 Task: Get directions from Glacier National Park, Montana, United States to Bandelier National Monument, New Mexico, United States and reverse  starting point and destination and check the best travel modes
Action: Mouse moved to (565, 280)
Screenshot: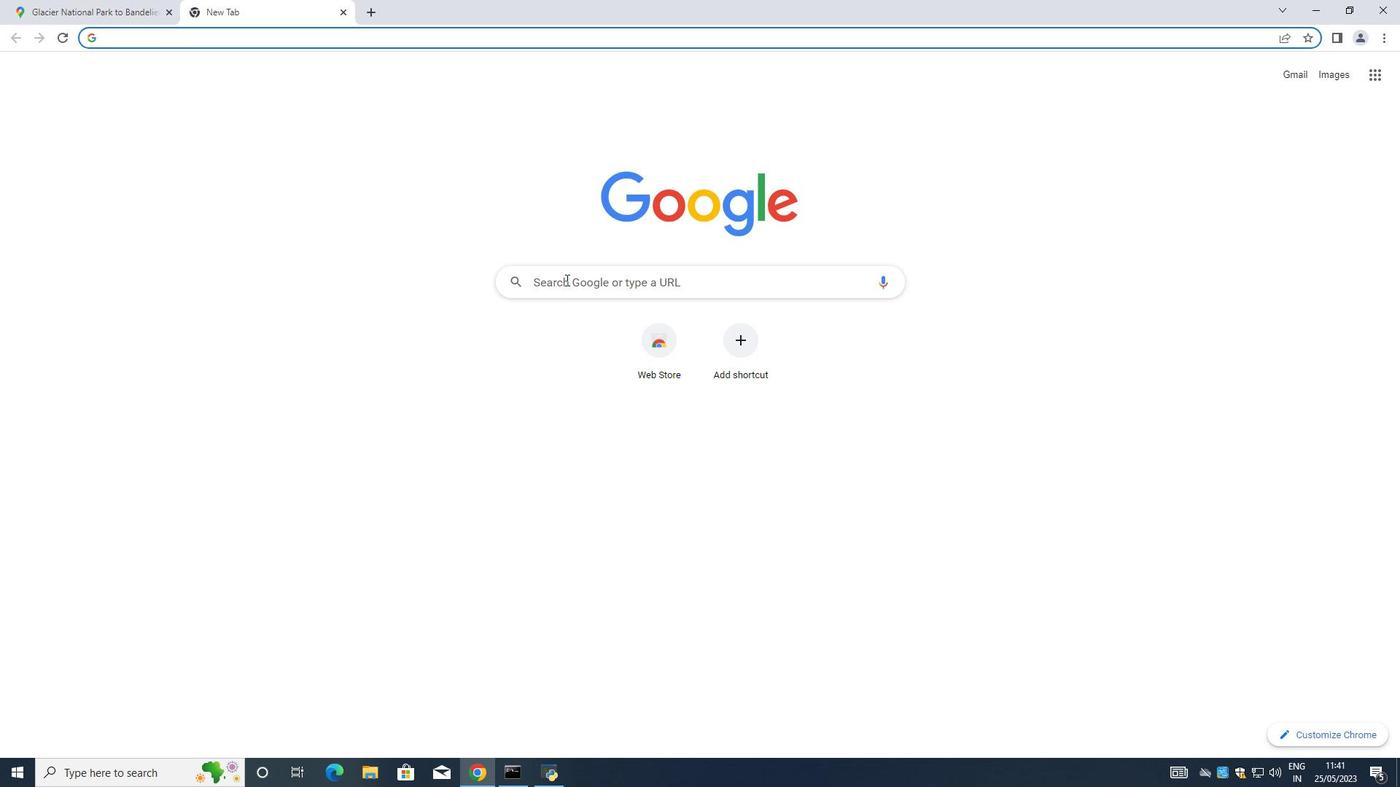 
Action: Mouse pressed left at (565, 280)
Screenshot: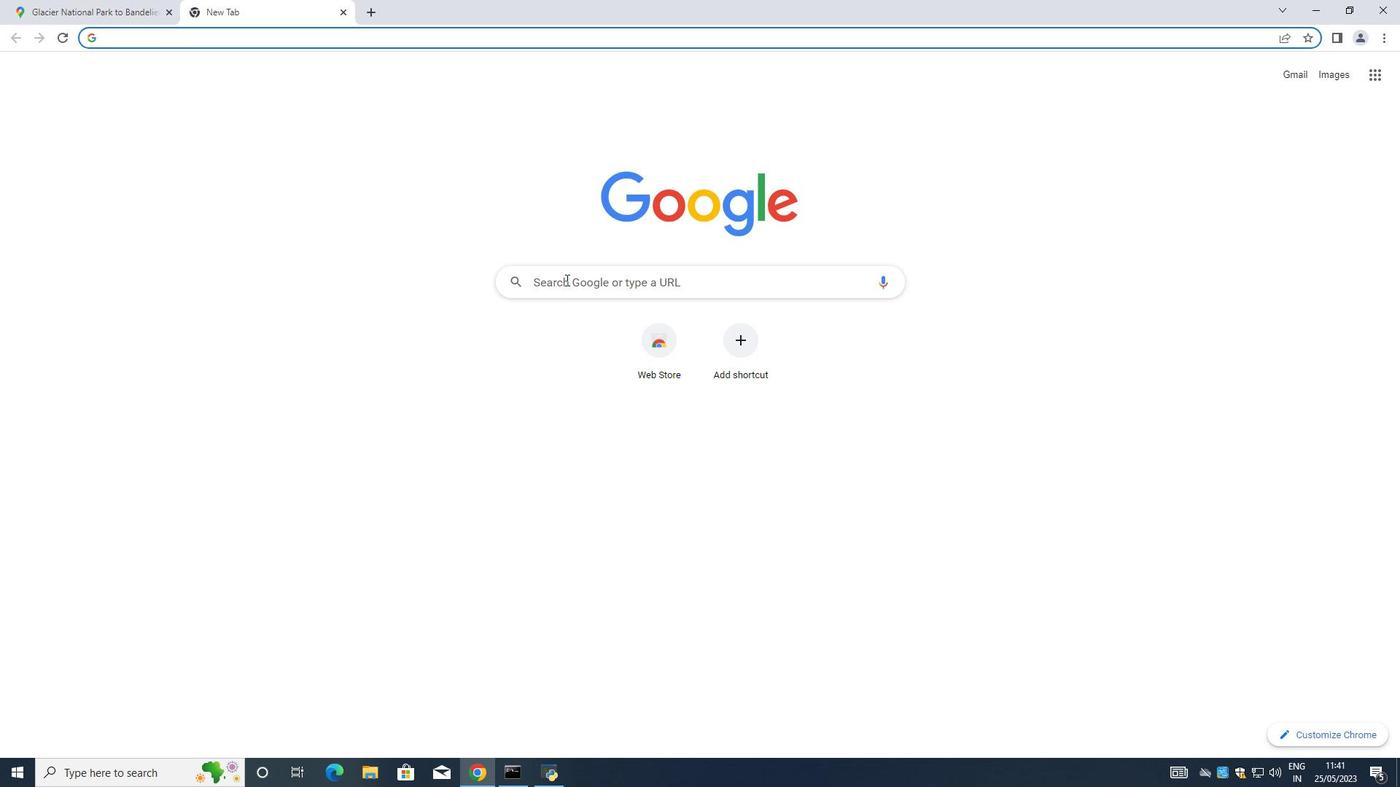 
Action: Mouse moved to (558, 278)
Screenshot: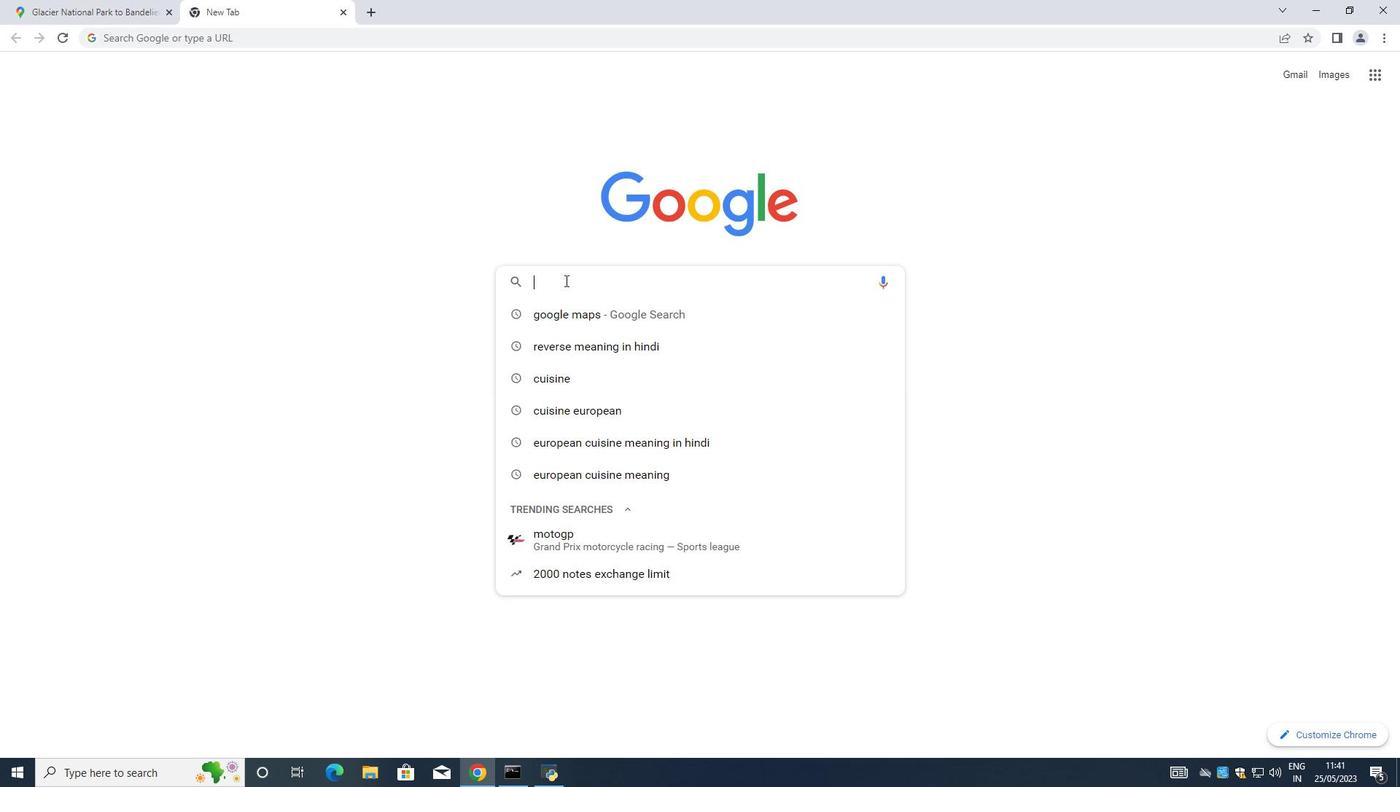
Action: Key pressed g
Screenshot: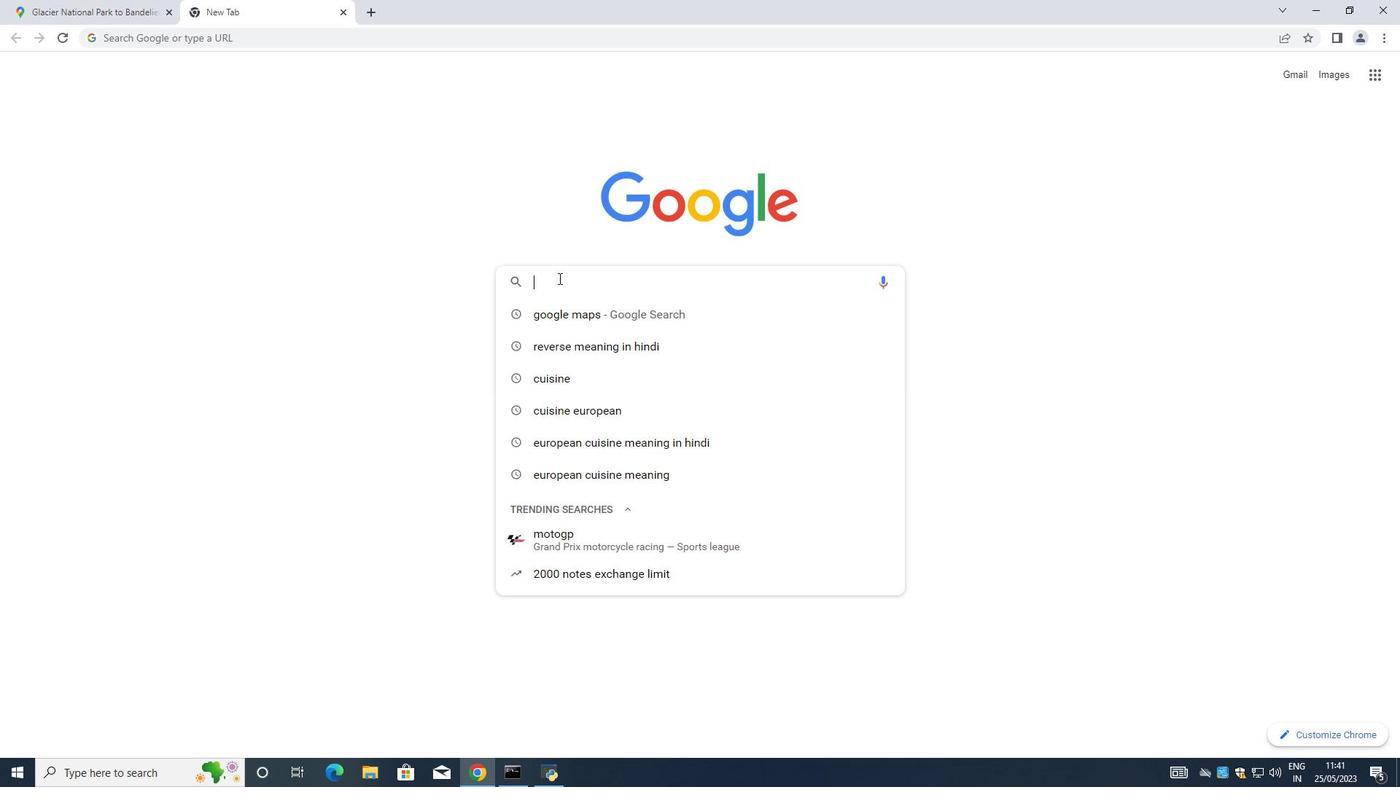 
Action: Mouse moved to (558, 278)
Screenshot: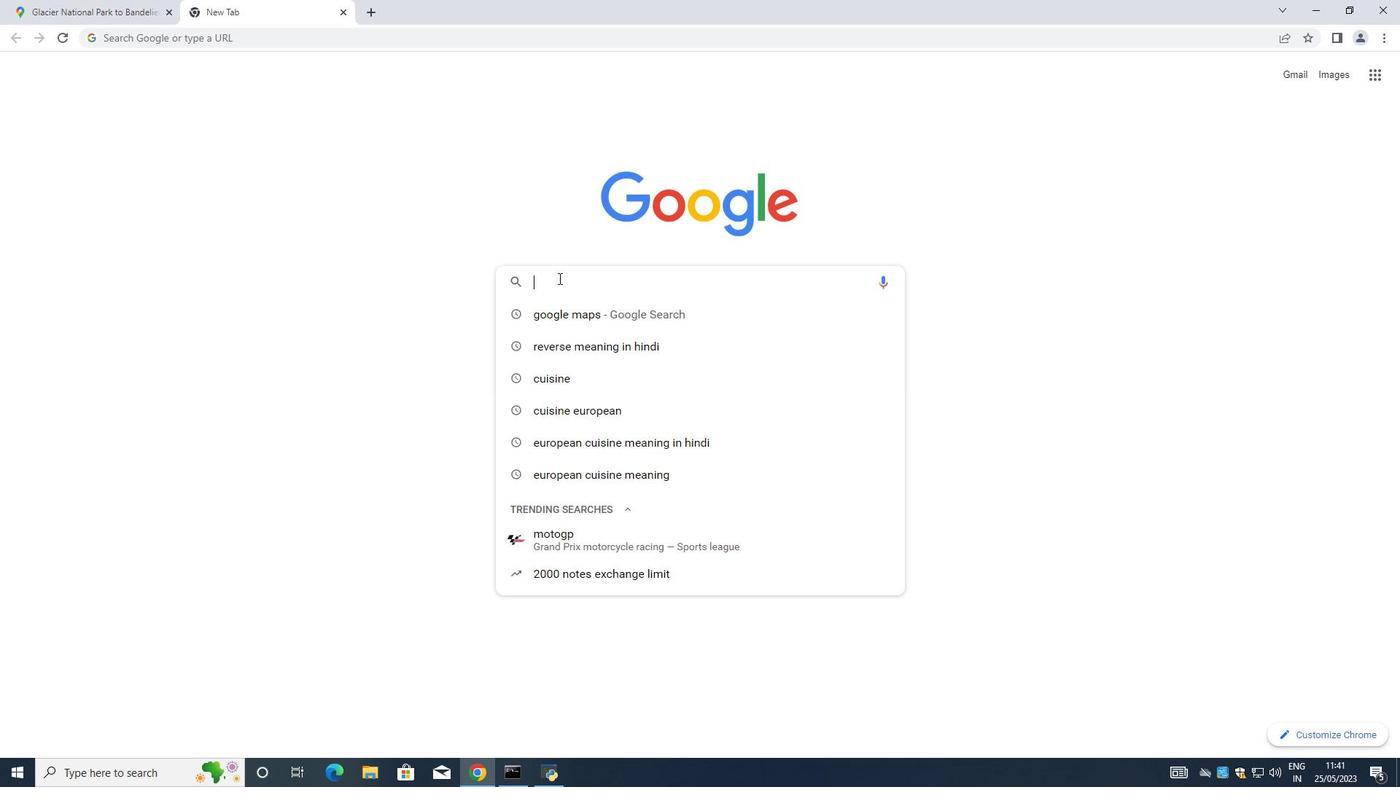 
Action: Key pressed oogle<Key.space>maps<Key.space><Key.enter>
Screenshot: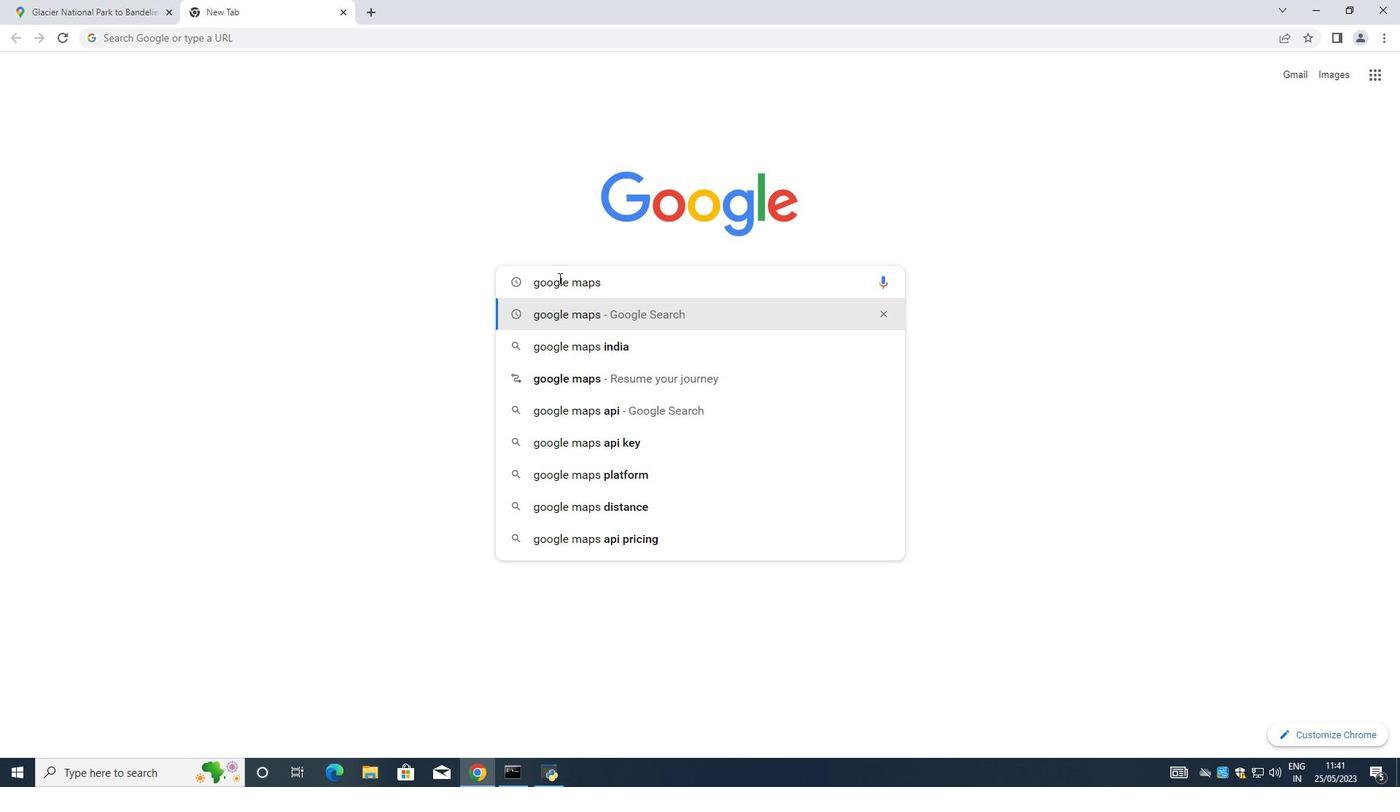 
Action: Mouse moved to (226, 228)
Screenshot: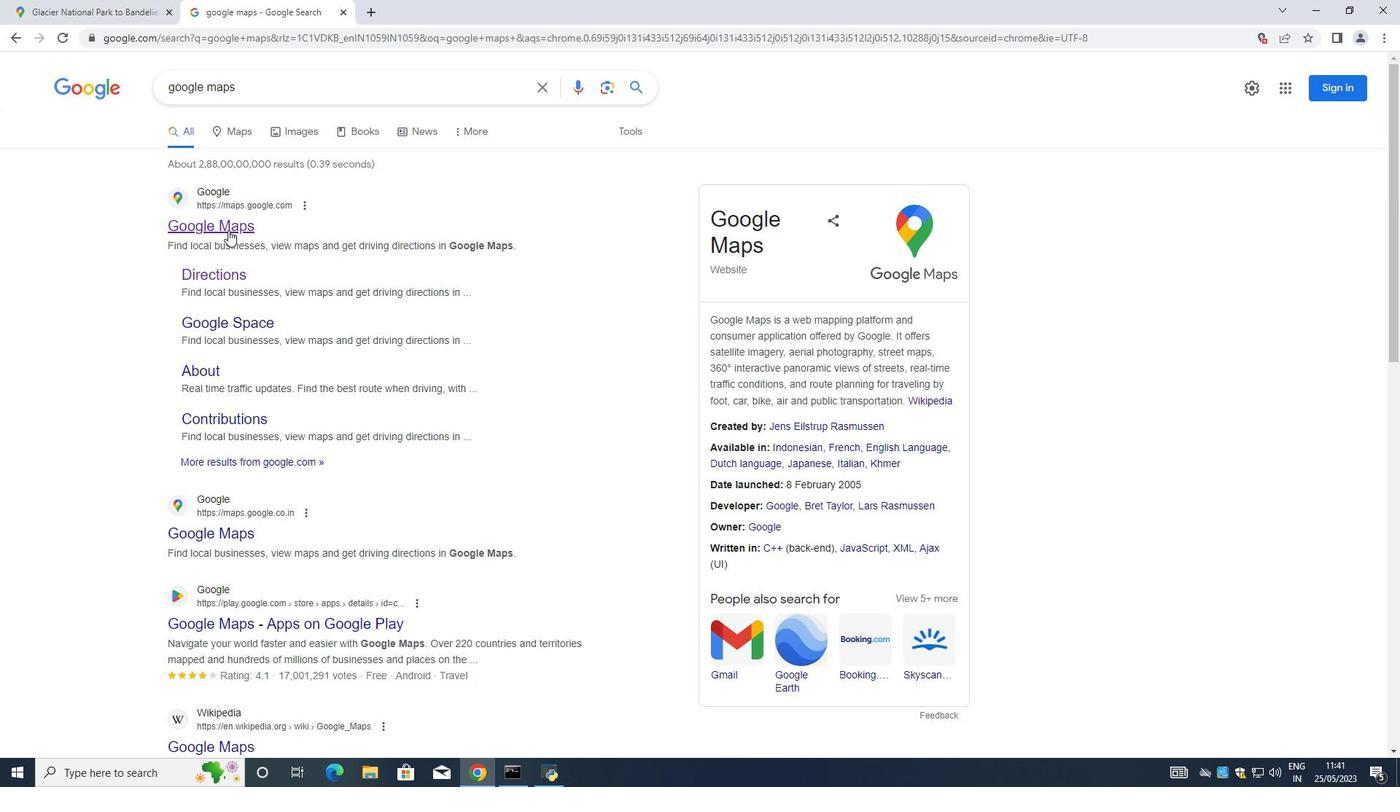 
Action: Mouse pressed left at (226, 228)
Screenshot: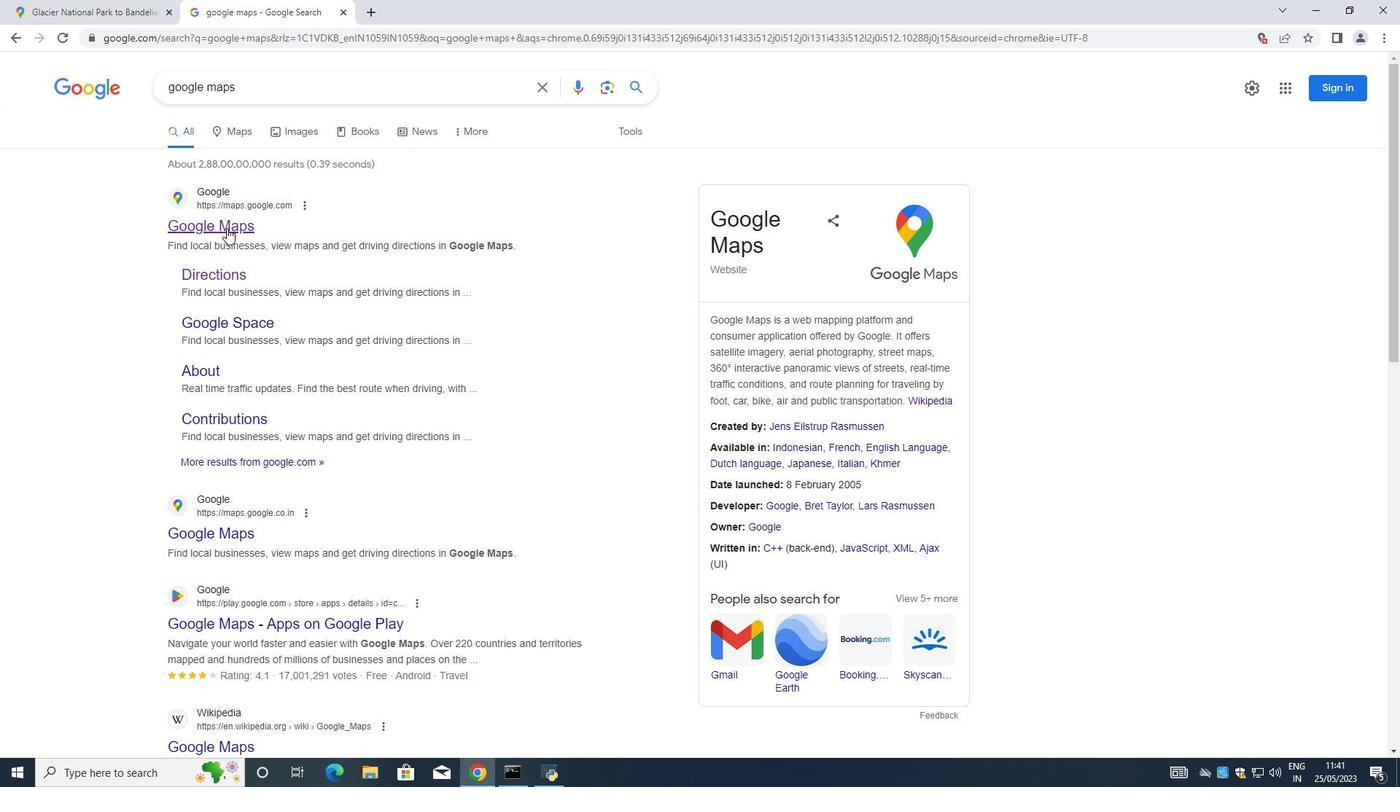 
Action: Mouse moved to (146, 73)
Screenshot: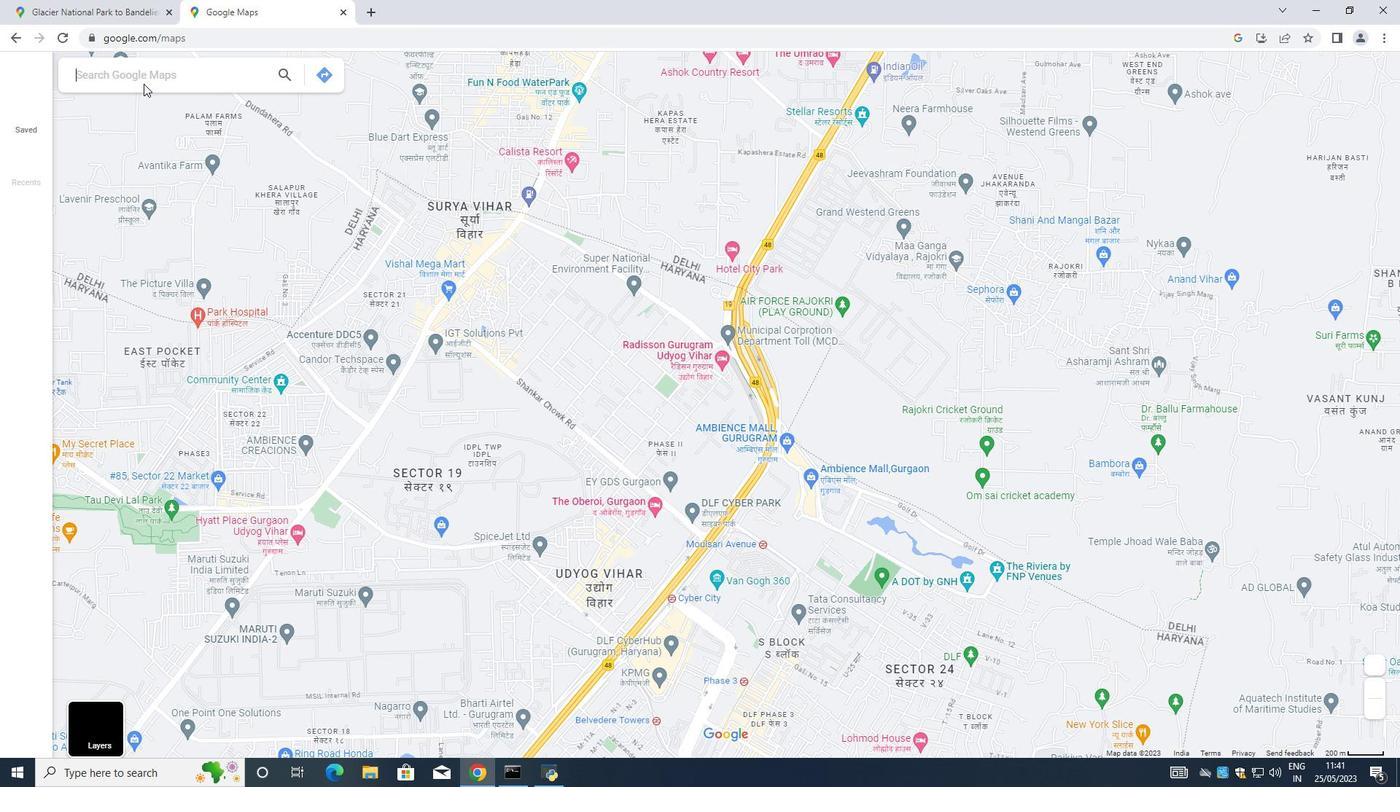
Action: Mouse pressed left at (146, 73)
Screenshot: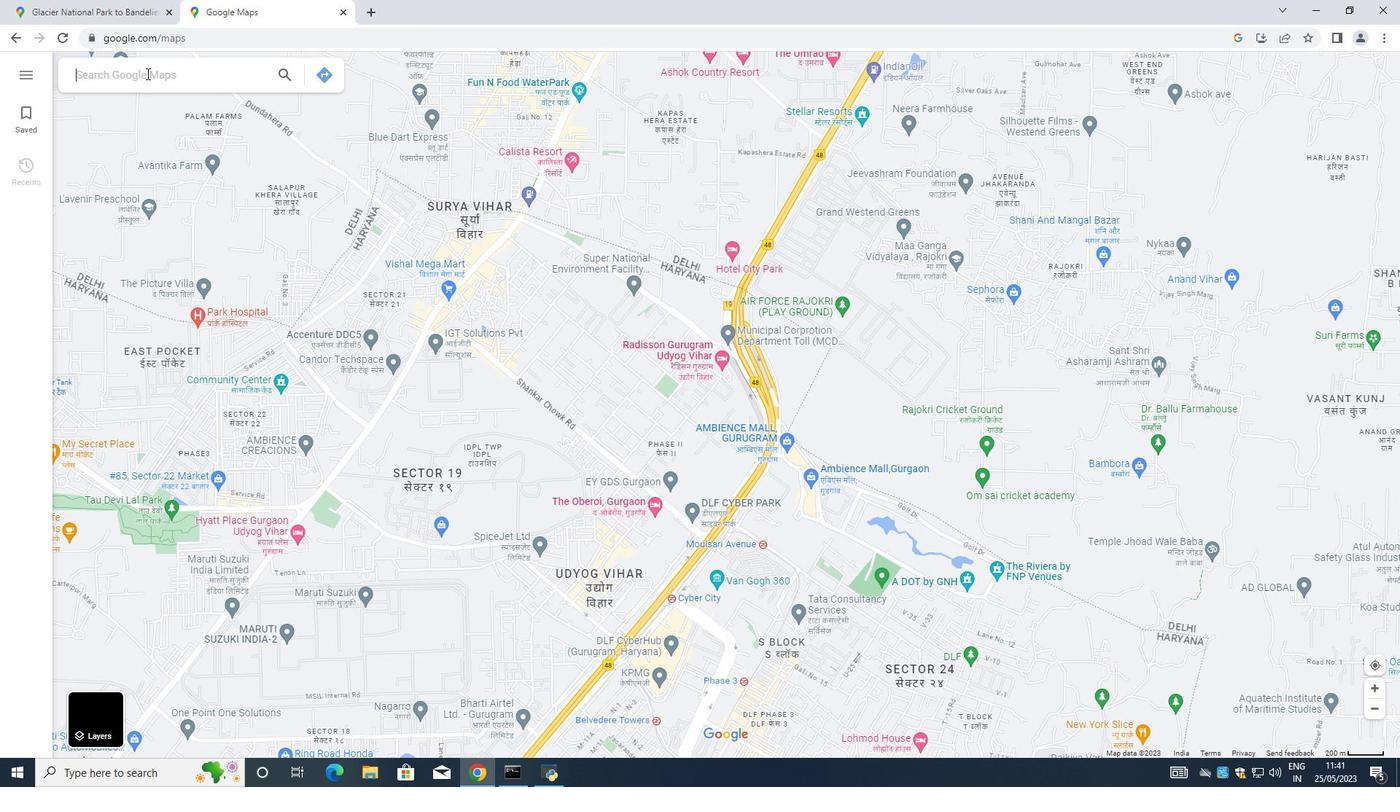 
Action: Mouse moved to (140, 88)
Screenshot: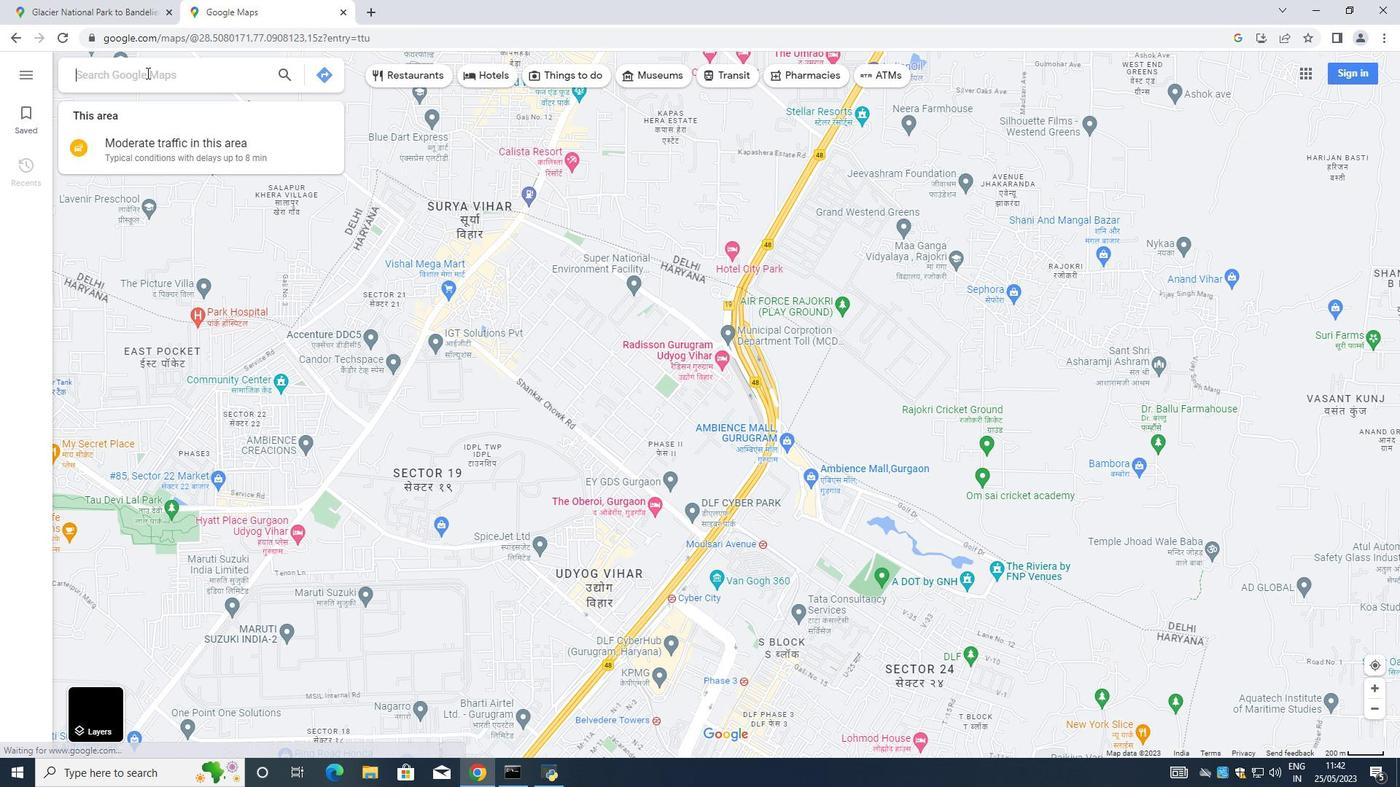 
Action: Key pressed <Key.shift><Key.shift><Key.shift><Key.shift><Key.shift><Key.shift><Key.shift><Key.shift><Key.shift><Key.shift><Key.shift>Bandelier<Key.space><Key.shift><Key.shift><Key.shift><Key.shift>National<Key.space><Key.shift><Key.shift><Key.shift><Key.shift><Key.shift><Key.shift><Key.shift><Key.shift><Key.shift><Key.shift><Key.shift><Key.shift><Key.shift><Key.shift><Key.shift><Key.shift><Key.shift><Key.shift><Key.shift><Key.shift><Key.shift><Key.shift><Key.shift><Key.shift><Key.shift><Key.shift><Key.shift><Key.shift><Key.shift><Key.shift><Key.shift><Key.shift><Key.shift><Key.shift><Key.shift><Key.shift><Key.shift><Key.shift><Key.shift><Key.shift><Key.shift><Key.shift><Key.shift><Key.shift><Key.shift><Key.shift><Key.shift><Key.shift><Key.shift><Key.shift><Key.shift><Key.shift><Key.shift><Key.shift><Key.shift><Key.shift><Key.shift><Key.shift><Key.shift><Key.shift><Key.shift><Key.shift><Key.shift><Key.shift><Key.shift><Key.shift><Key.shift><Key.shift><Key.shift><Key.shift><Key.shift><Key.shift><Key.shift><Key.shift><Key.shift><Key.shift><Key.shift><Key.shift><Key.shift><Key.shift><Key.shift><Key.shift><Key.shift><Key.shift><Key.shift><Key.shift><Key.shift><Key.shift>Monument<Key.space><Key.shift>NEW<Key.space><Key.backspace><Key.backspace><Key.backspace>ew<Key.space><Key.shift>Mexico<Key.space><Key.shift><Key.shift><Key.shift><Key.shift><Key.shift><Key.shift>US
Screenshot: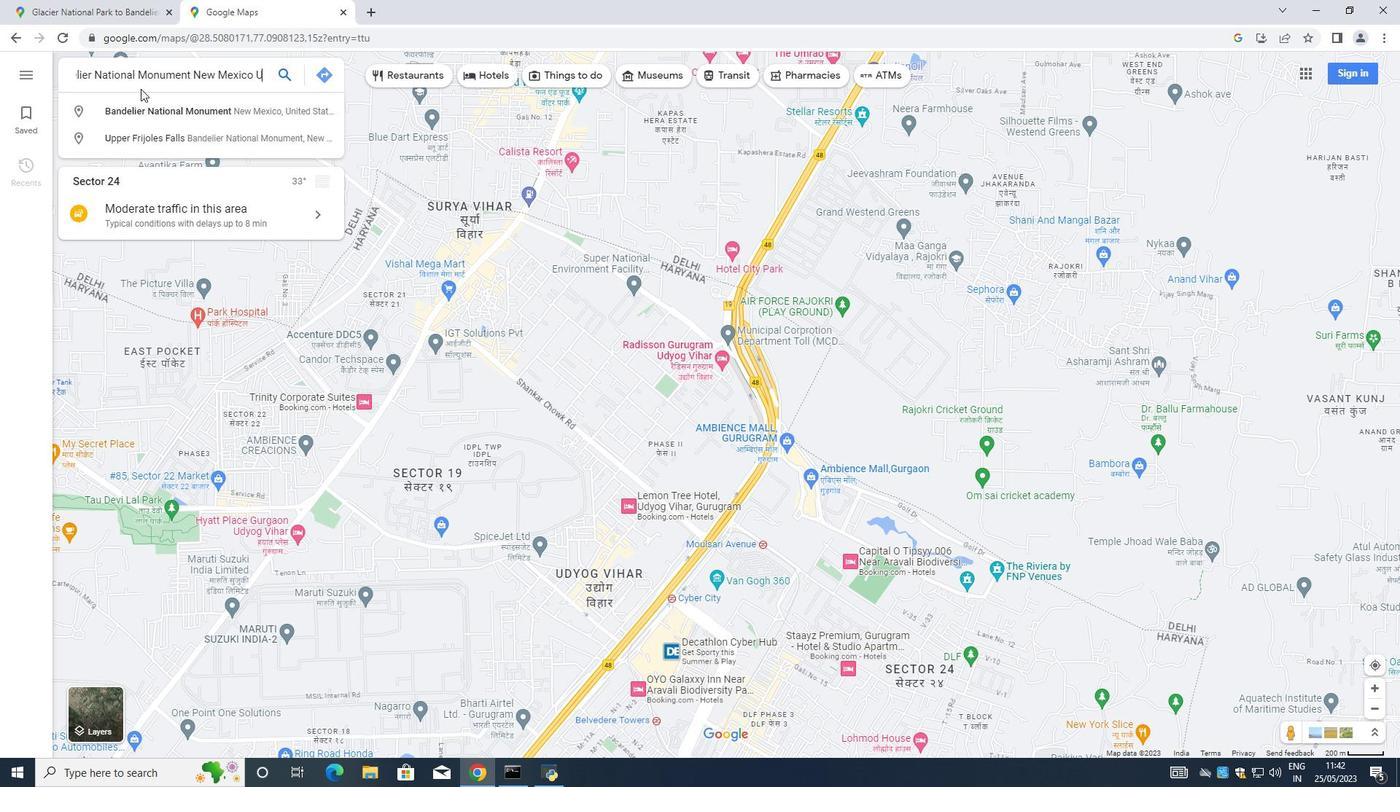 
Action: Mouse moved to (178, 107)
Screenshot: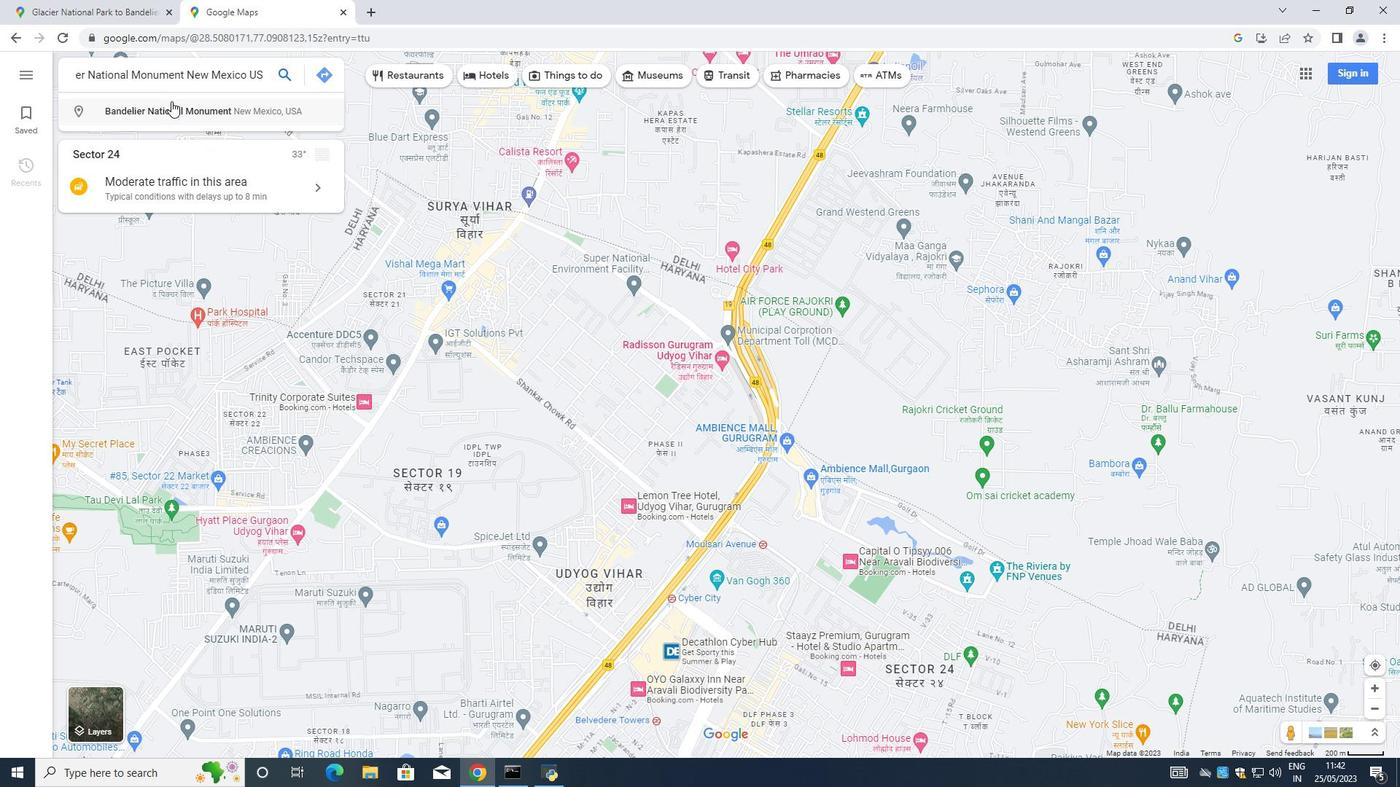 
Action: Mouse pressed left at (178, 107)
Screenshot: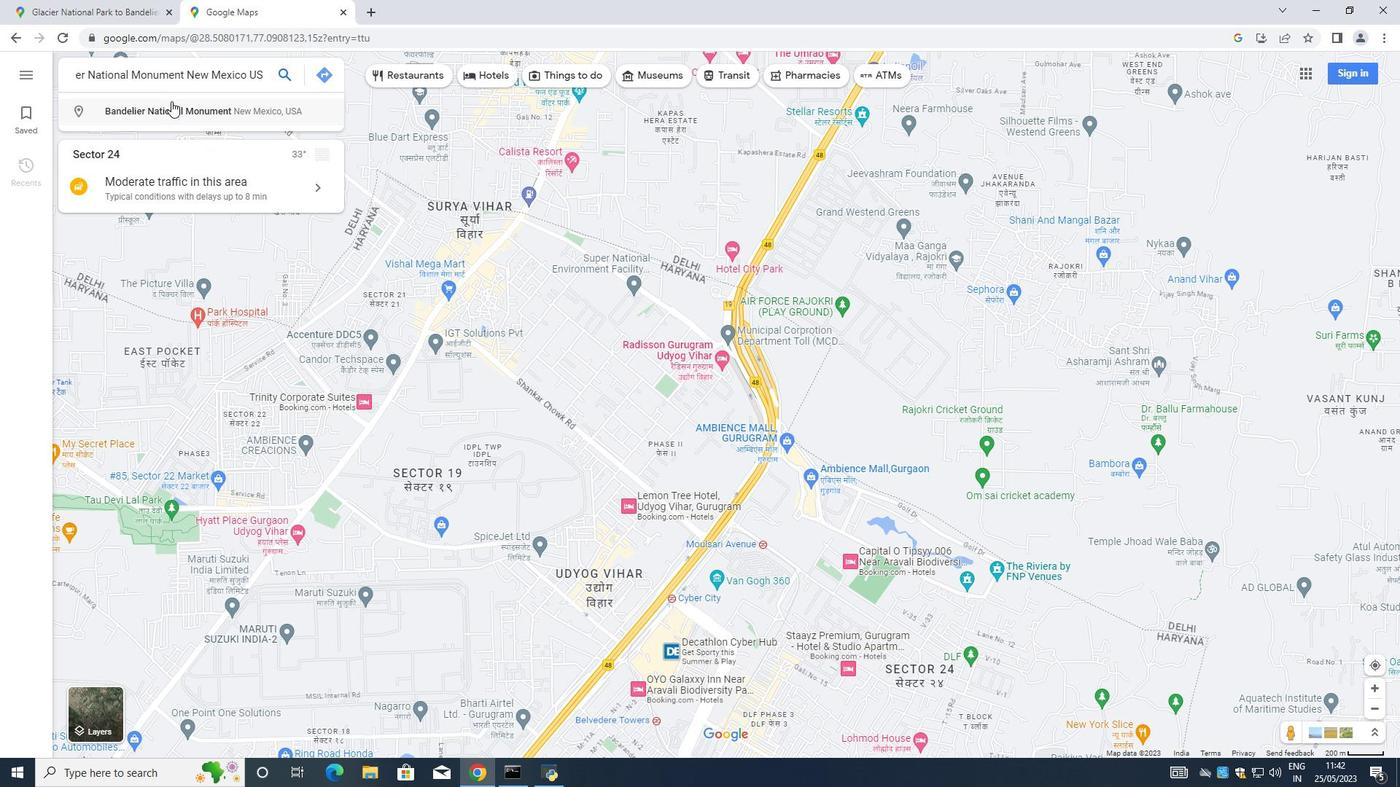 
Action: Mouse moved to (92, 364)
Screenshot: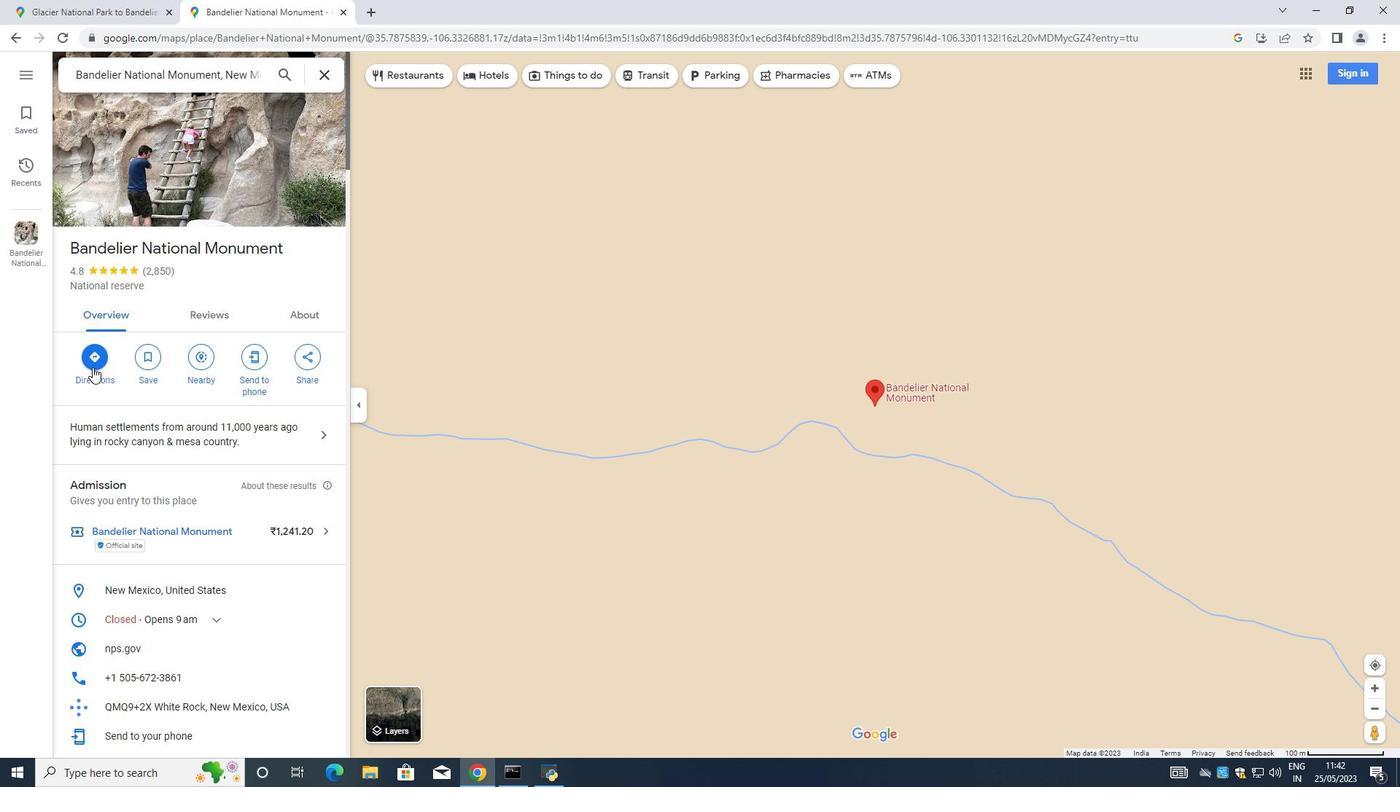 
Action: Mouse pressed left at (92, 364)
Screenshot: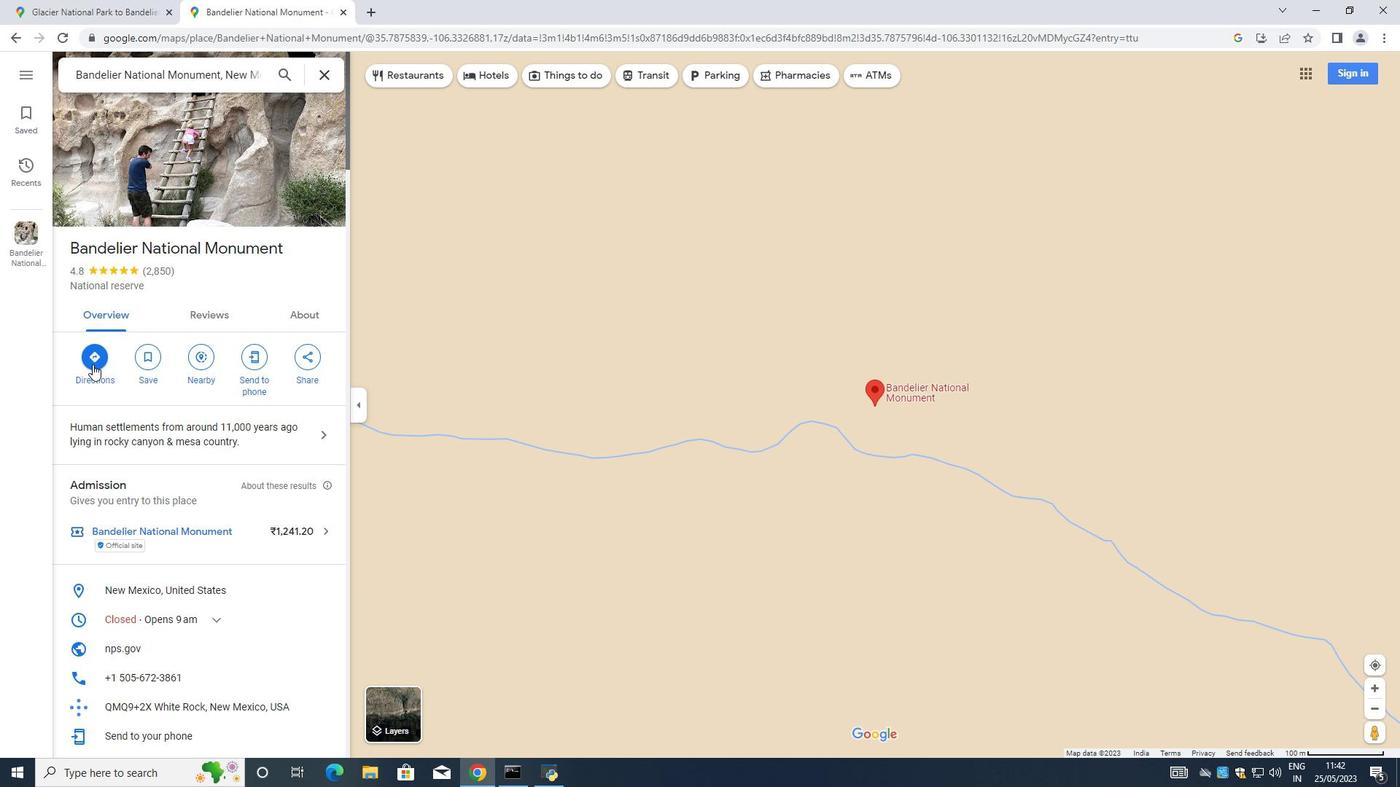 
Action: Mouse moved to (129, 122)
Screenshot: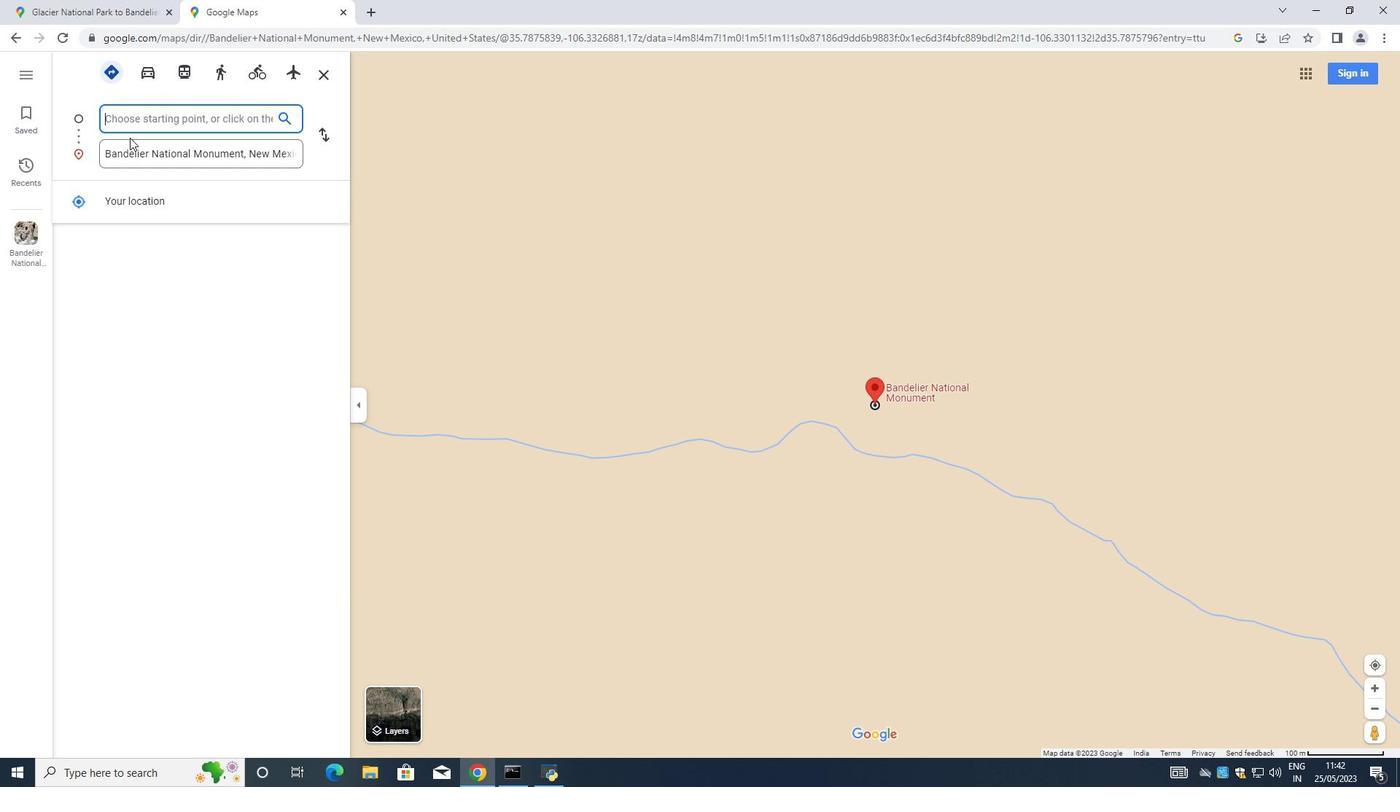 
Action: Mouse pressed left at (129, 122)
Screenshot: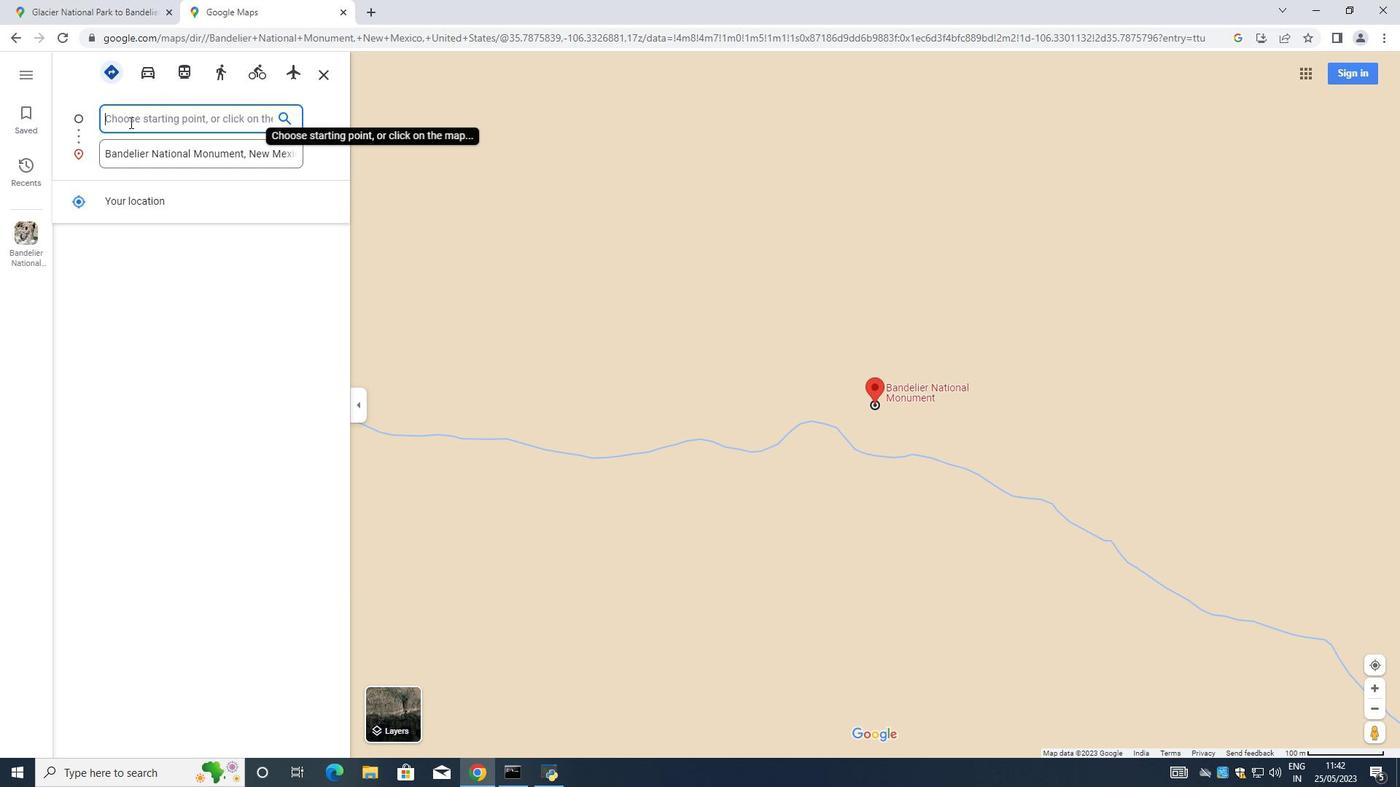 
Action: Mouse moved to (214, 112)
Screenshot: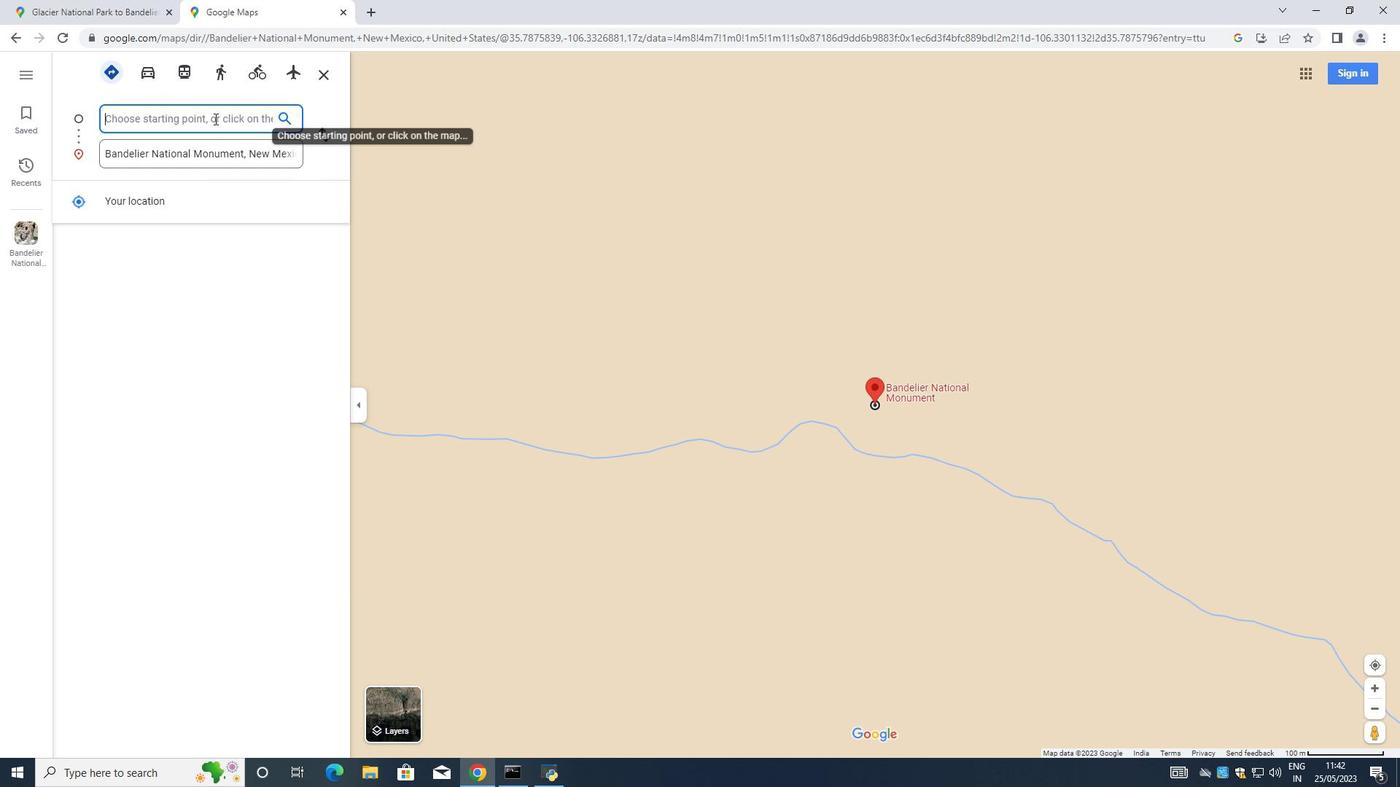 
Action: Mouse pressed left at (214, 112)
Screenshot: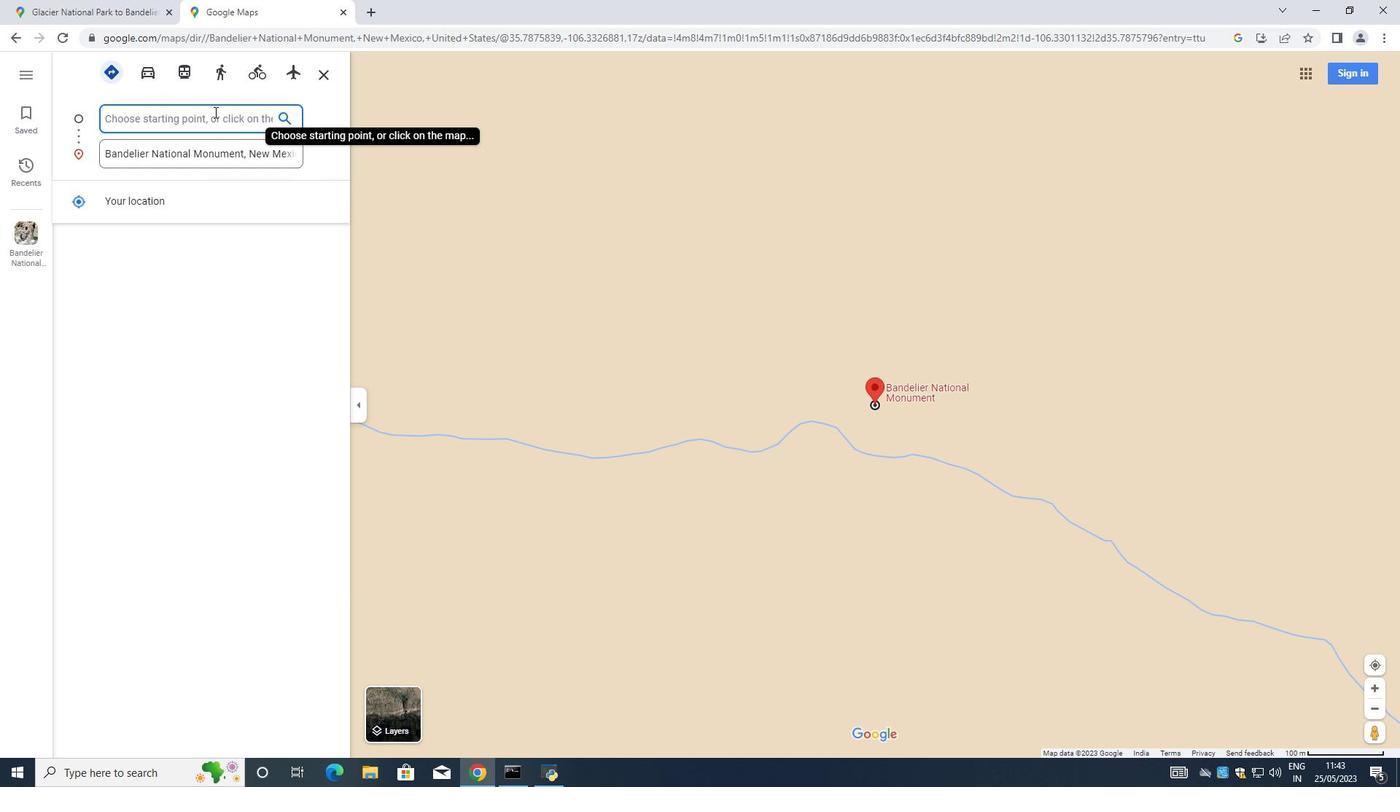 
Action: Mouse moved to (215, 120)
Screenshot: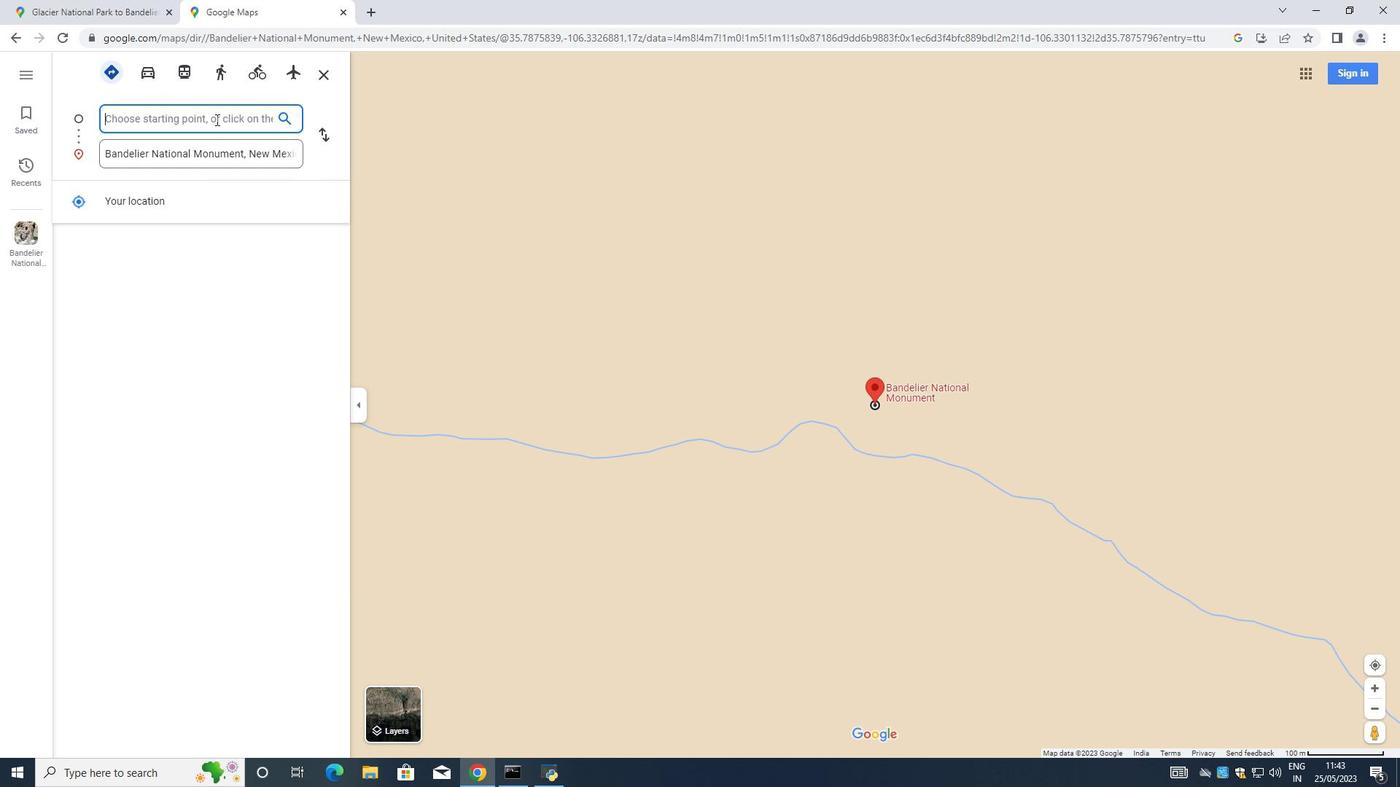 
Action: Key pressed <Key.shift><Key.shift><Key.shift><Key.shift><Key.shift><Key.shift><Key.shift><Key.shift><Key.shift><Key.shift><Key.shift><Key.shift><Key.shift><Key.shift><Key.shift><Key.shift><Key.shift><Key.shift><Key.shift><Key.shift><Key.shift><Key.shift><Key.shift><Key.shift><Key.shift><Key.shift><Key.shift><Key.shift><Key.shift><Key.shift><Key.shift><Key.shift><Key.shift><Key.shift><Key.shift><Key.shift><Key.shift><Key.shift><Key.shift><Key.shift><Key.shift><Key.shift><Key.shift><Key.shift><Key.shift><Key.shift><Key.shift>Glacier<Key.space><Key.shift>National<Key.space><Key.shift>Park<Key.space><Key.shift><Key.shift><Key.shift><Key.shift>Montana<Key.space><Key.shift><Key.shift><Key.shift>US
Screenshot: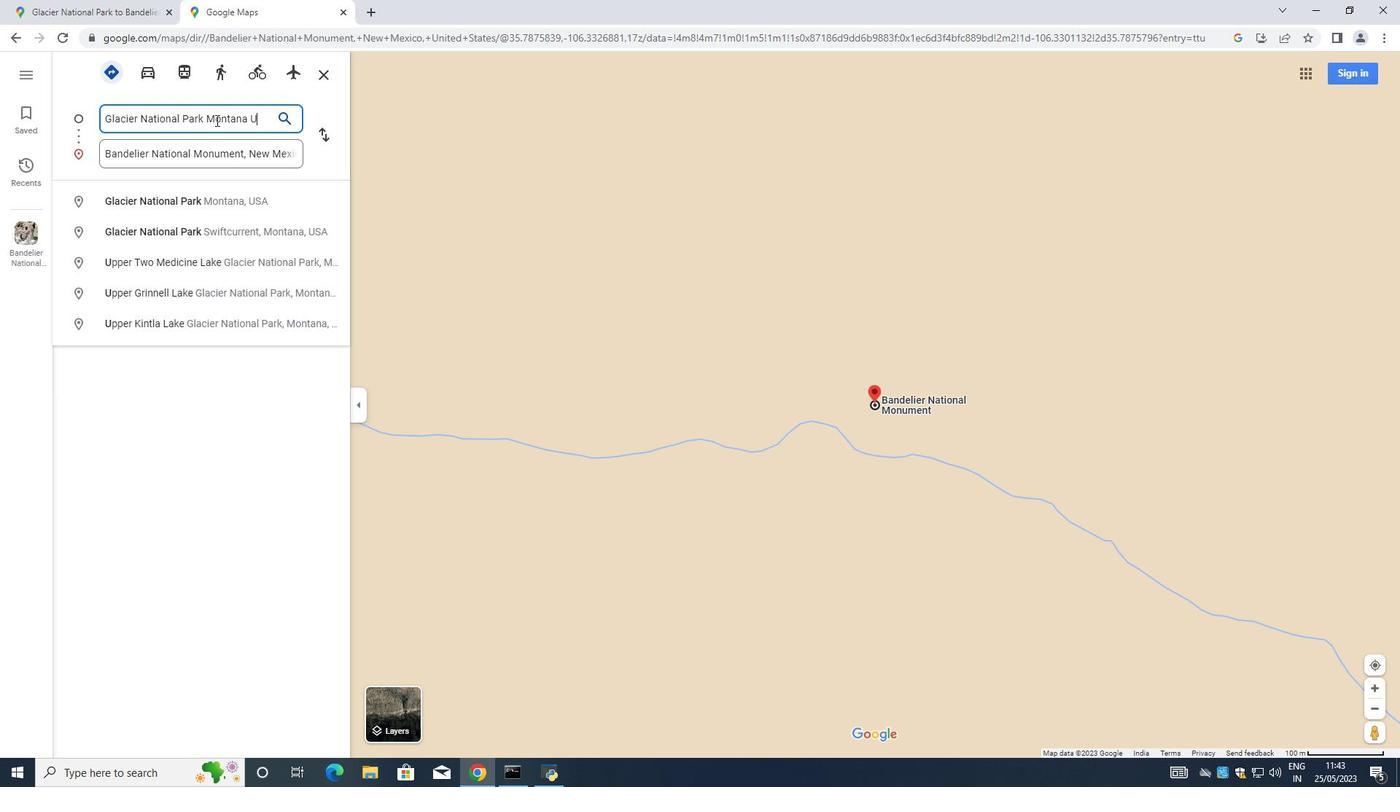 
Action: Mouse moved to (216, 205)
Screenshot: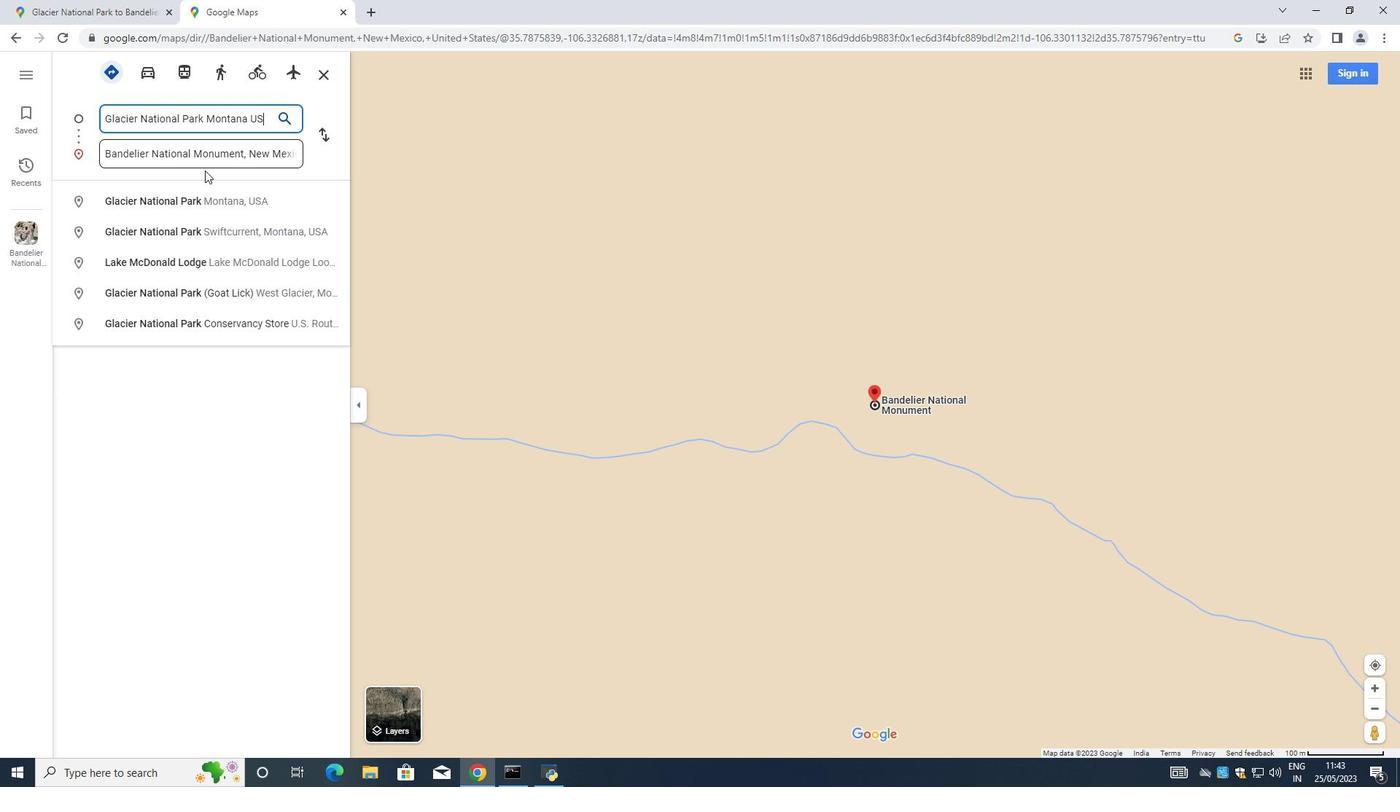 
Action: Mouse pressed left at (216, 205)
Screenshot: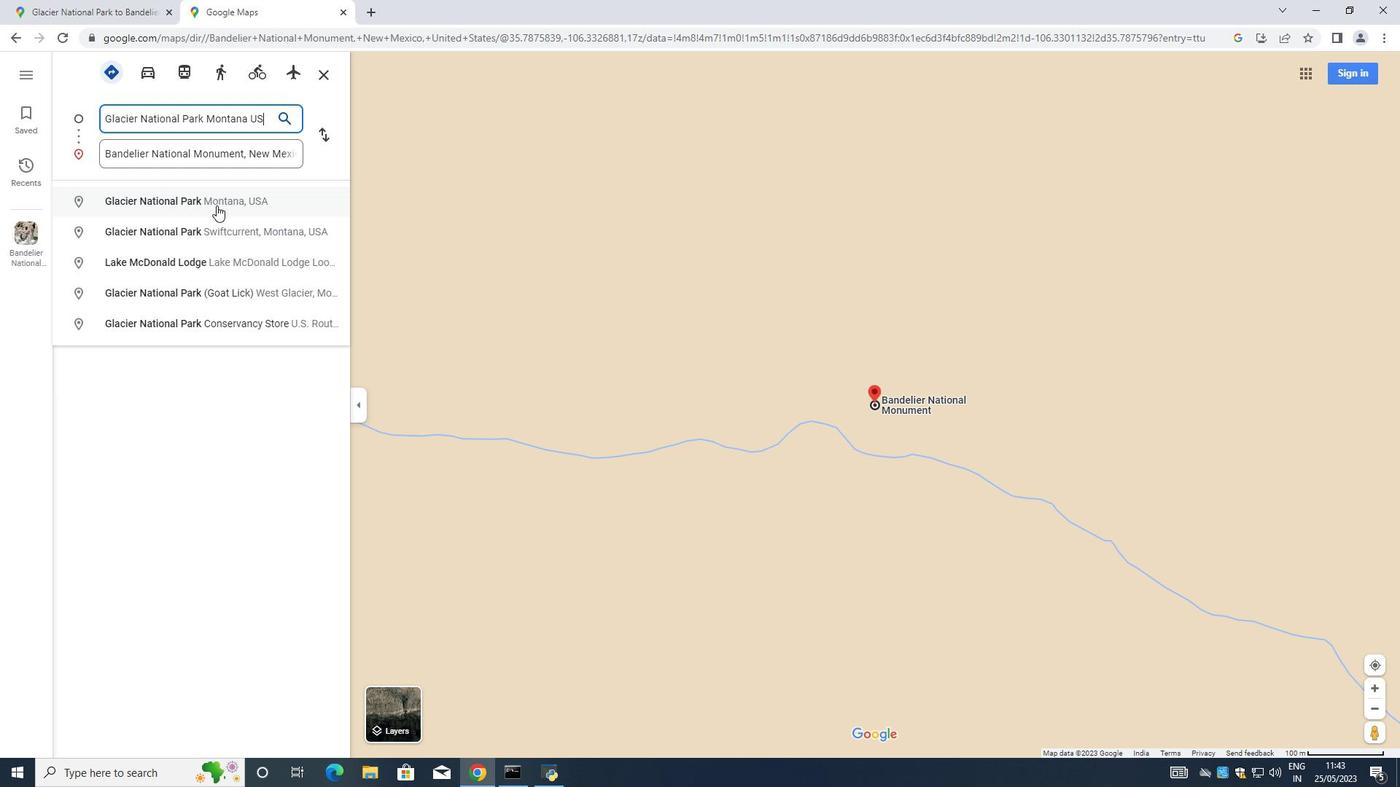 
Action: Mouse moved to (701, 176)
Screenshot: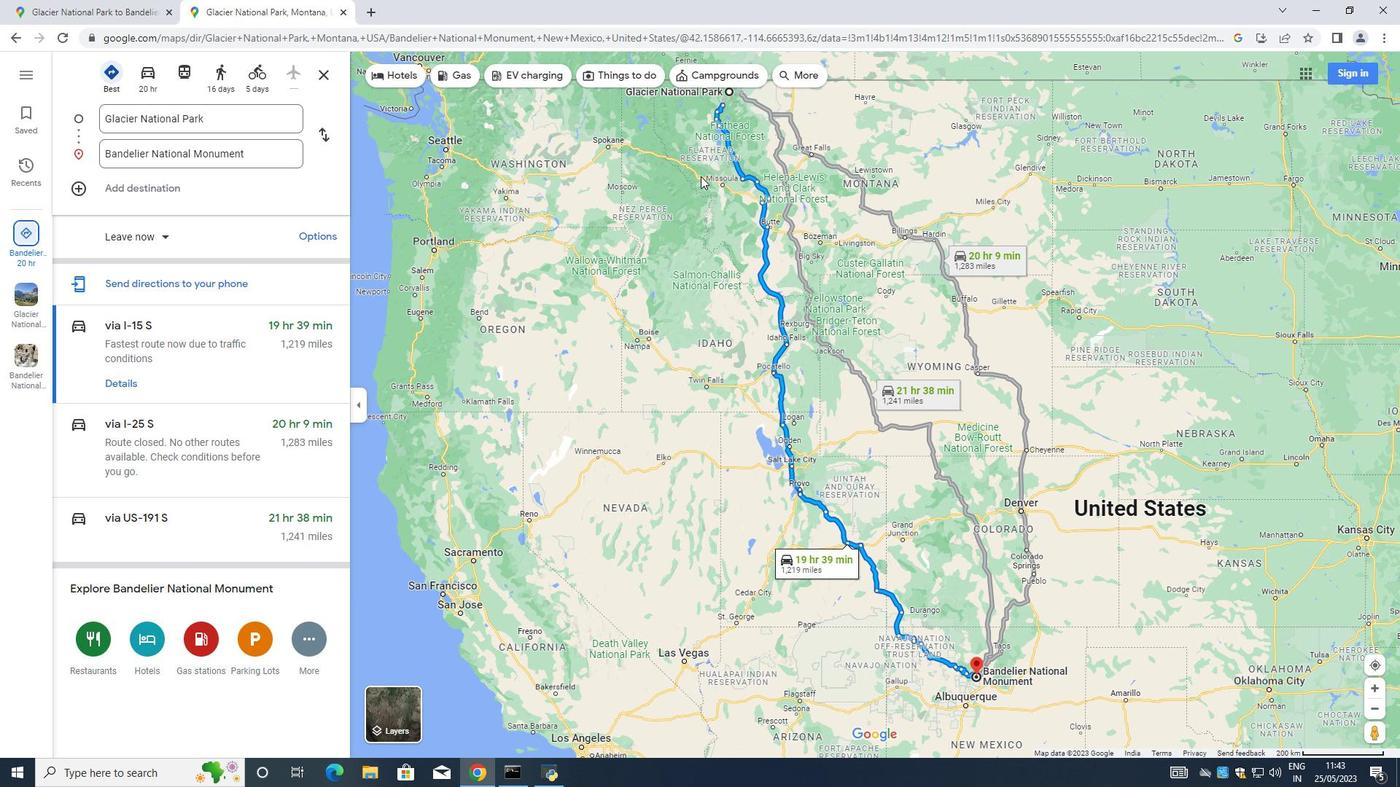 
Action: Mouse pressed left at (701, 176)
Screenshot: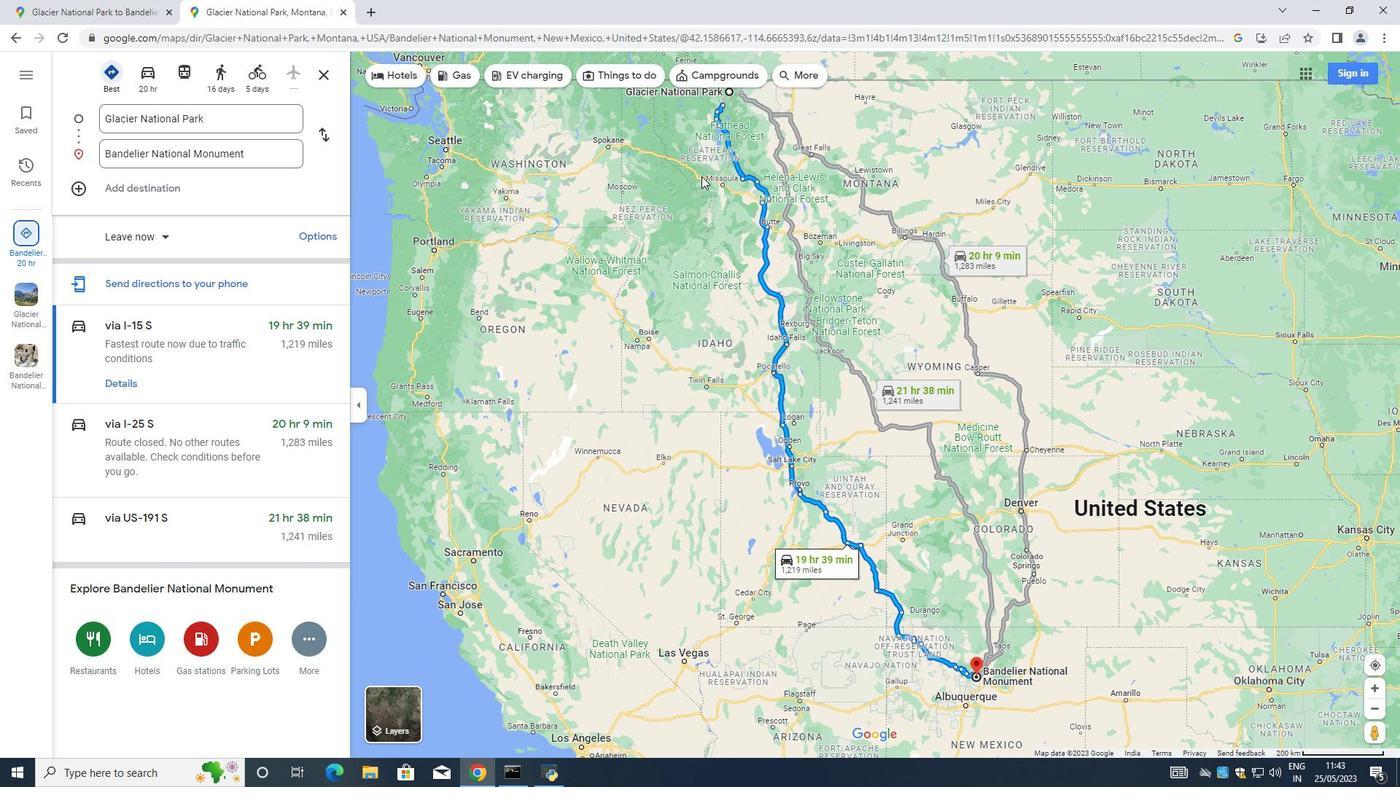
Action: Mouse moved to (760, 239)
Screenshot: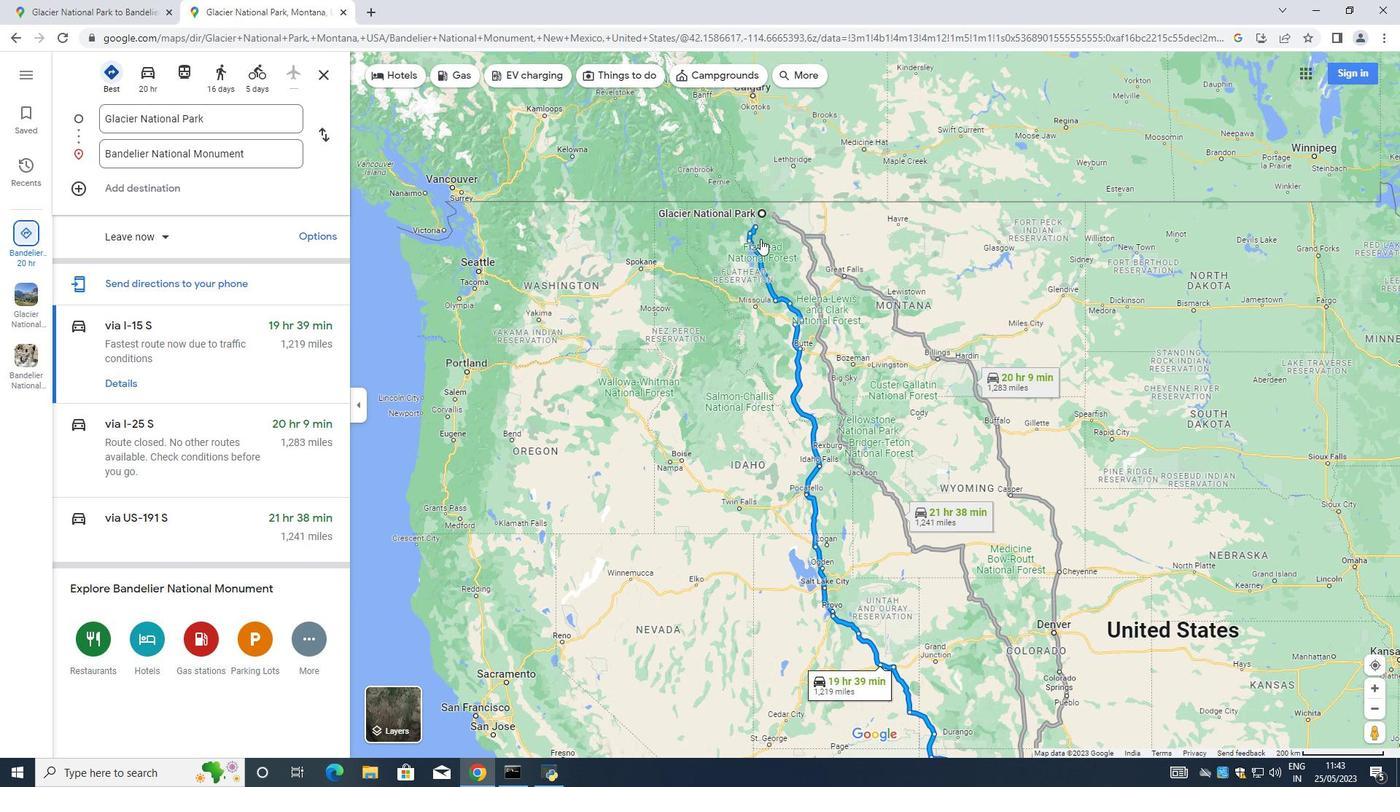 
Action: Mouse scrolled (760, 240) with delta (0, 0)
Screenshot: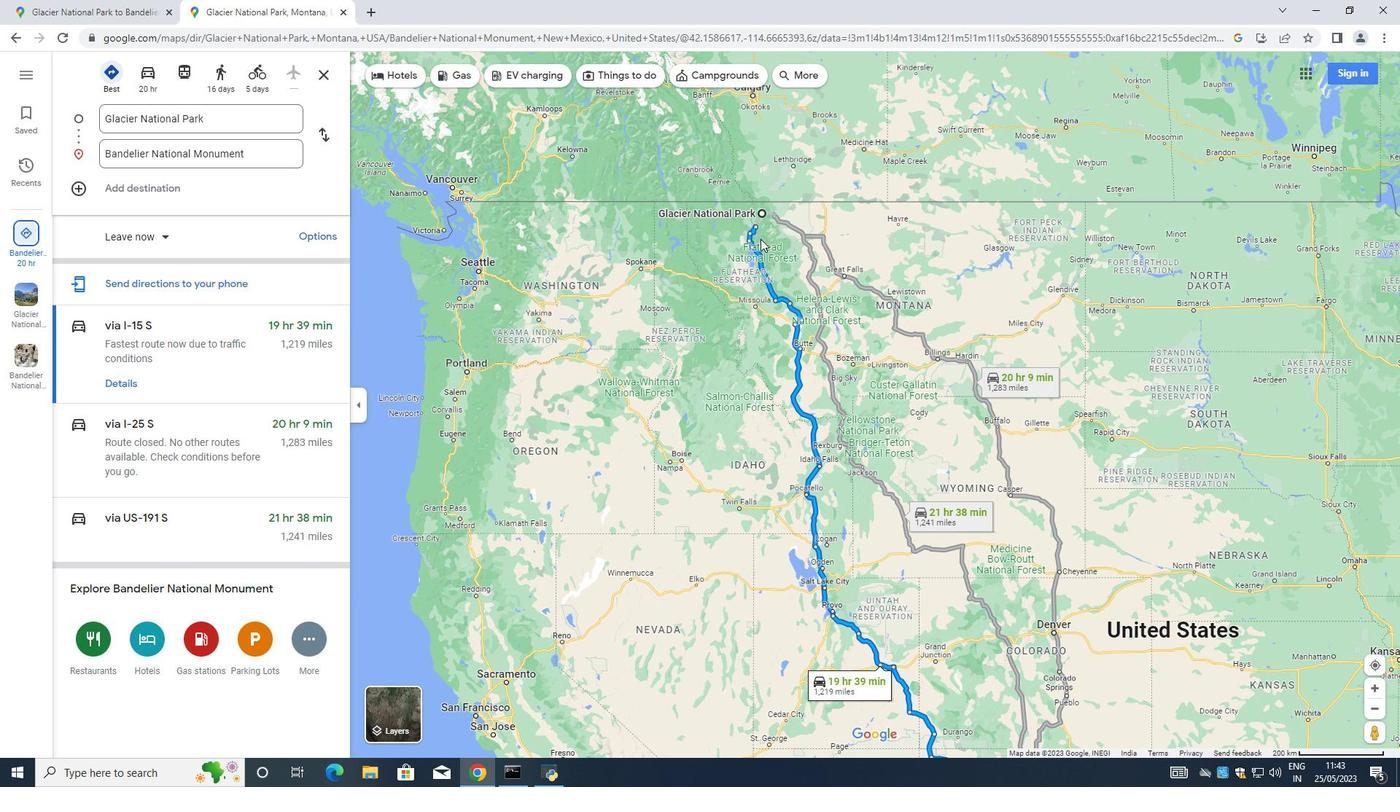 
Action: Mouse scrolled (760, 240) with delta (0, 0)
Screenshot: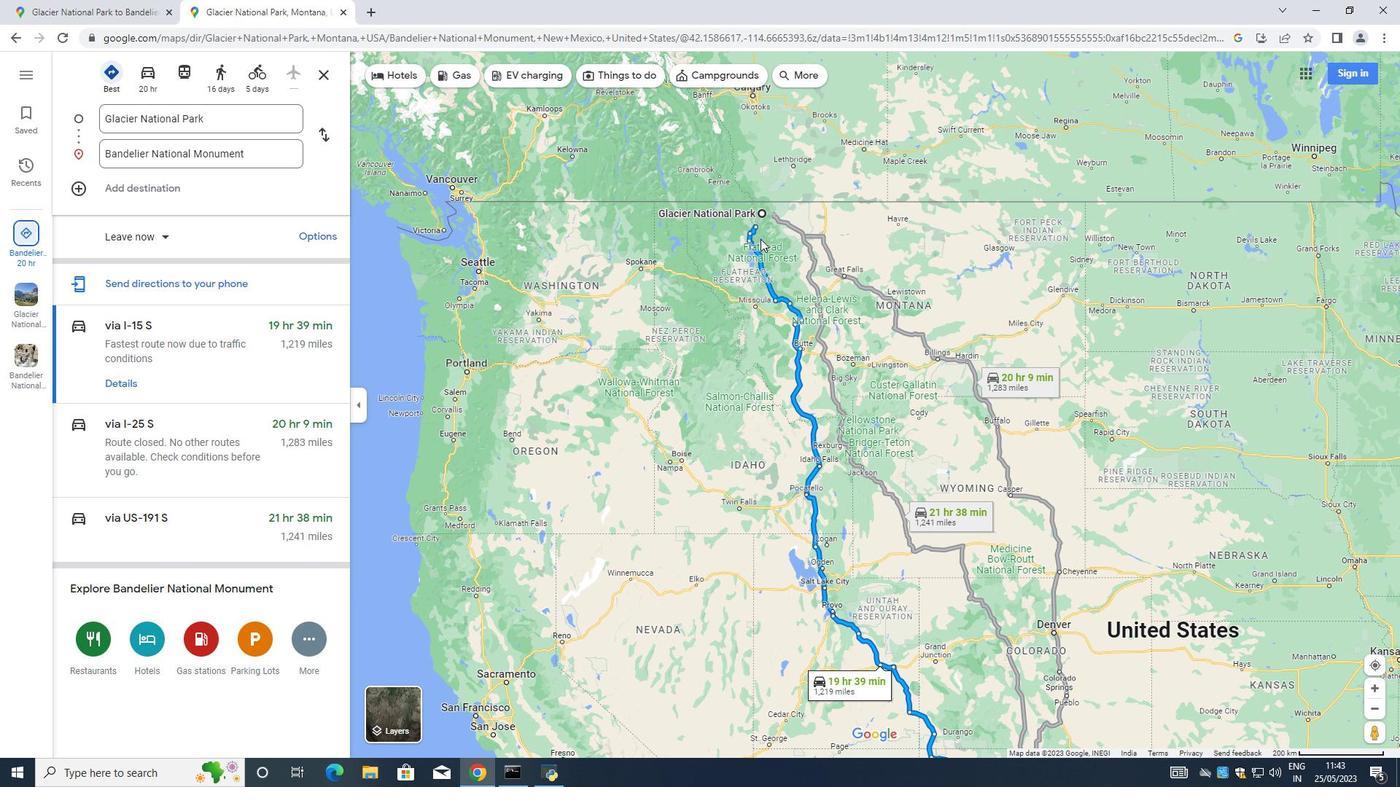 
Action: Mouse scrolled (760, 240) with delta (0, 0)
Screenshot: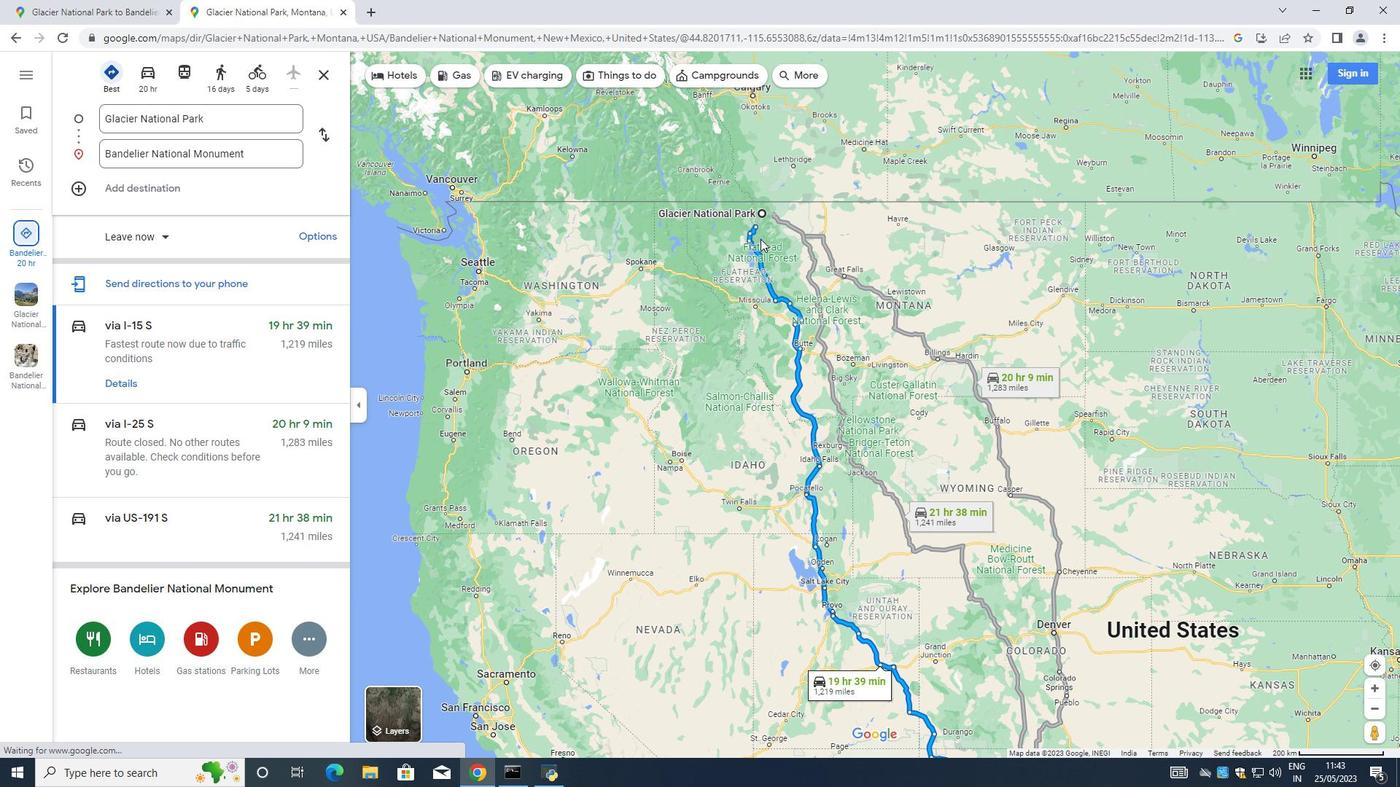 
Action: Mouse scrolled (760, 240) with delta (0, 0)
Screenshot: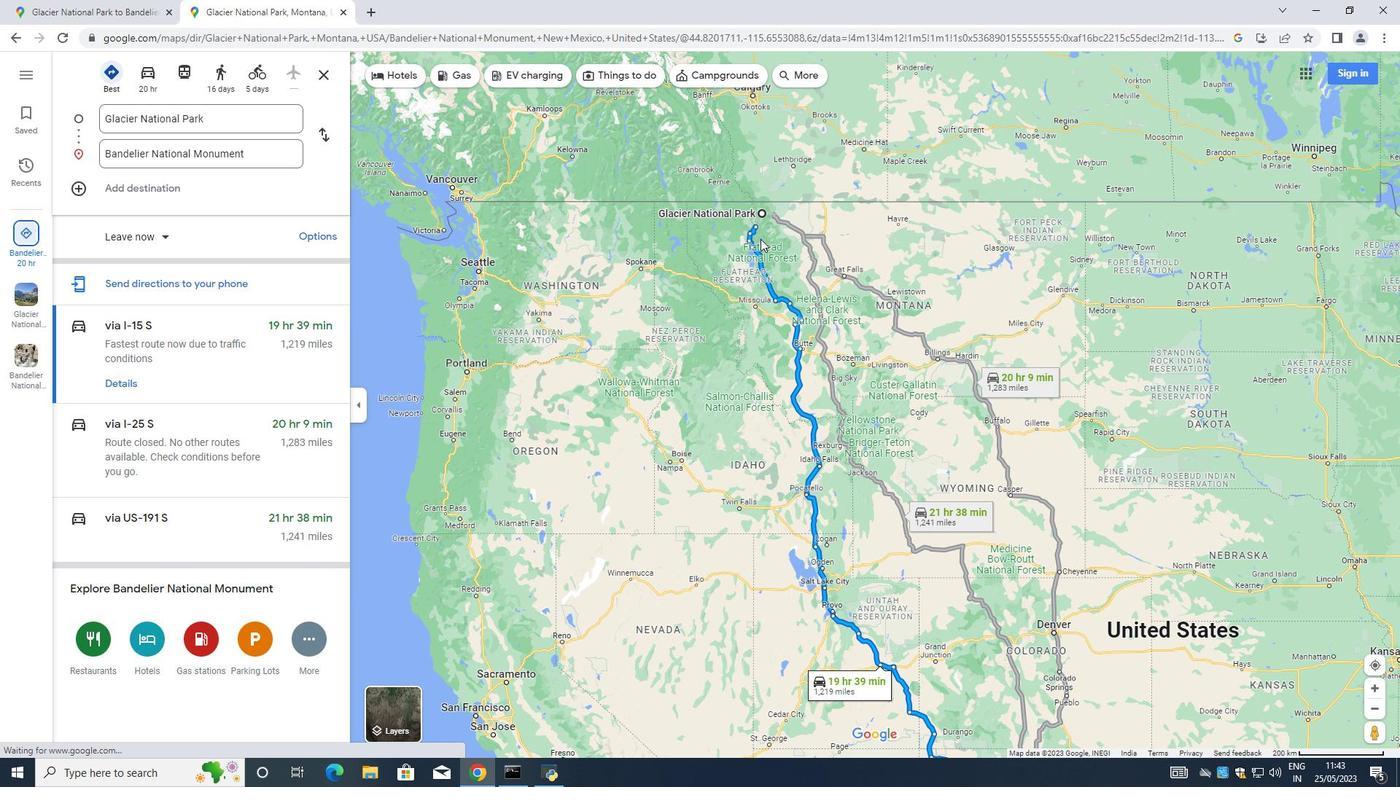 
Action: Mouse scrolled (760, 240) with delta (0, 0)
Screenshot: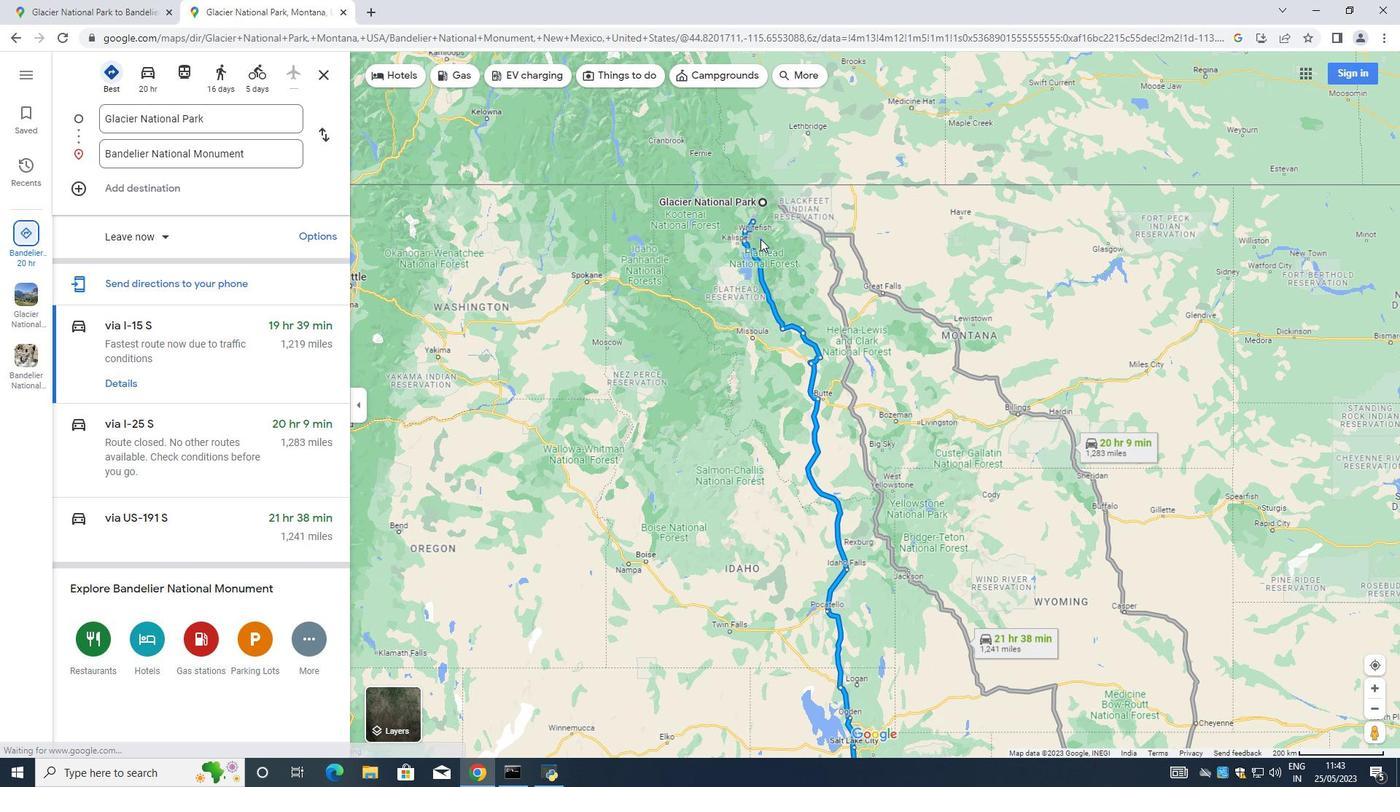 
Action: Mouse scrolled (760, 240) with delta (0, 0)
Screenshot: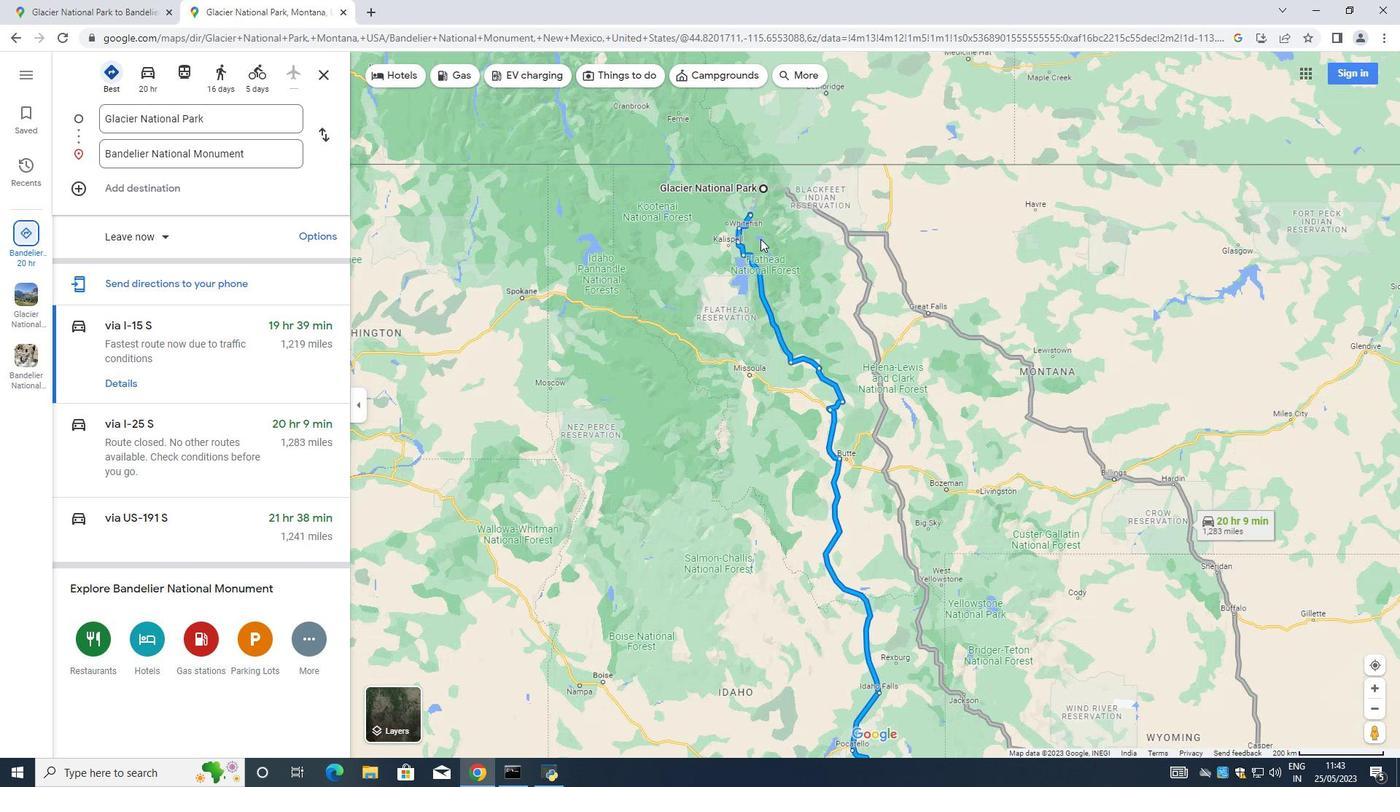 
Action: Mouse scrolled (760, 240) with delta (0, 0)
Screenshot: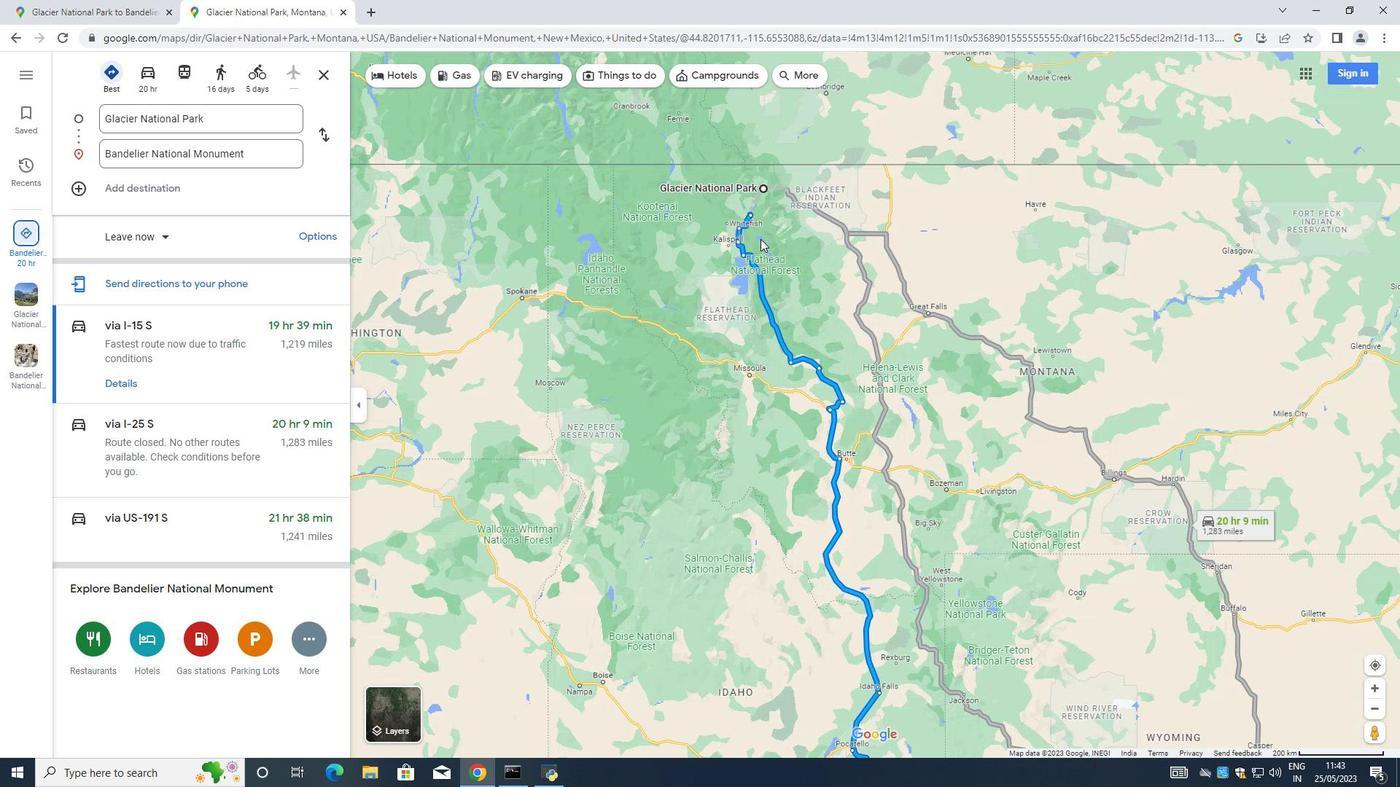 
Action: Mouse scrolled (760, 240) with delta (0, 0)
Screenshot: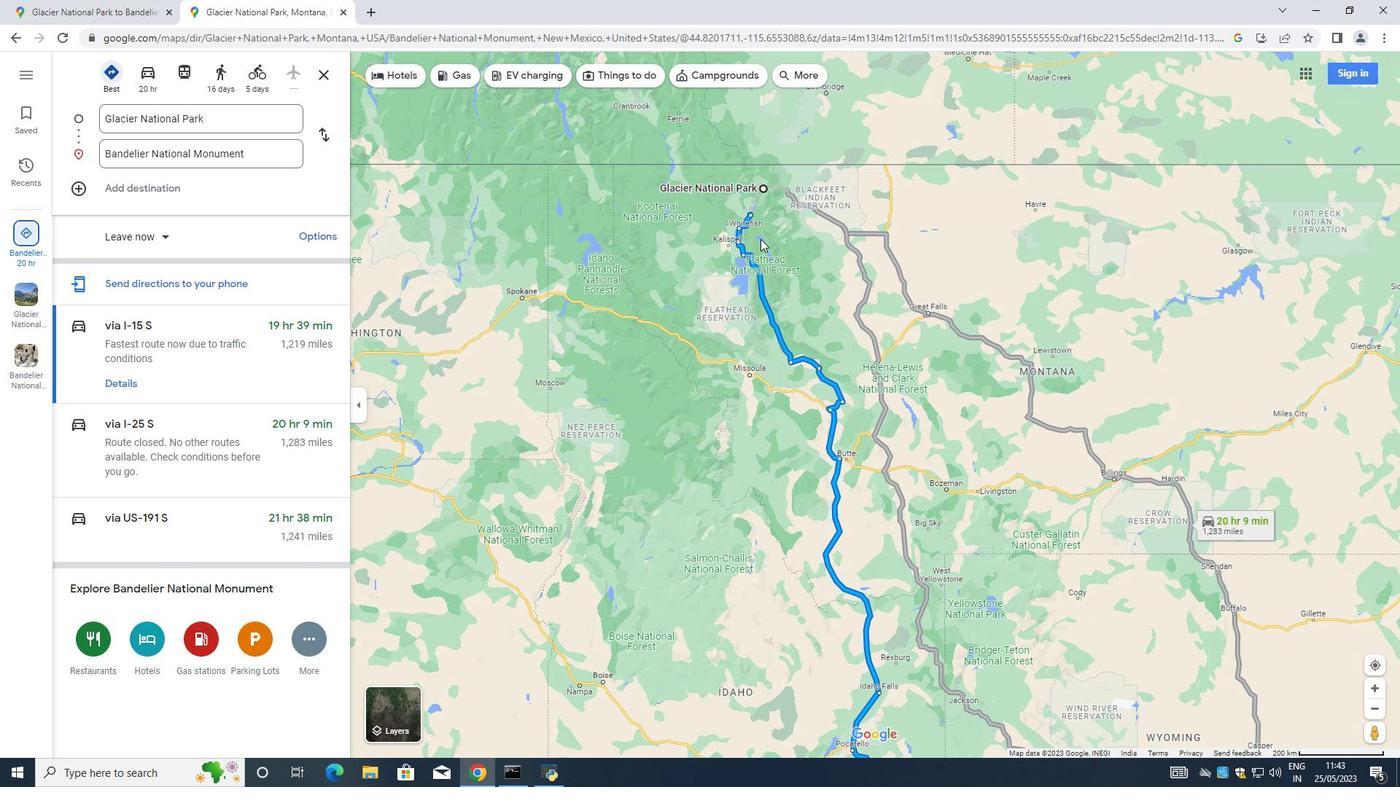 
Action: Mouse scrolled (760, 240) with delta (0, 0)
Screenshot: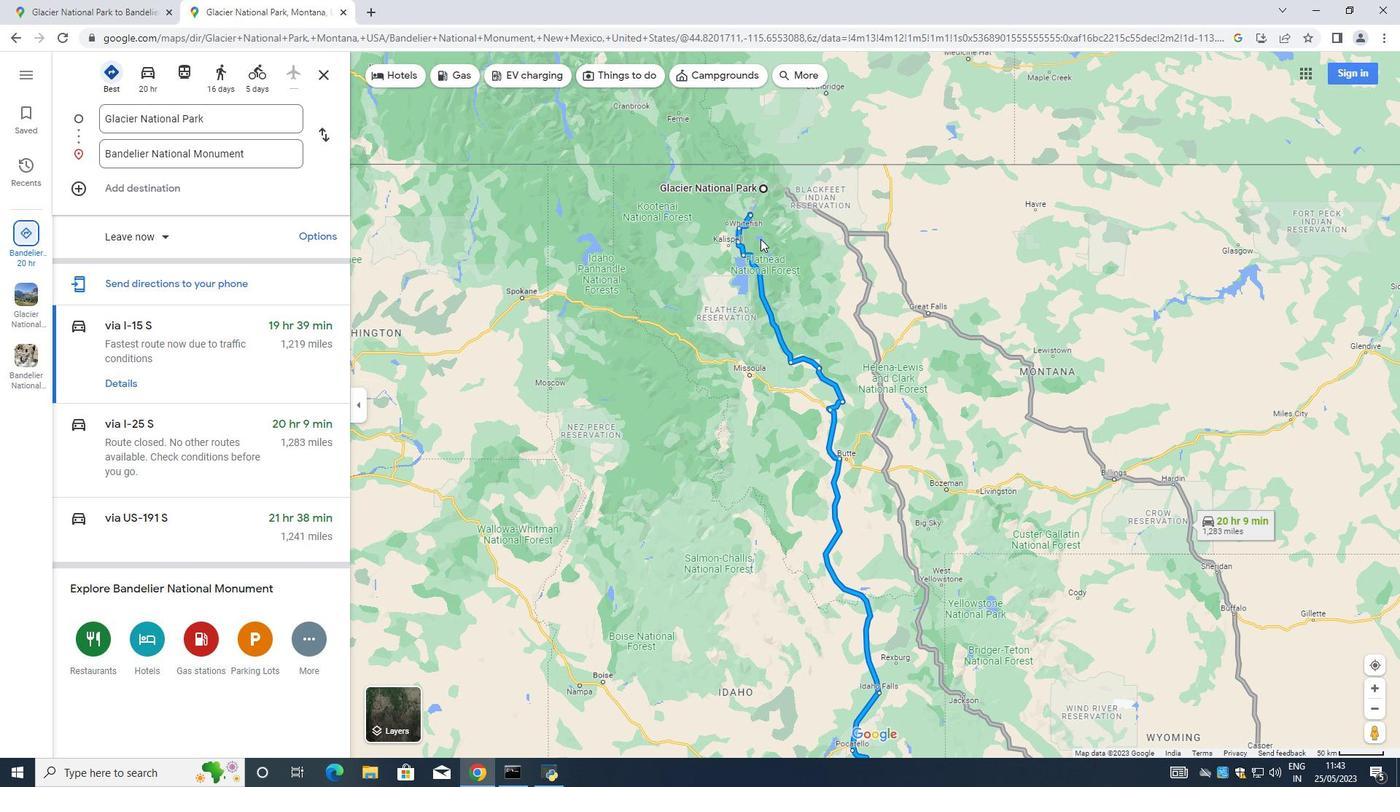 
Action: Mouse moved to (757, 237)
Screenshot: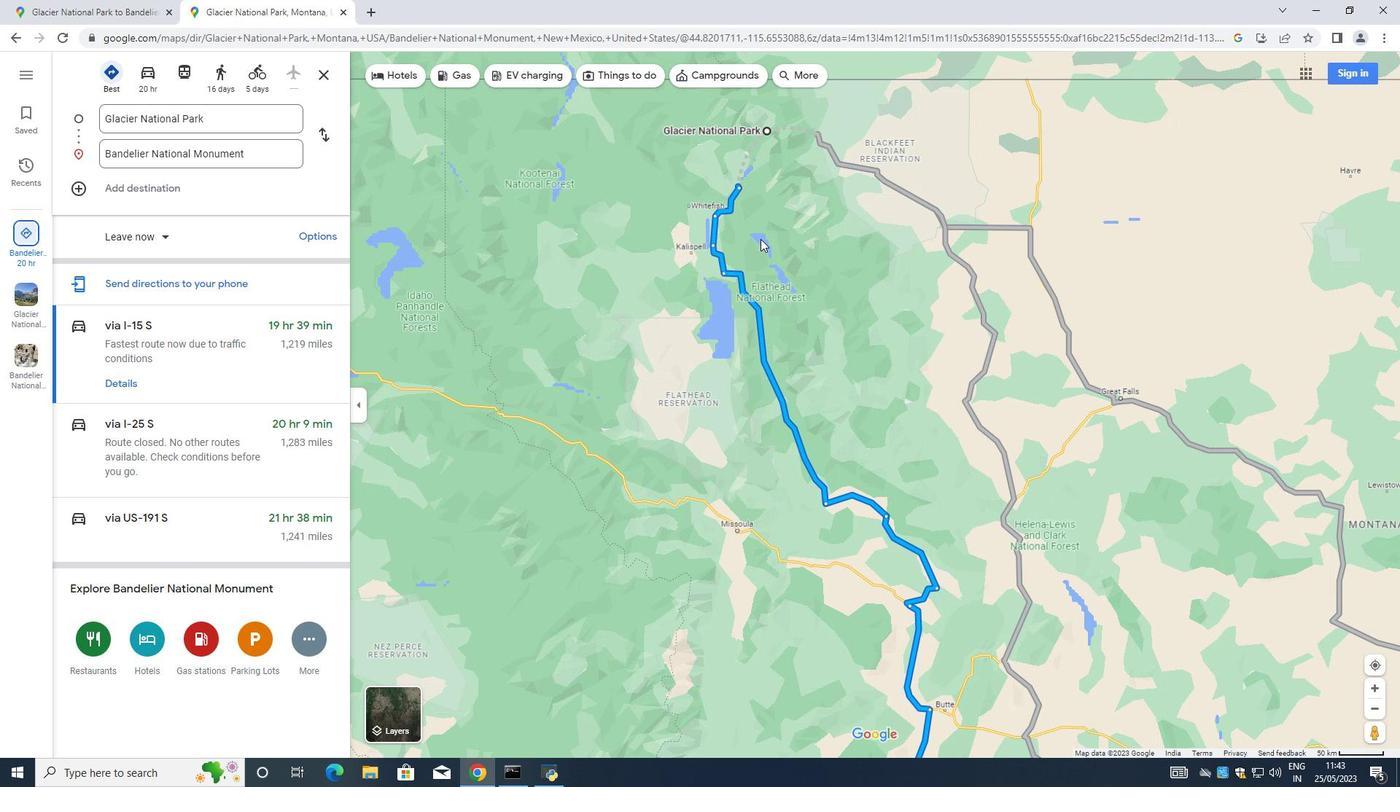 
Action: Mouse scrolled (758, 237) with delta (0, 0)
Screenshot: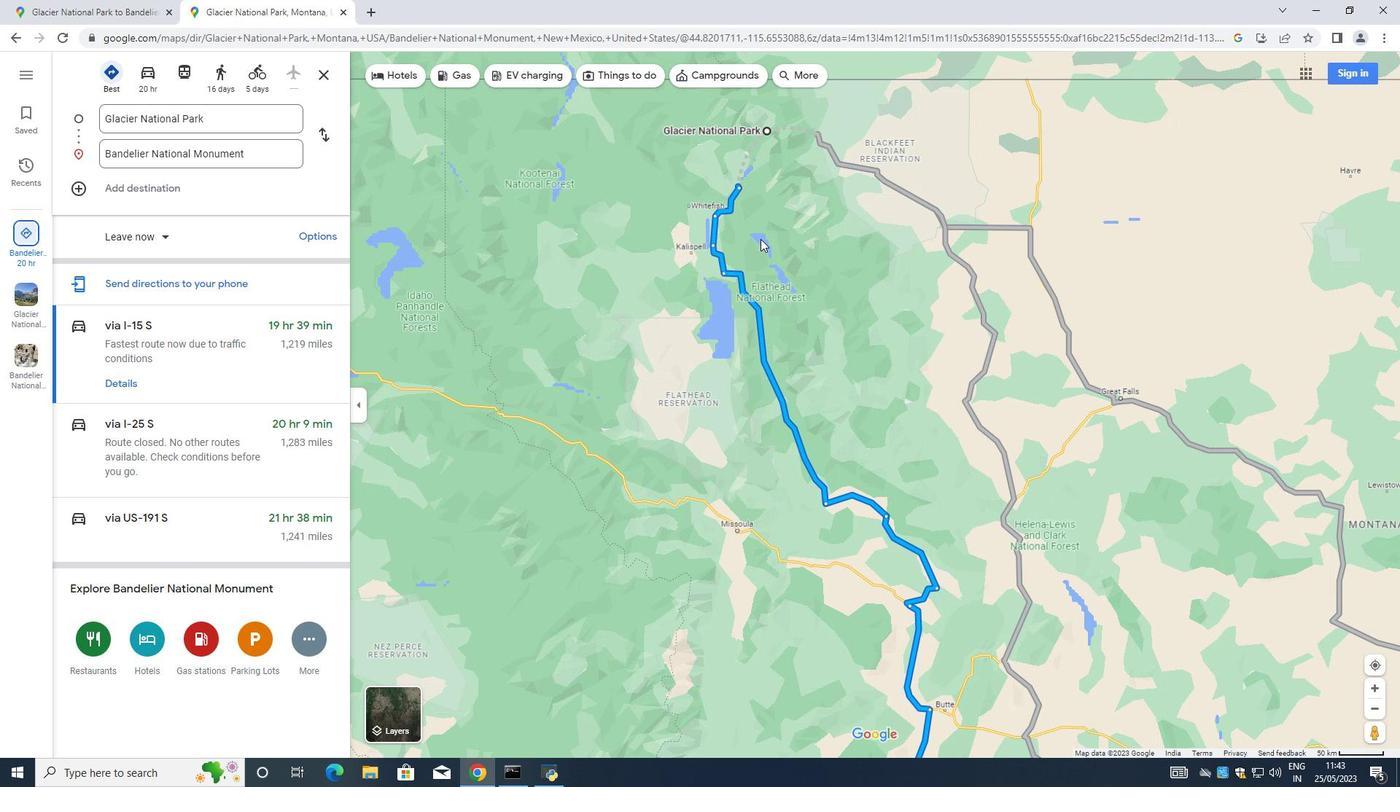 
Action: Mouse moved to (757, 237)
Screenshot: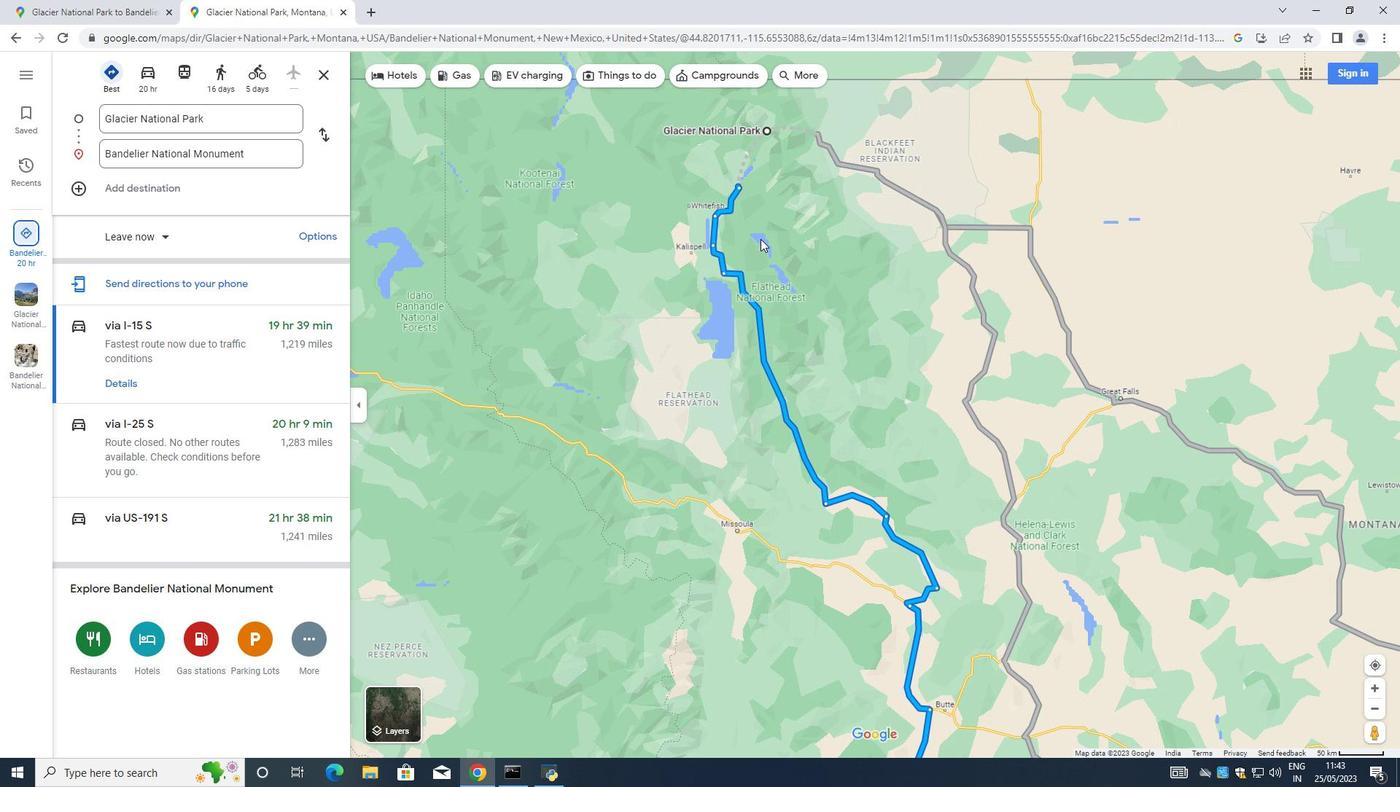 
Action: Mouse scrolled (757, 237) with delta (0, 0)
Screenshot: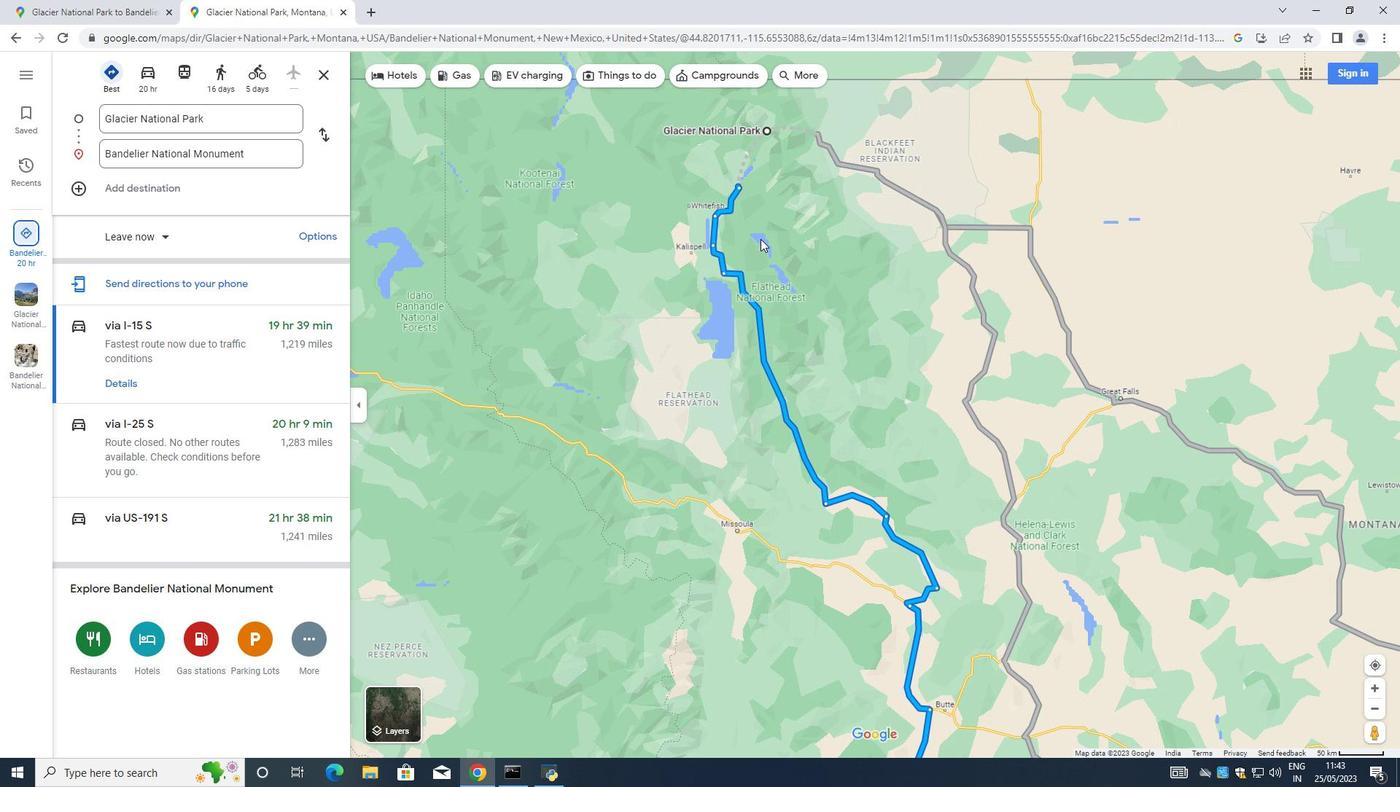
Action: Mouse scrolled (757, 237) with delta (0, 0)
Screenshot: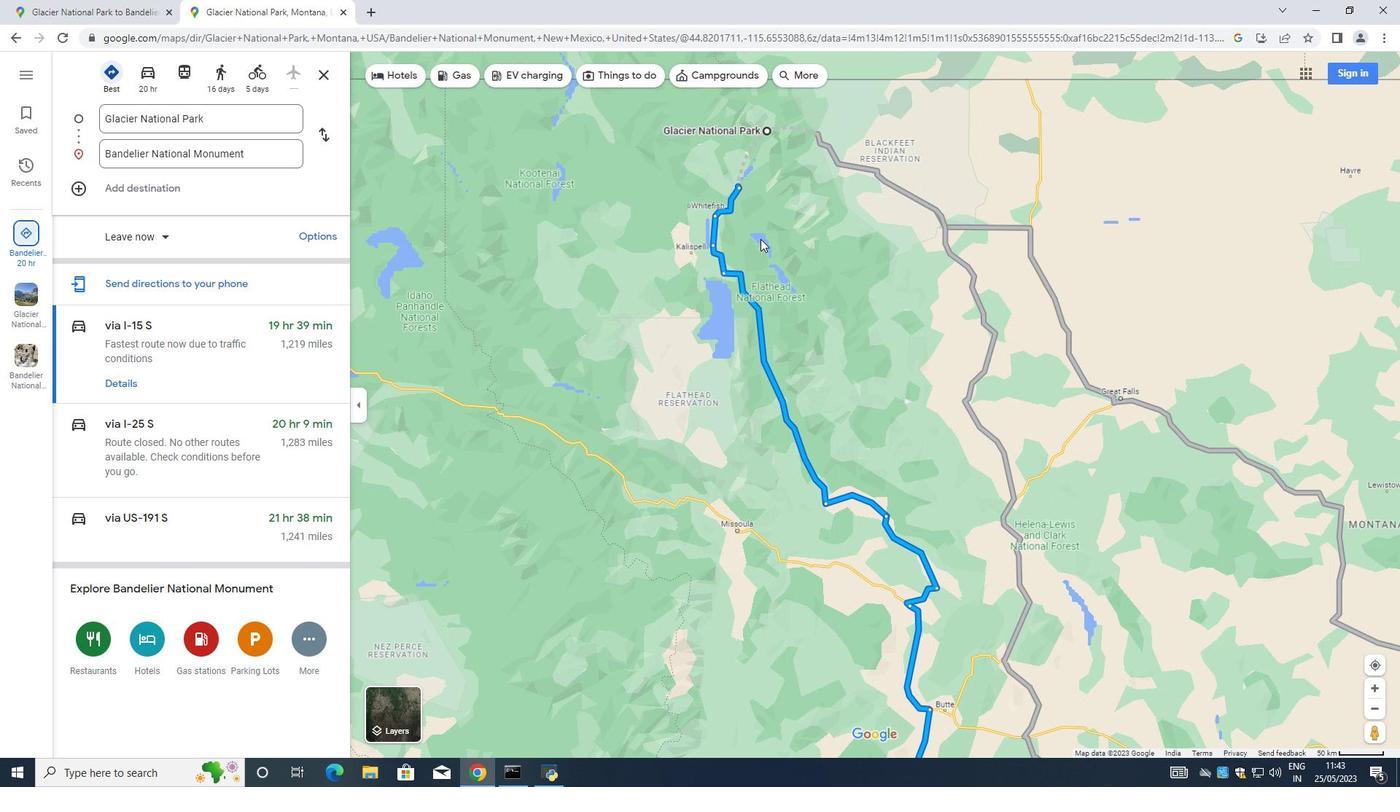 
Action: Mouse moved to (728, 154)
Screenshot: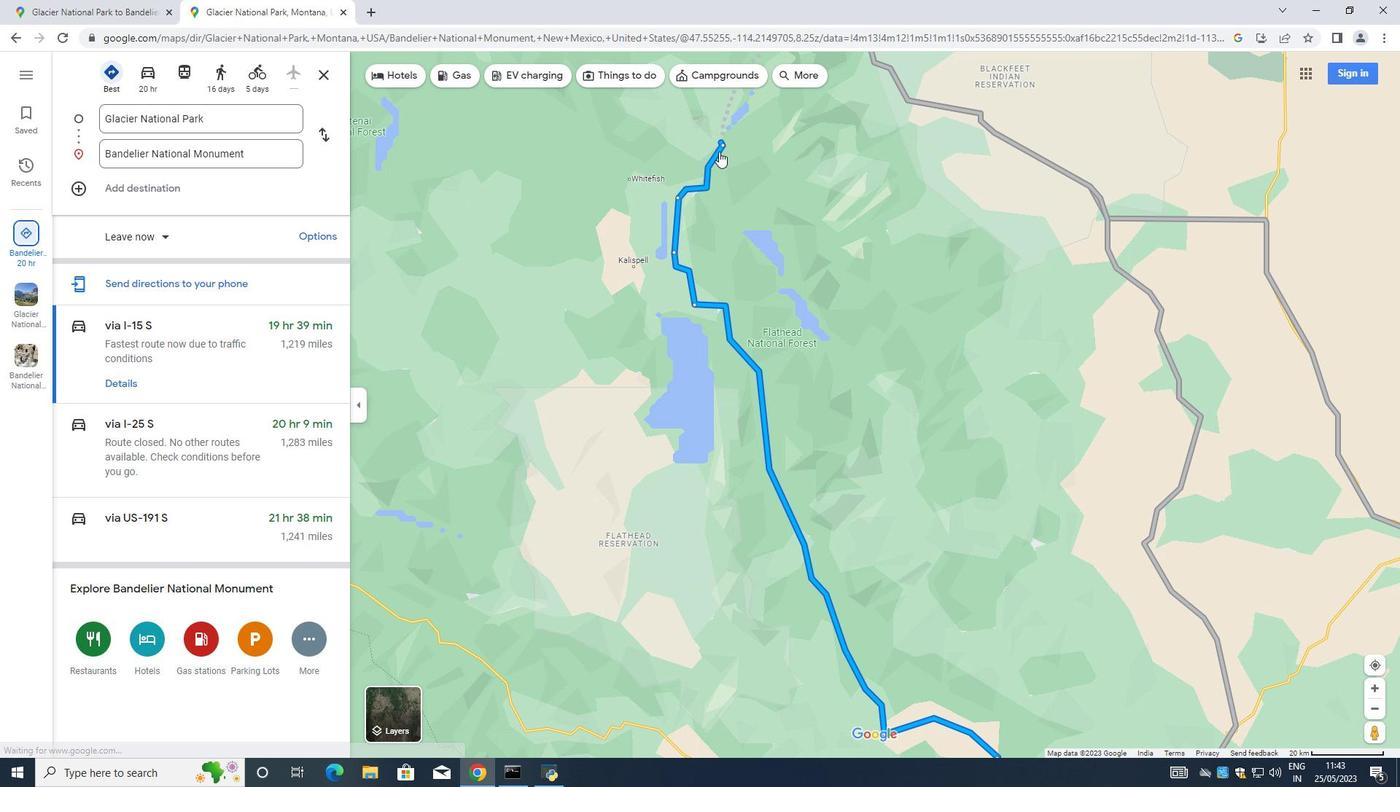 
Action: Mouse scrolled (728, 155) with delta (0, 0)
Screenshot: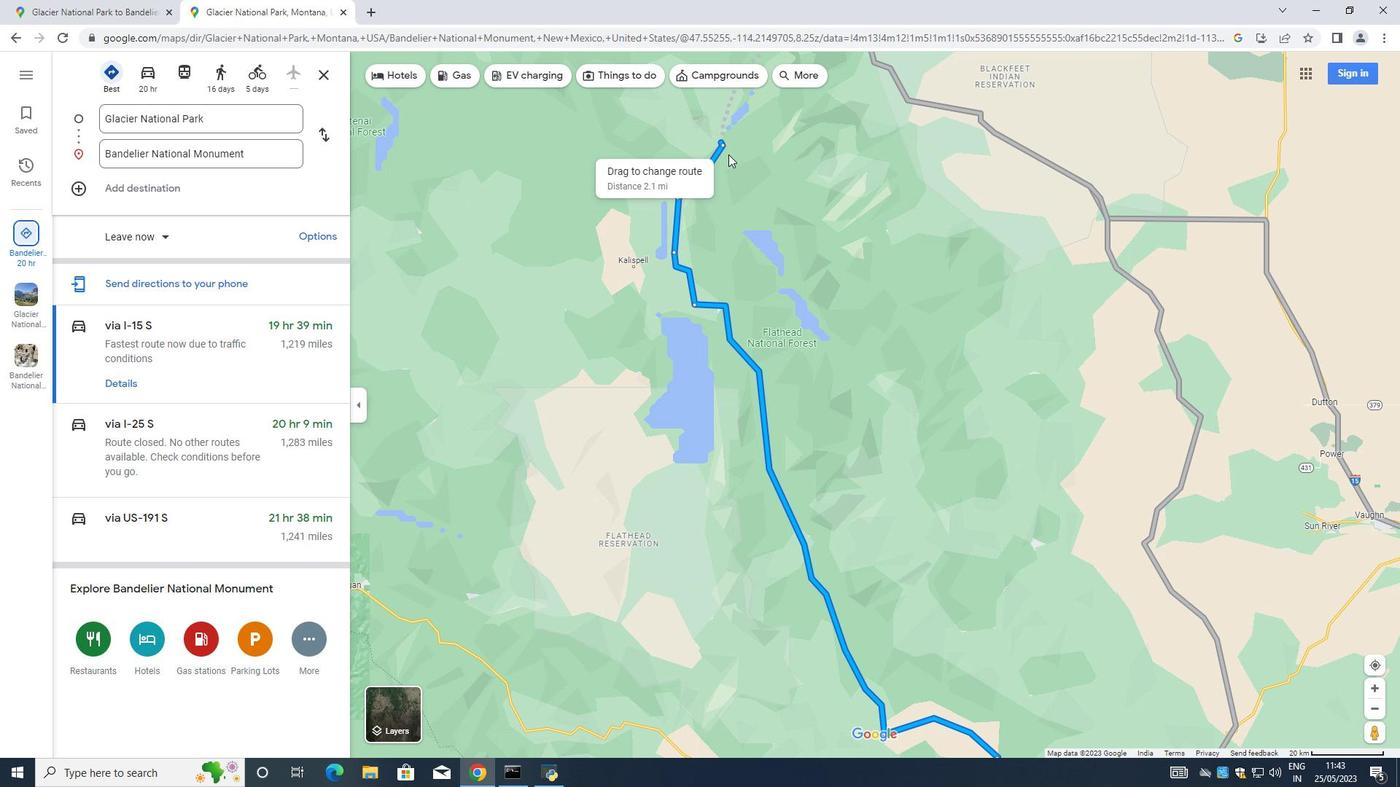 
Action: Mouse scrolled (728, 155) with delta (0, 0)
Screenshot: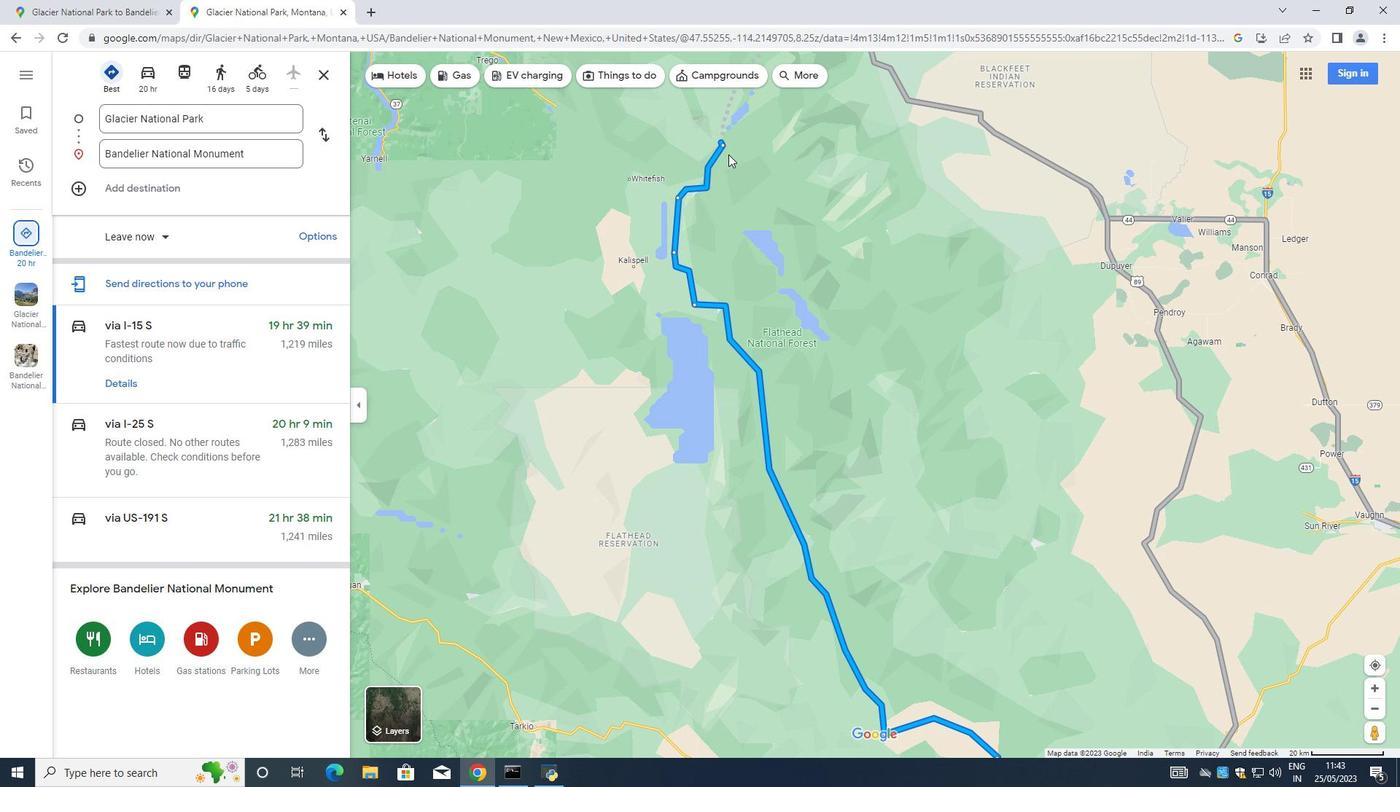 
Action: Mouse scrolled (728, 155) with delta (0, 0)
Screenshot: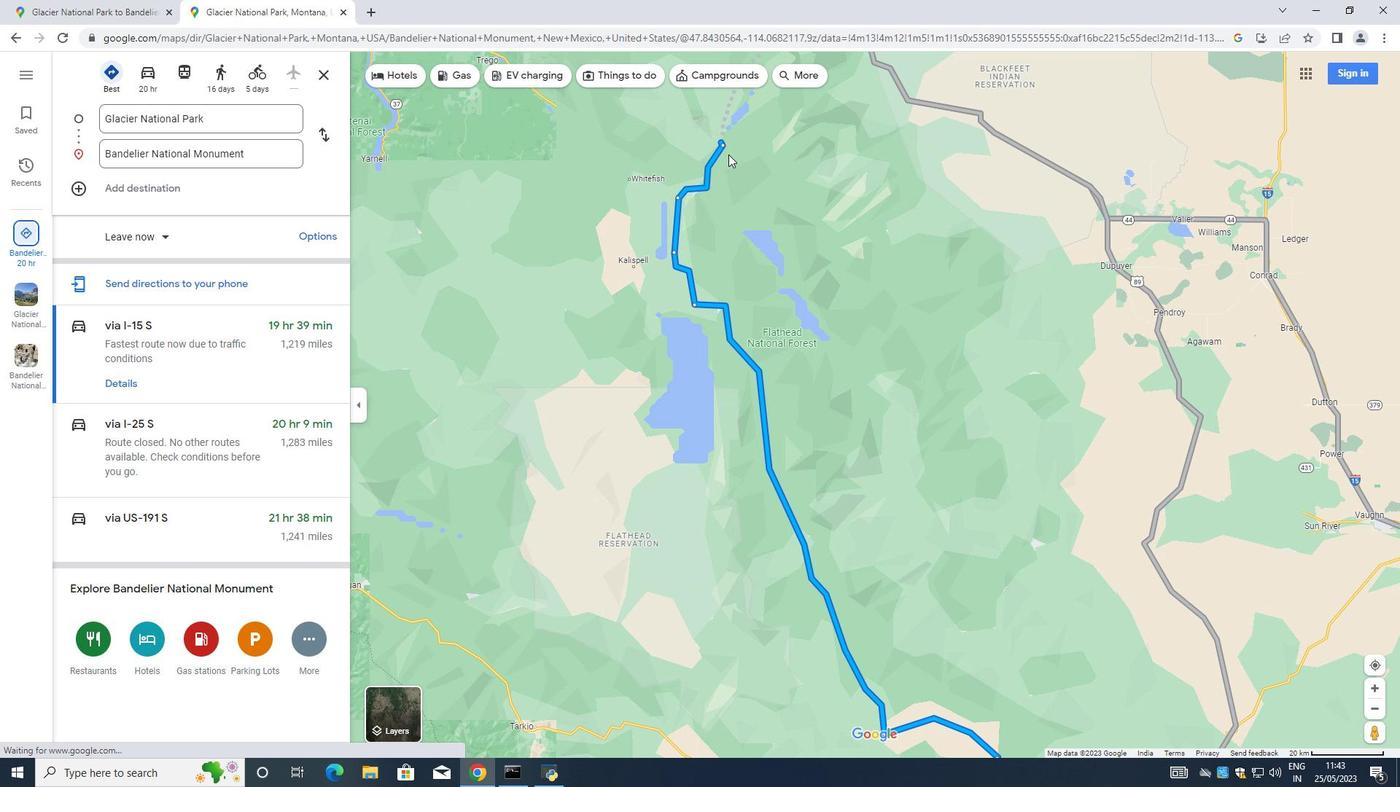 
Action: Mouse moved to (728, 155)
Screenshot: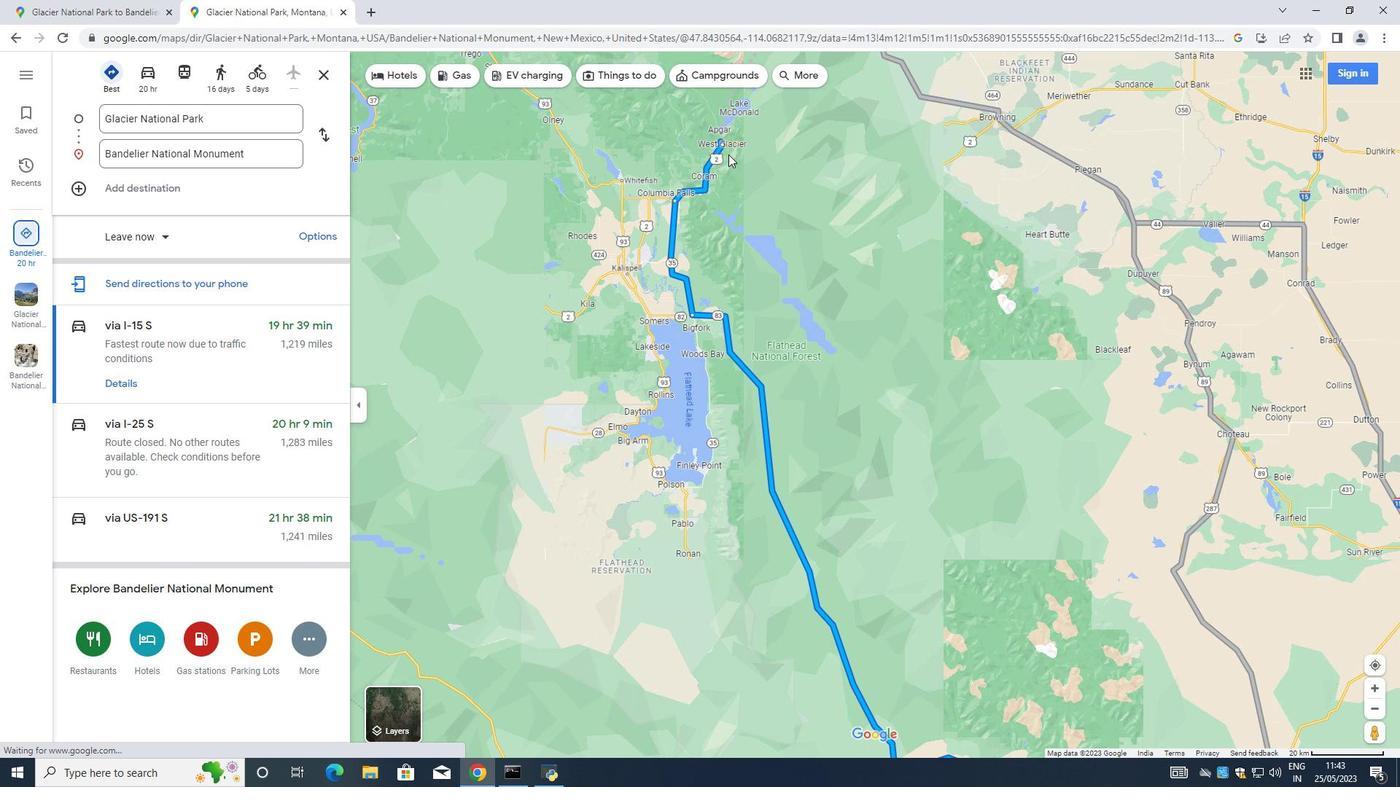 
Action: Mouse scrolled (728, 156) with delta (0, 0)
Screenshot: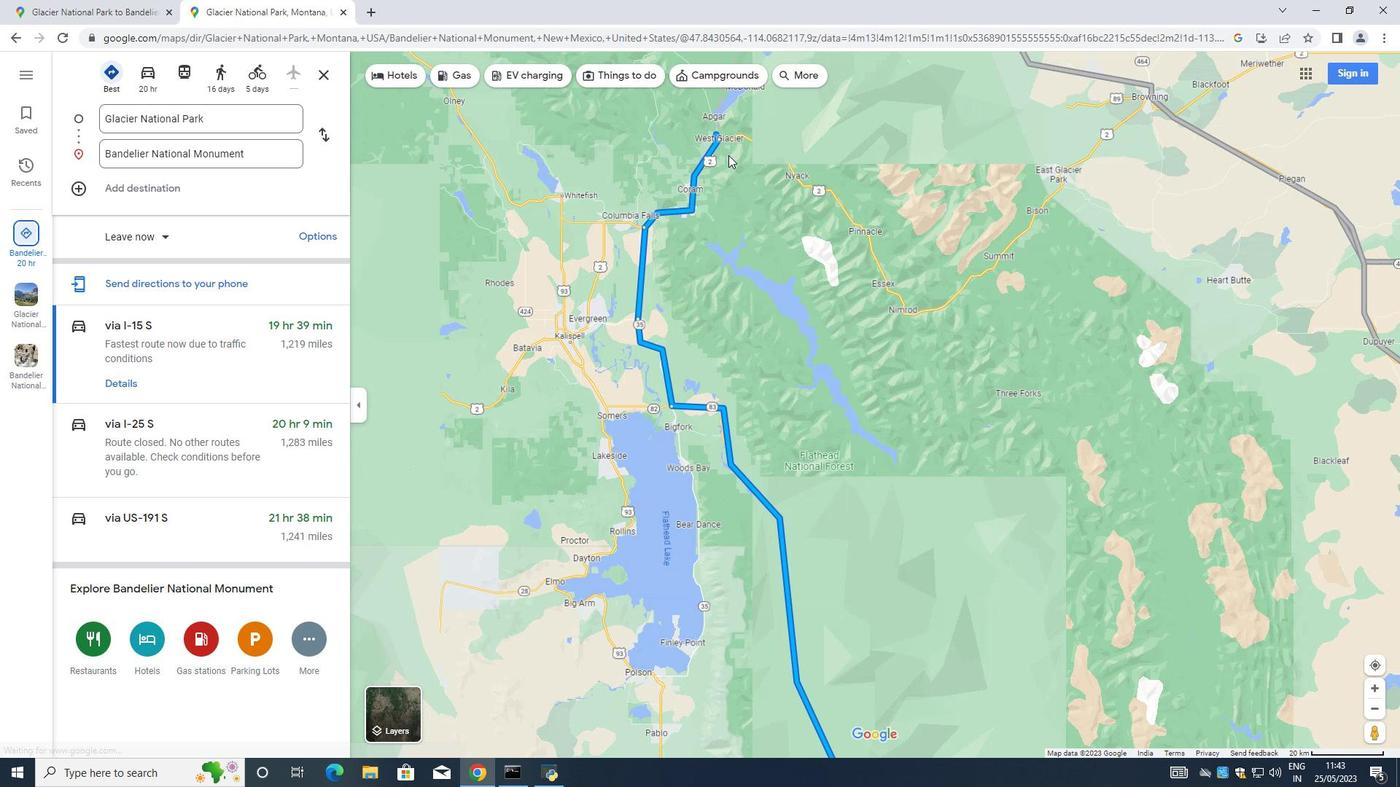 
Action: Mouse scrolled (728, 156) with delta (0, 0)
Screenshot: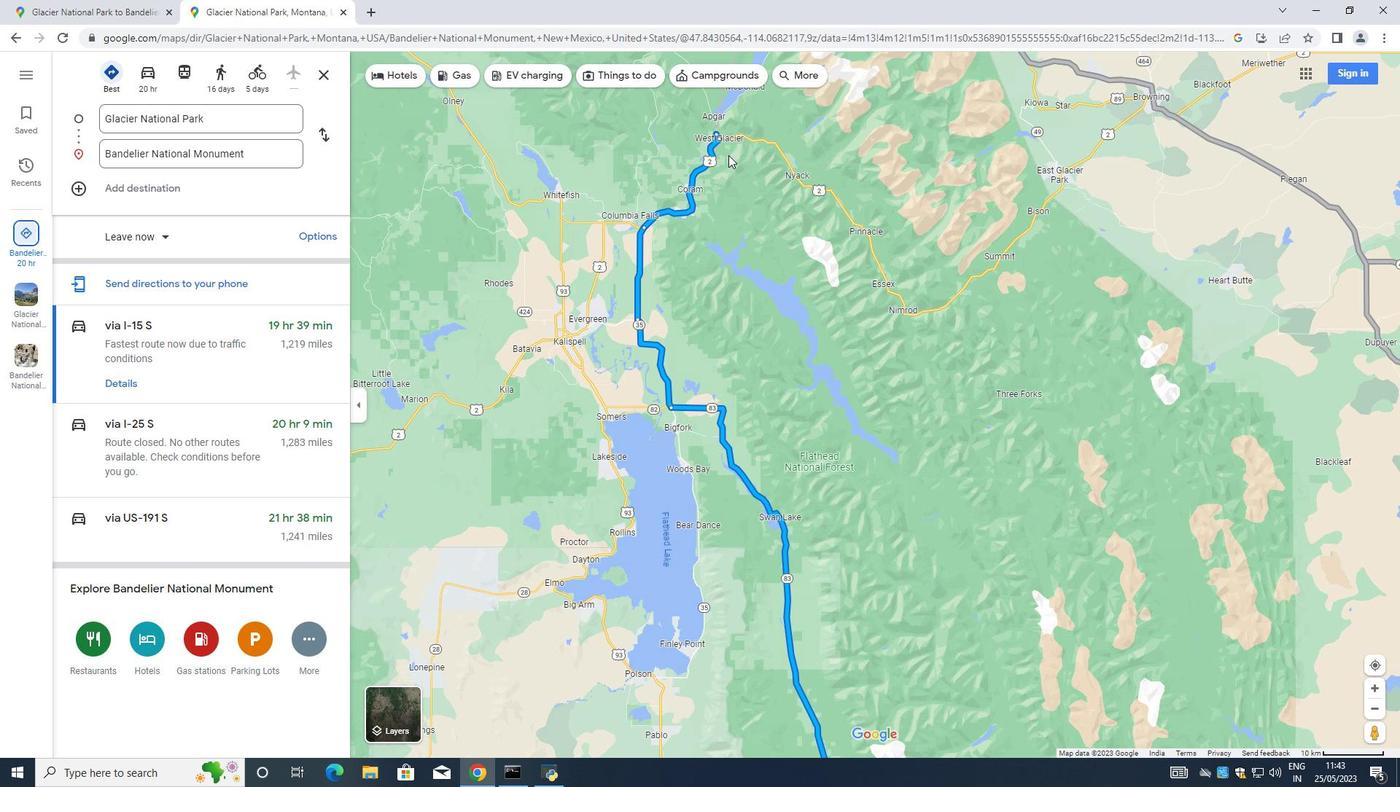 
Action: Mouse scrolled (728, 156) with delta (0, 0)
Screenshot: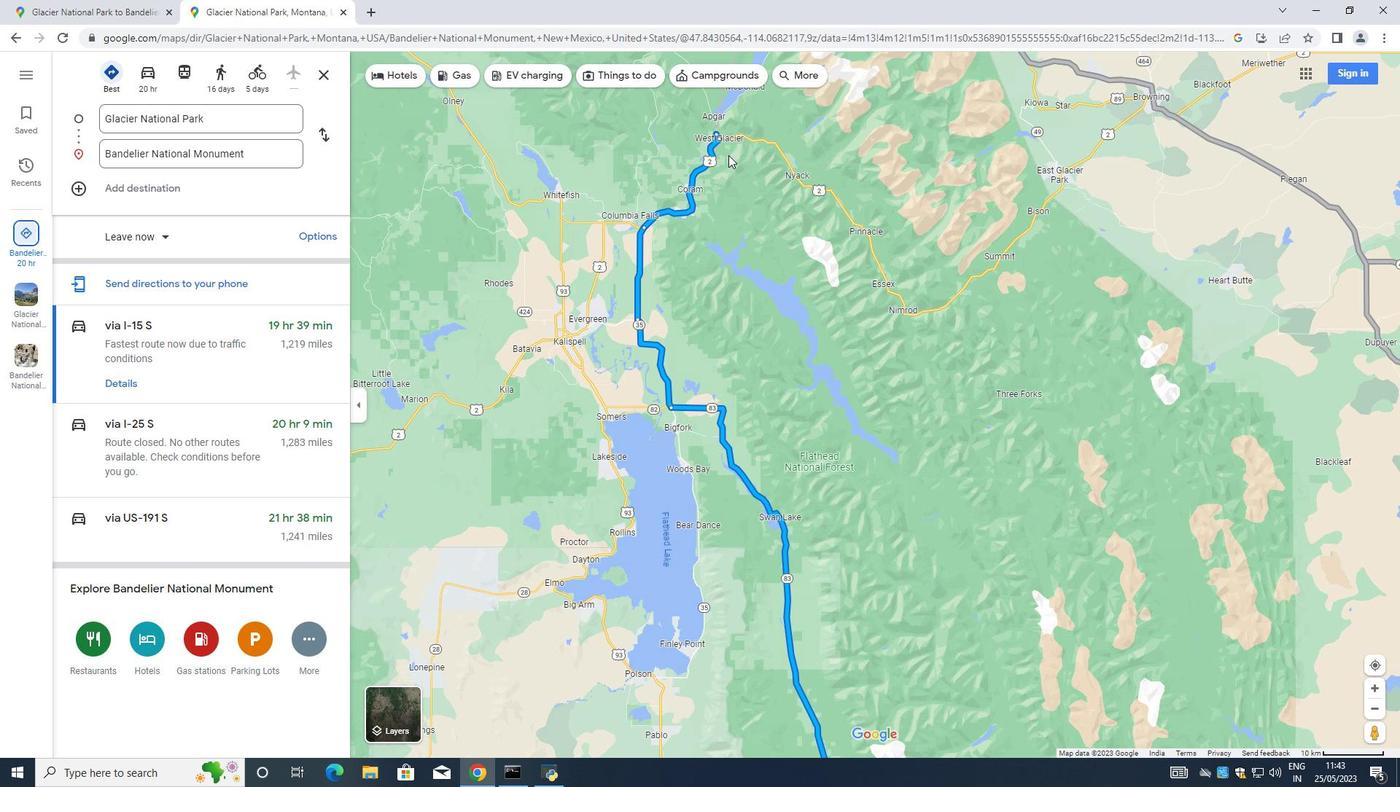 
Action: Mouse scrolled (728, 156) with delta (0, 0)
Screenshot: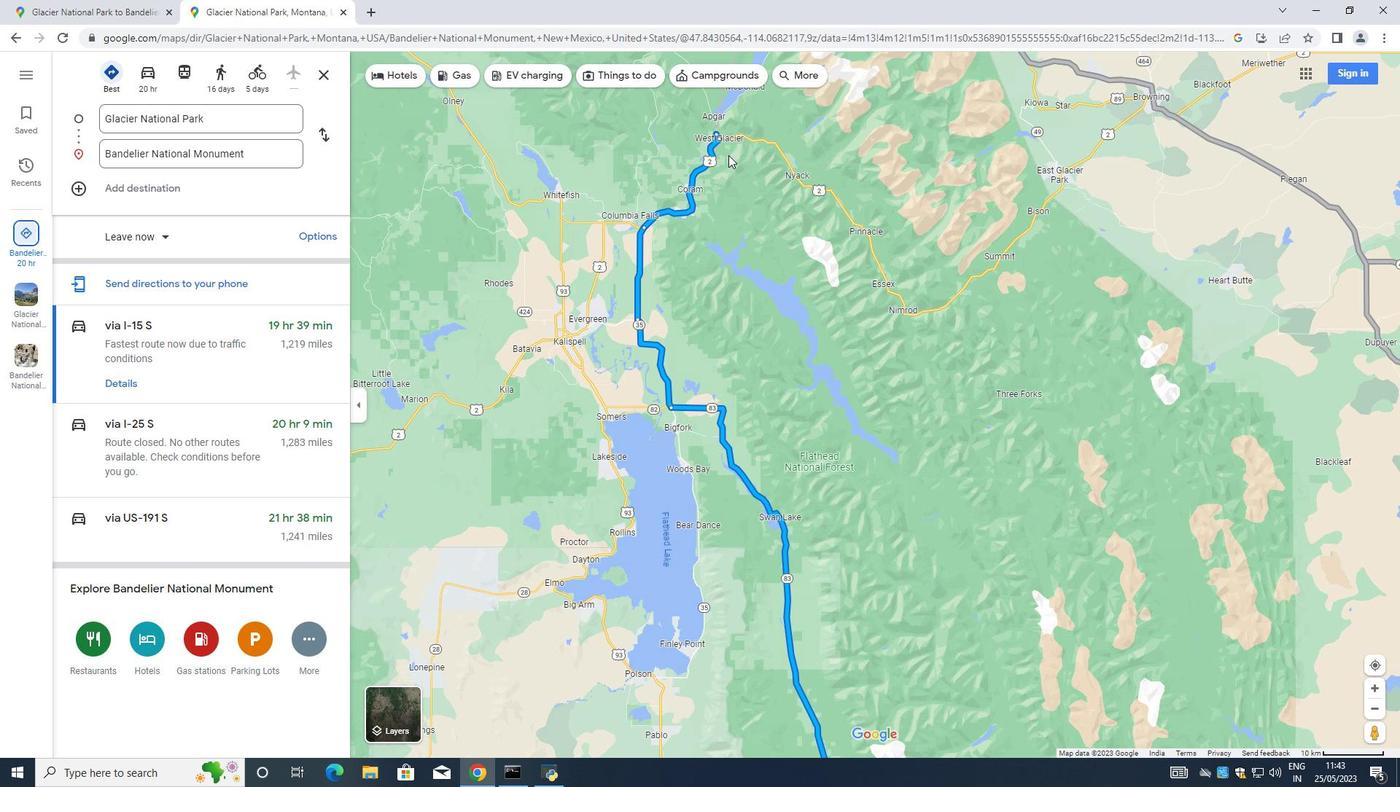 
Action: Mouse moved to (724, 151)
Screenshot: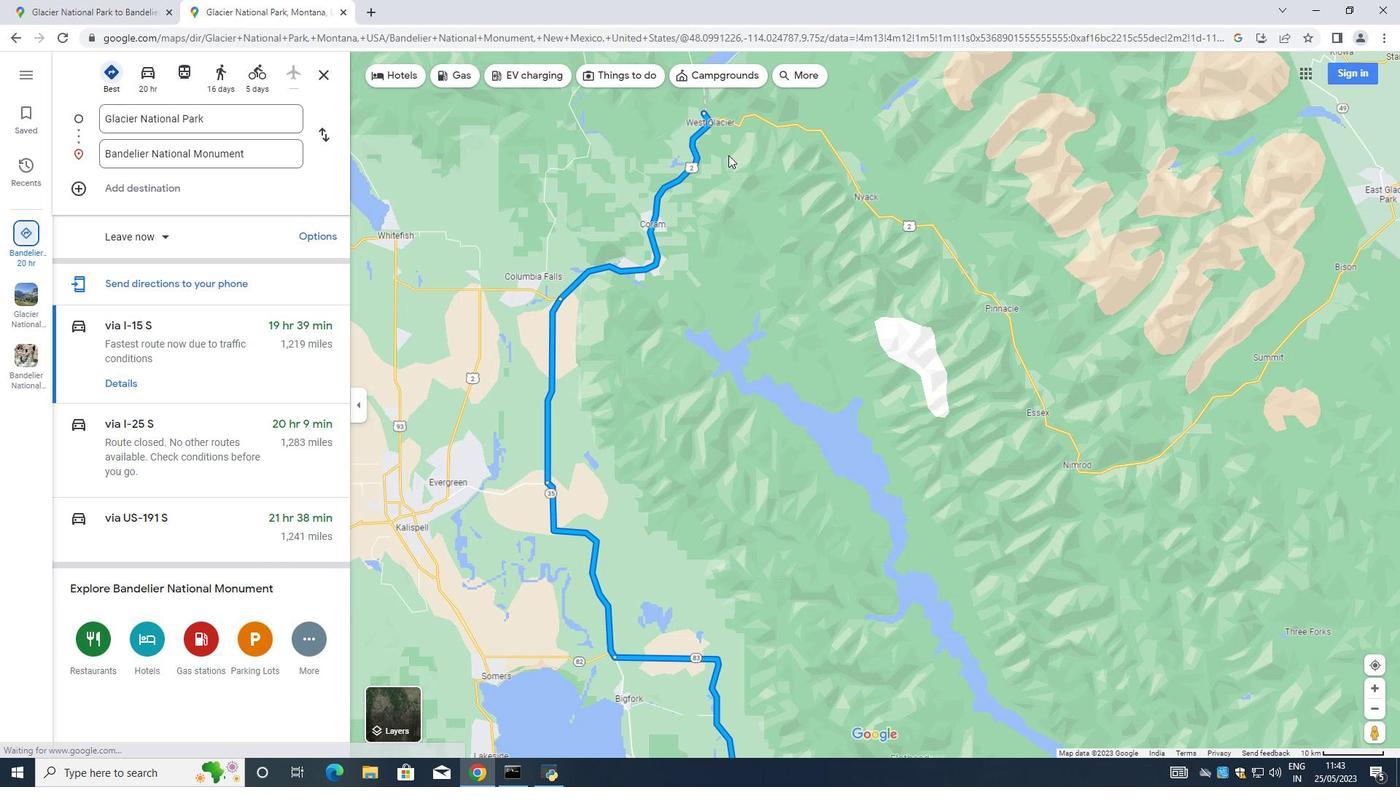 
Action: Mouse pressed left at (724, 151)
Screenshot: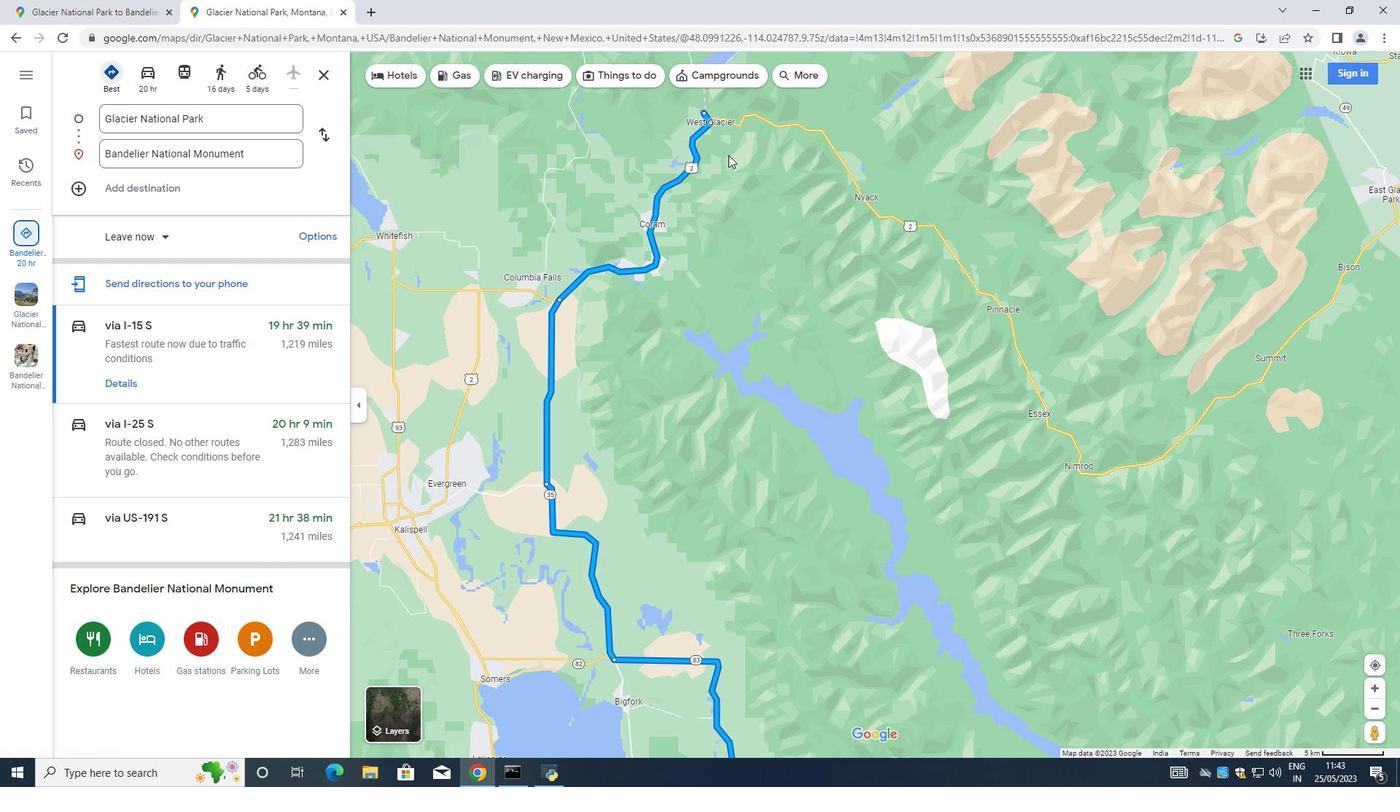 
Action: Mouse moved to (722, 212)
Screenshot: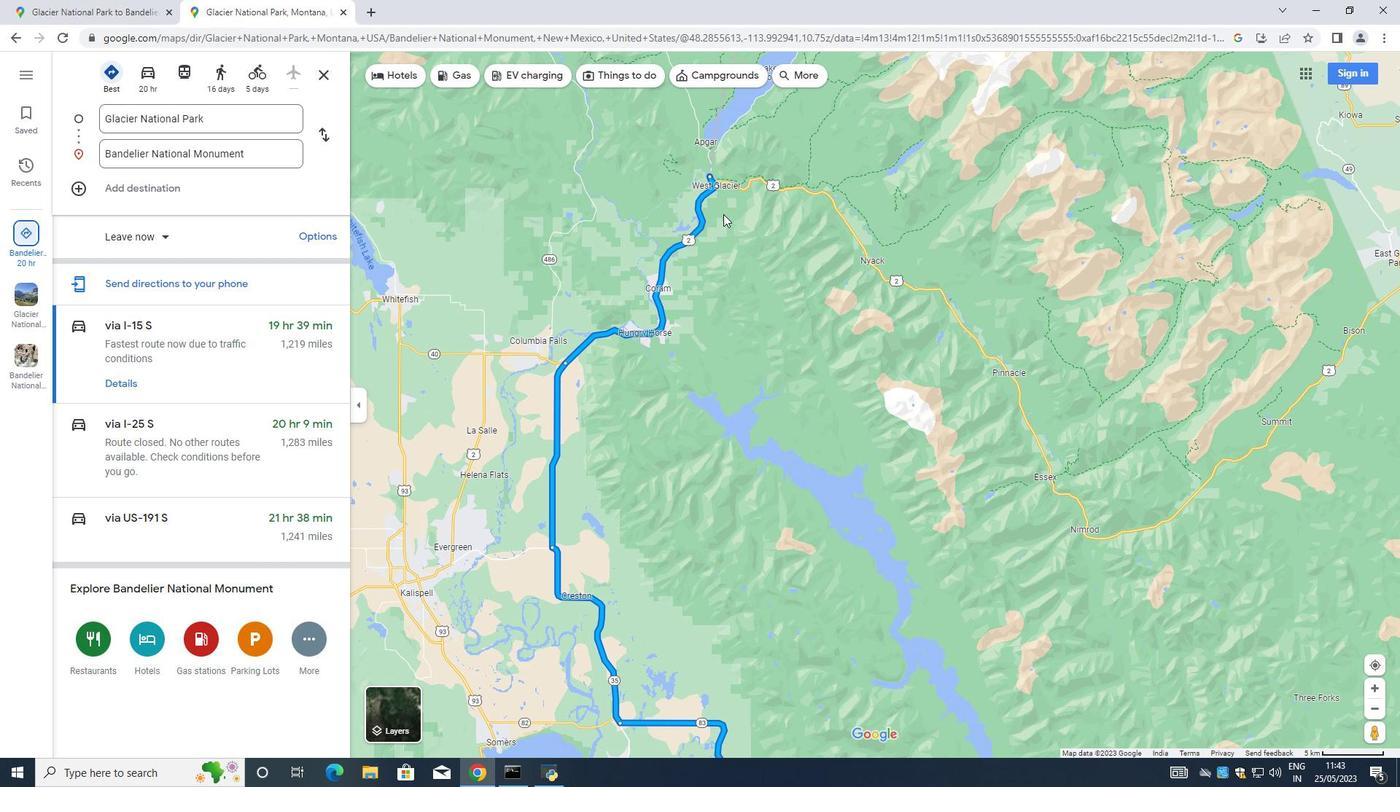 
Action: Mouse scrolled (722, 213) with delta (0, 0)
Screenshot: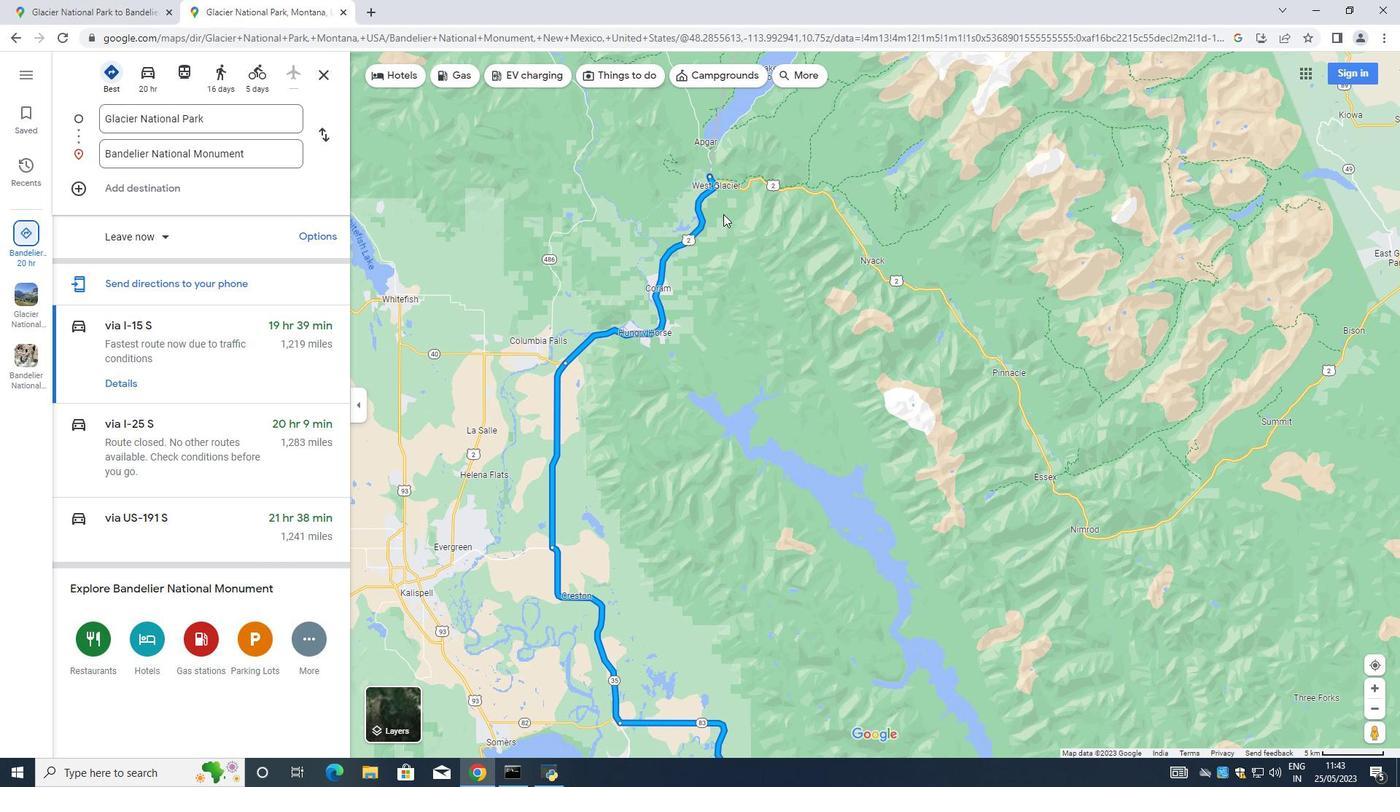 
Action: Mouse scrolled (722, 213) with delta (0, 0)
Screenshot: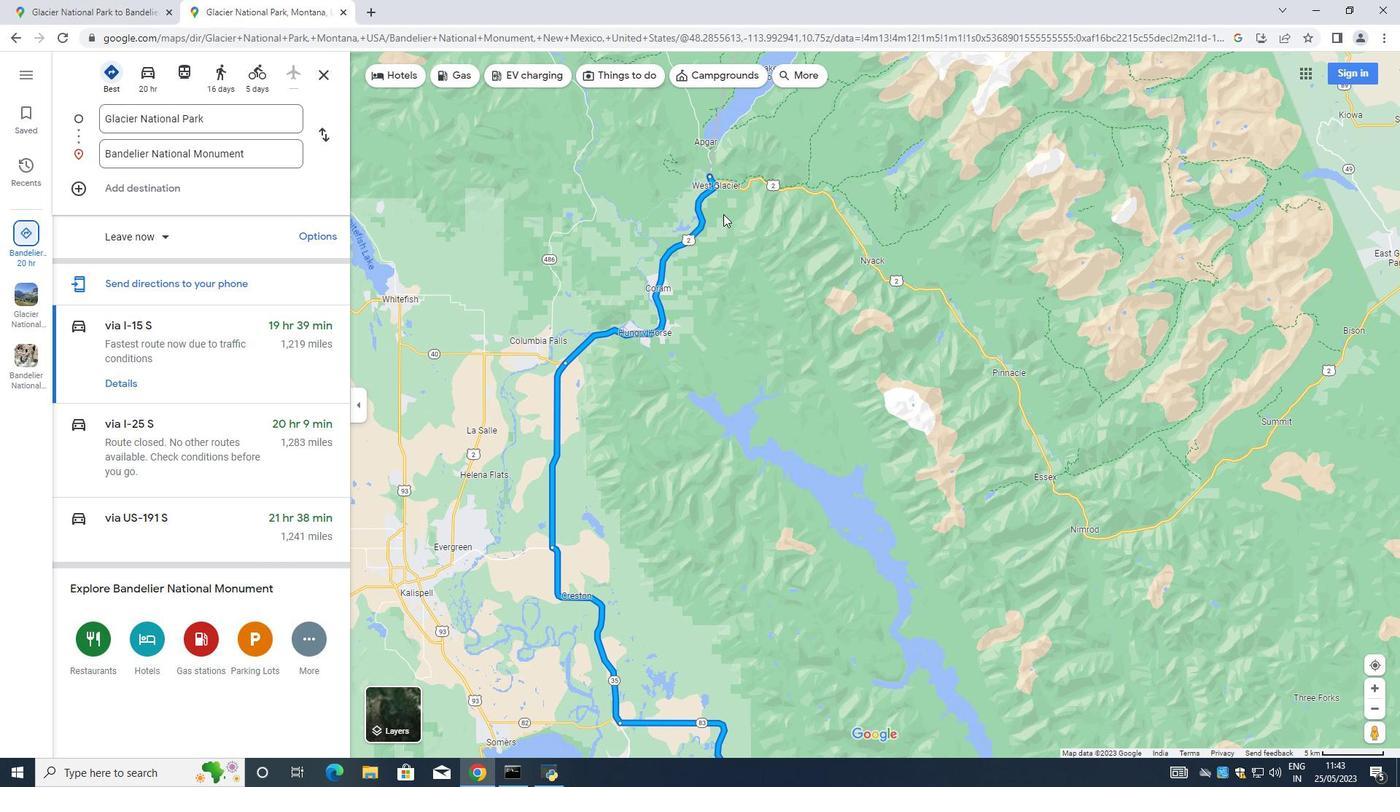 
Action: Mouse scrolled (722, 213) with delta (0, 0)
Screenshot: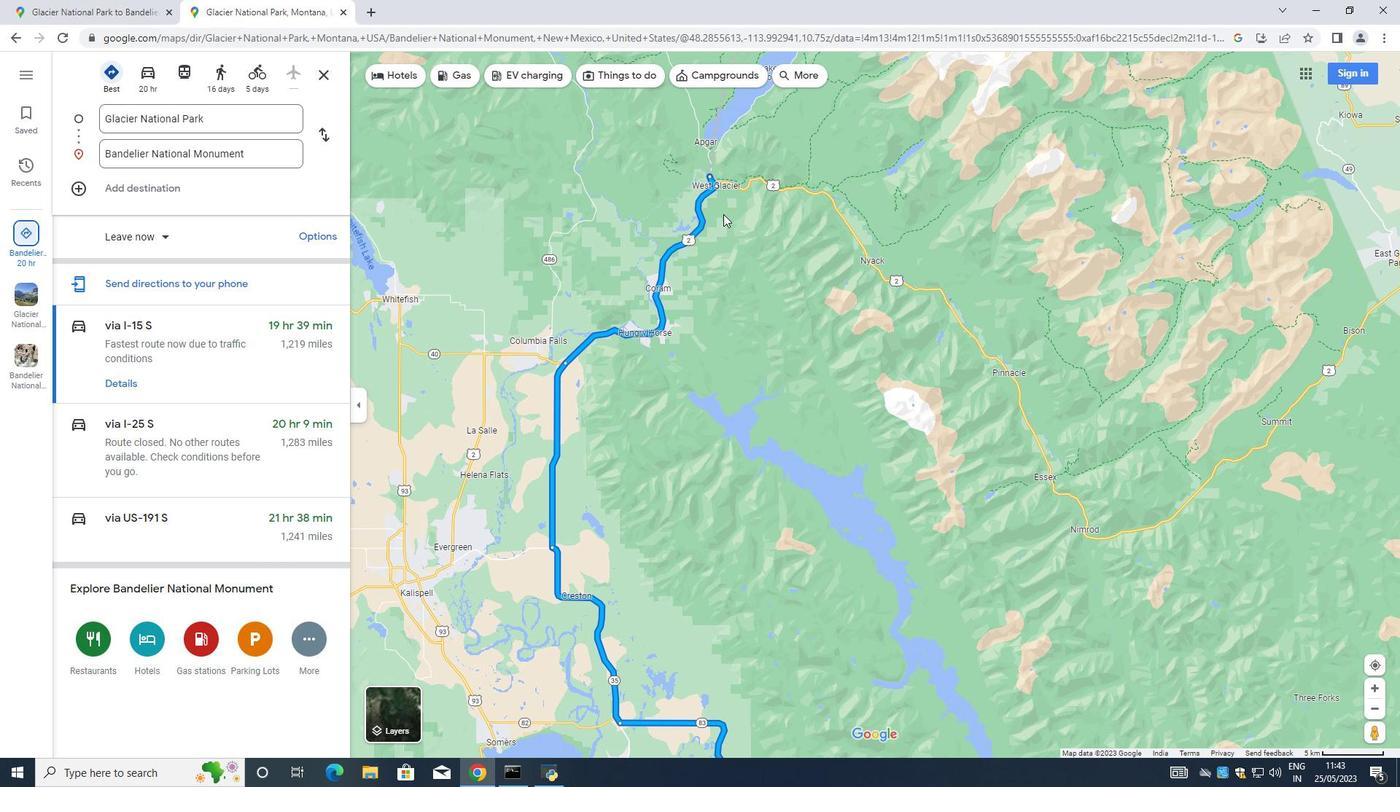
Action: Mouse scrolled (722, 213) with delta (0, 0)
Screenshot: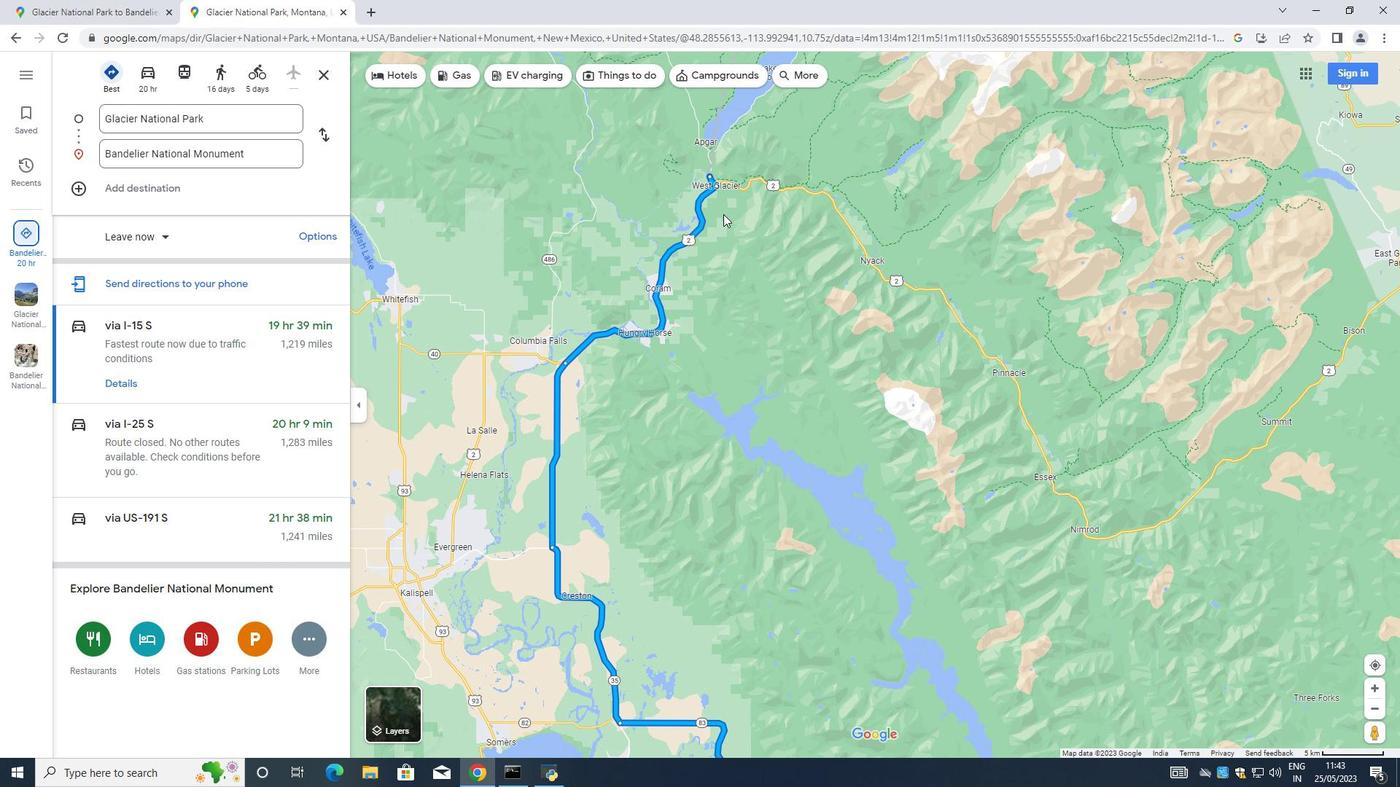 
Action: Mouse moved to (722, 212)
Screenshot: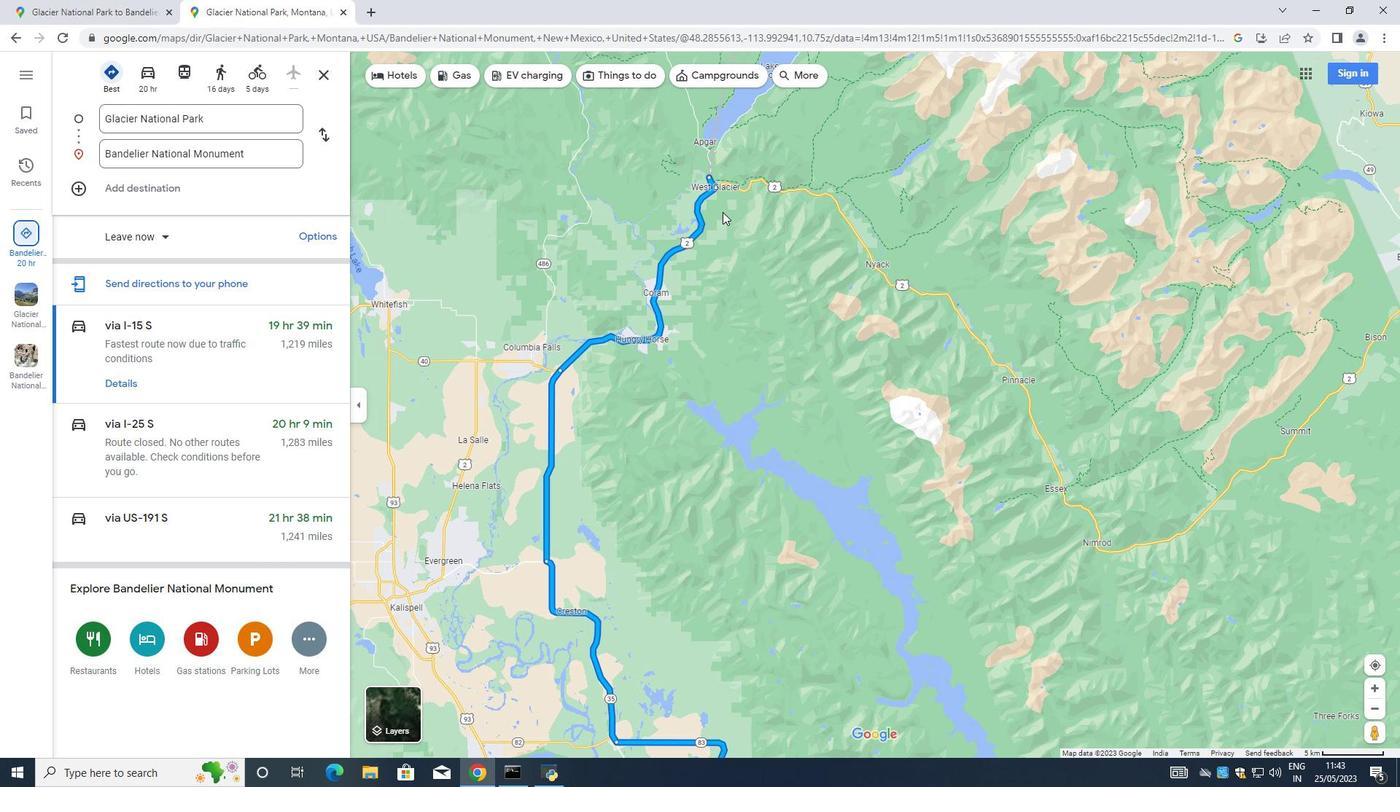 
Action: Mouse scrolled (722, 213) with delta (0, 0)
Screenshot: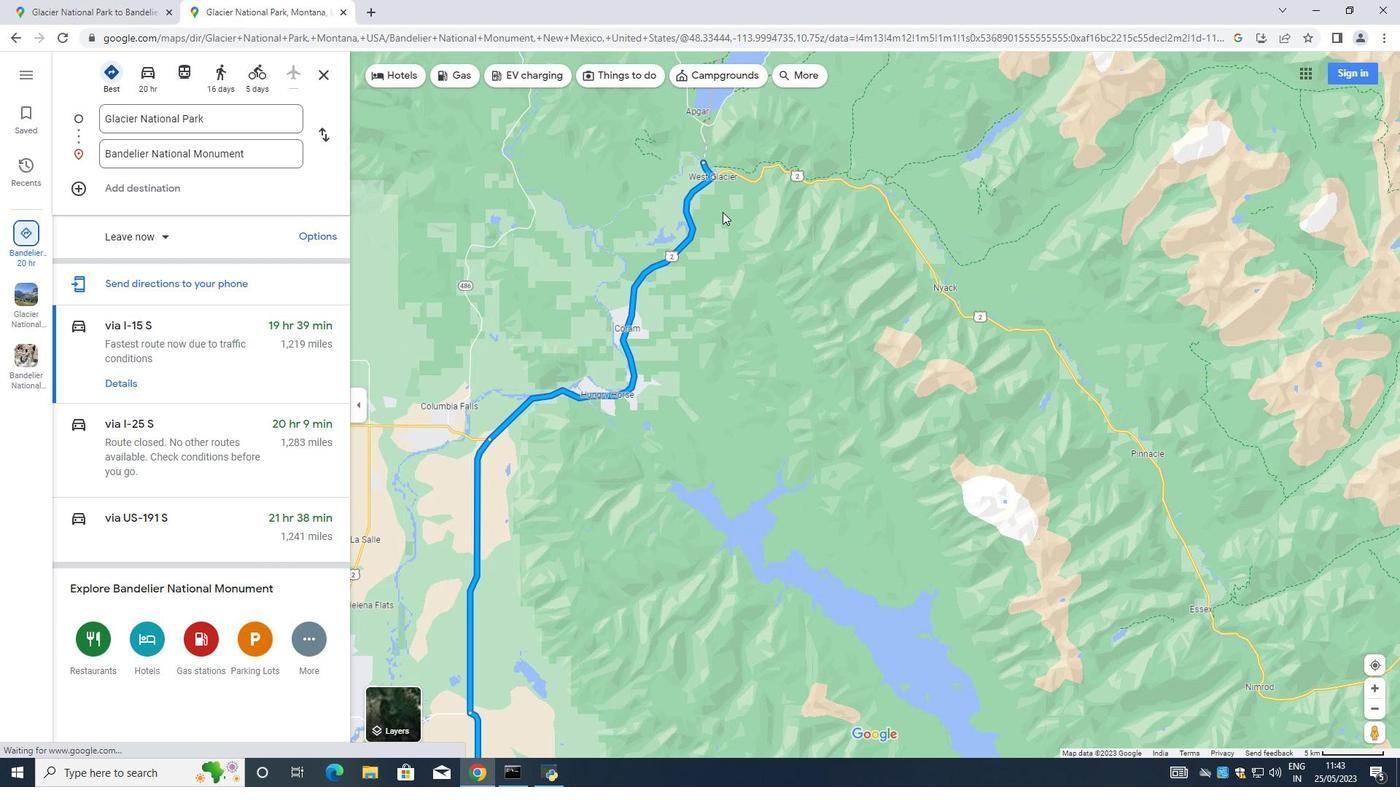 
Action: Mouse scrolled (722, 213) with delta (0, 0)
Screenshot: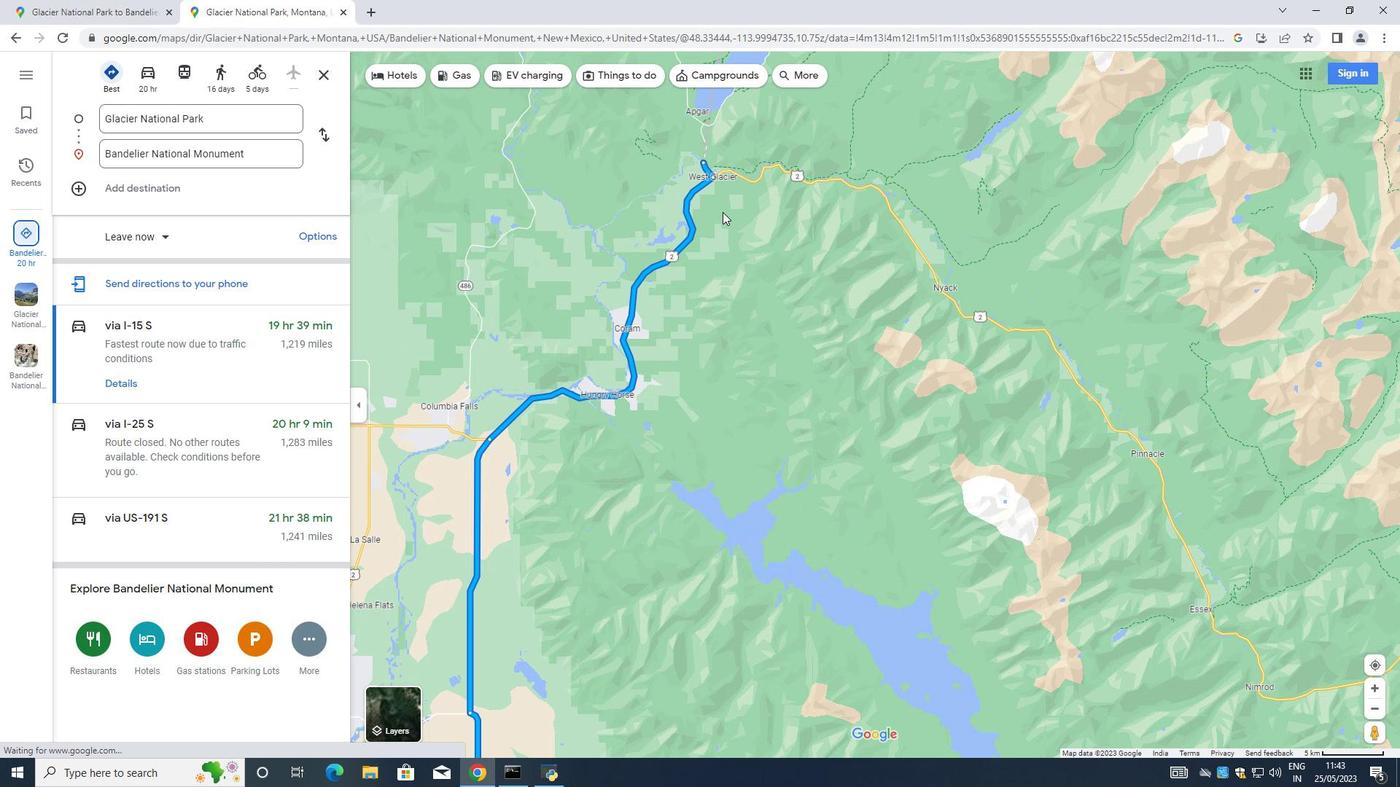 
Action: Mouse scrolled (722, 213) with delta (0, 0)
Screenshot: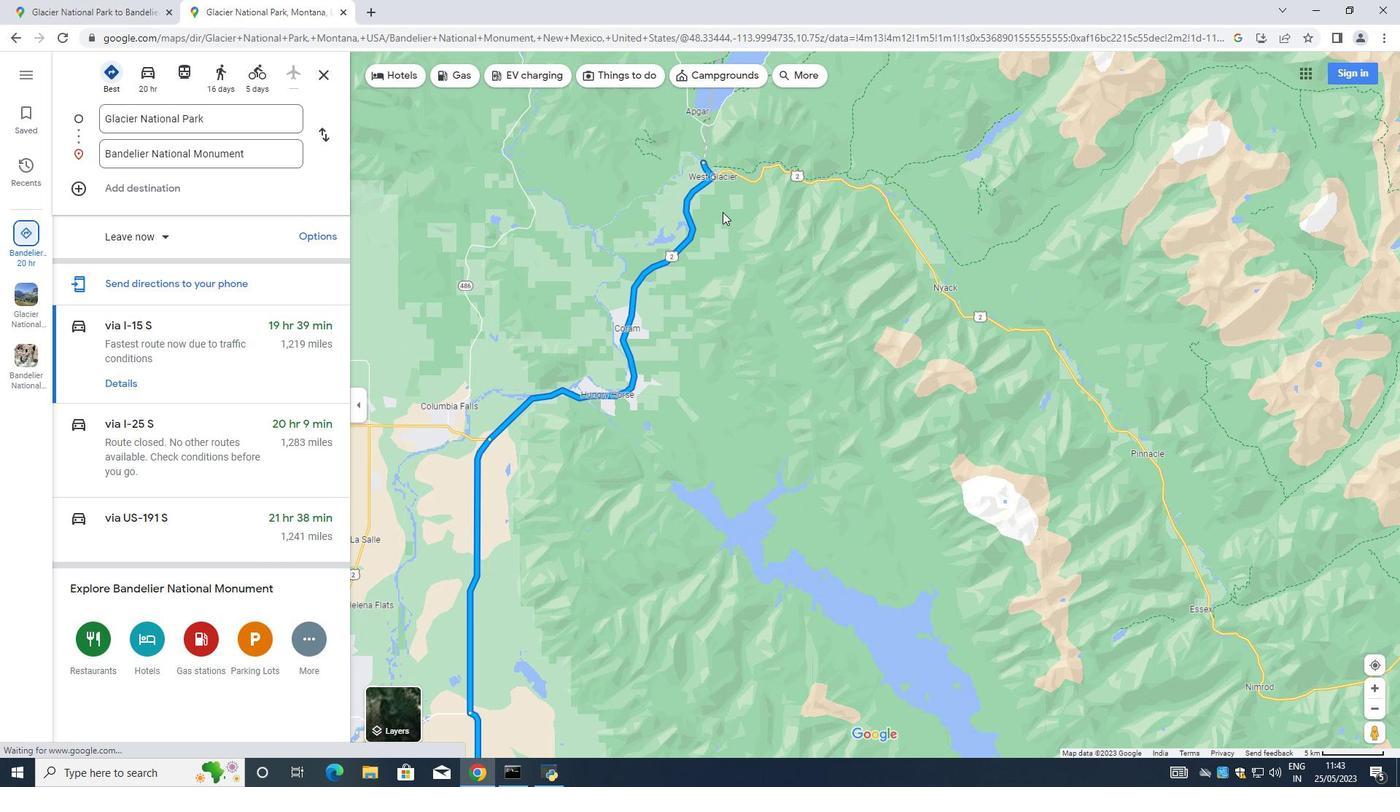 
Action: Mouse scrolled (722, 213) with delta (0, 0)
Screenshot: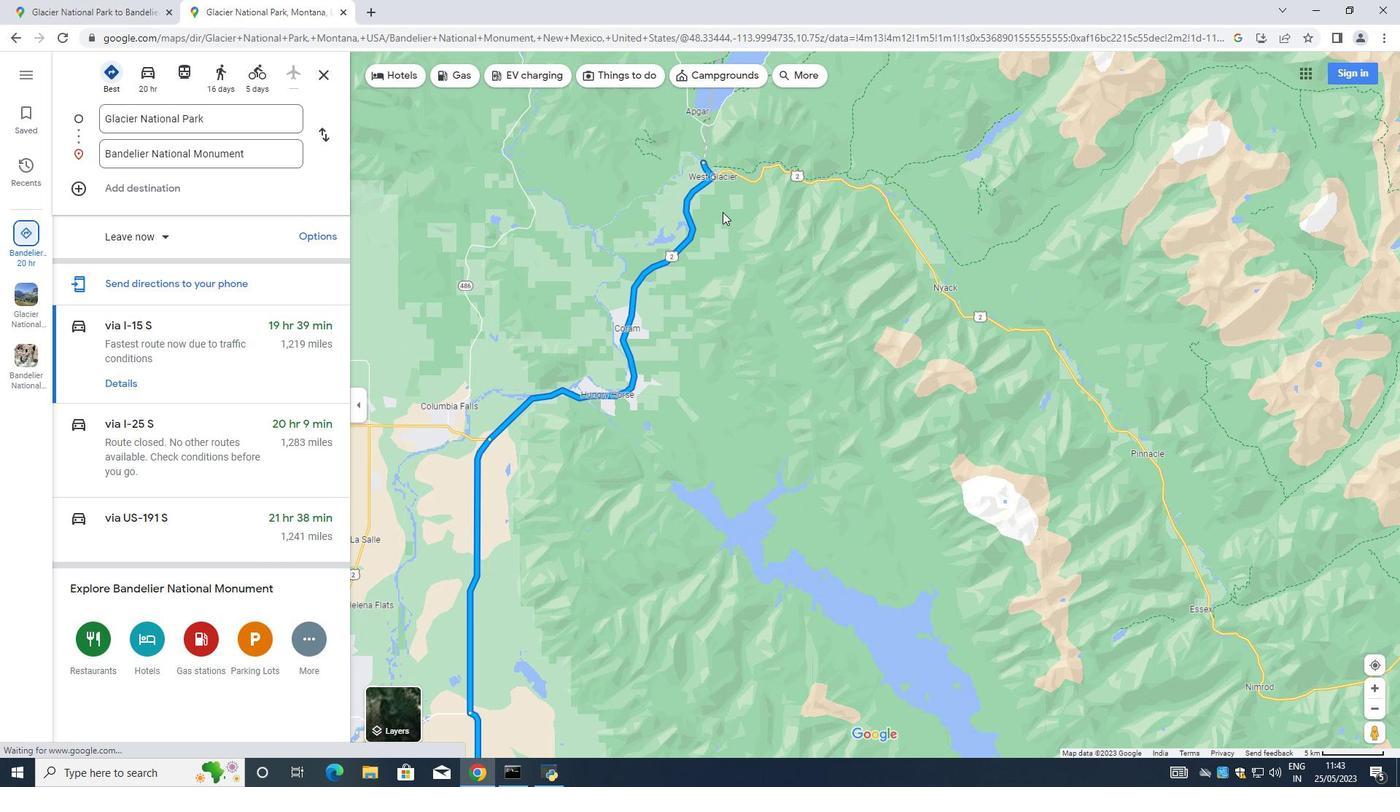 
Action: Mouse scrolled (722, 213) with delta (0, 0)
Screenshot: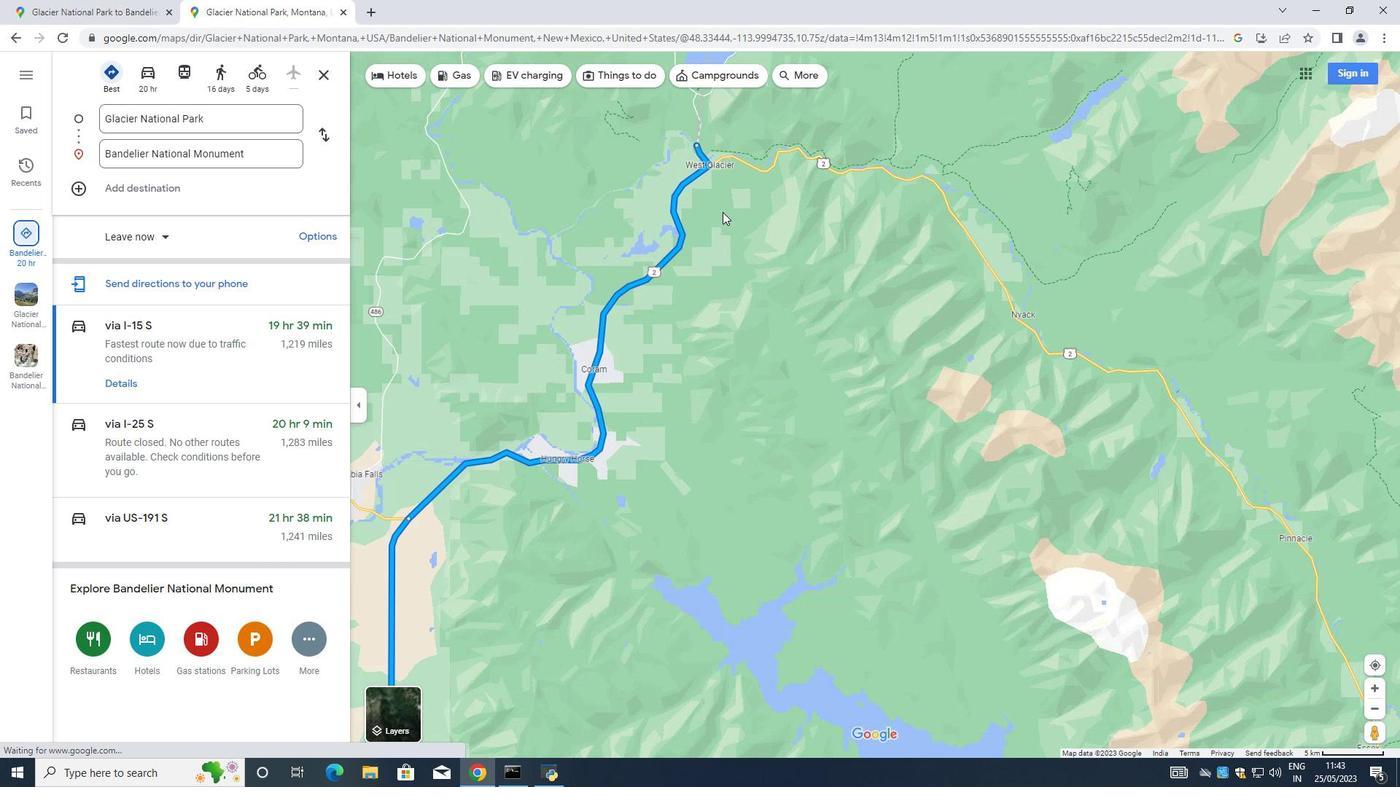 
Action: Mouse moved to (718, 200)
Screenshot: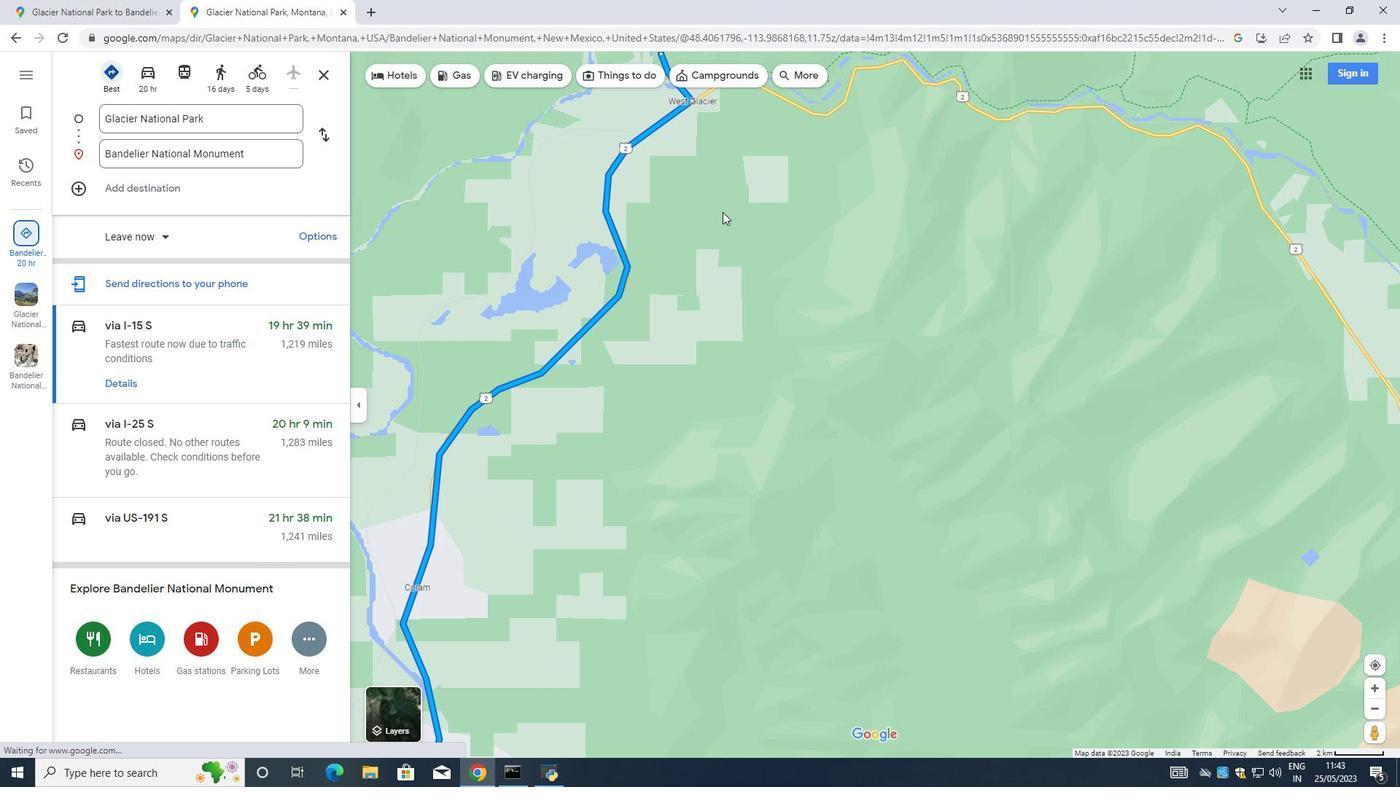 
Action: Mouse pressed left at (718, 200)
Screenshot: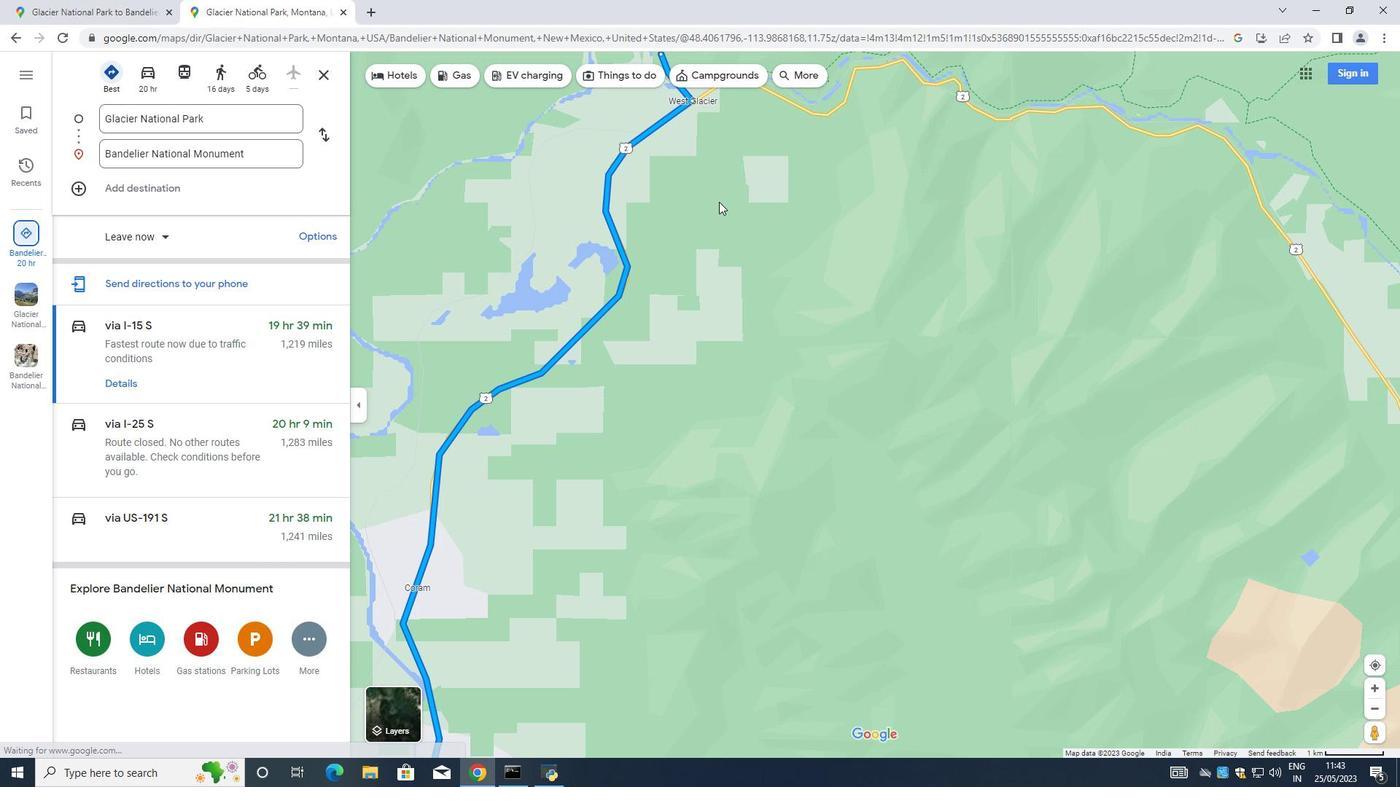 
Action: Mouse moved to (704, 235)
Screenshot: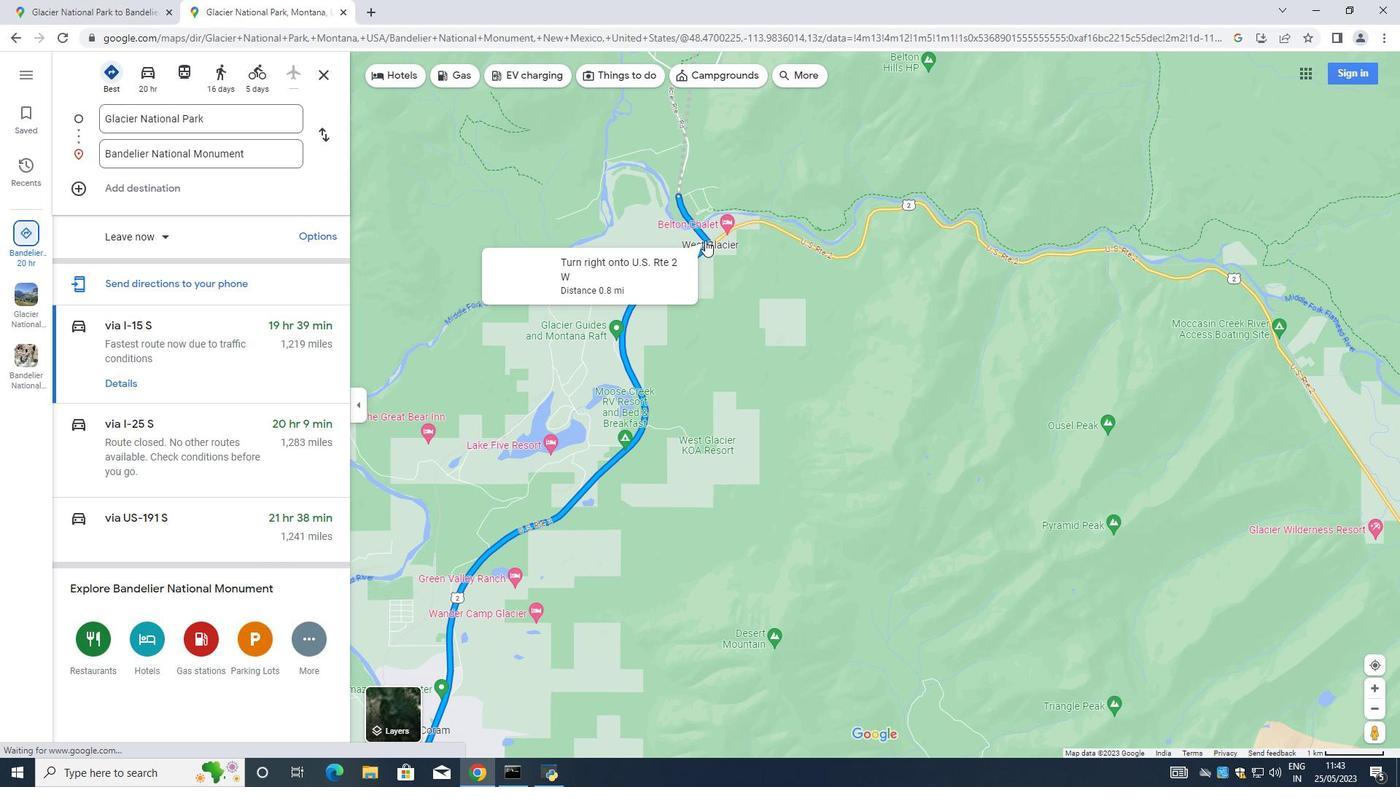 
Action: Mouse scrolled (704, 236) with delta (0, 0)
Screenshot: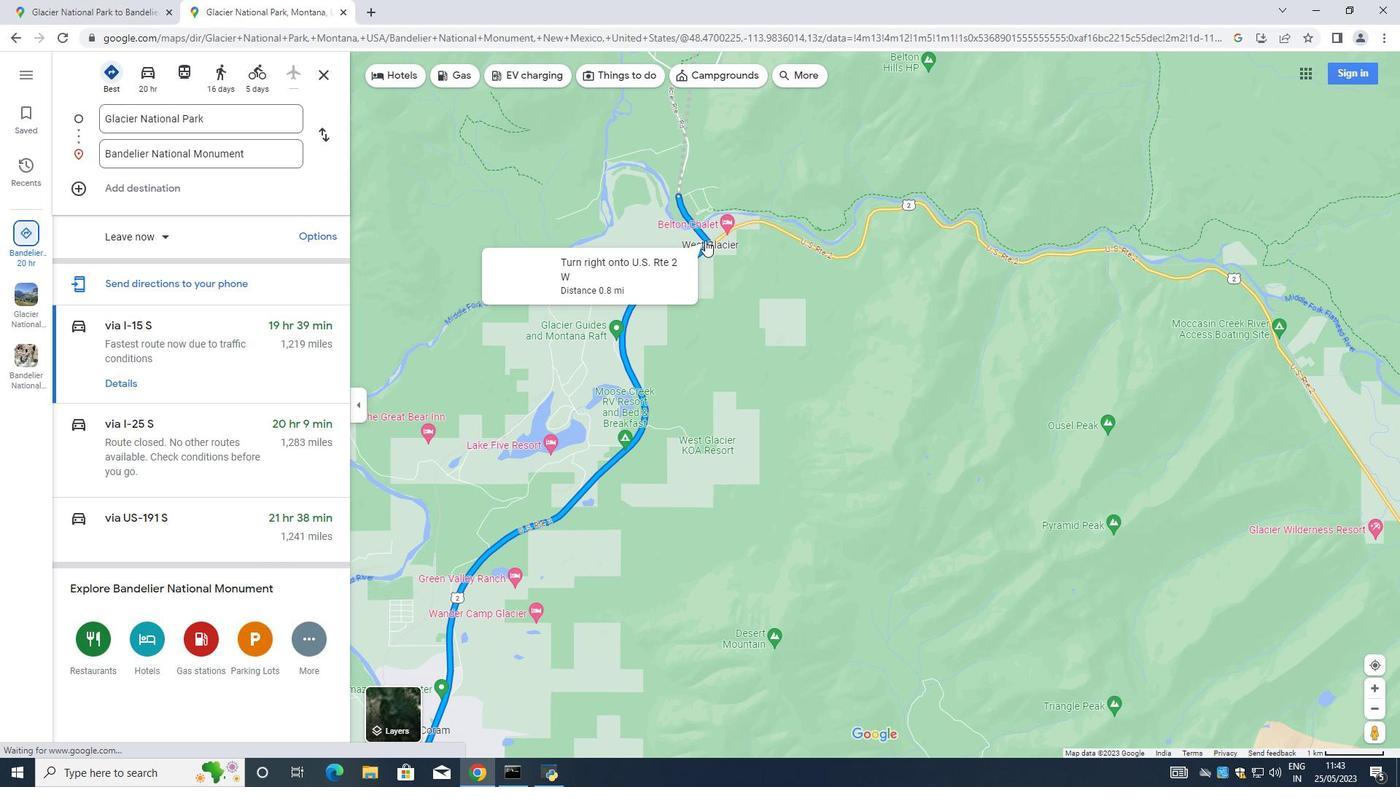 
Action: Mouse scrolled (704, 236) with delta (0, 0)
Screenshot: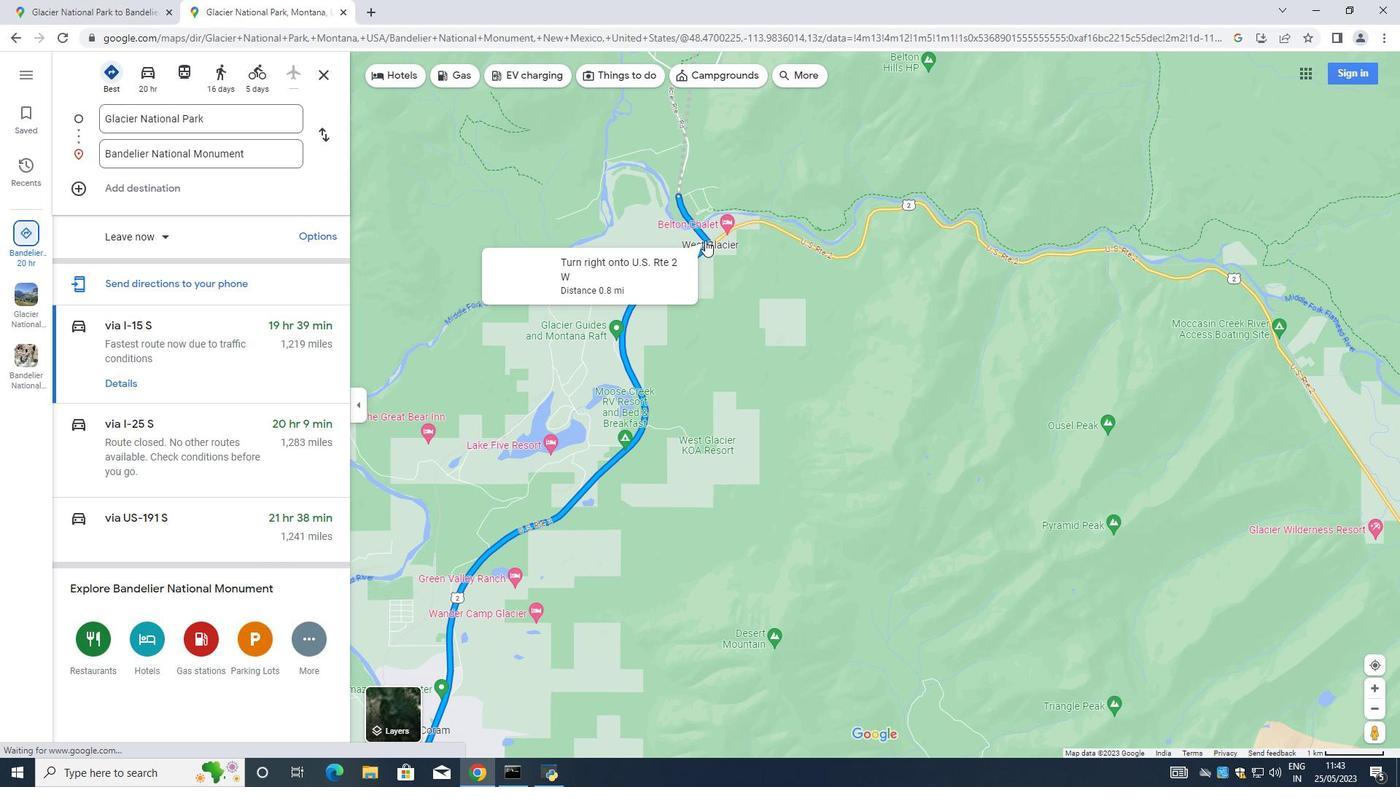 
Action: Mouse scrolled (704, 236) with delta (0, 0)
Screenshot: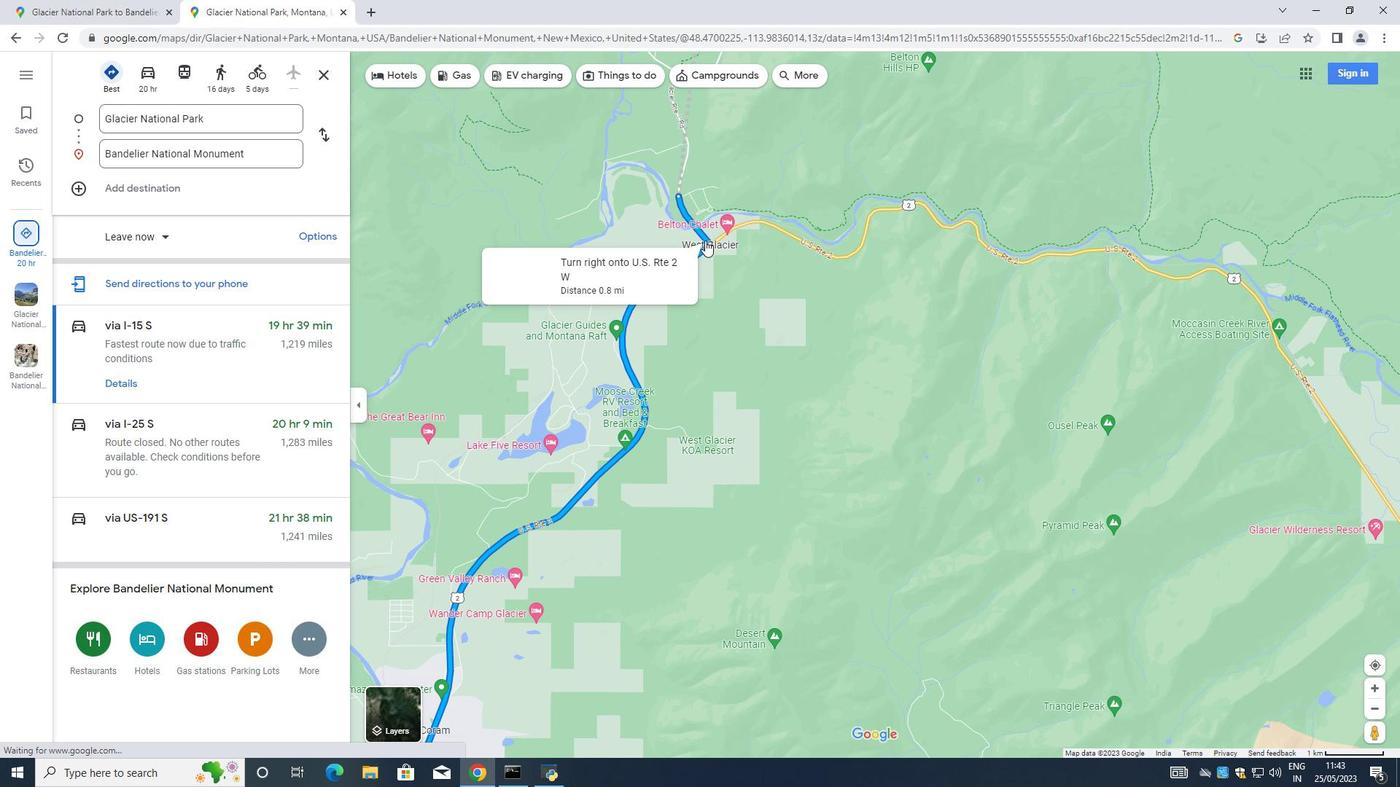 
Action: Mouse scrolled (704, 236) with delta (0, 0)
Screenshot: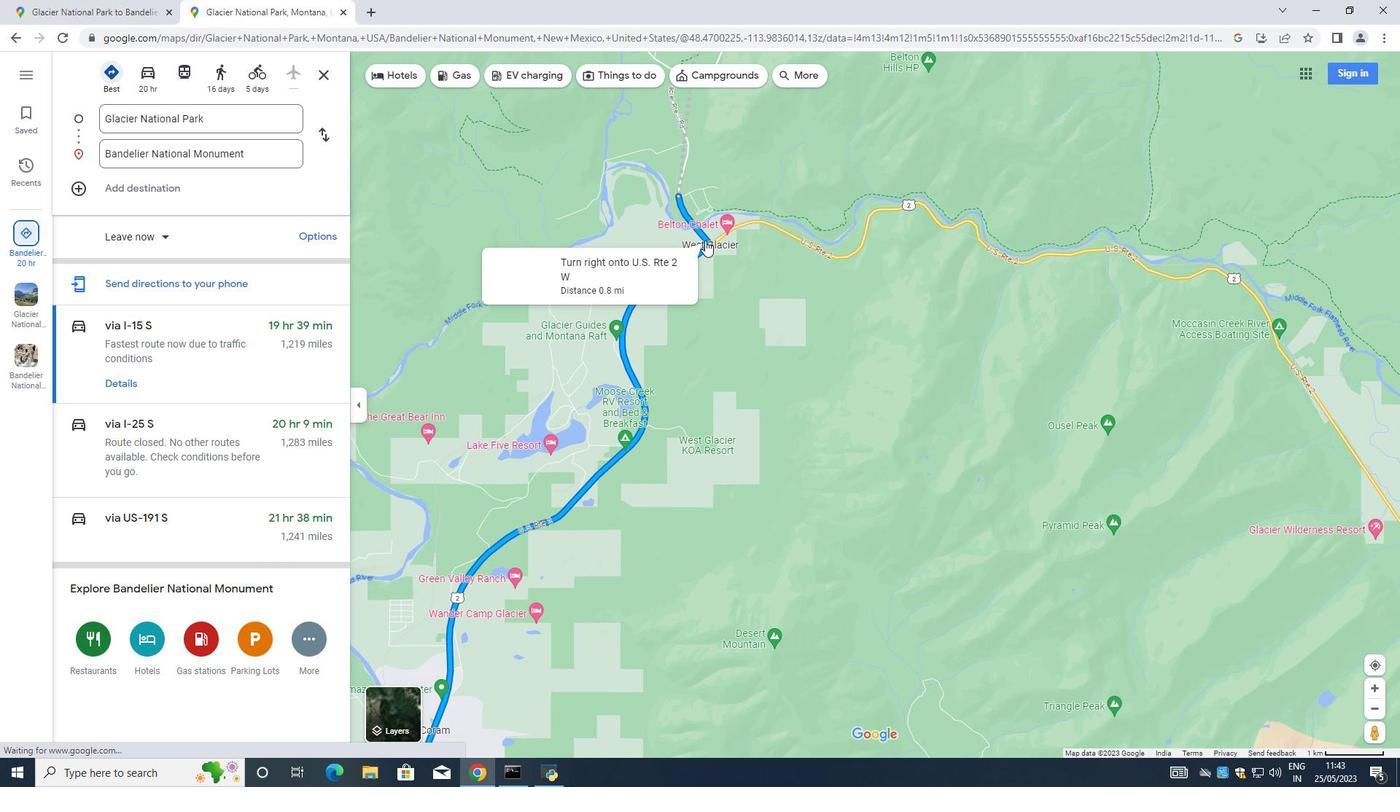 
Action: Mouse scrolled (704, 236) with delta (0, 0)
Screenshot: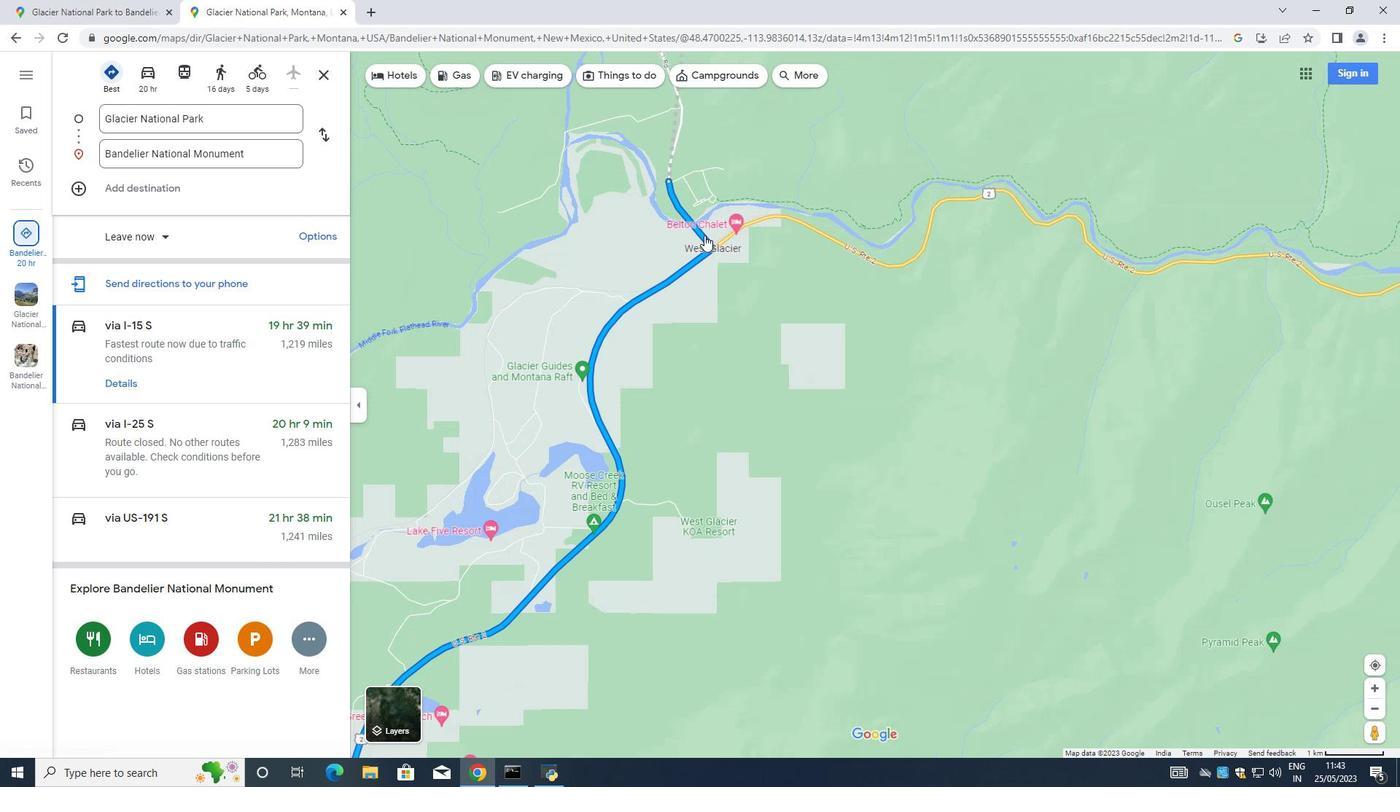 
Action: Mouse scrolled (704, 236) with delta (0, 0)
Screenshot: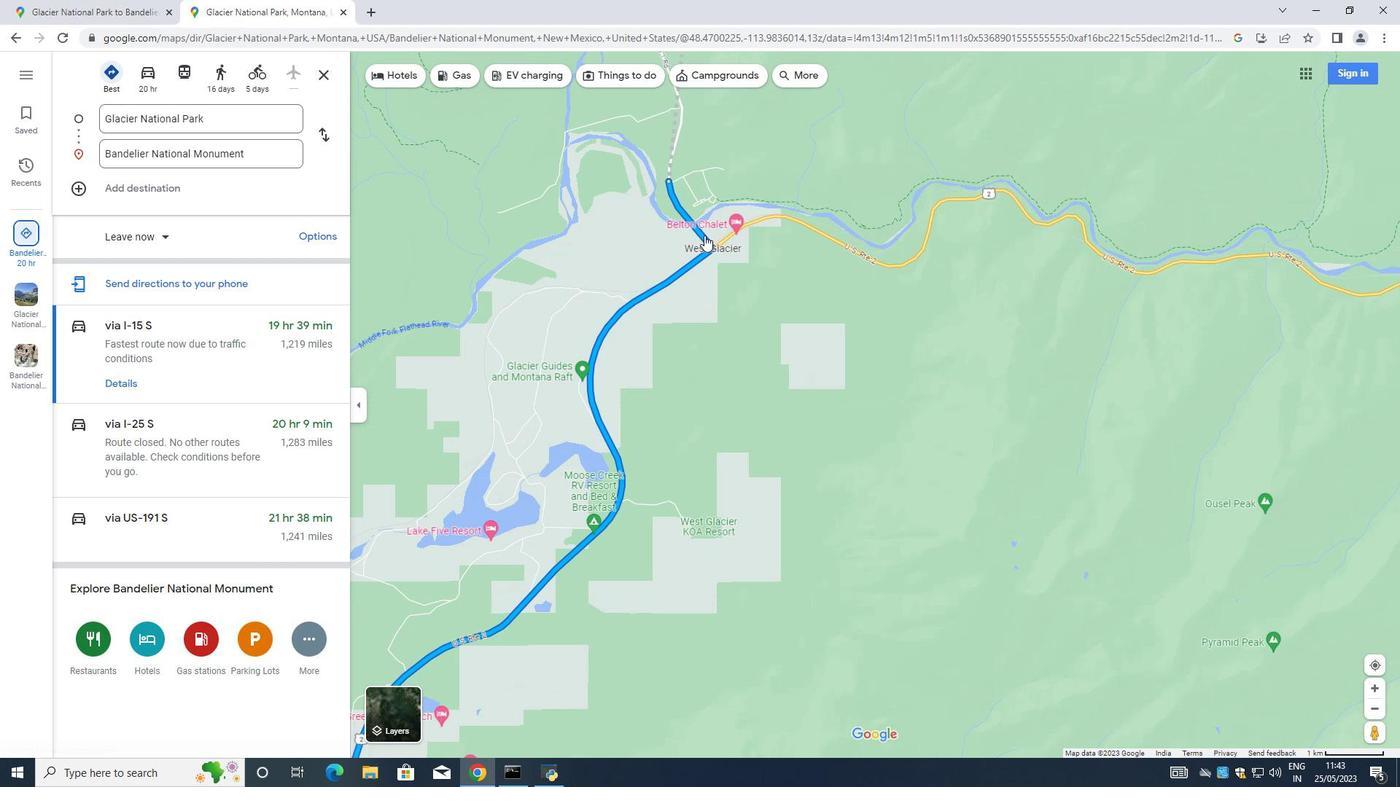 
Action: Mouse scrolled (704, 236) with delta (0, 0)
Screenshot: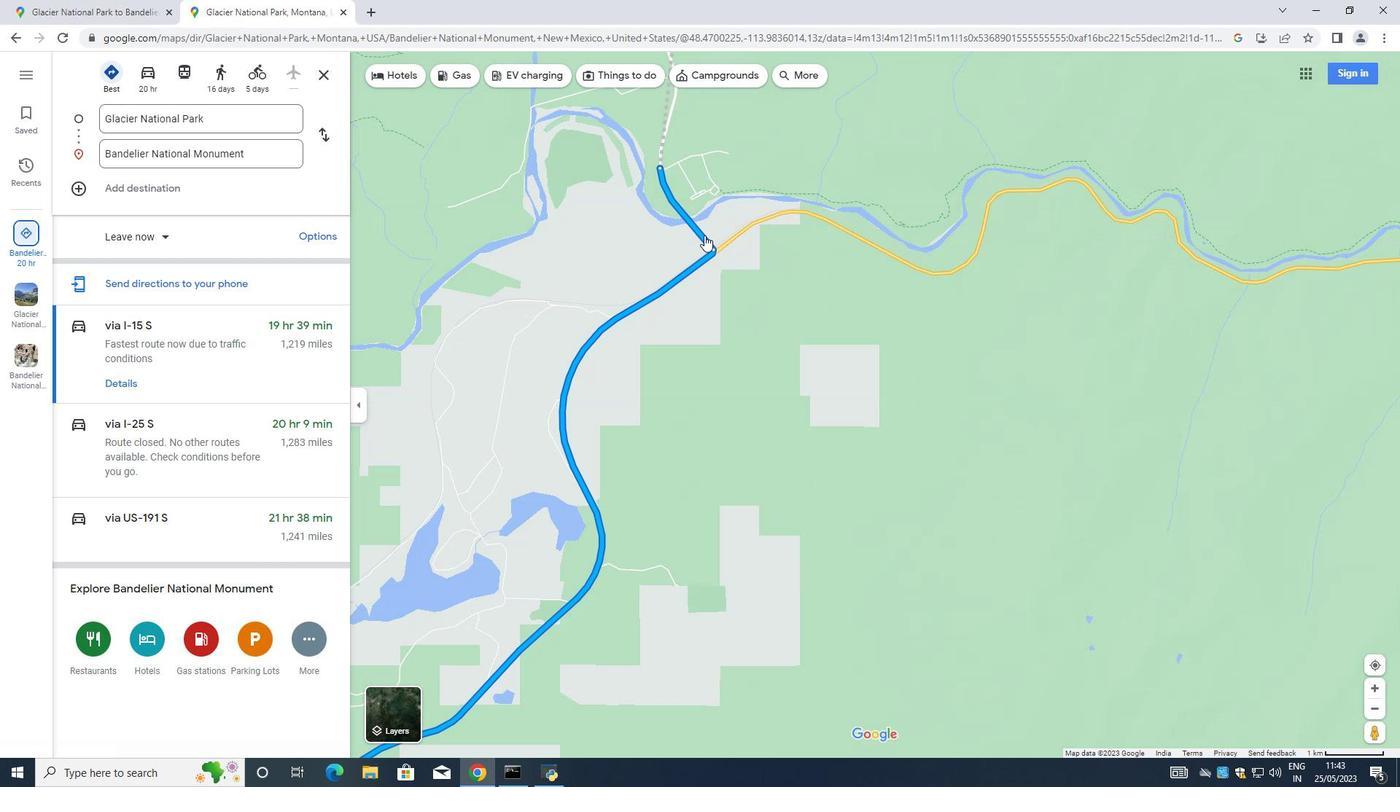 
Action: Mouse moved to (606, 204)
Screenshot: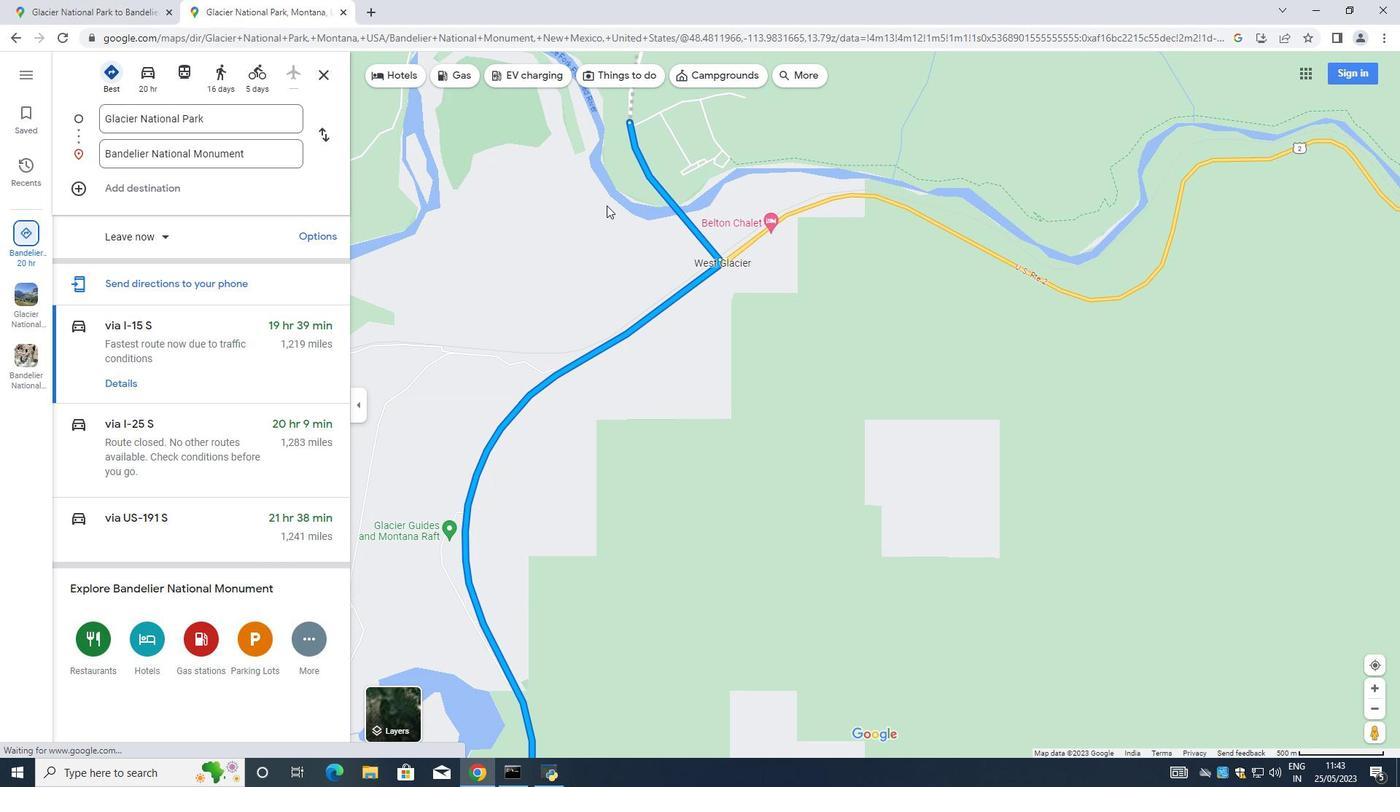 
Action: Mouse pressed left at (606, 204)
Screenshot: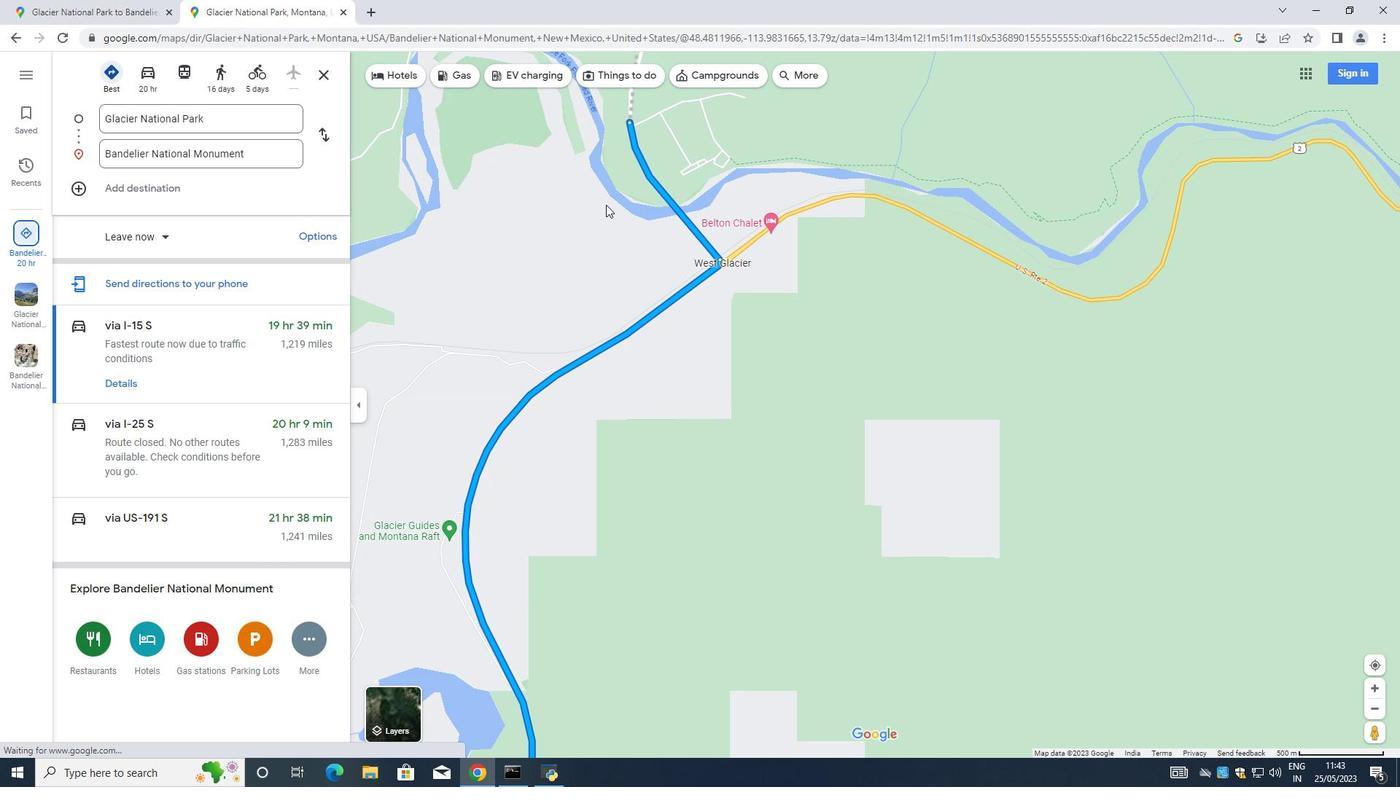 
Action: Mouse moved to (645, 246)
Screenshot: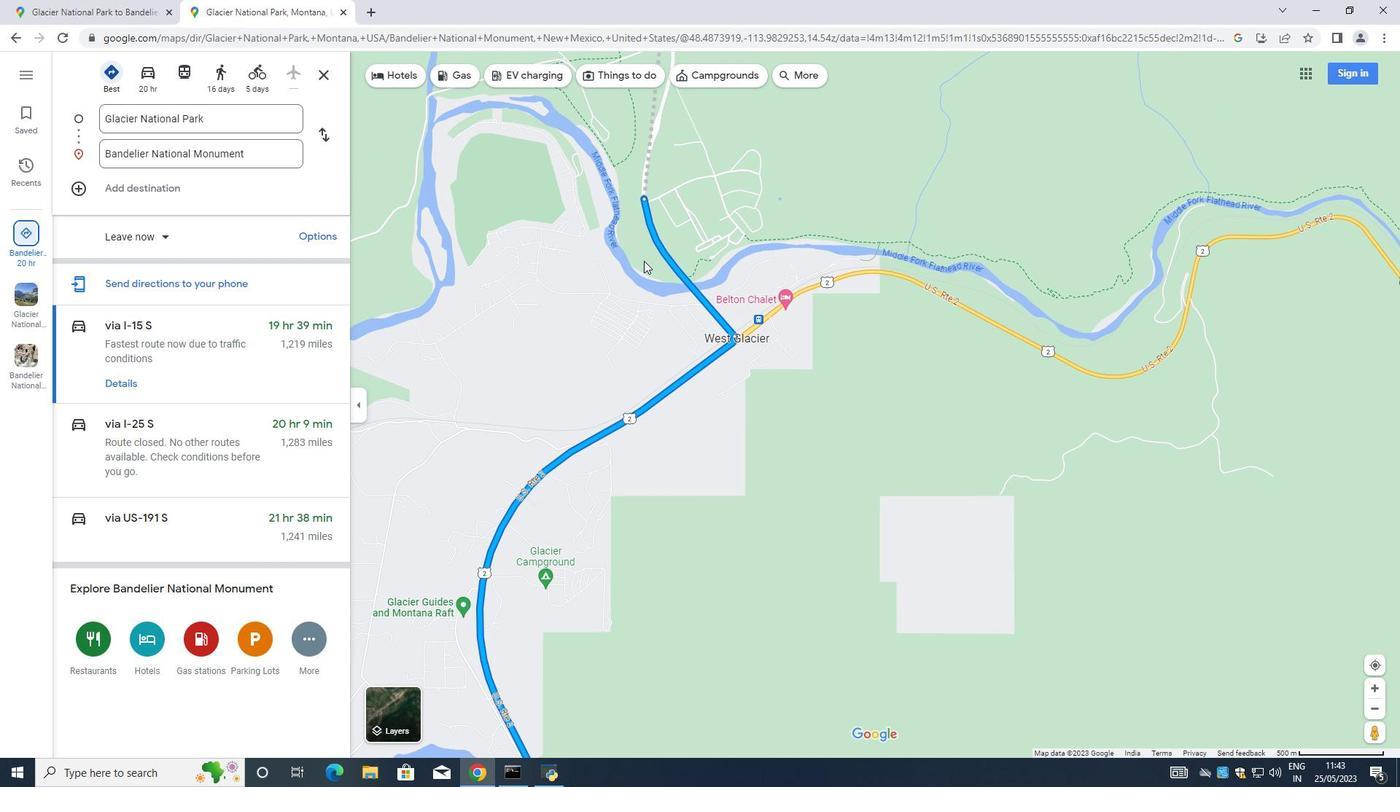 
Action: Mouse scrolled (645, 247) with delta (0, 0)
Screenshot: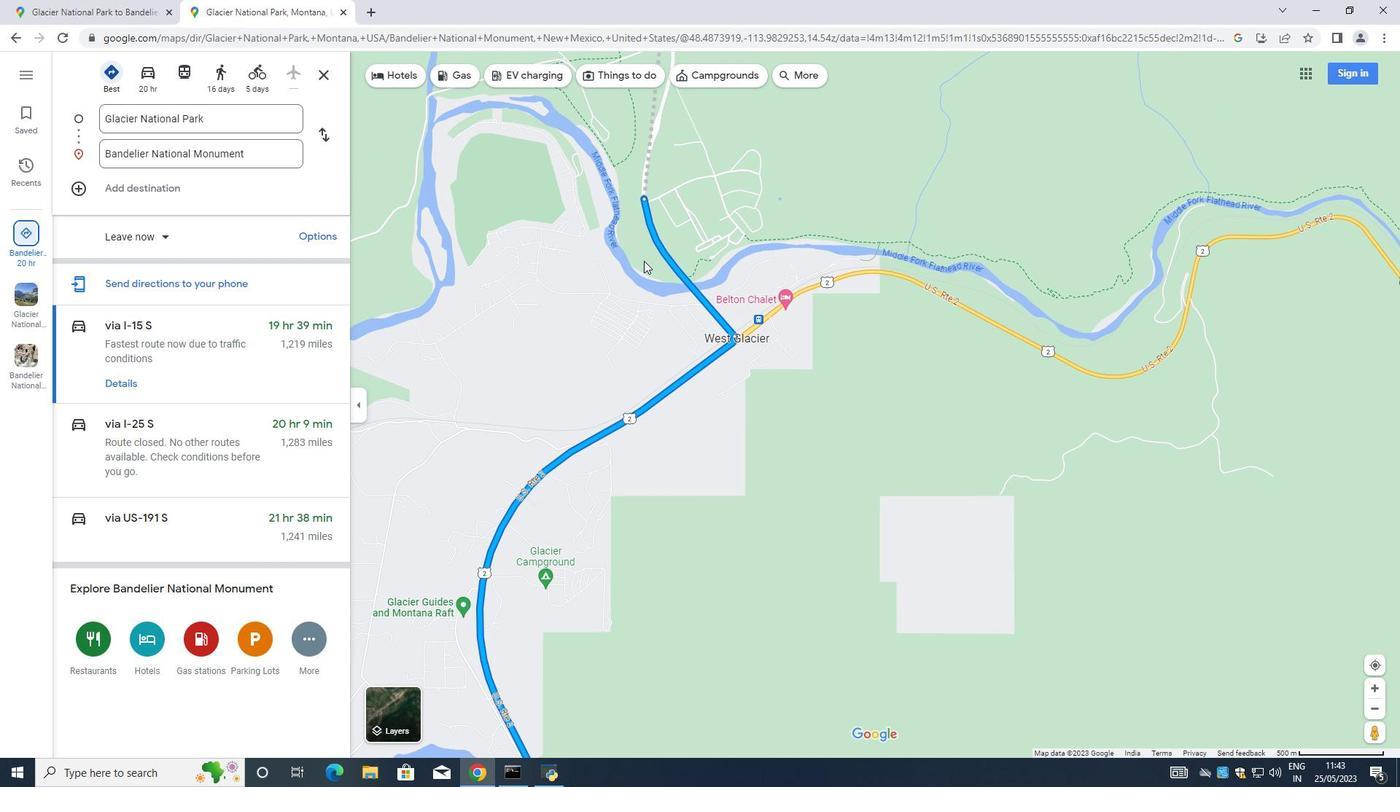 
Action: Mouse scrolled (645, 247) with delta (0, 0)
Screenshot: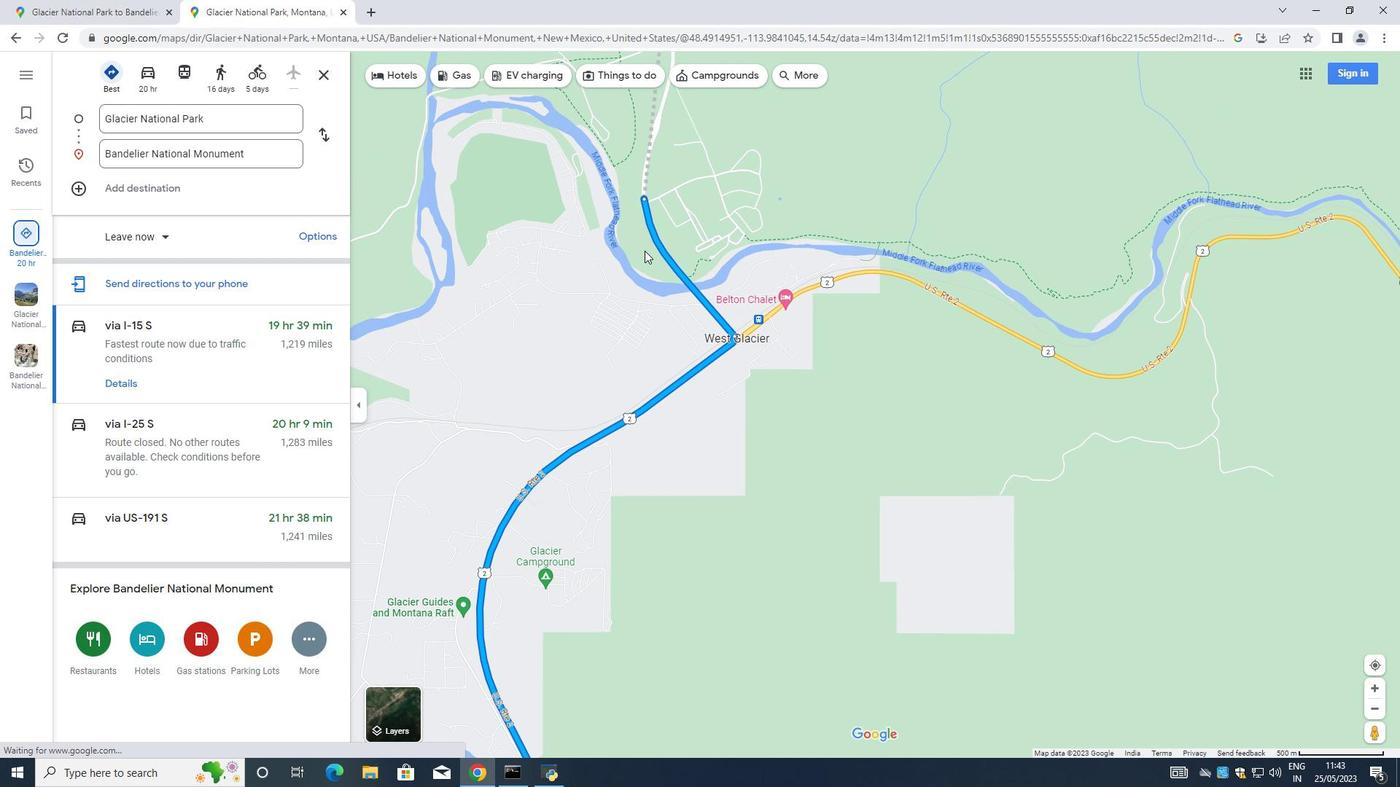 
Action: Mouse scrolled (645, 247) with delta (0, 0)
Screenshot: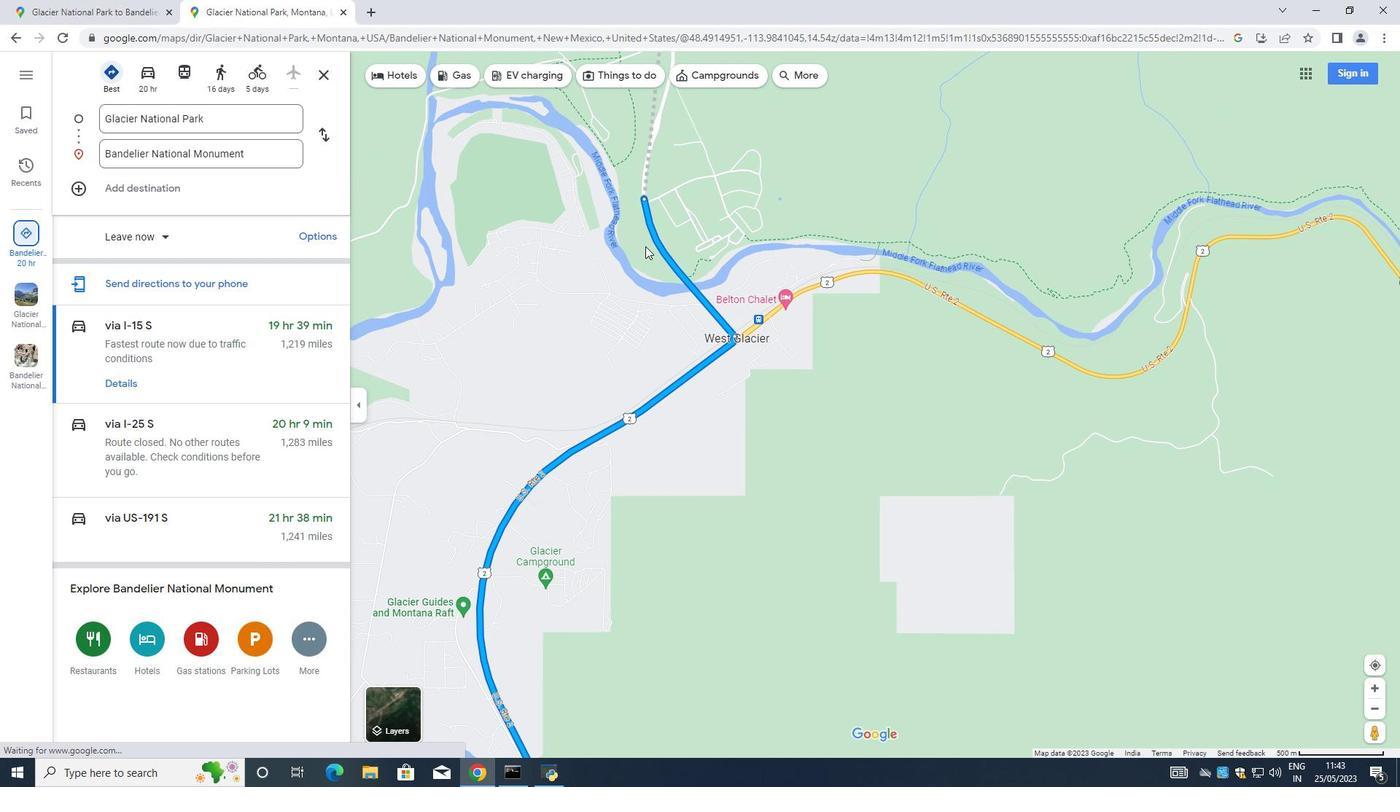 
Action: Mouse scrolled (645, 247) with delta (0, 0)
Screenshot: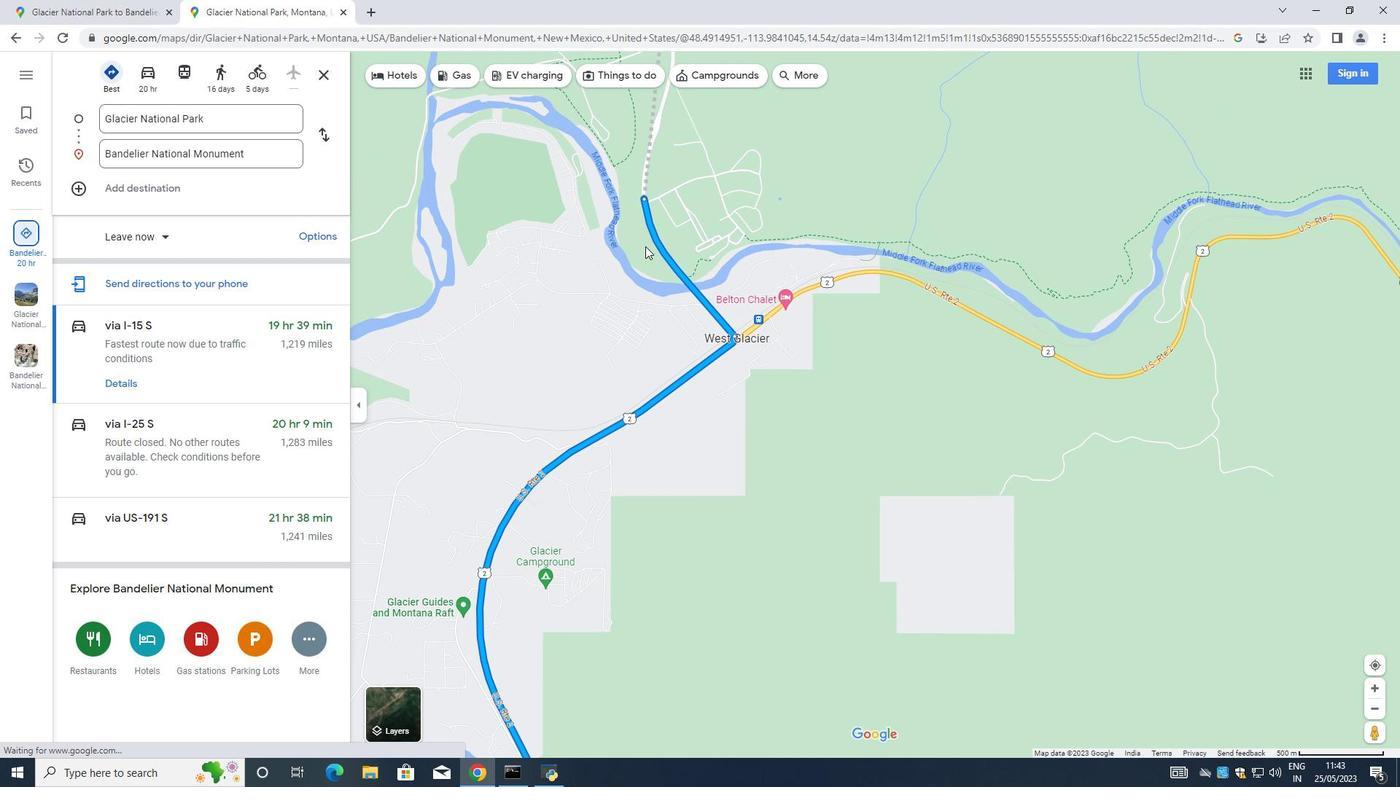 
Action: Mouse scrolled (645, 247) with delta (0, 0)
Screenshot: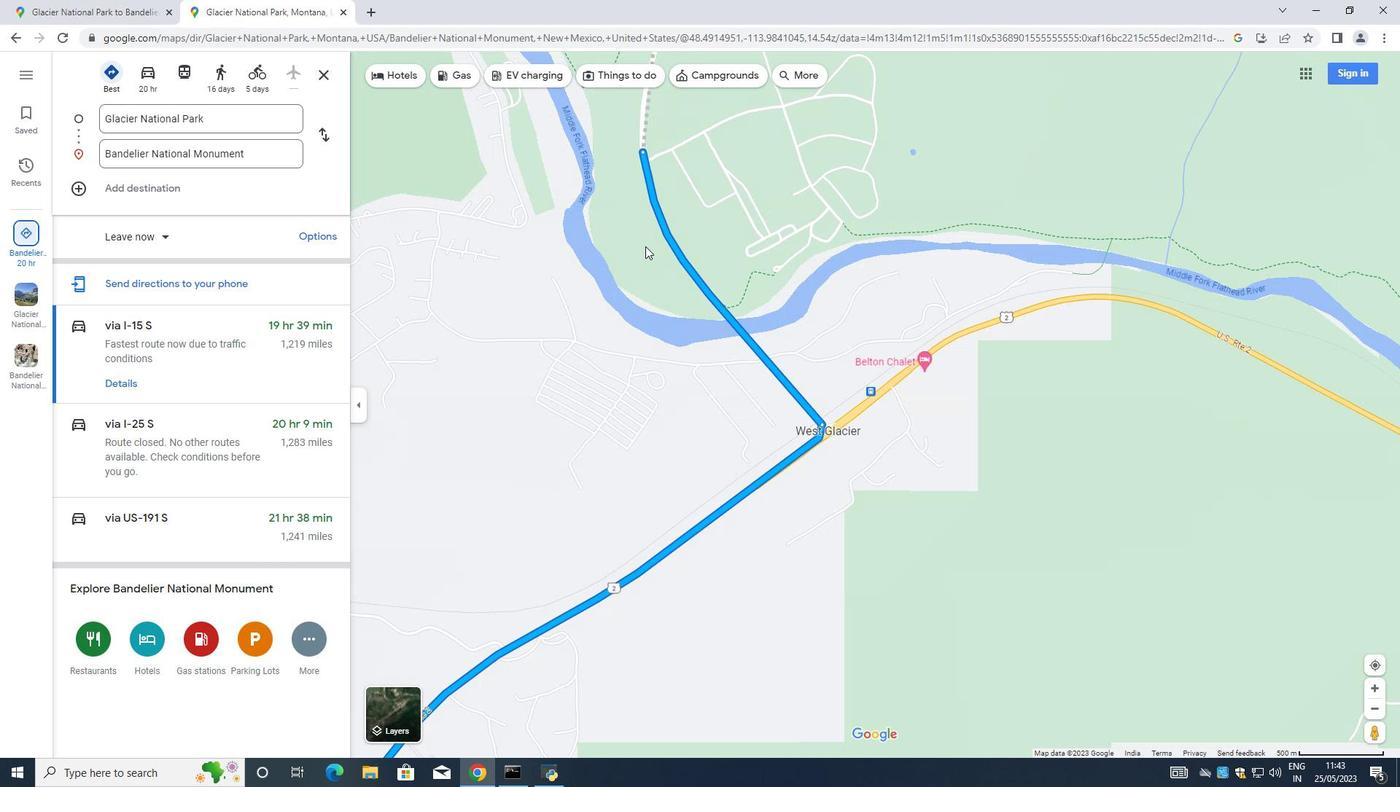 
Action: Mouse moved to (646, 245)
Screenshot: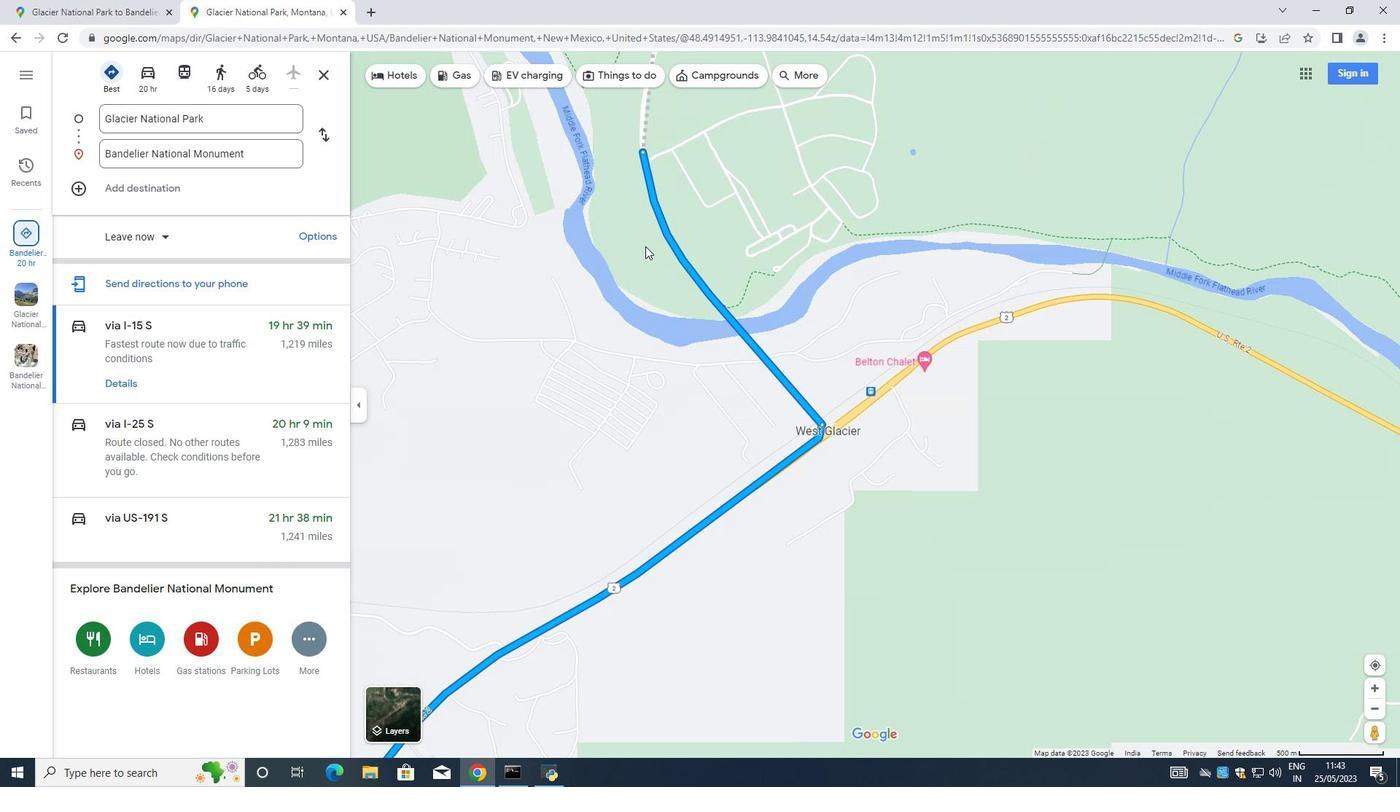 
Action: Mouse scrolled (646, 246) with delta (0, 0)
Screenshot: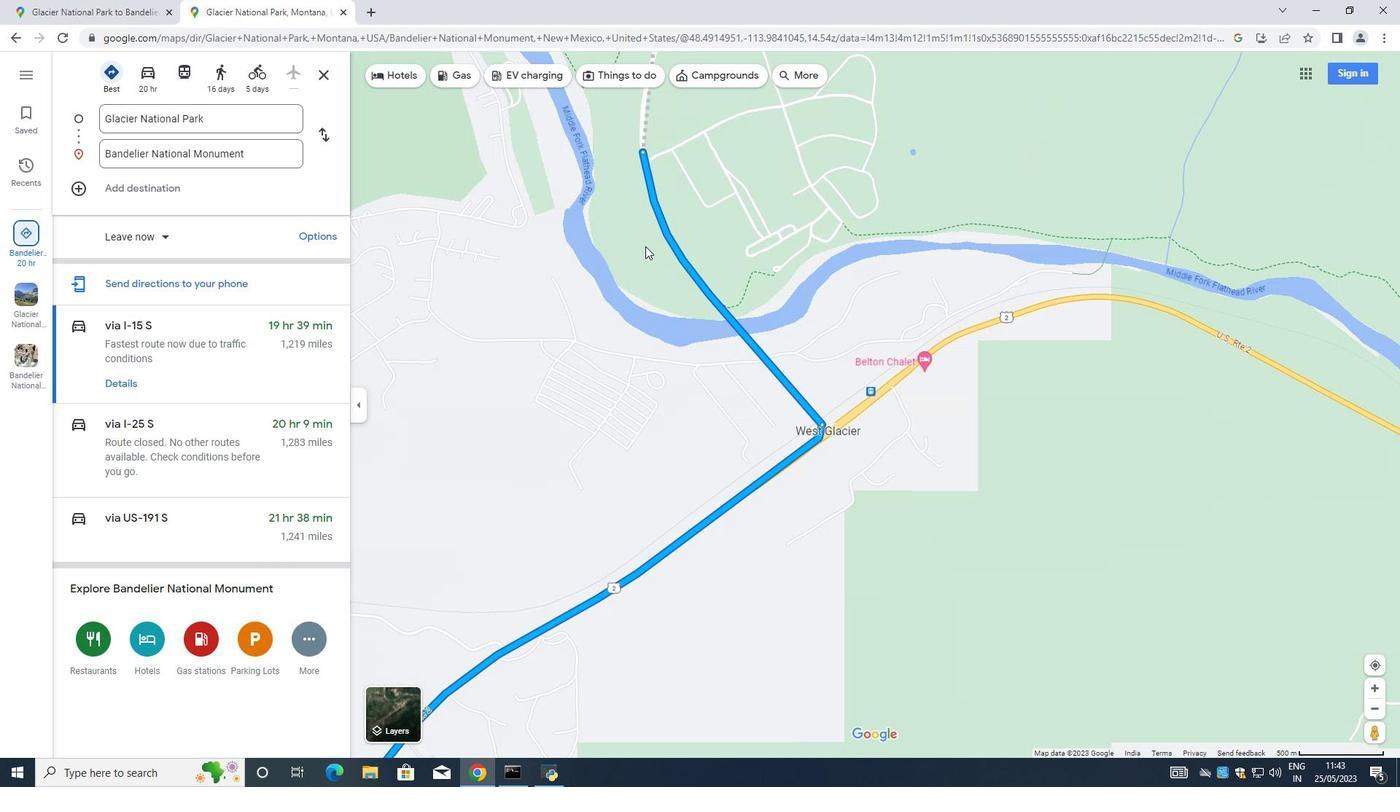 
Action: Mouse scrolled (646, 246) with delta (0, 0)
Screenshot: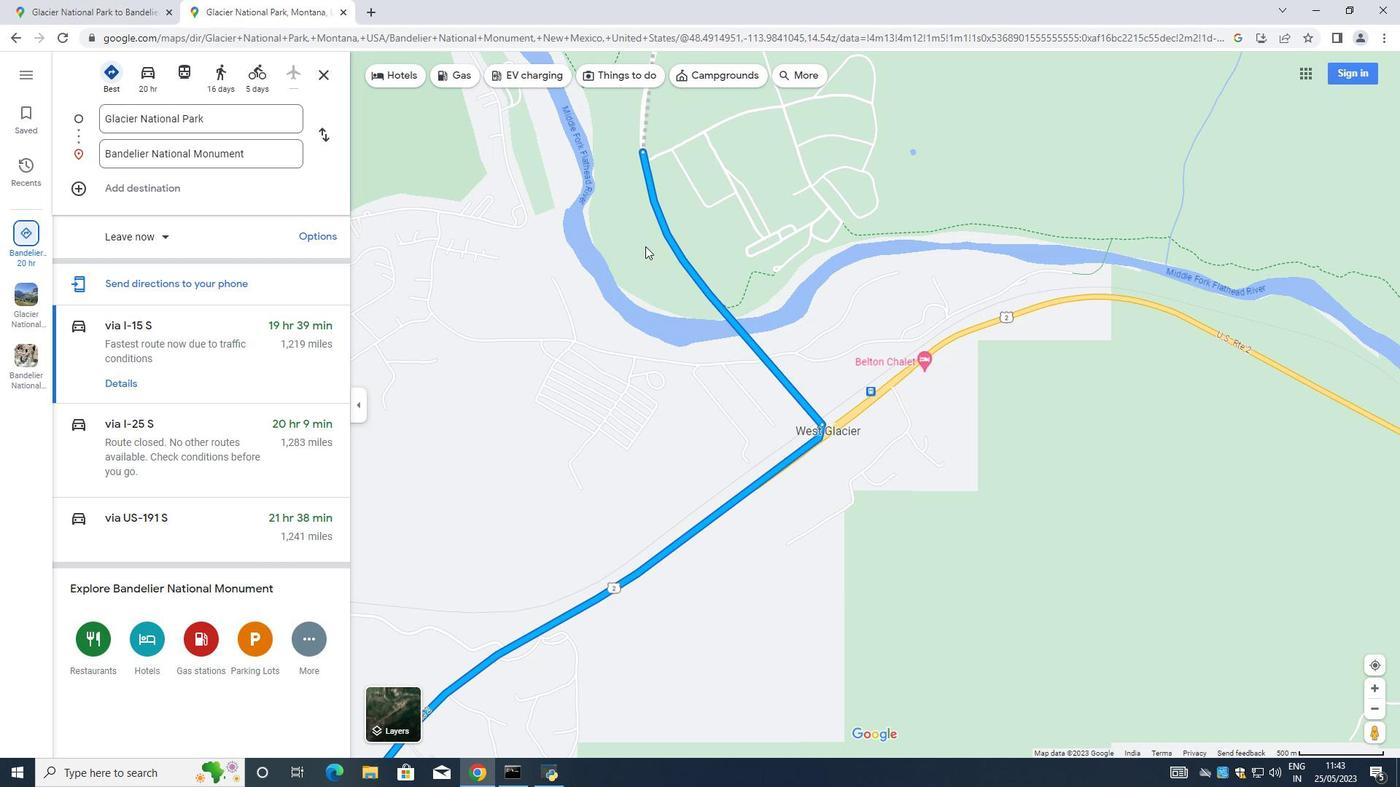 
Action: Mouse scrolled (646, 246) with delta (0, 0)
Screenshot: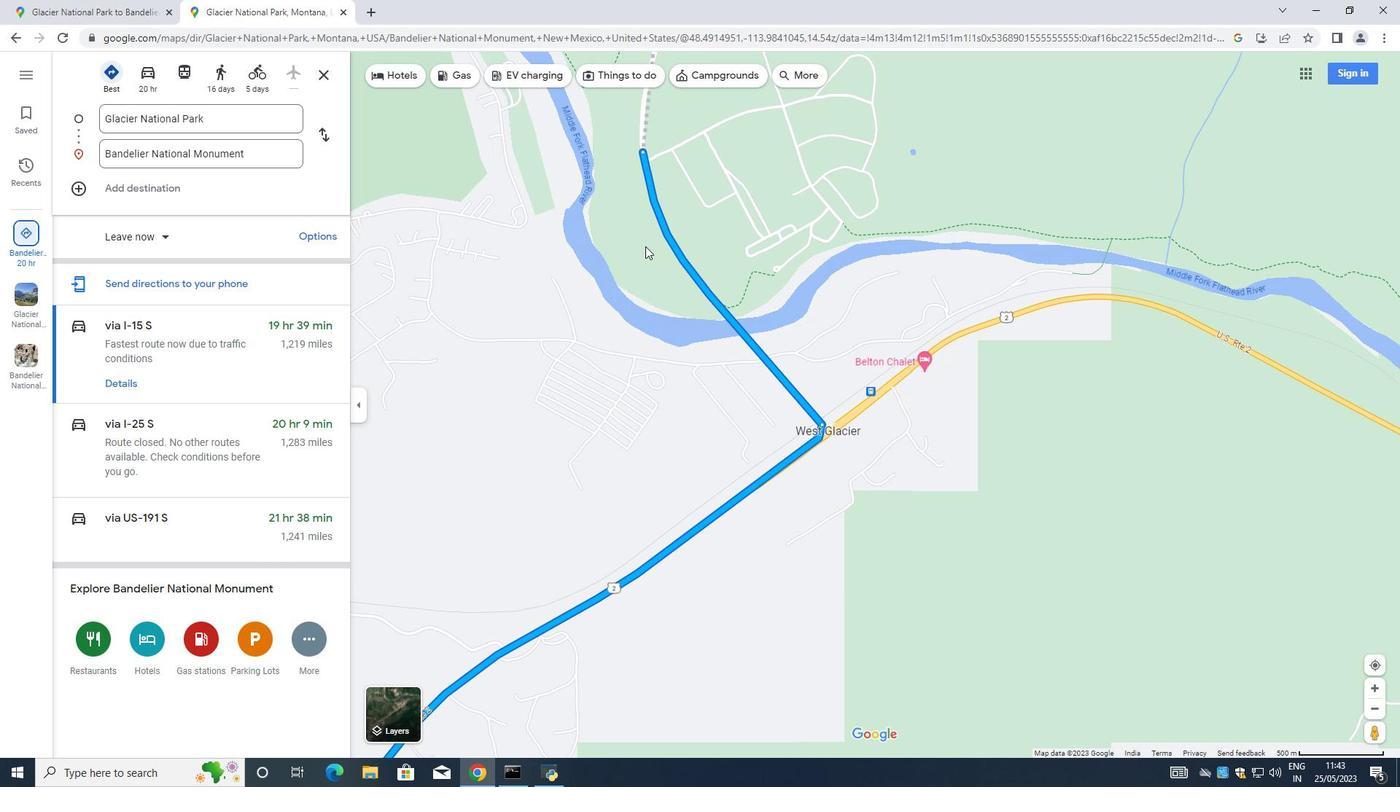 
Action: Mouse scrolled (646, 246) with delta (0, 0)
Screenshot: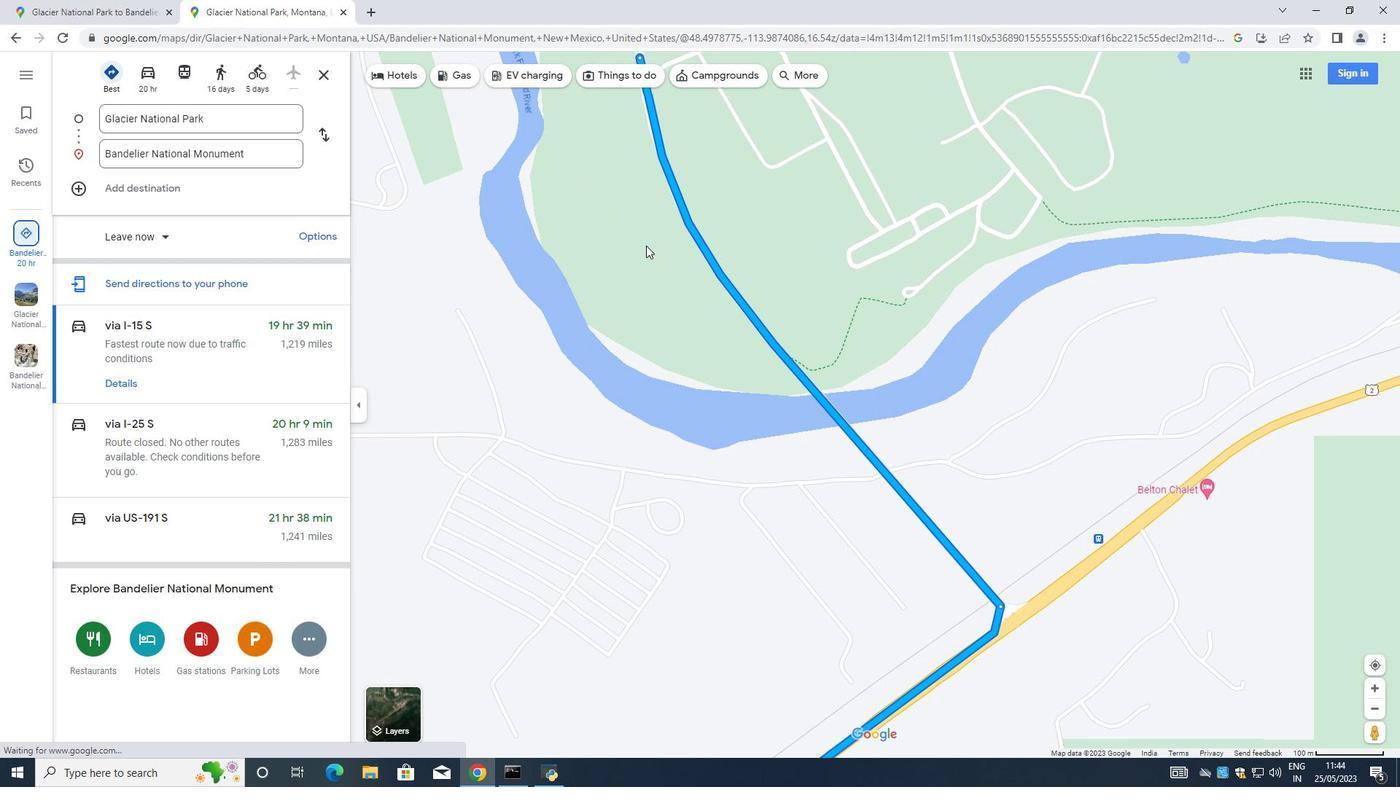 
Action: Mouse scrolled (646, 246) with delta (0, 0)
Screenshot: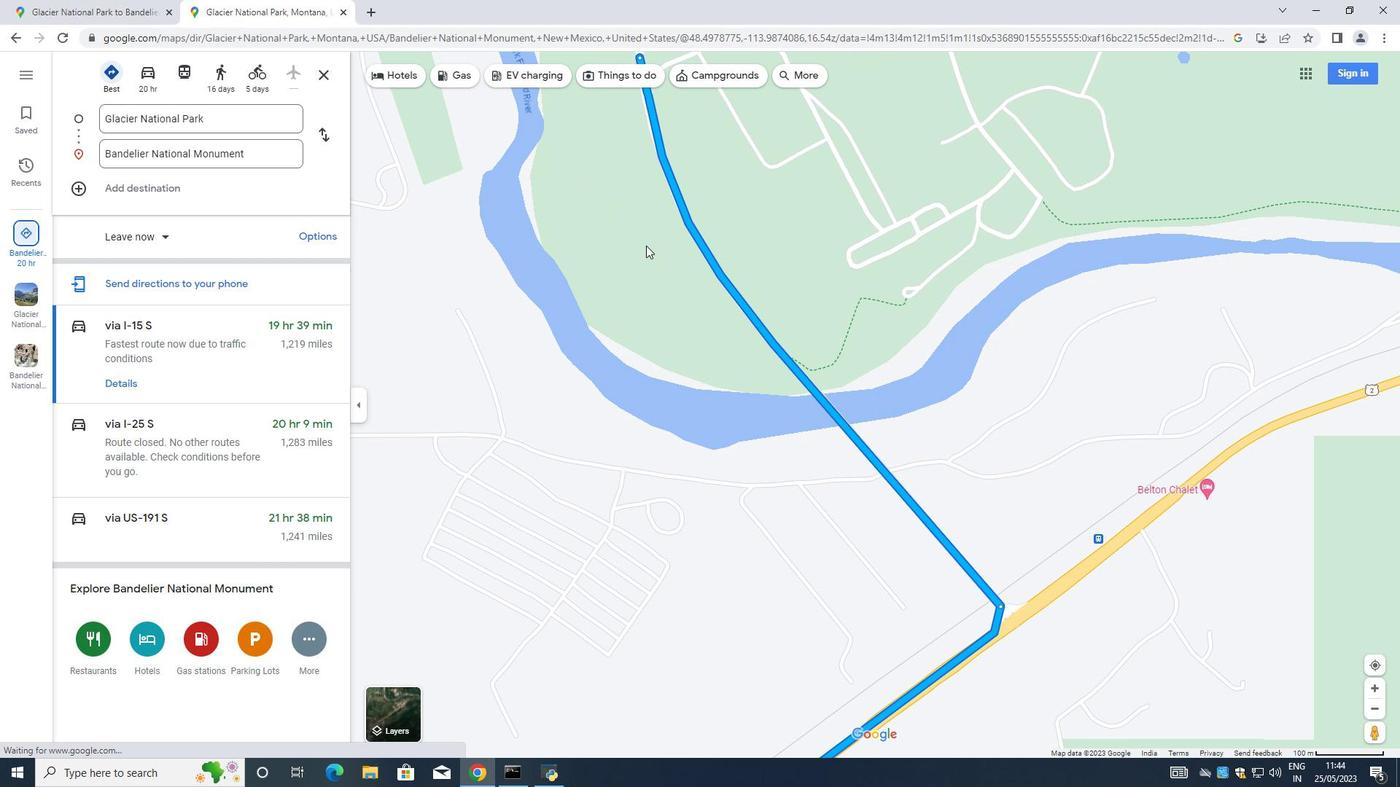 
Action: Mouse scrolled (646, 246) with delta (0, 0)
Screenshot: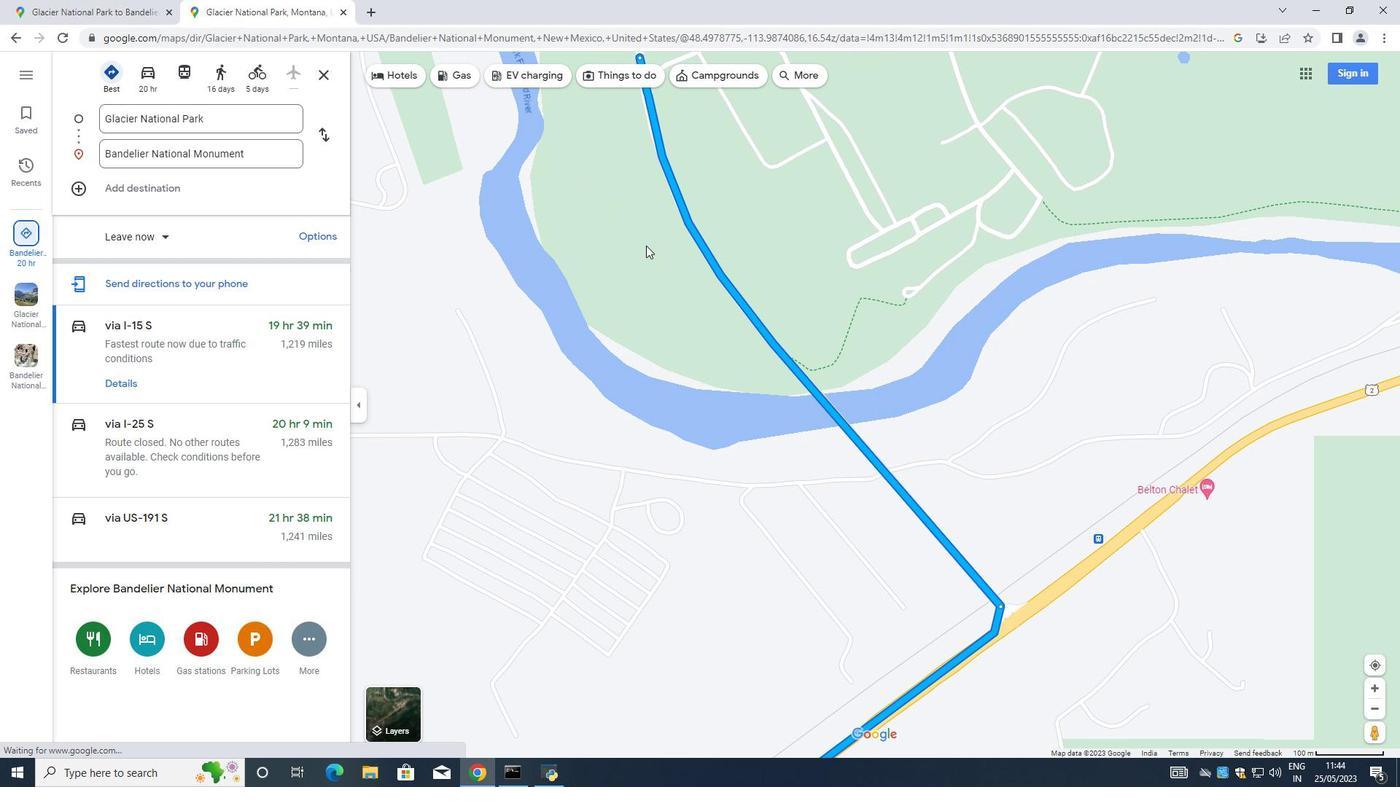 
Action: Mouse scrolled (646, 246) with delta (0, 0)
Screenshot: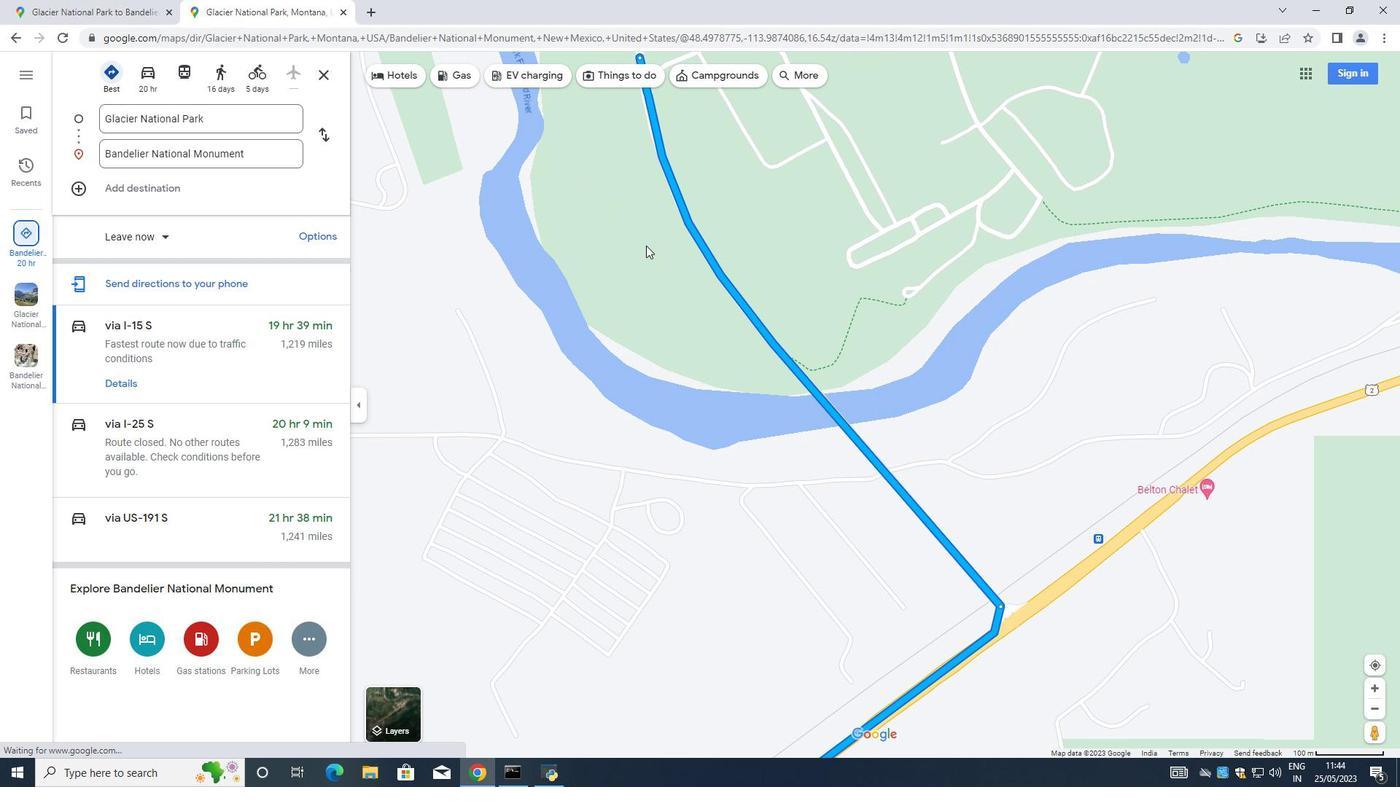 
Action: Mouse pressed left at (646, 245)
Screenshot: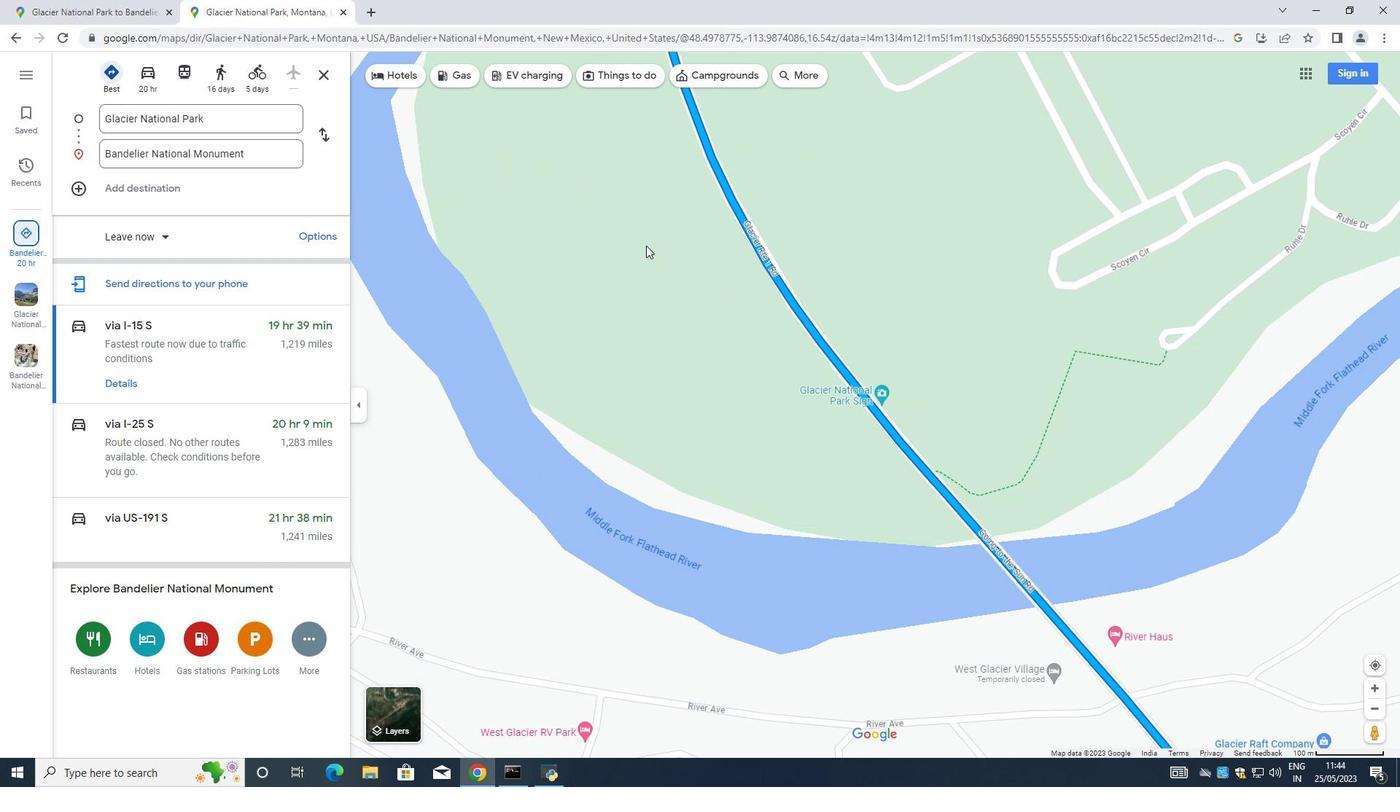 
Action: Mouse moved to (585, 309)
Screenshot: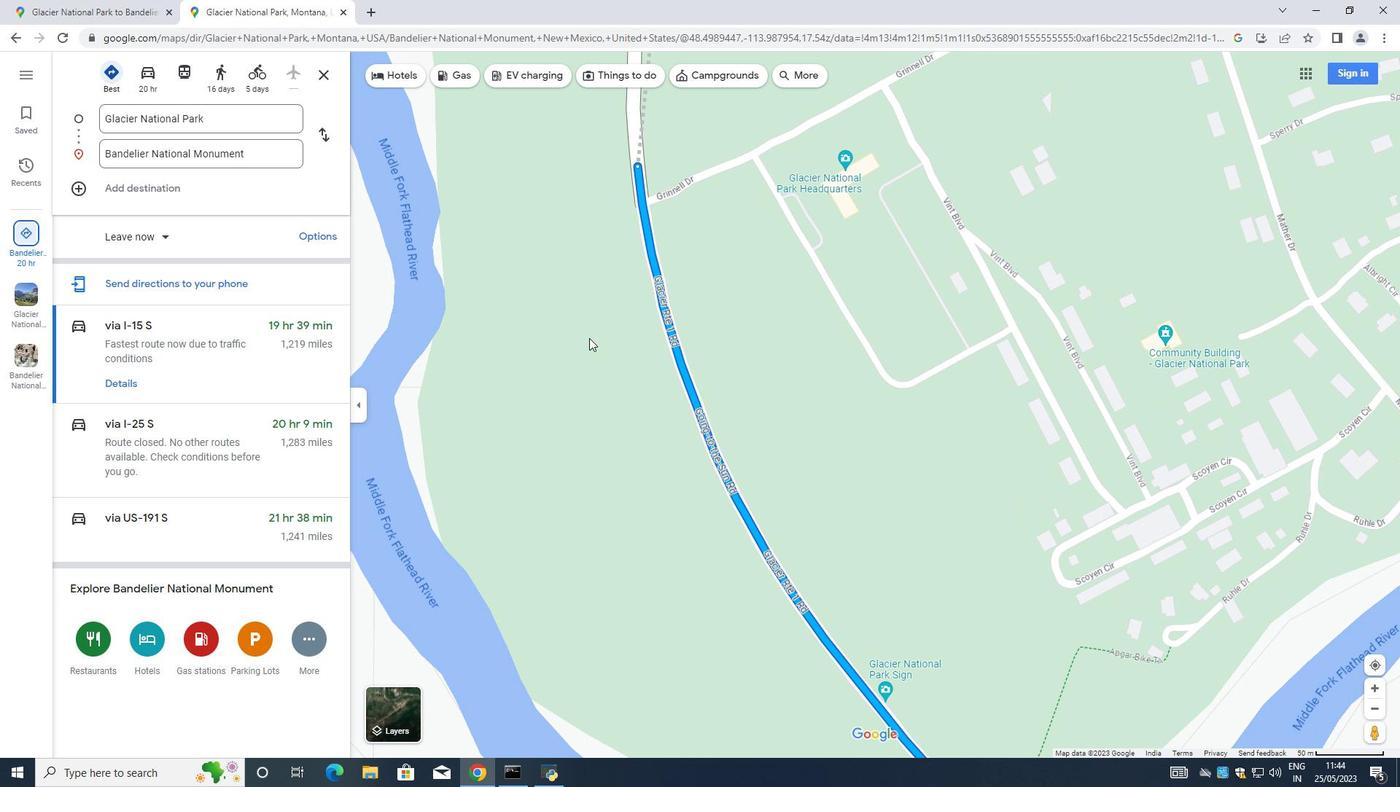 
Action: Mouse scrolled (585, 310) with delta (0, 0)
Screenshot: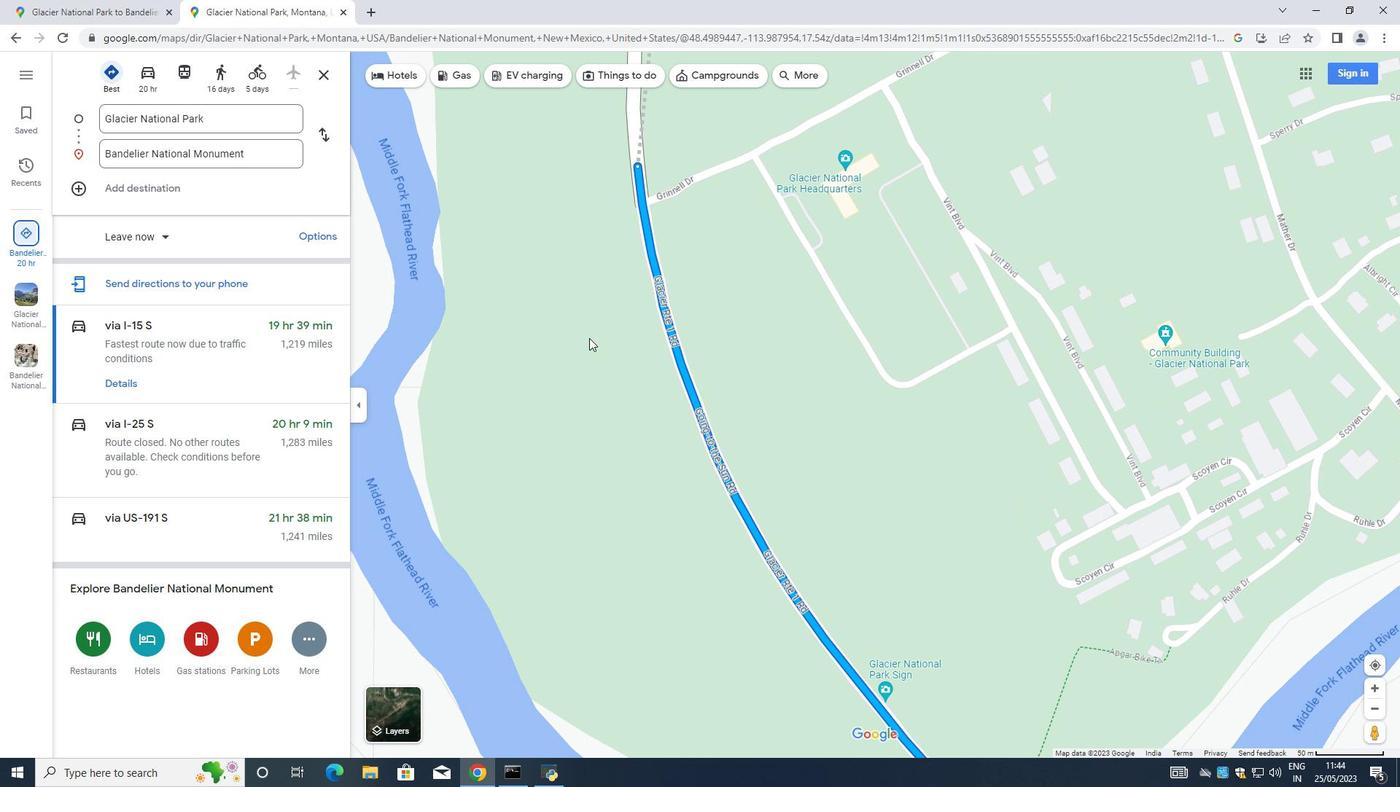 
Action: Mouse moved to (585, 307)
Screenshot: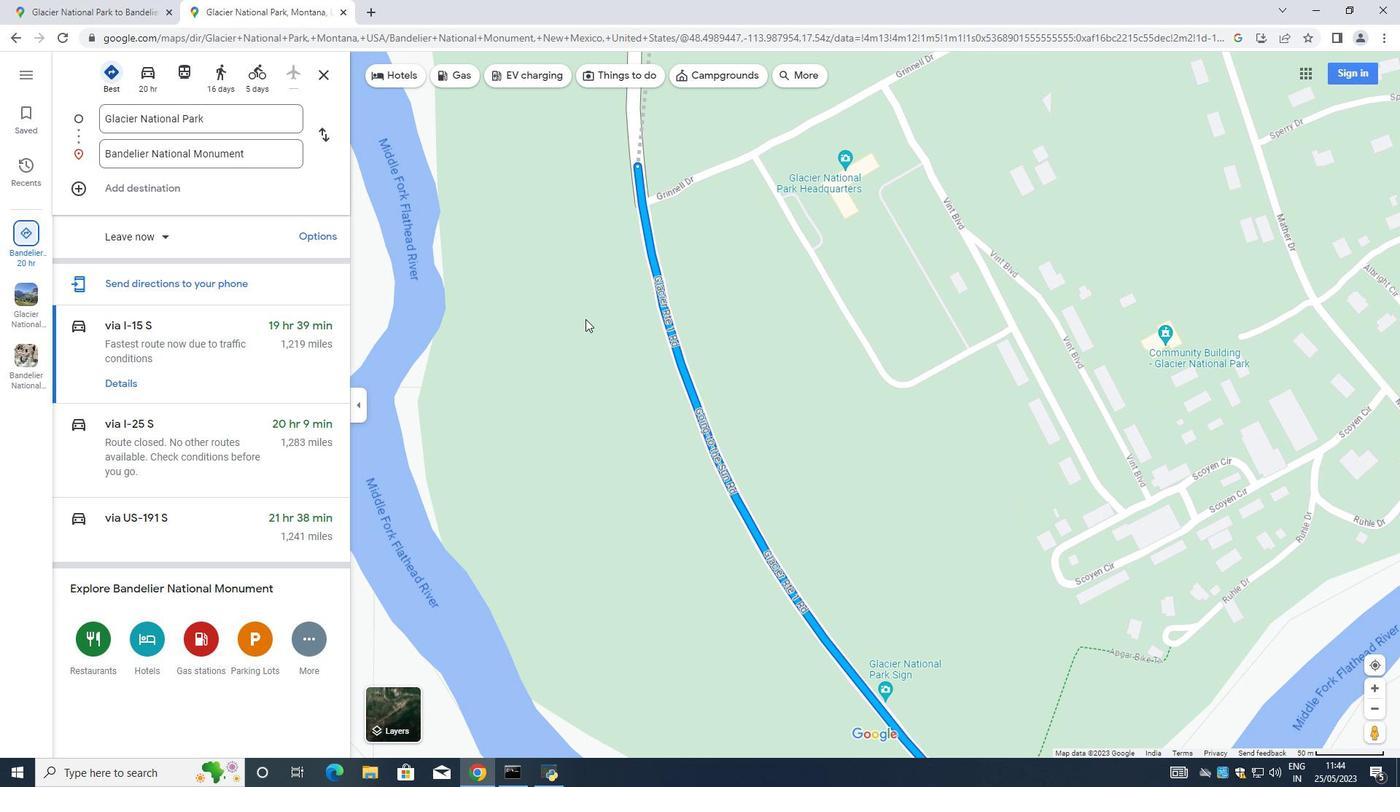 
Action: Mouse scrolled (585, 307) with delta (0, 0)
Screenshot: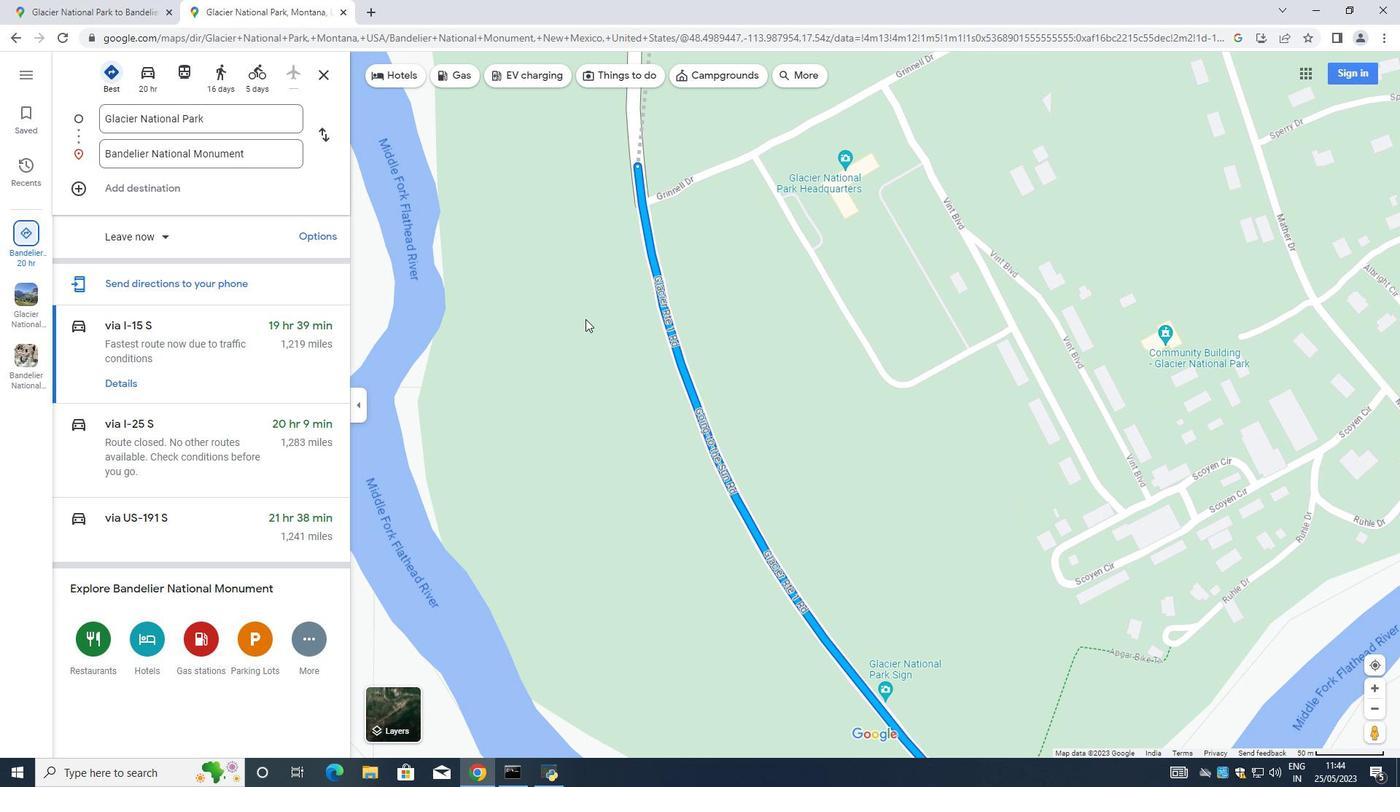 
Action: Mouse moved to (585, 304)
Screenshot: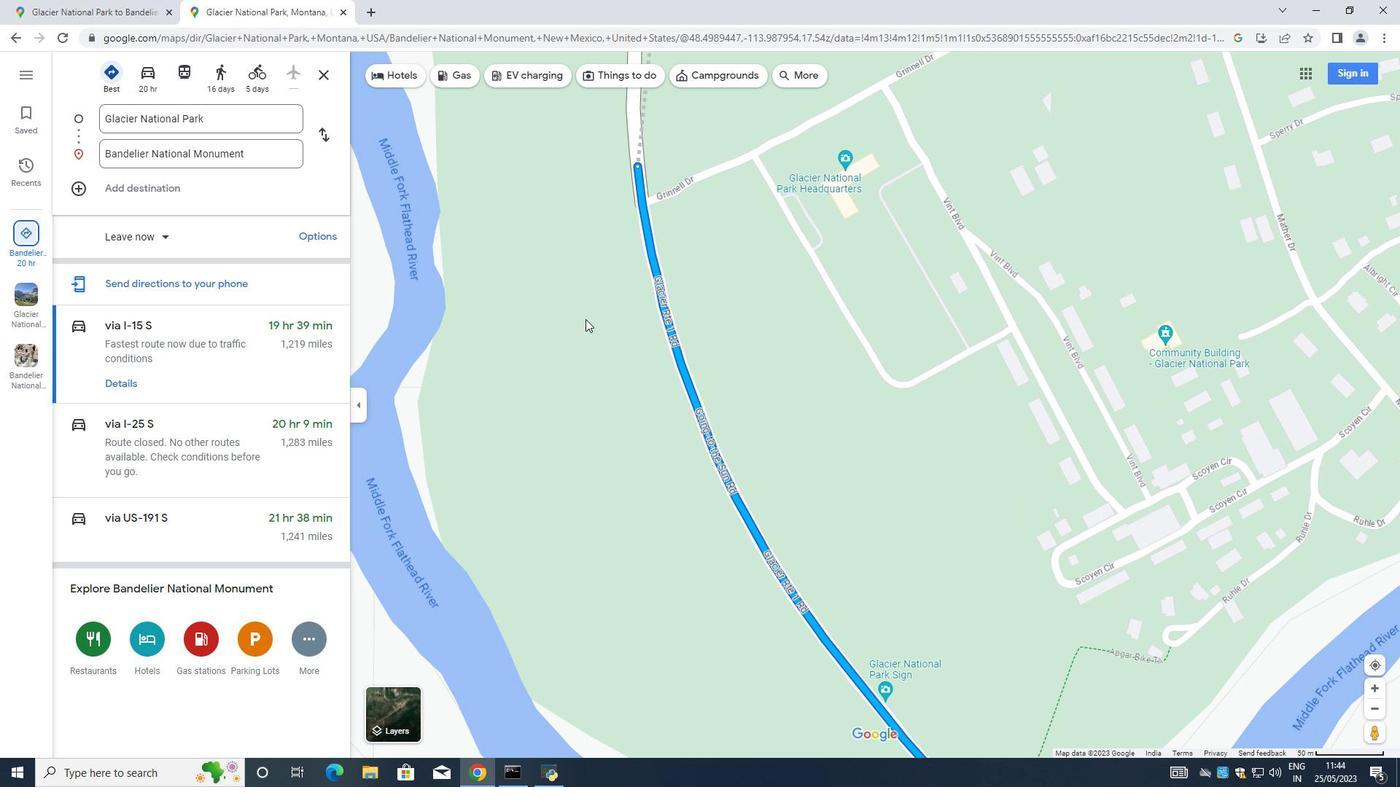 
Action: Mouse scrolled (585, 304) with delta (0, 0)
Screenshot: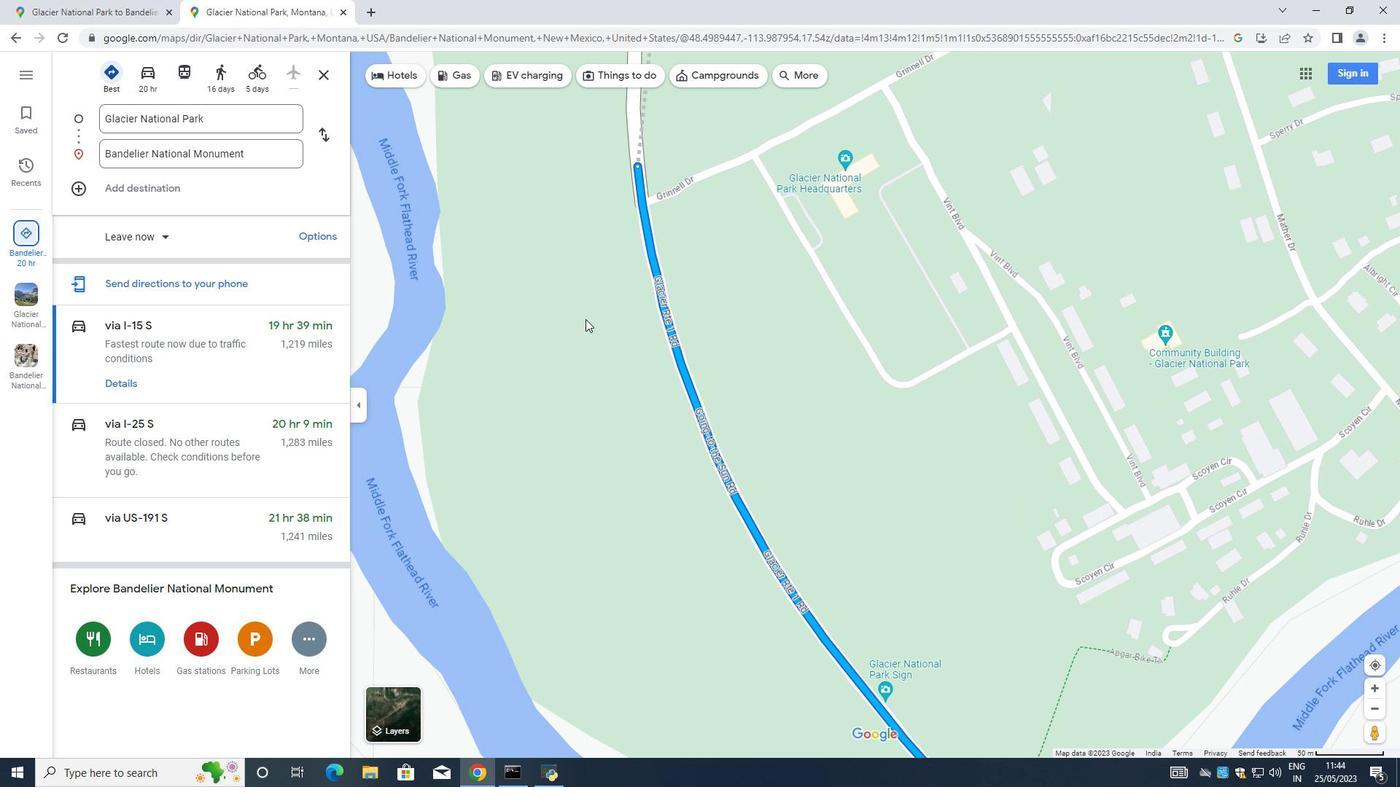 
Action: Mouse scrolled (585, 304) with delta (0, 0)
Screenshot: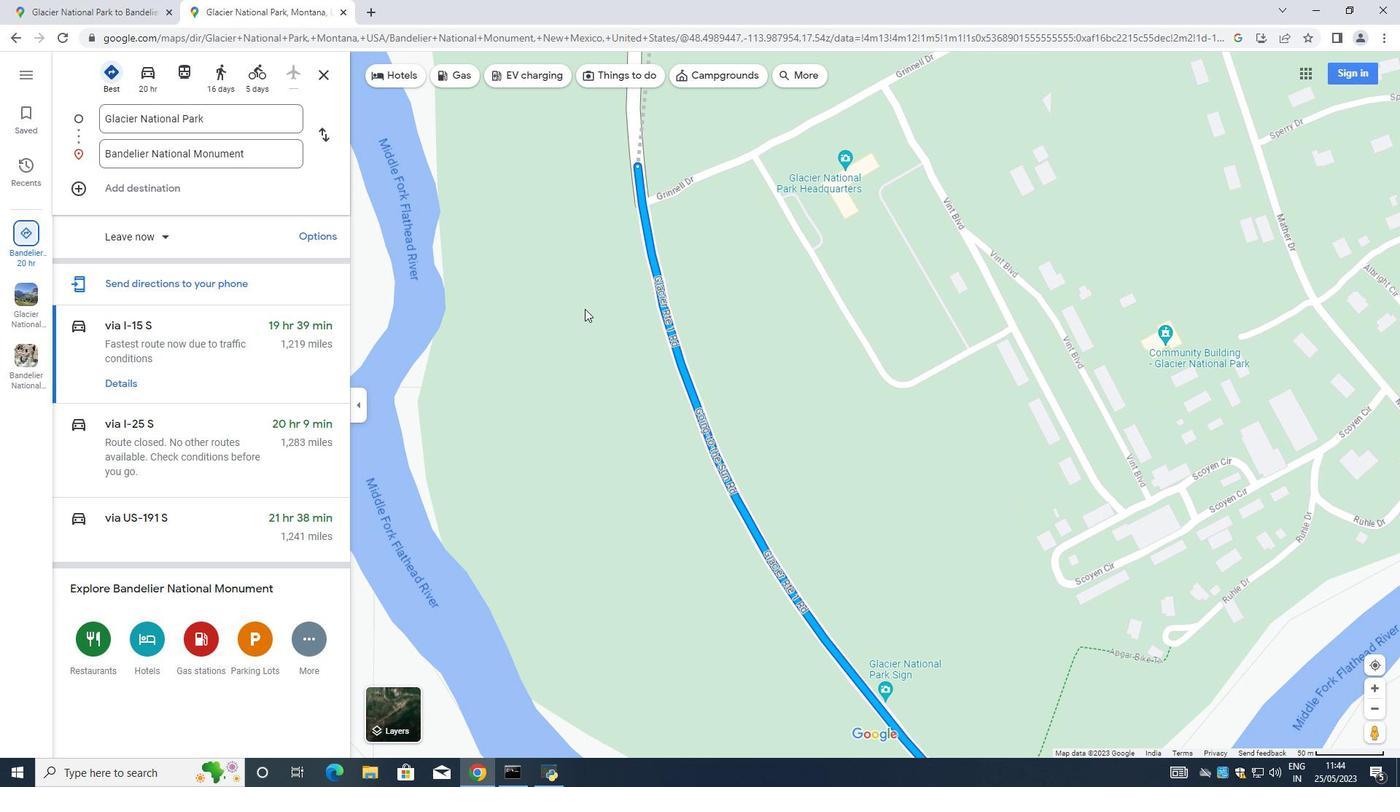 
Action: Mouse moved to (636, 234)
Screenshot: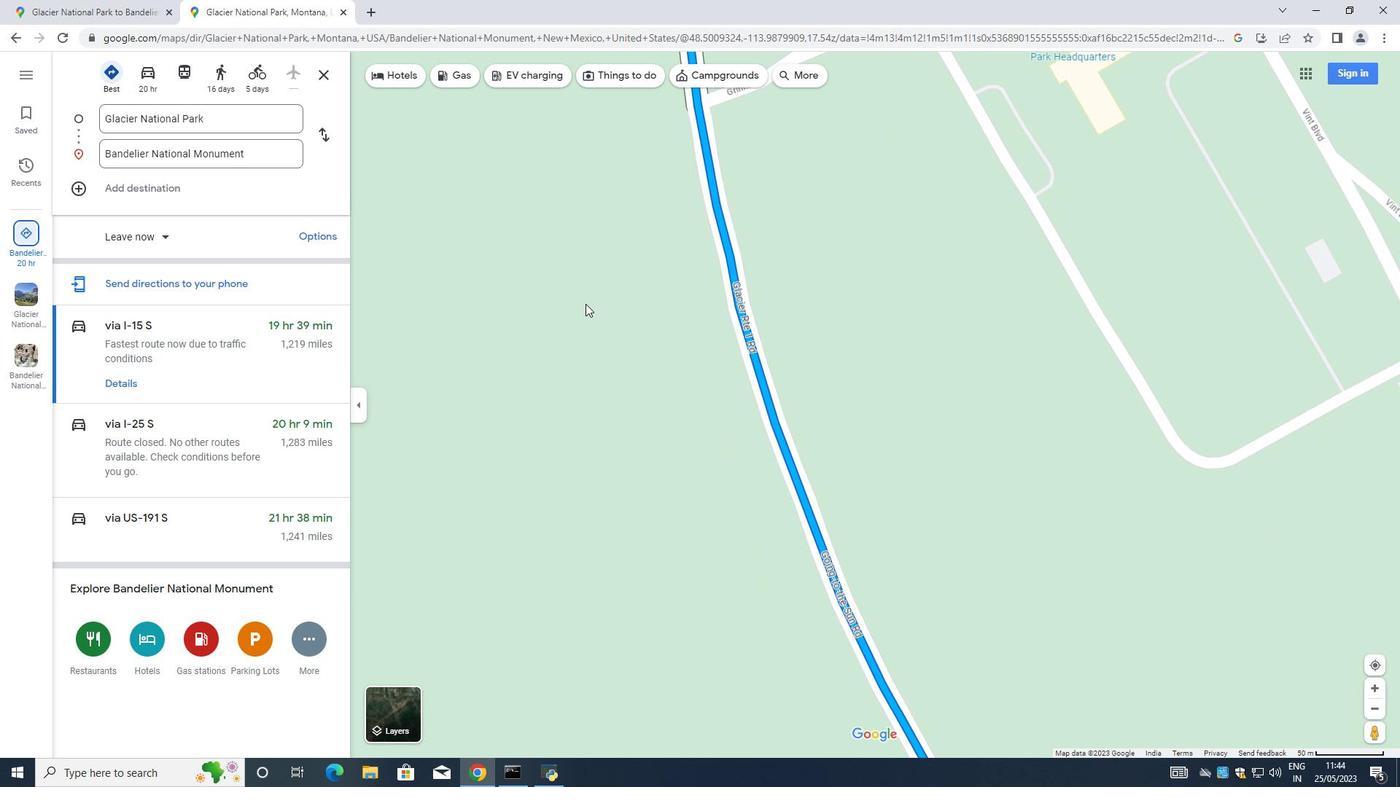 
Action: Mouse pressed left at (636, 234)
Screenshot: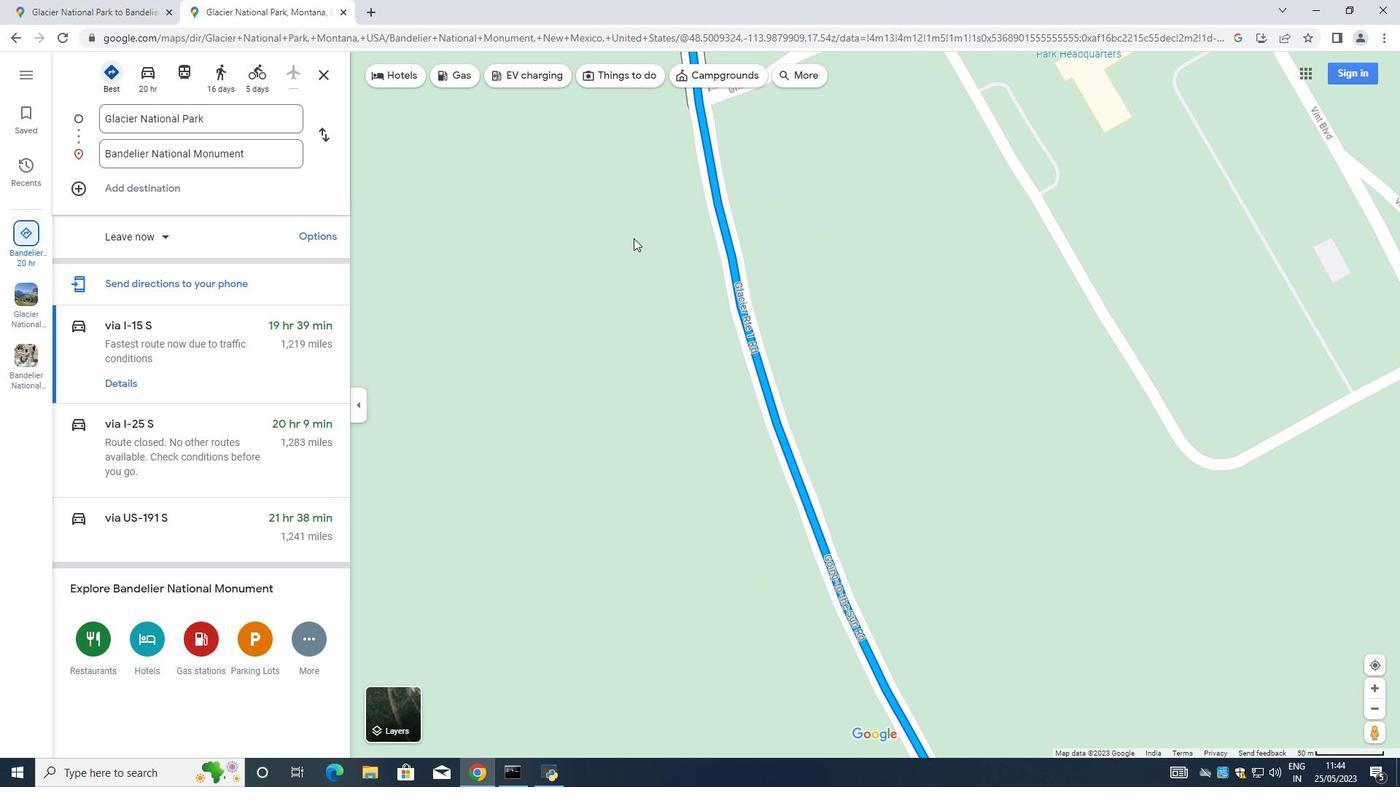 
Action: Mouse moved to (644, 463)
Screenshot: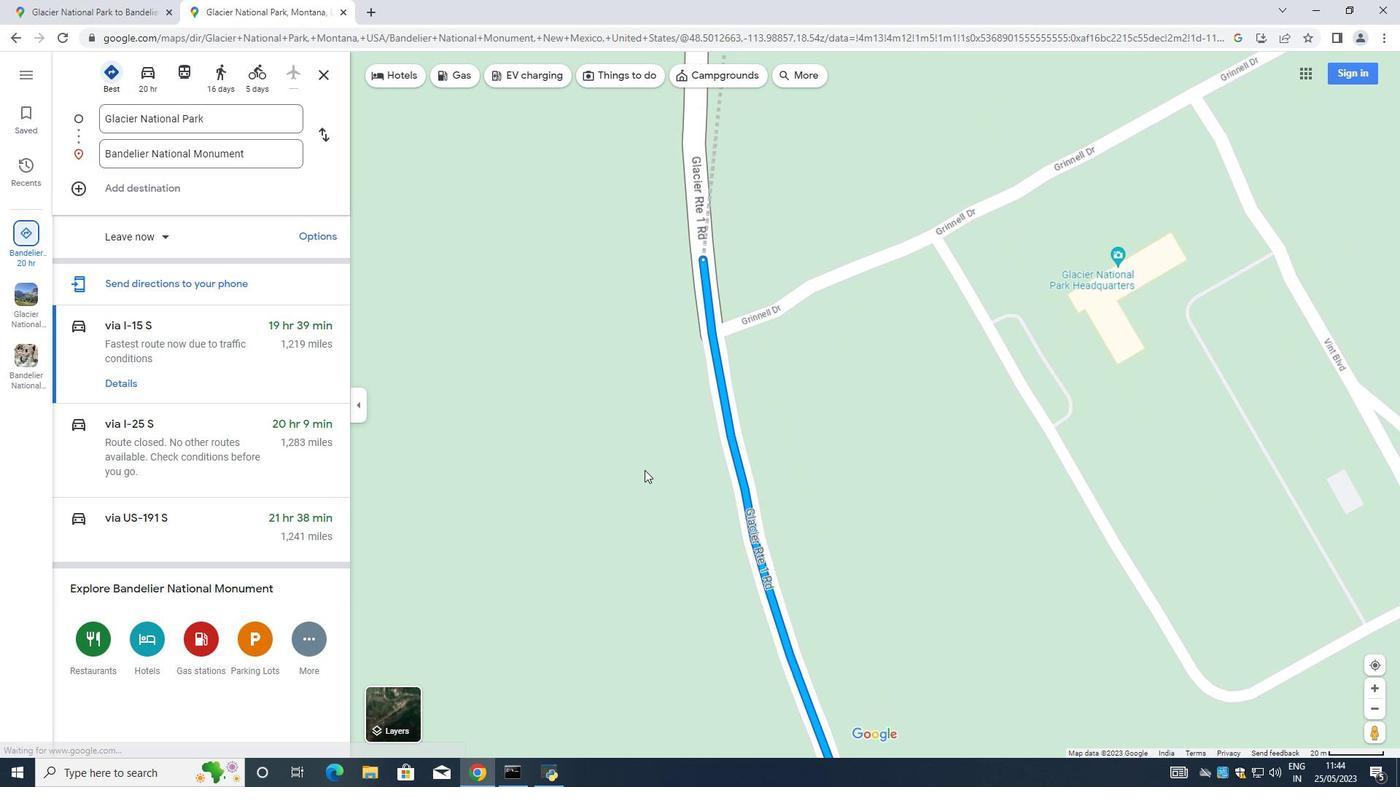 
Action: Mouse scrolled (644, 462) with delta (0, 0)
Screenshot: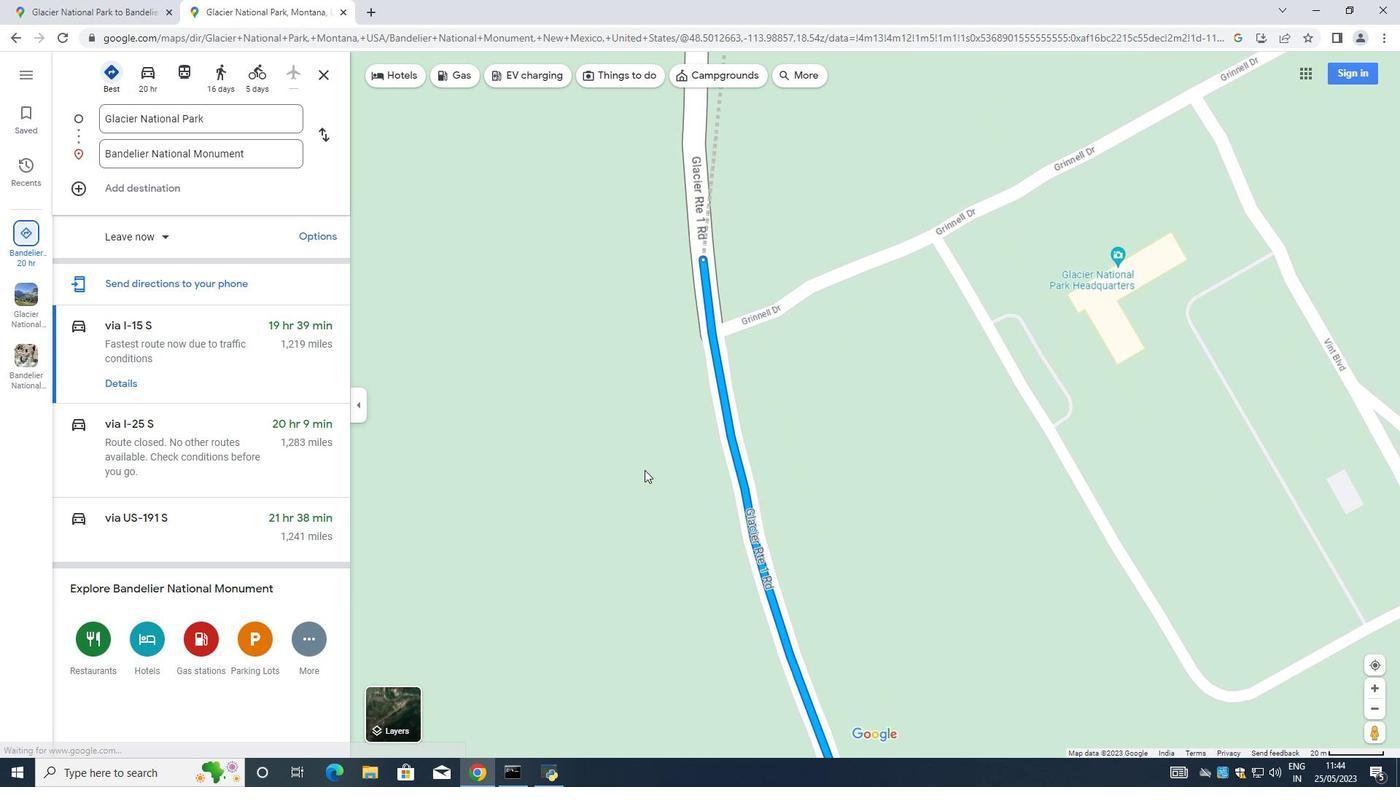 
Action: Mouse scrolled (644, 462) with delta (0, 0)
Screenshot: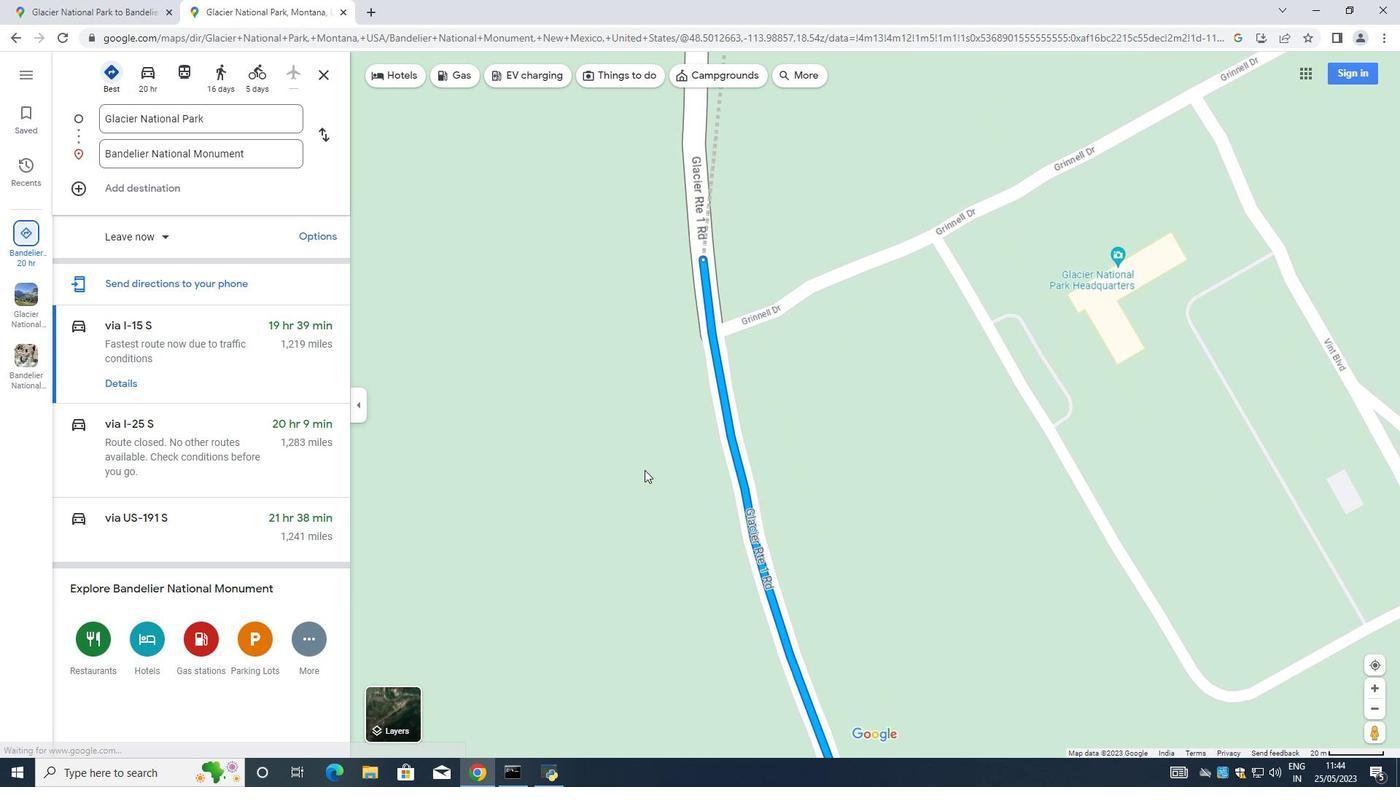 
Action: Mouse scrolled (644, 462) with delta (0, 0)
Screenshot: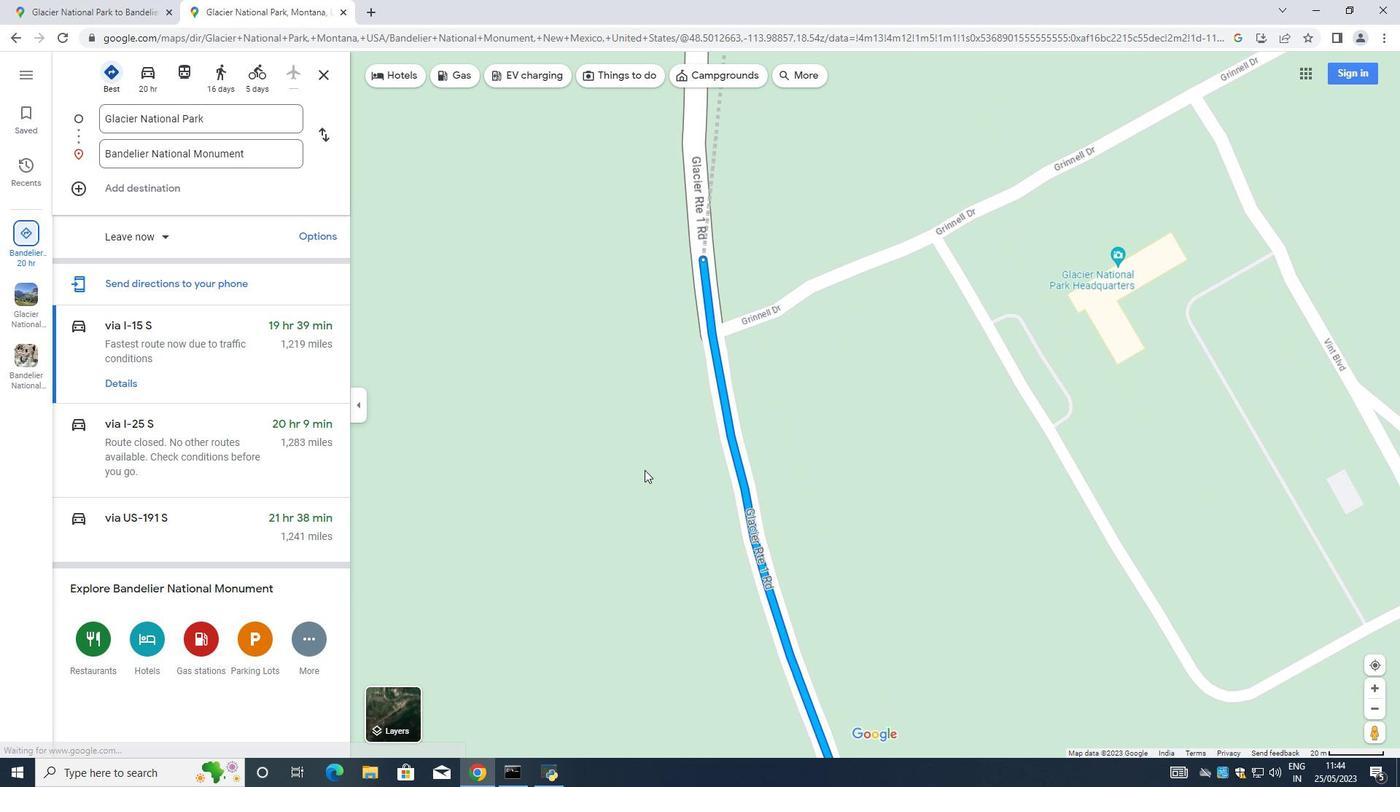
Action: Mouse moved to (644, 462)
Screenshot: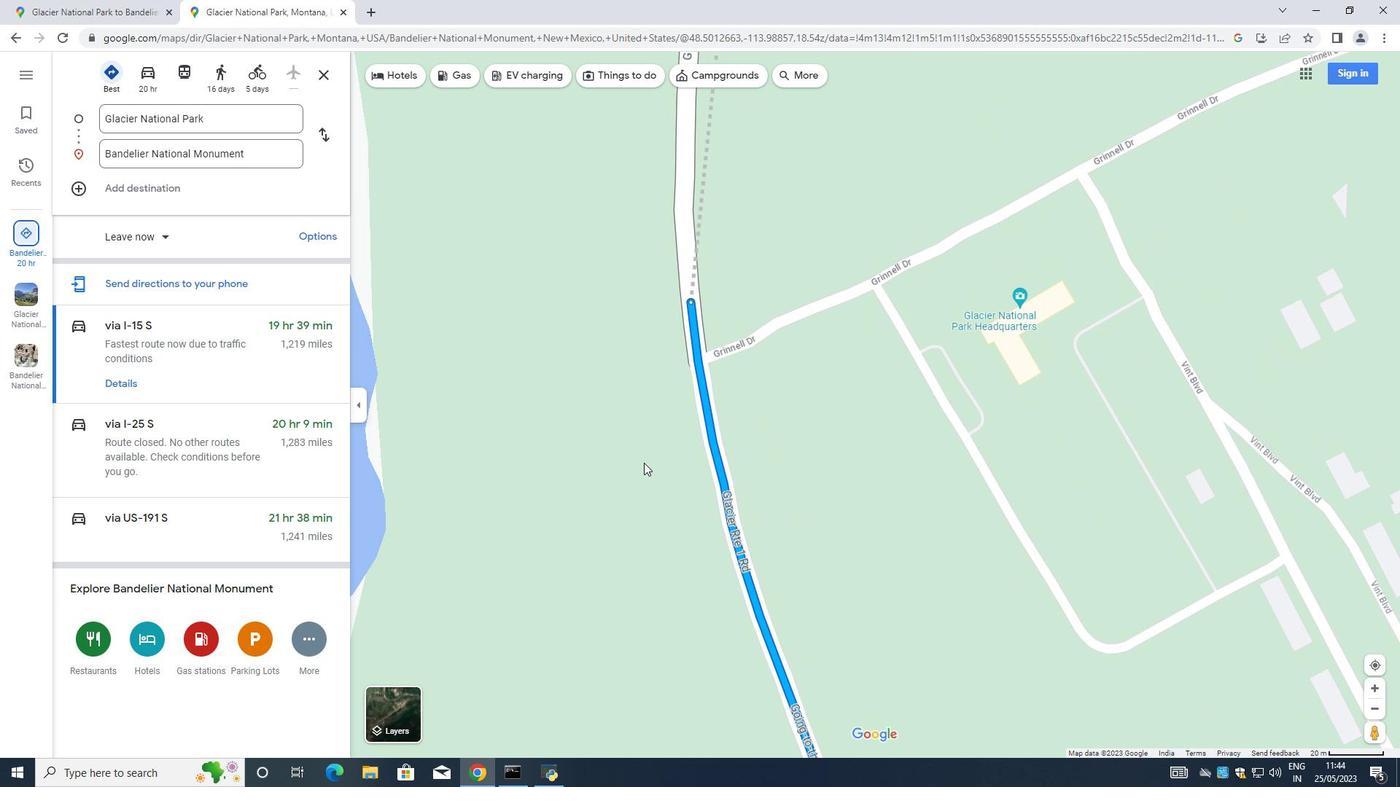 
Action: Mouse scrolled (644, 462) with delta (0, 0)
Screenshot: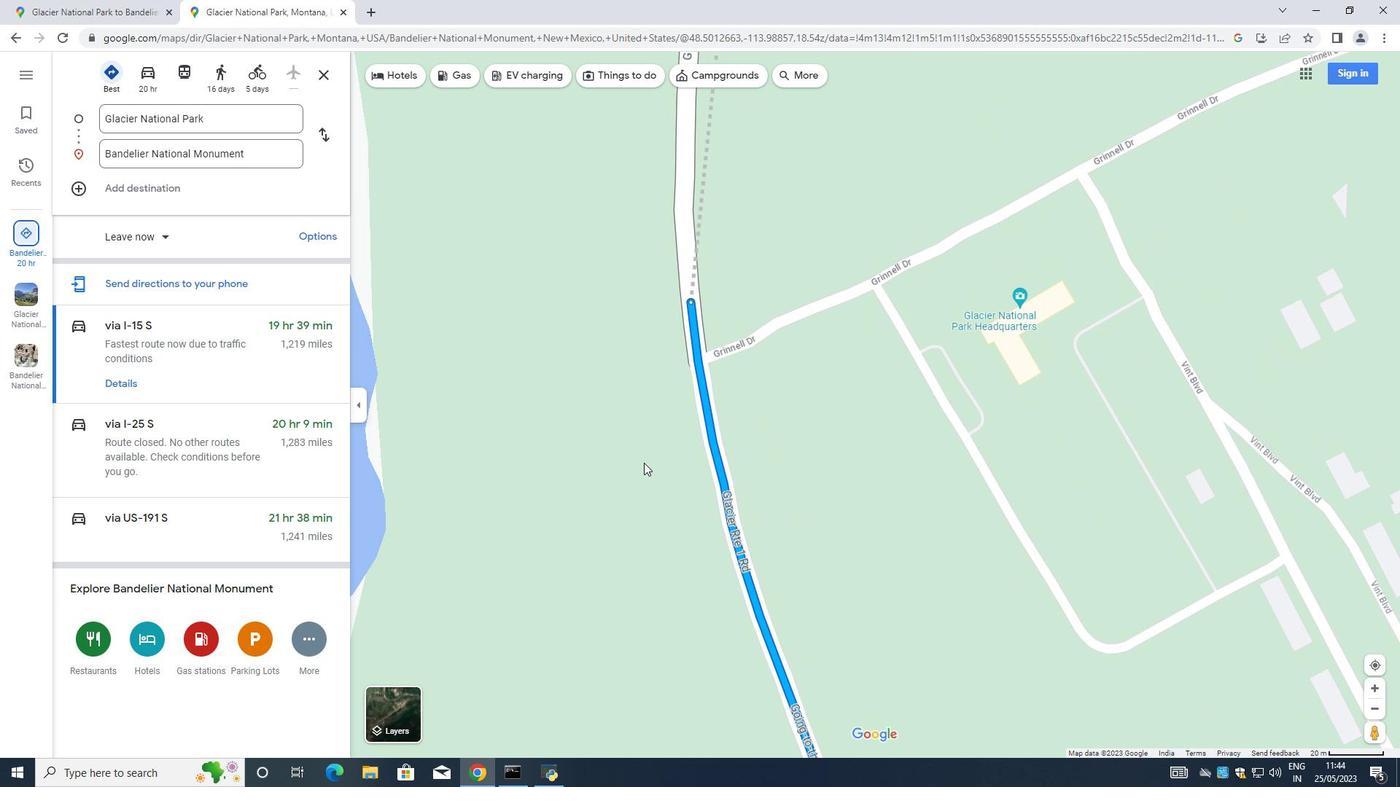 
Action: Mouse moved to (709, 372)
Screenshot: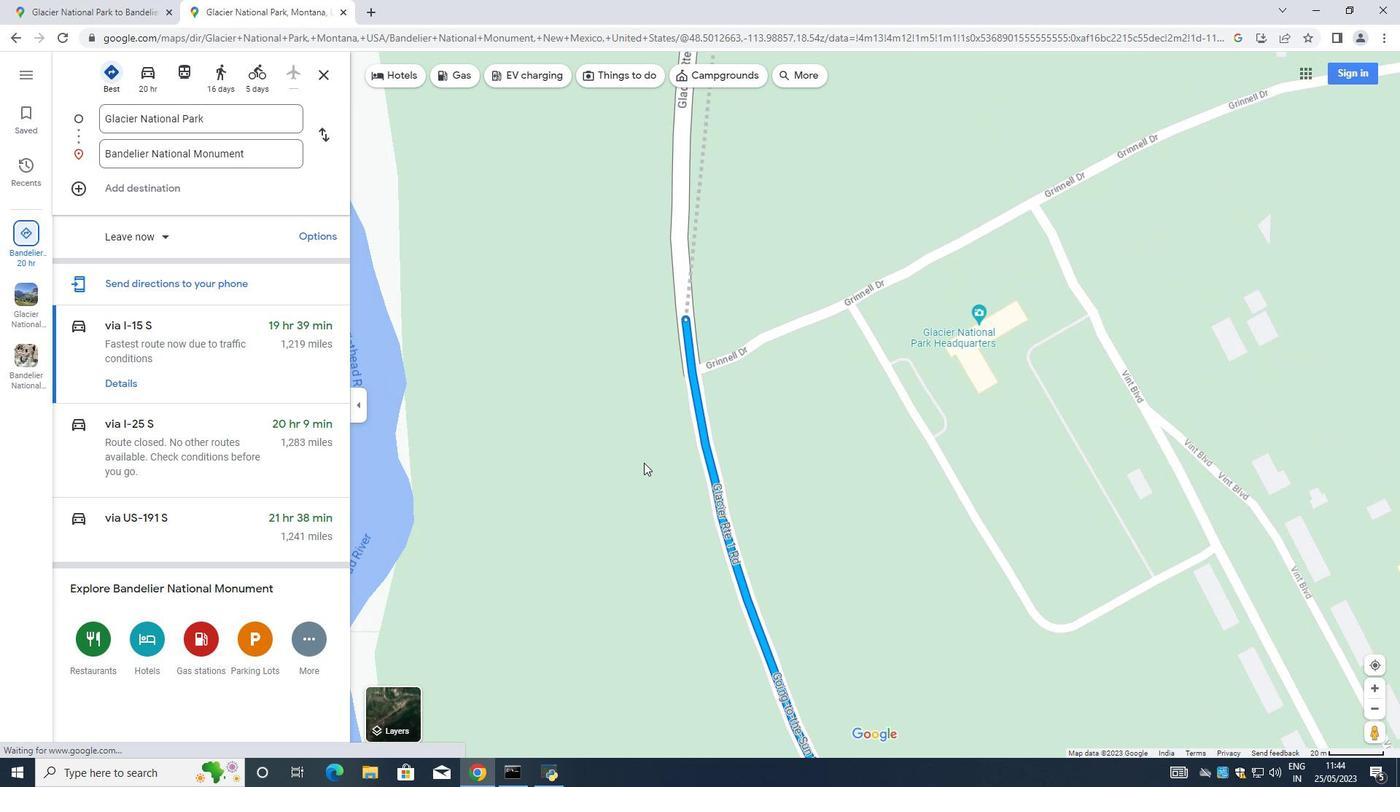
Action: Mouse scrolled (644, 462) with delta (0, 0)
Screenshot: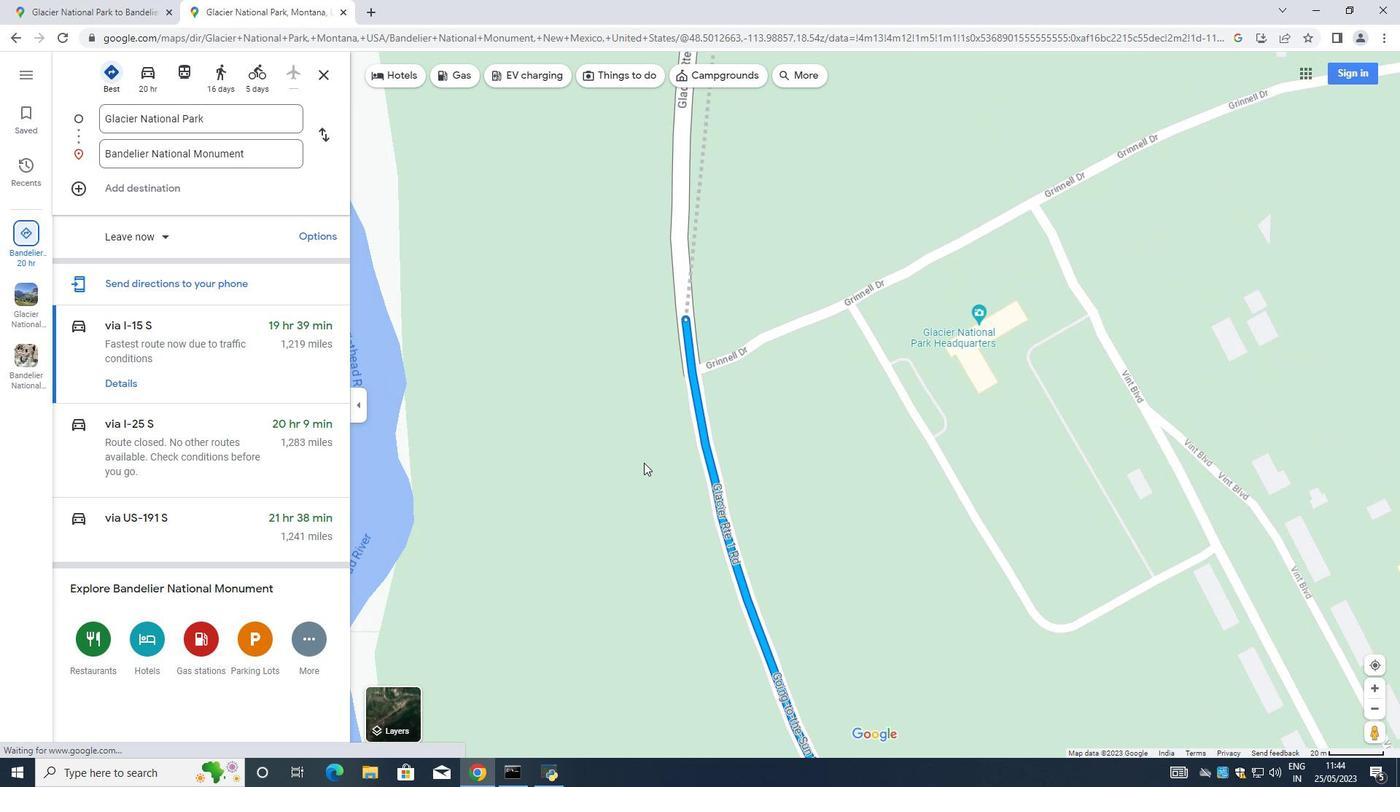 
Action: Mouse moved to (760, 303)
Screenshot: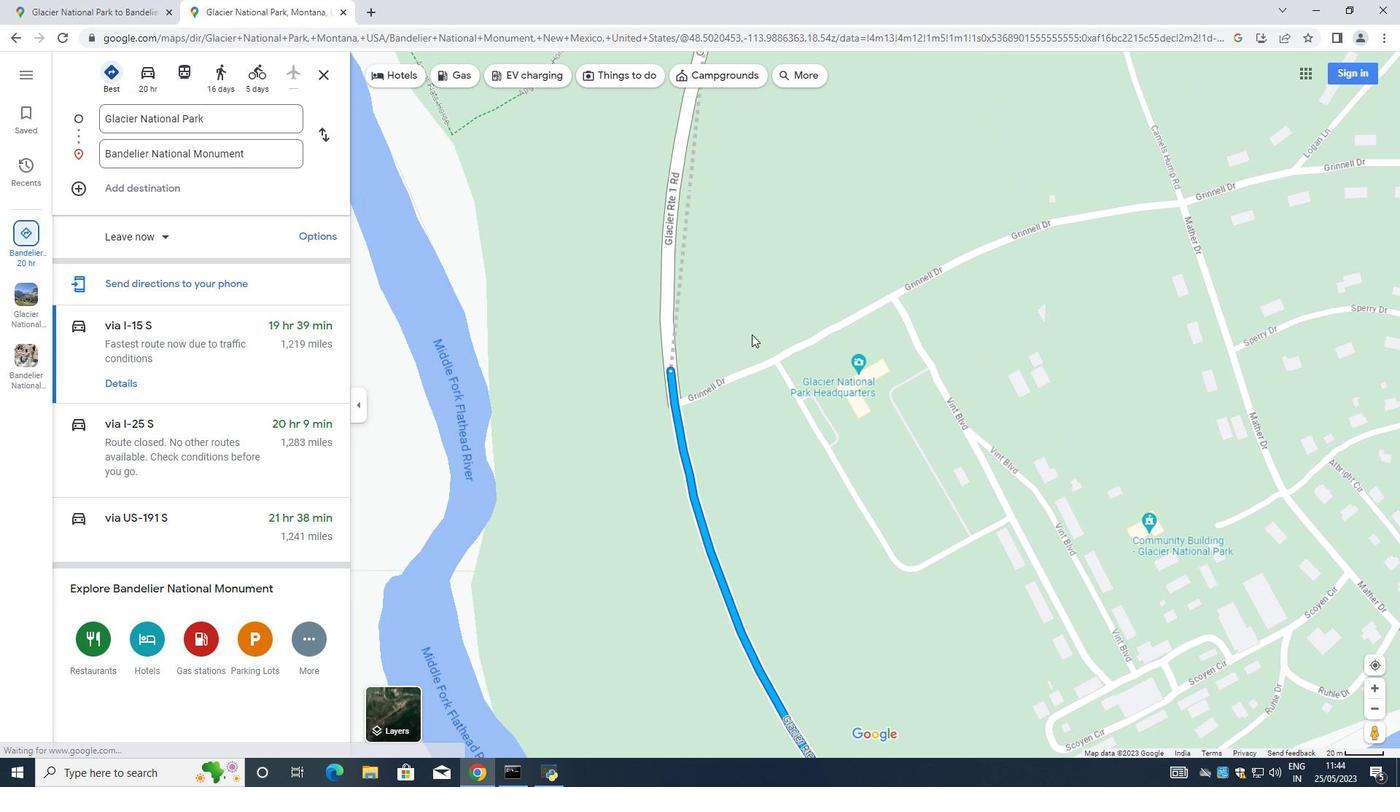 
Action: Mouse scrolled (760, 302) with delta (0, 0)
Screenshot: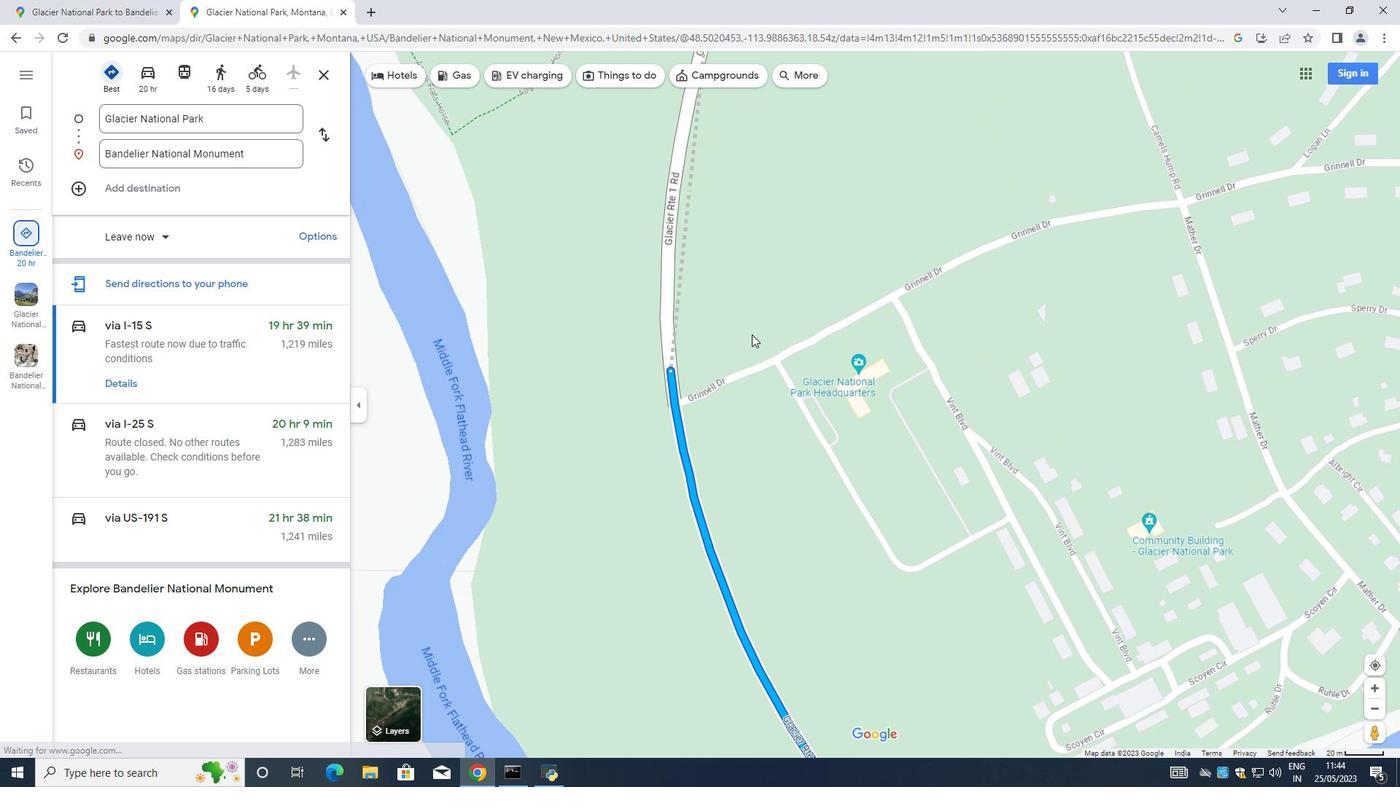 
Action: Mouse scrolled (760, 302) with delta (0, 0)
Screenshot: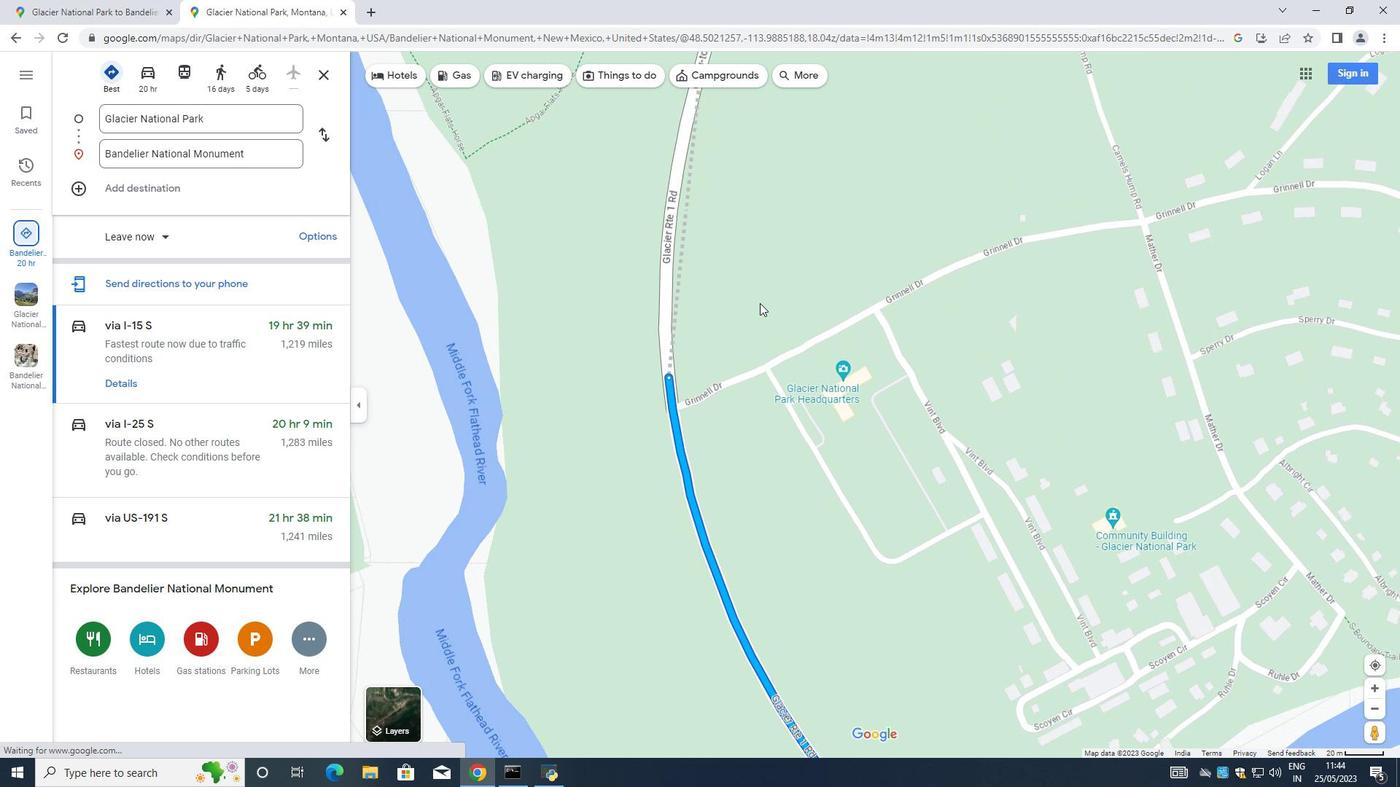 
Action: Mouse scrolled (760, 302) with delta (0, 0)
Screenshot: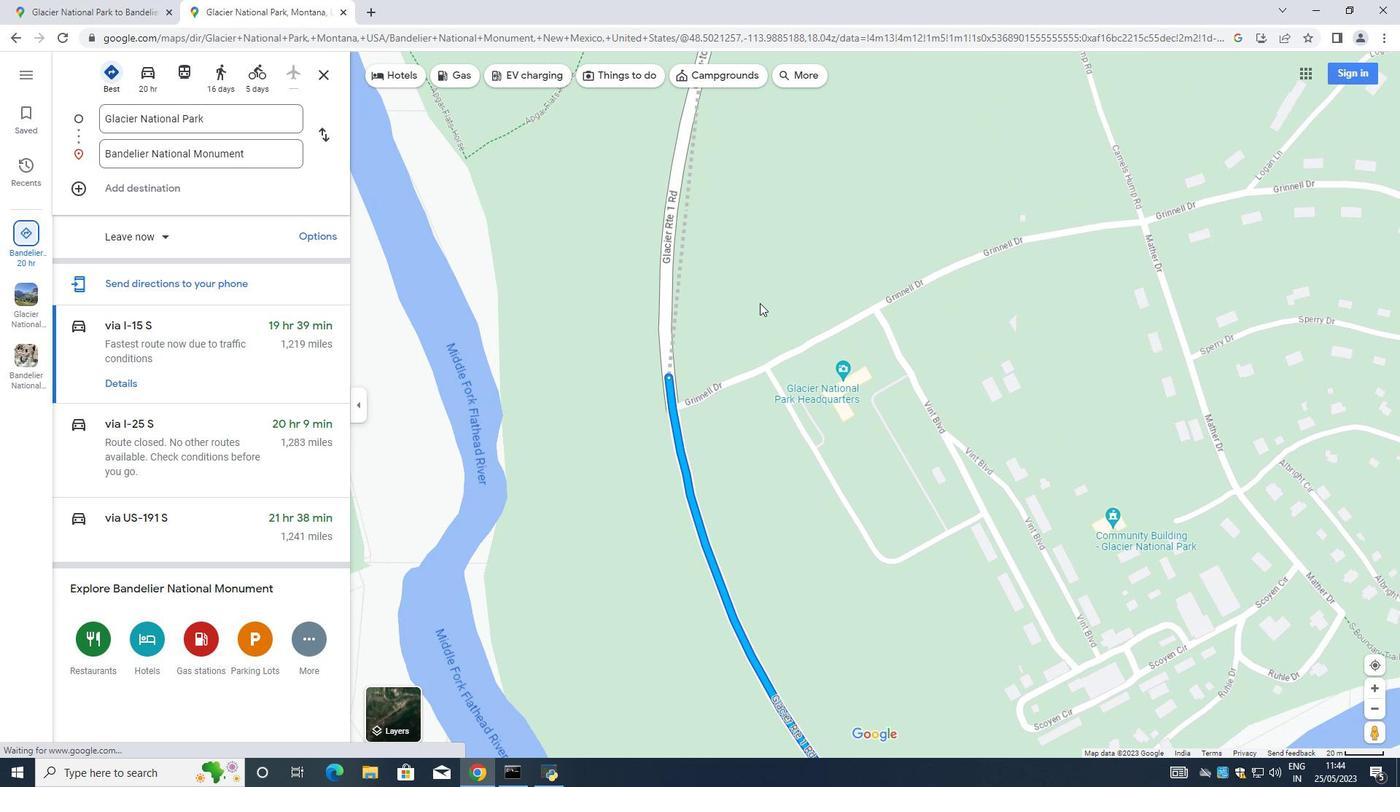 
Action: Mouse moved to (776, 250)
Screenshot: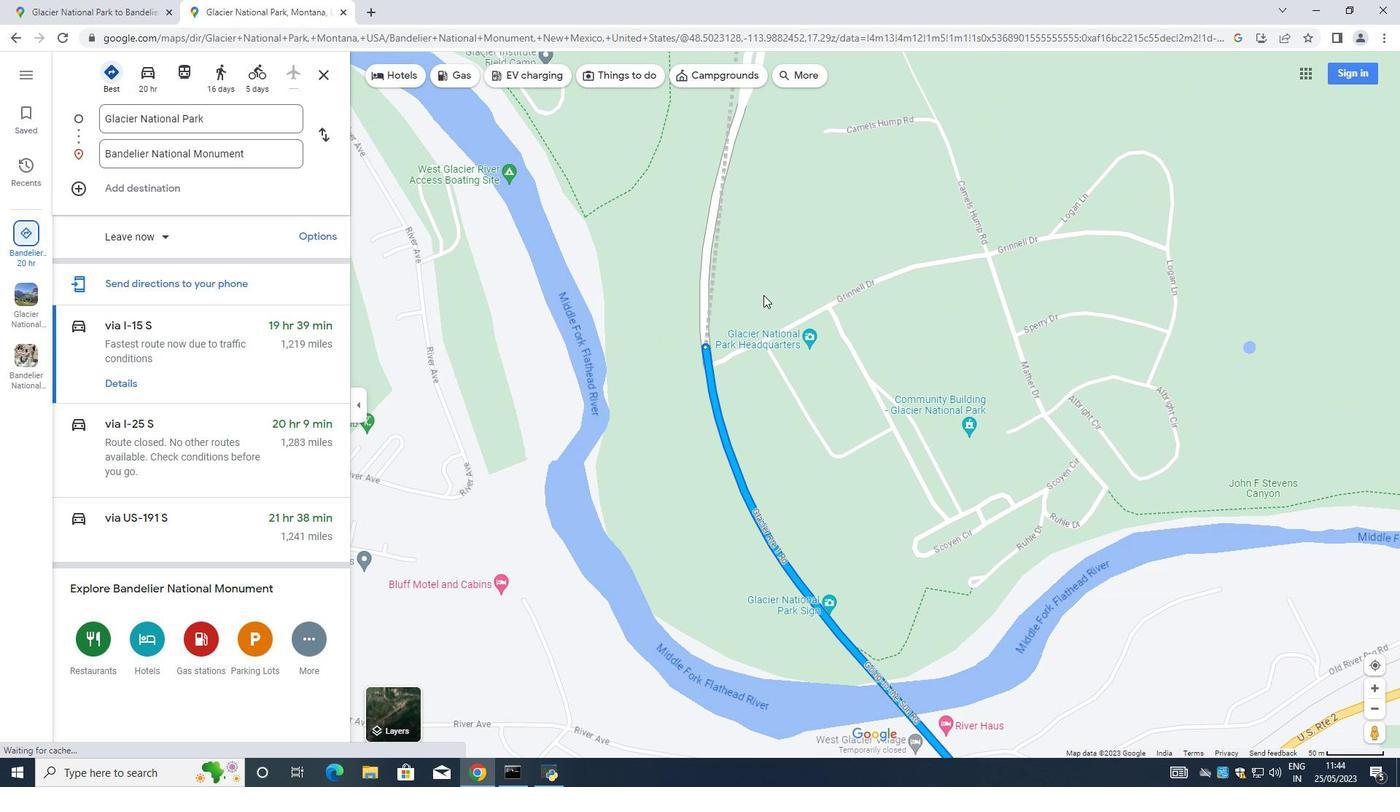 
Action: Mouse pressed left at (776, 250)
Screenshot: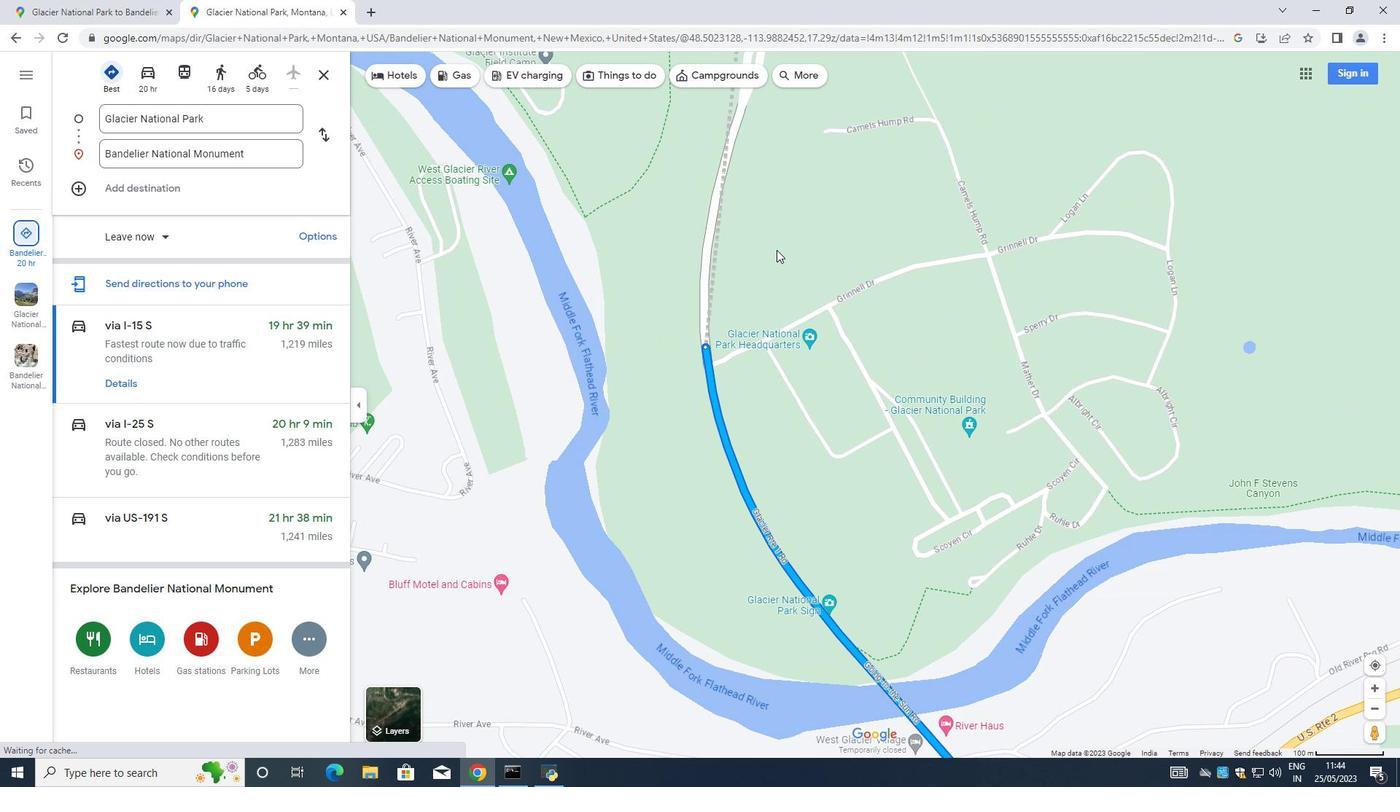 
Action: Mouse moved to (692, 364)
Screenshot: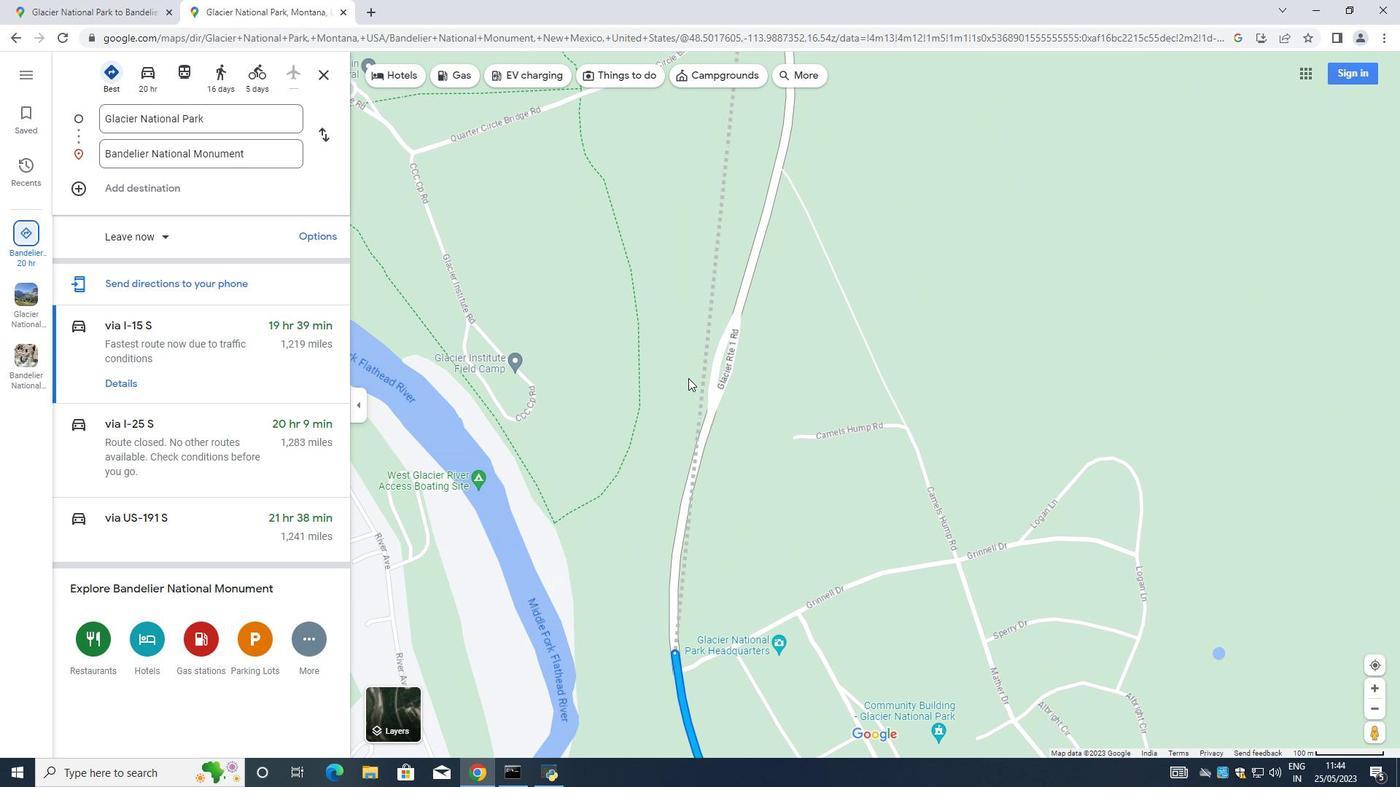 
Action: Mouse scrolled (692, 364) with delta (0, 0)
Screenshot: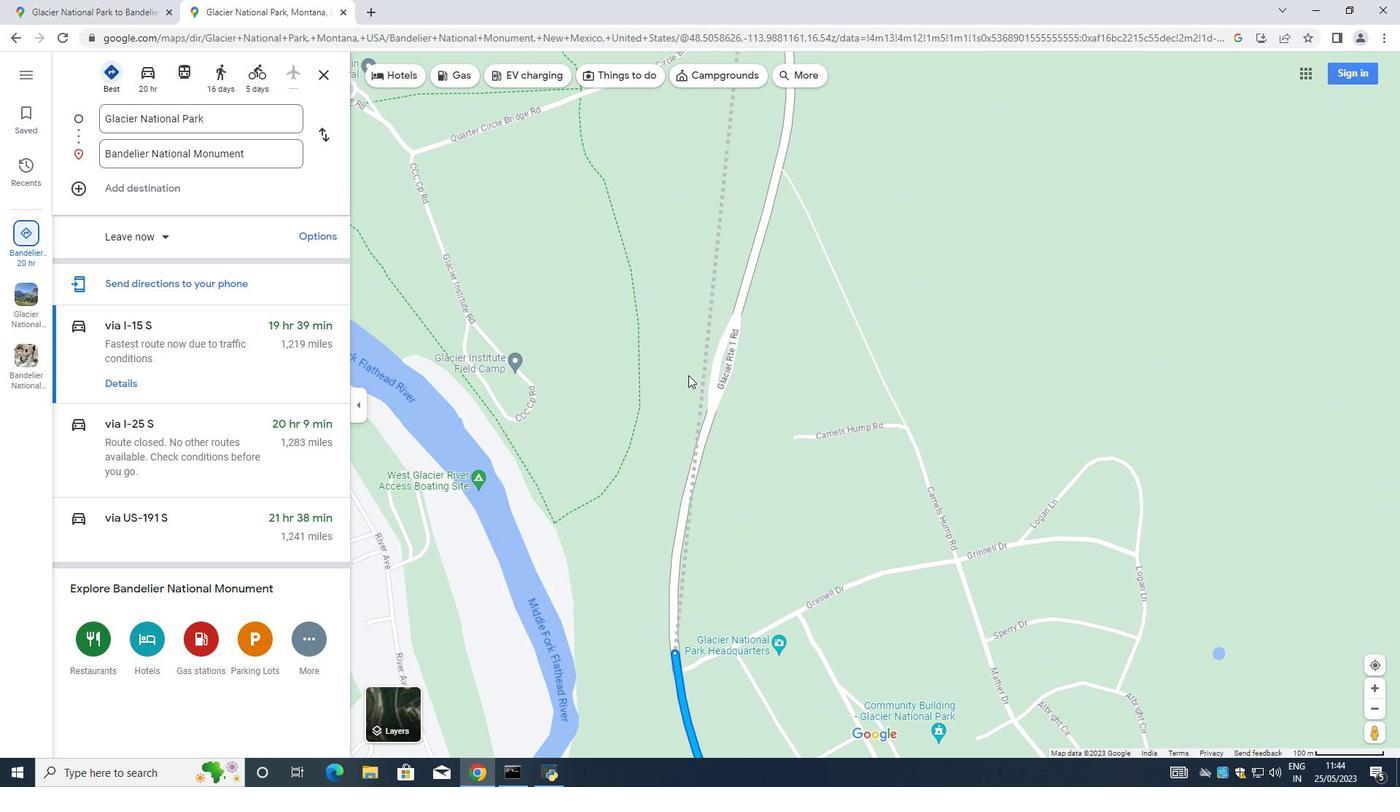 
Action: Mouse scrolled (692, 364) with delta (0, 0)
Screenshot: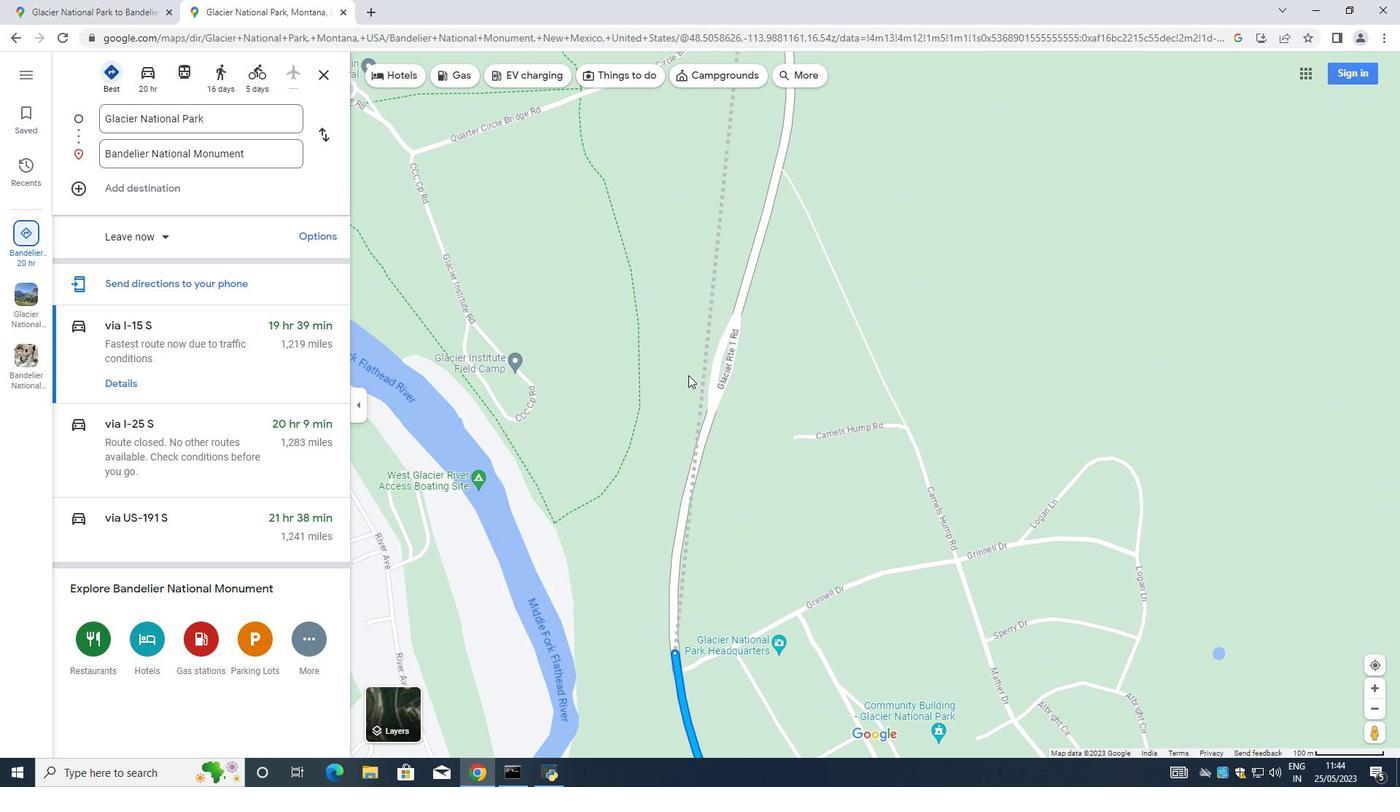 
Action: Mouse scrolled (692, 364) with delta (0, 0)
Screenshot: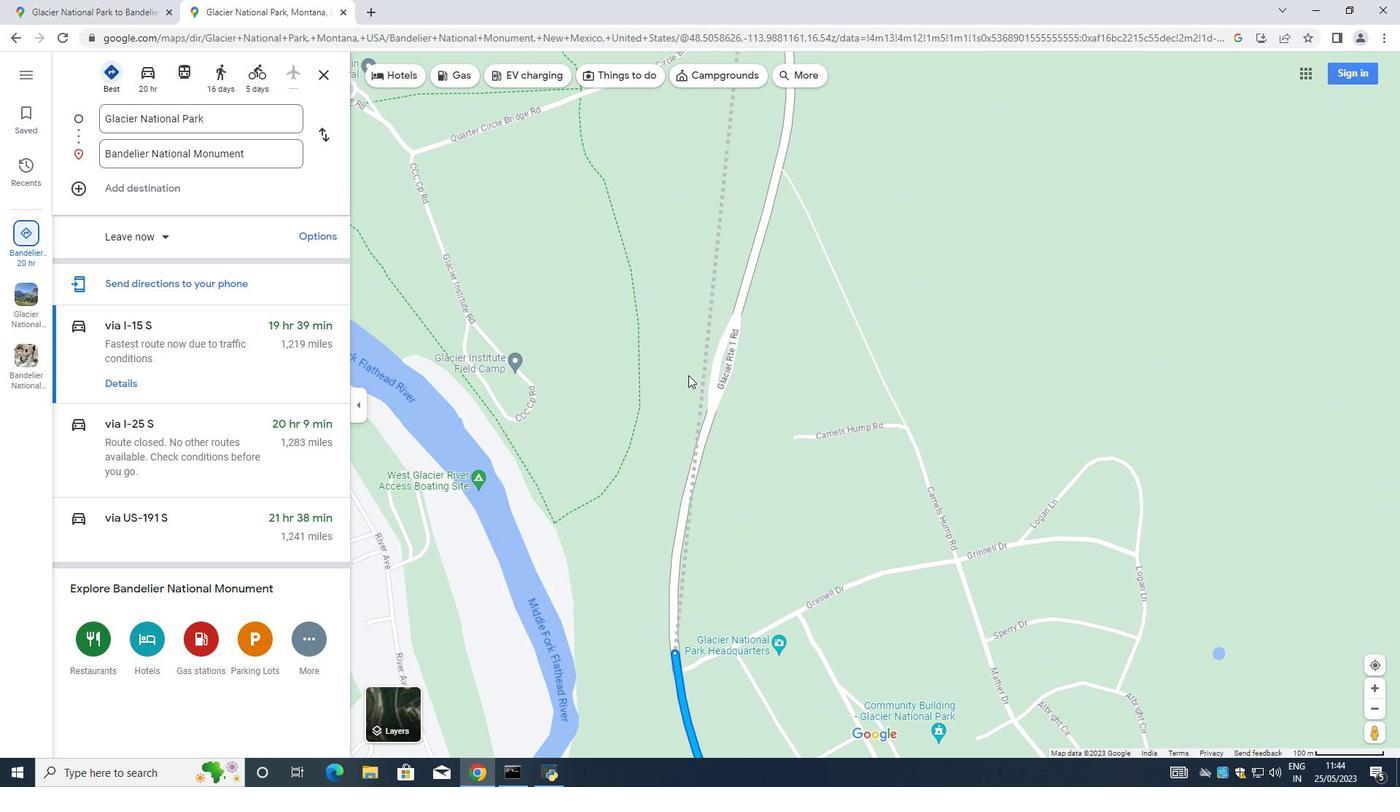 
Action: Mouse scrolled (692, 364) with delta (0, 0)
Screenshot: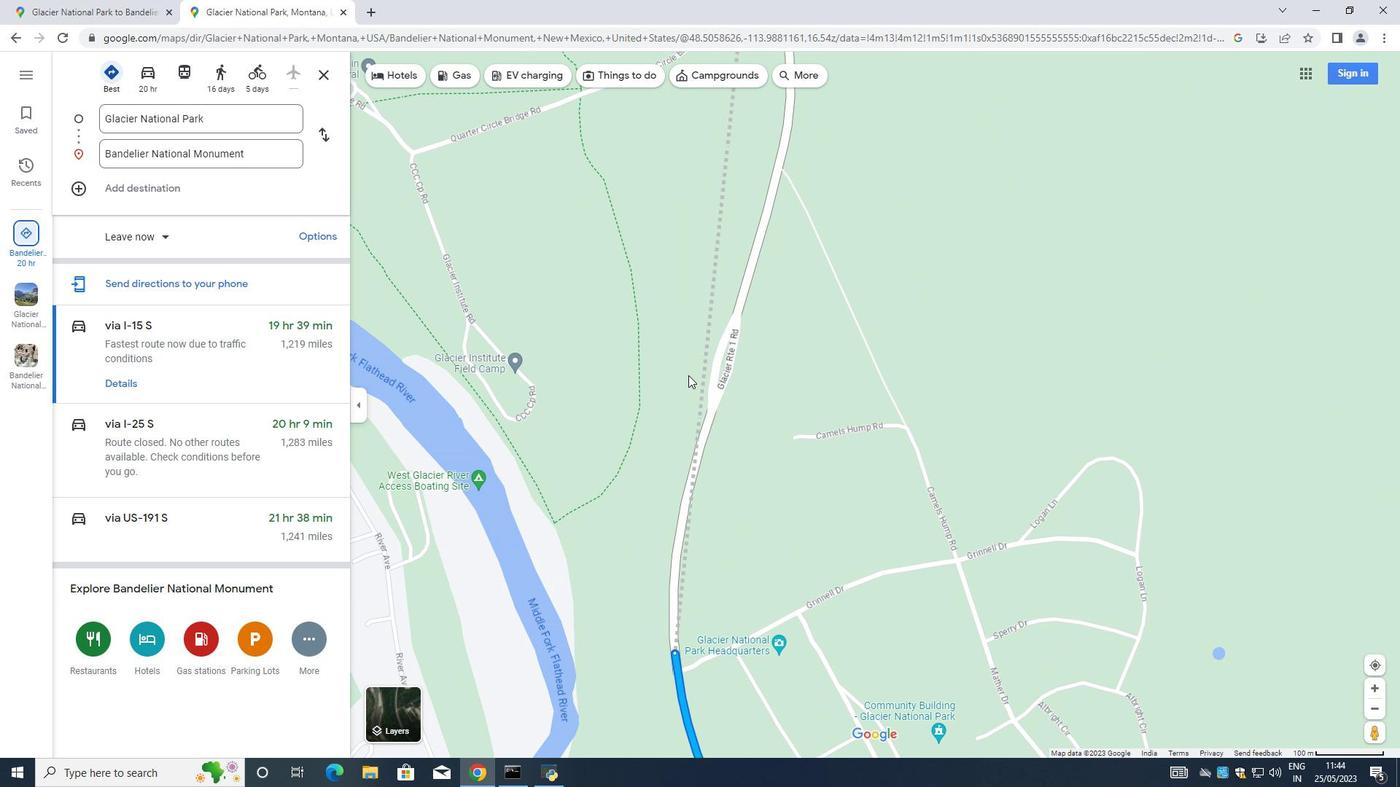 
Action: Mouse scrolled (692, 364) with delta (0, 0)
Screenshot: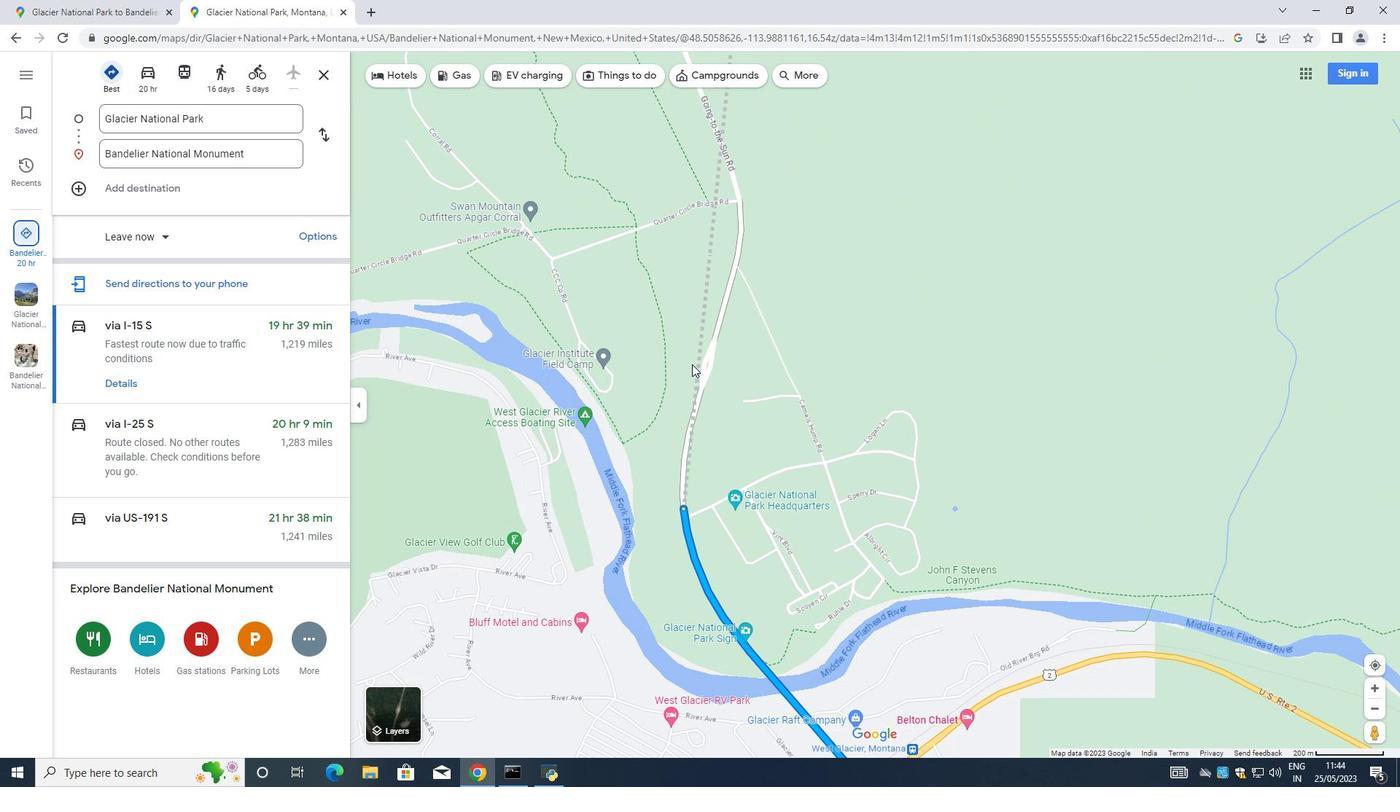 
Action: Mouse moved to (692, 364)
Screenshot: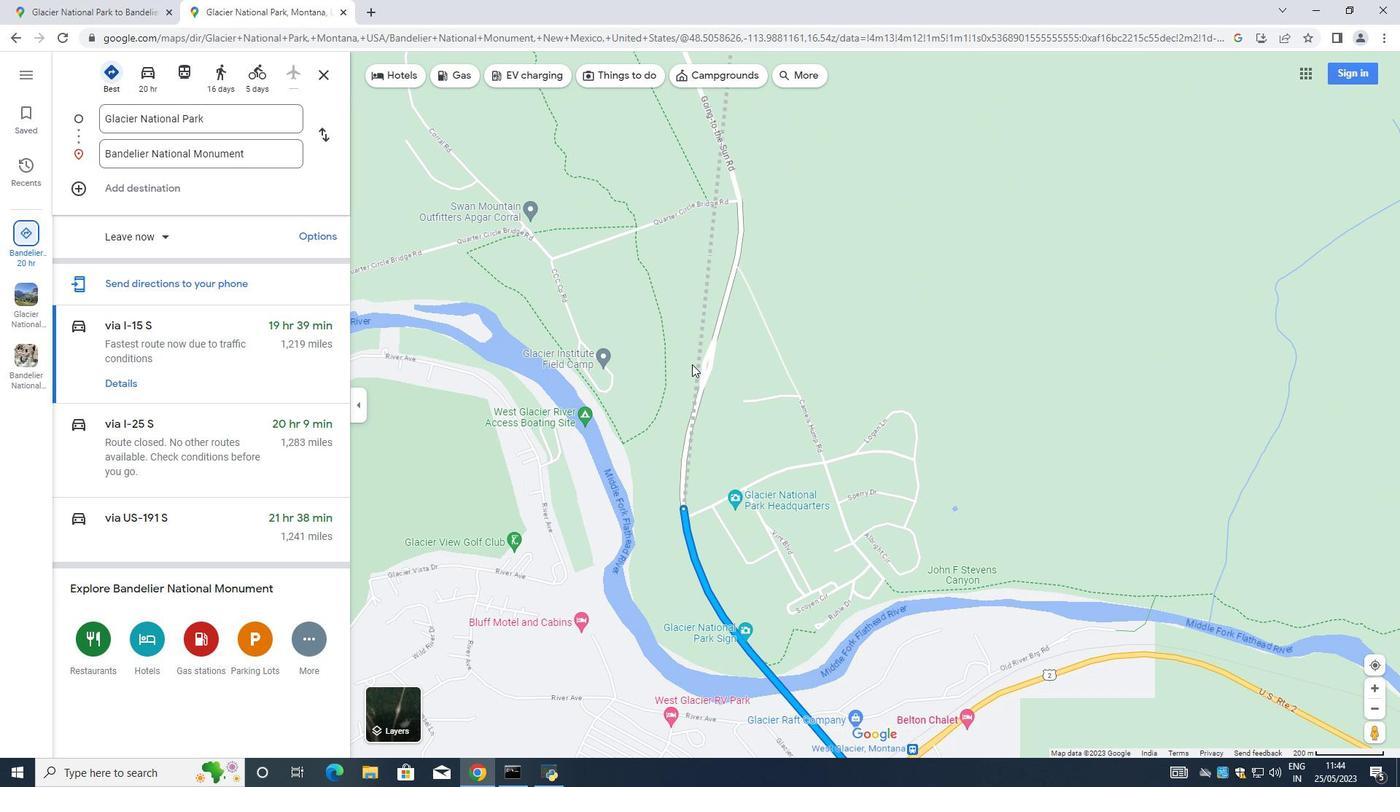 
Action: Mouse scrolled (692, 364) with delta (0, 0)
Screenshot: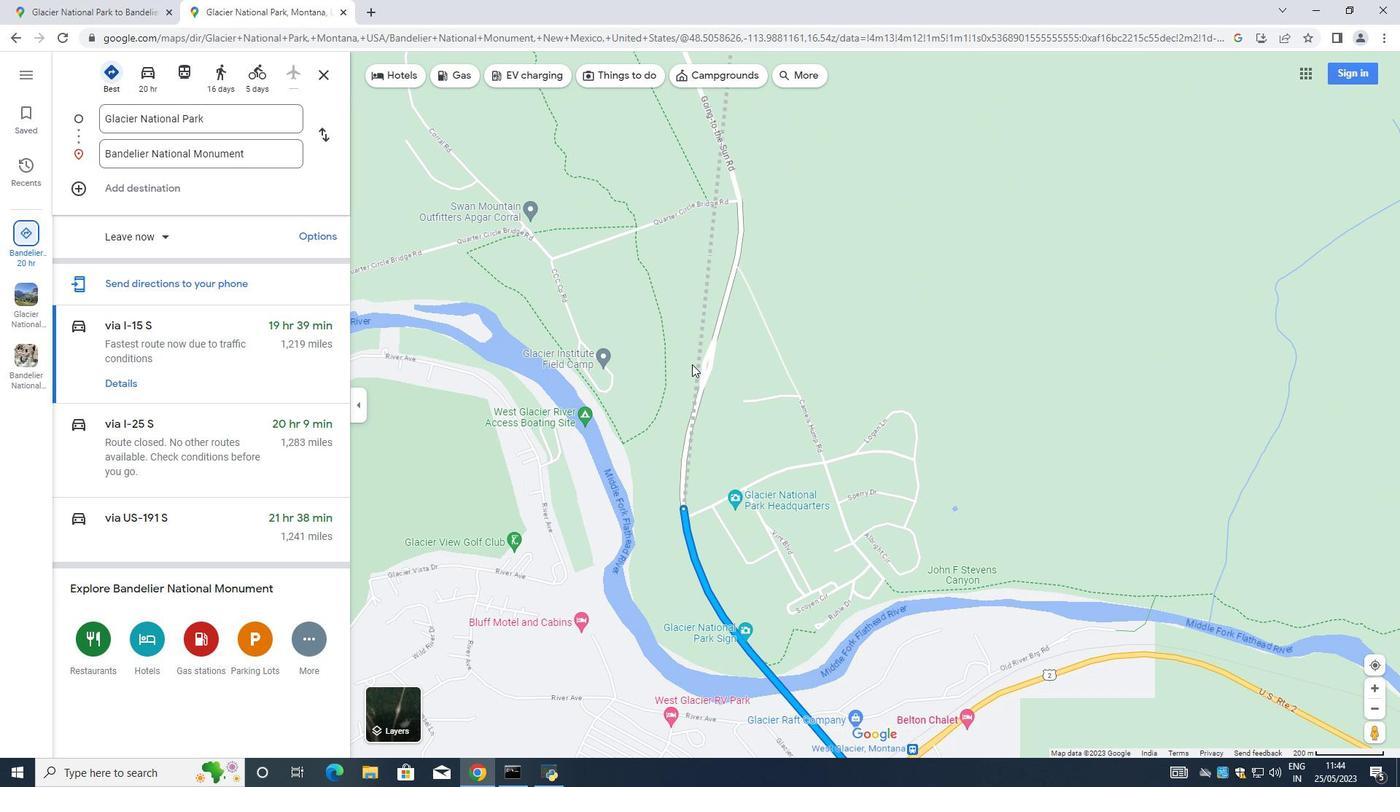 
Action: Mouse scrolled (692, 364) with delta (0, 0)
Screenshot: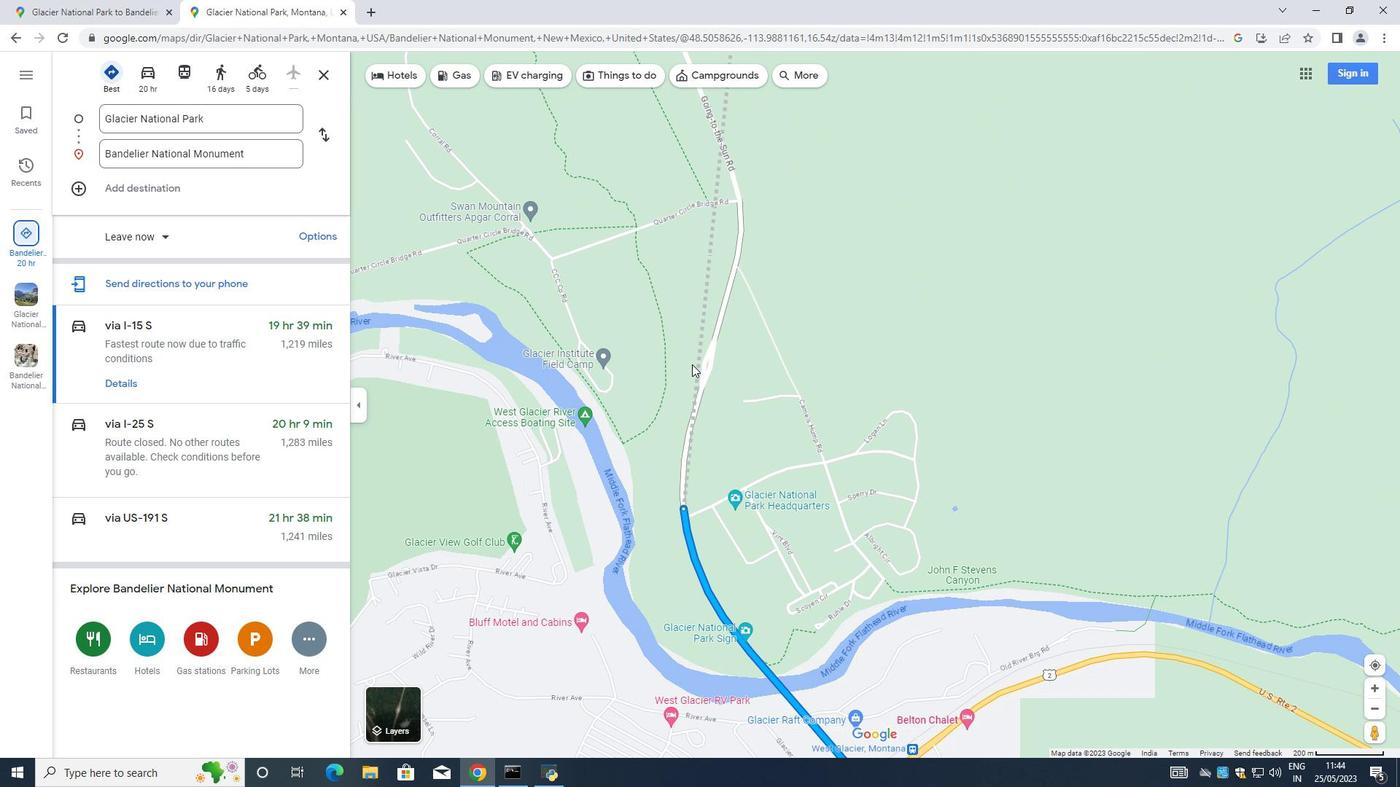 
Action: Mouse scrolled (692, 364) with delta (0, 0)
Screenshot: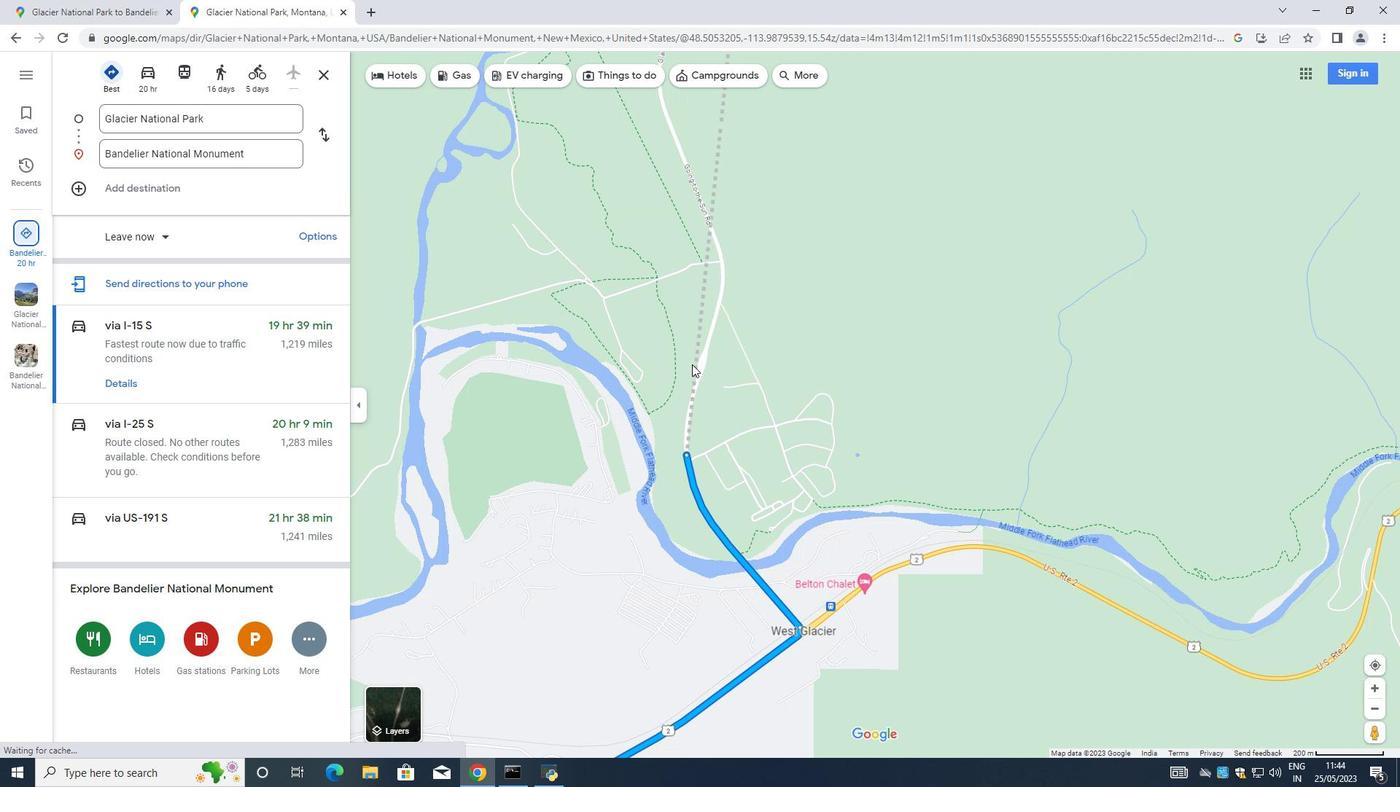 
Action: Mouse scrolled (692, 364) with delta (0, 0)
Screenshot: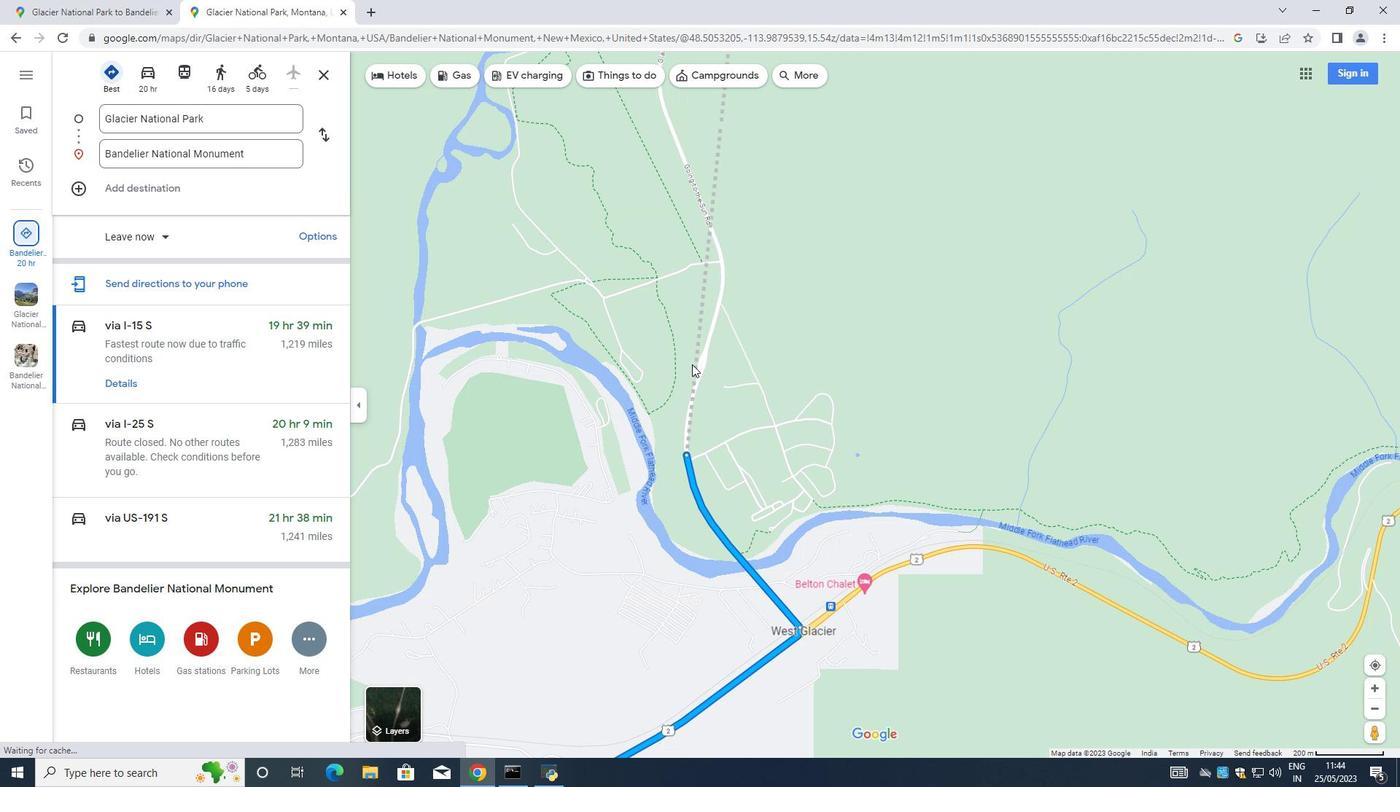
Action: Mouse scrolled (692, 364) with delta (0, 0)
Screenshot: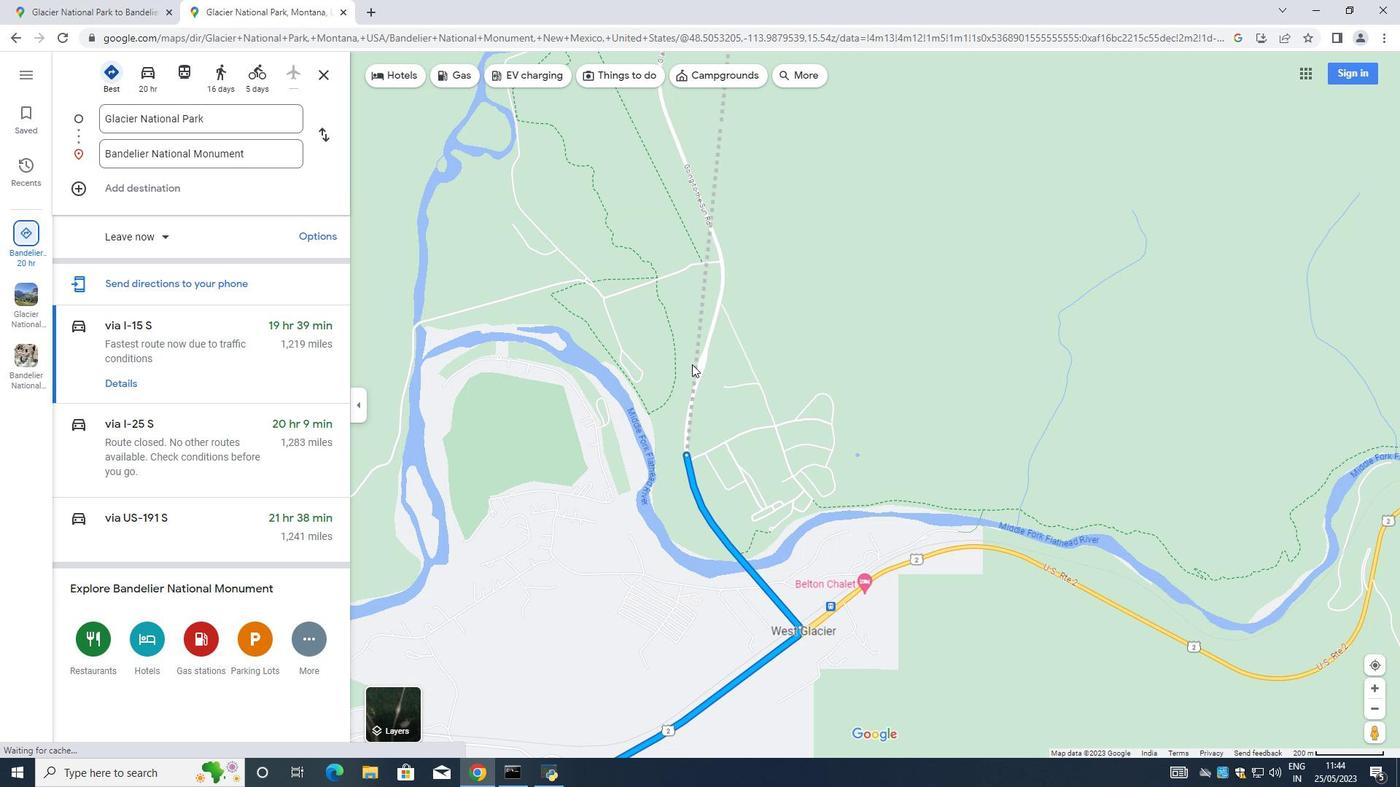 
Action: Mouse scrolled (692, 364) with delta (0, 0)
Screenshot: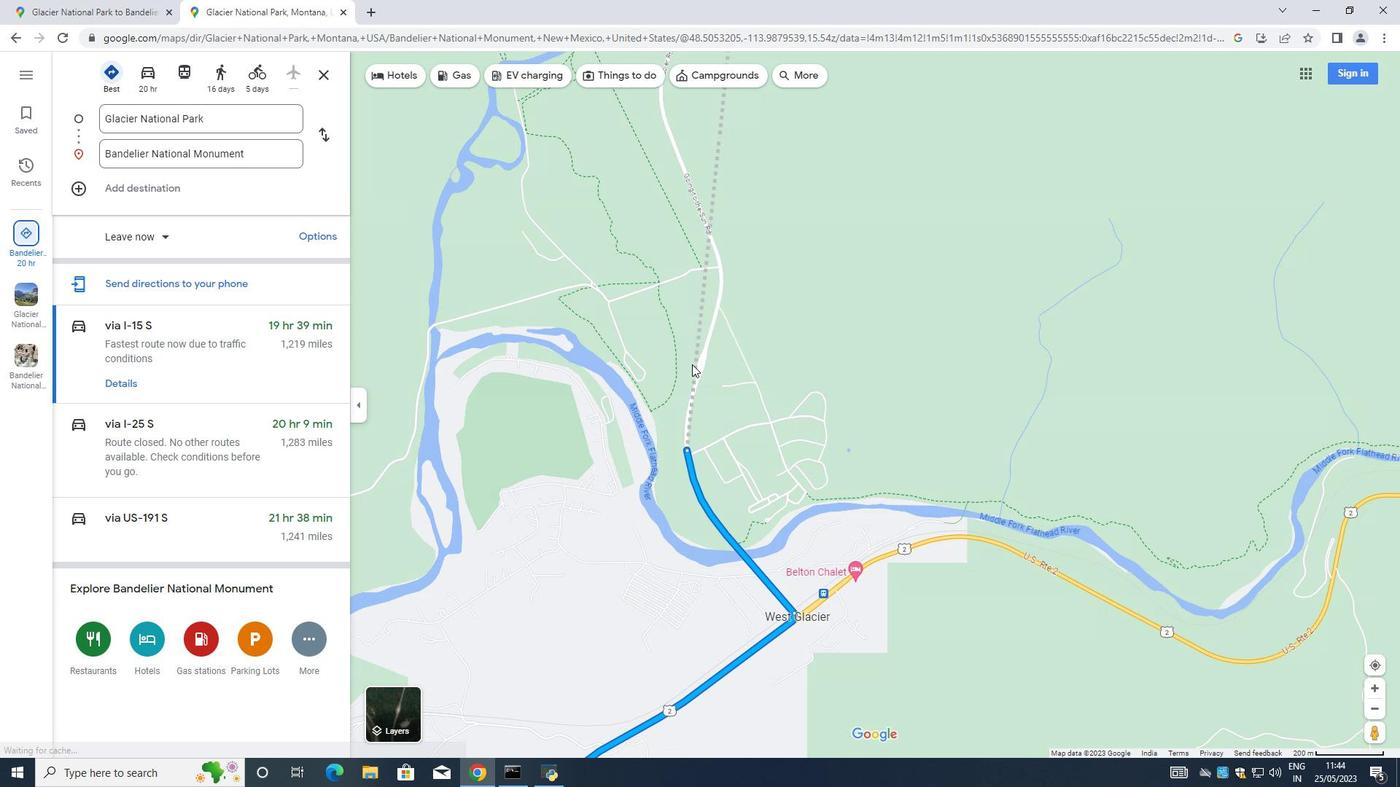 
Action: Mouse moved to (692, 366)
Screenshot: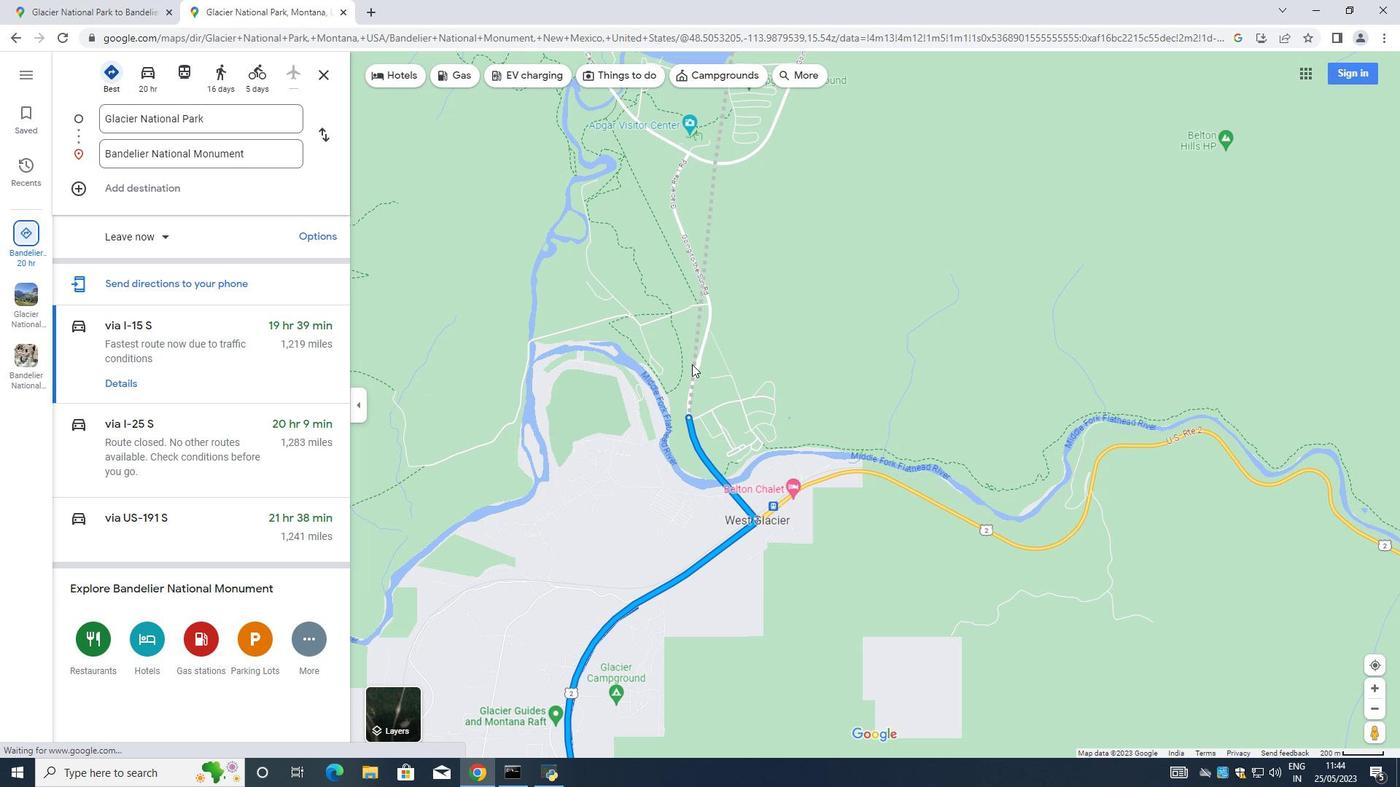 
Action: Mouse scrolled (692, 365) with delta (0, 0)
Screenshot: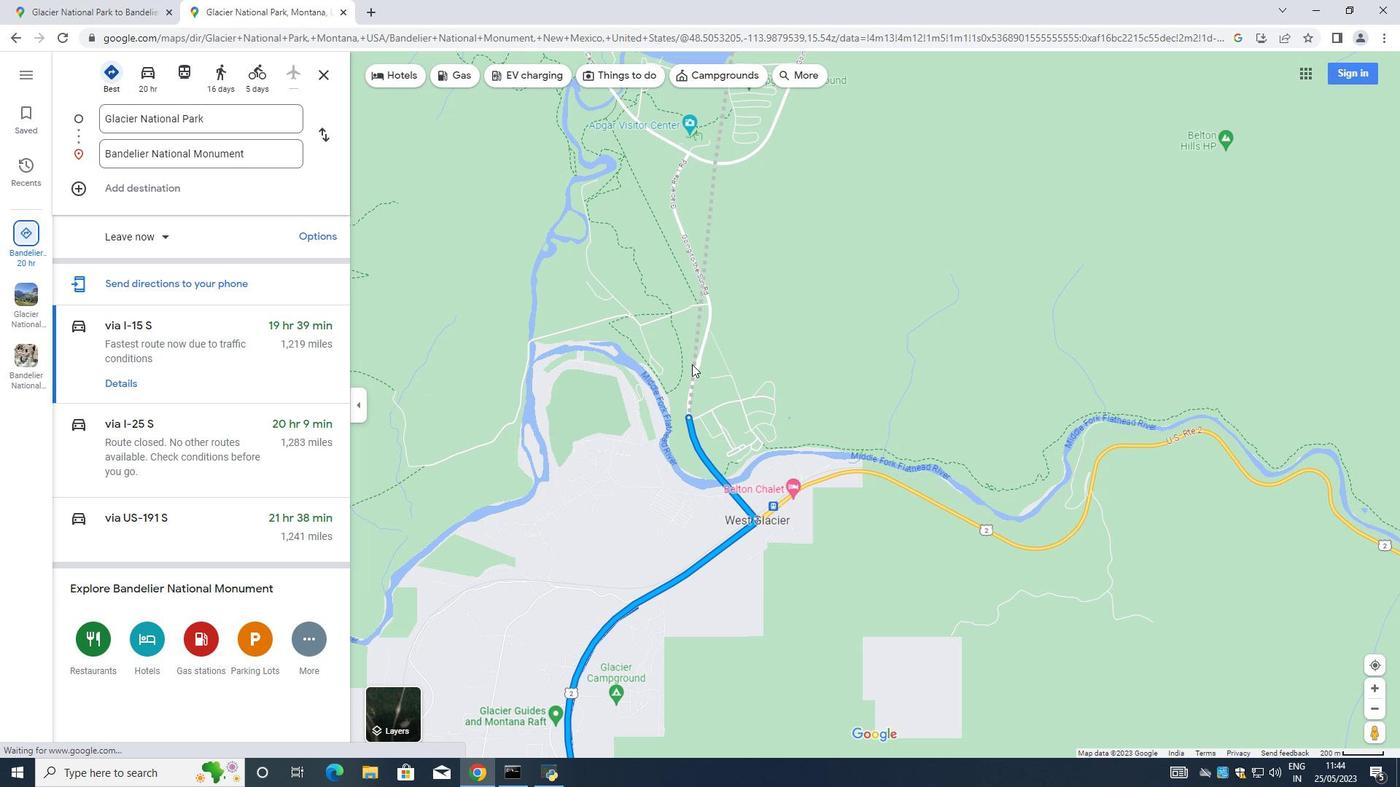 
Action: Mouse scrolled (692, 365) with delta (0, 0)
Screenshot: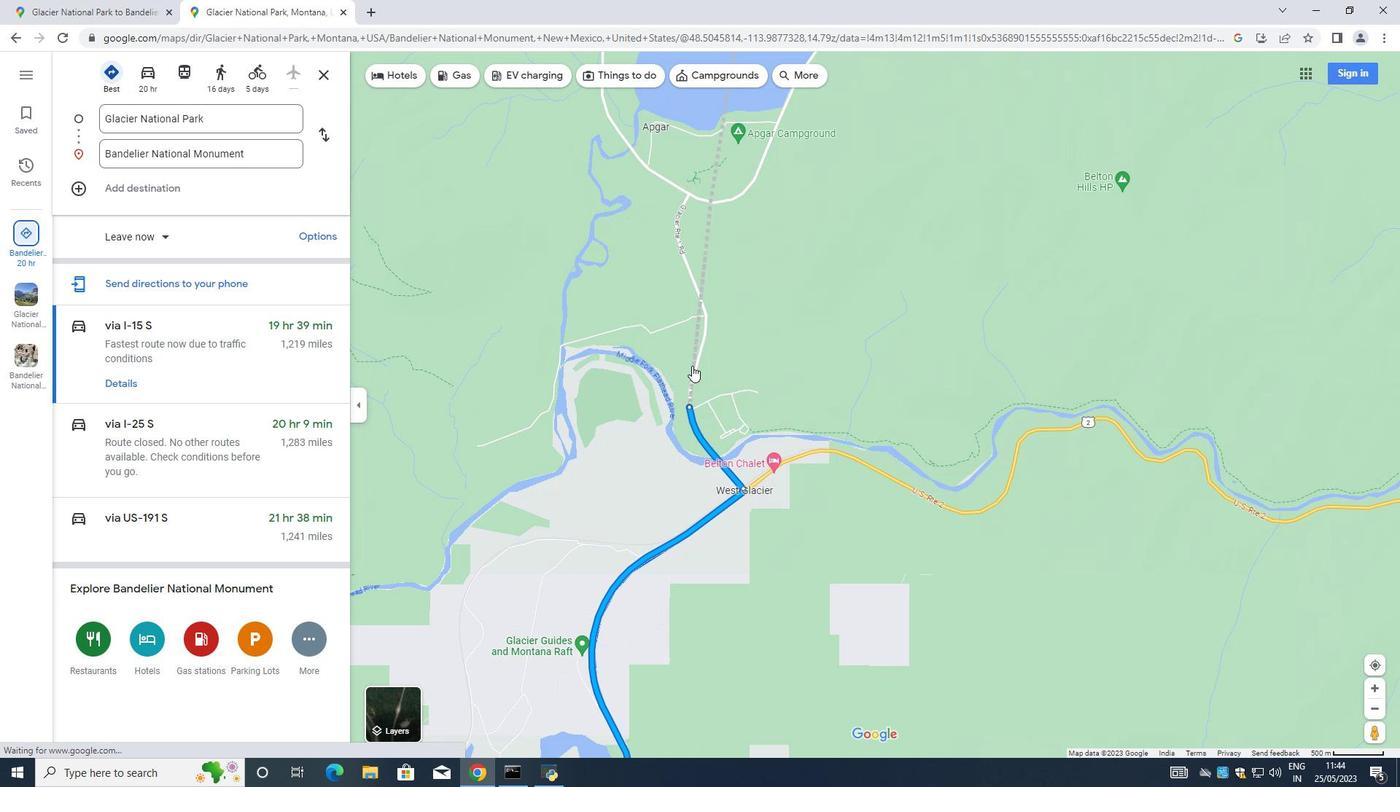 
Action: Mouse scrolled (692, 365) with delta (0, 0)
Screenshot: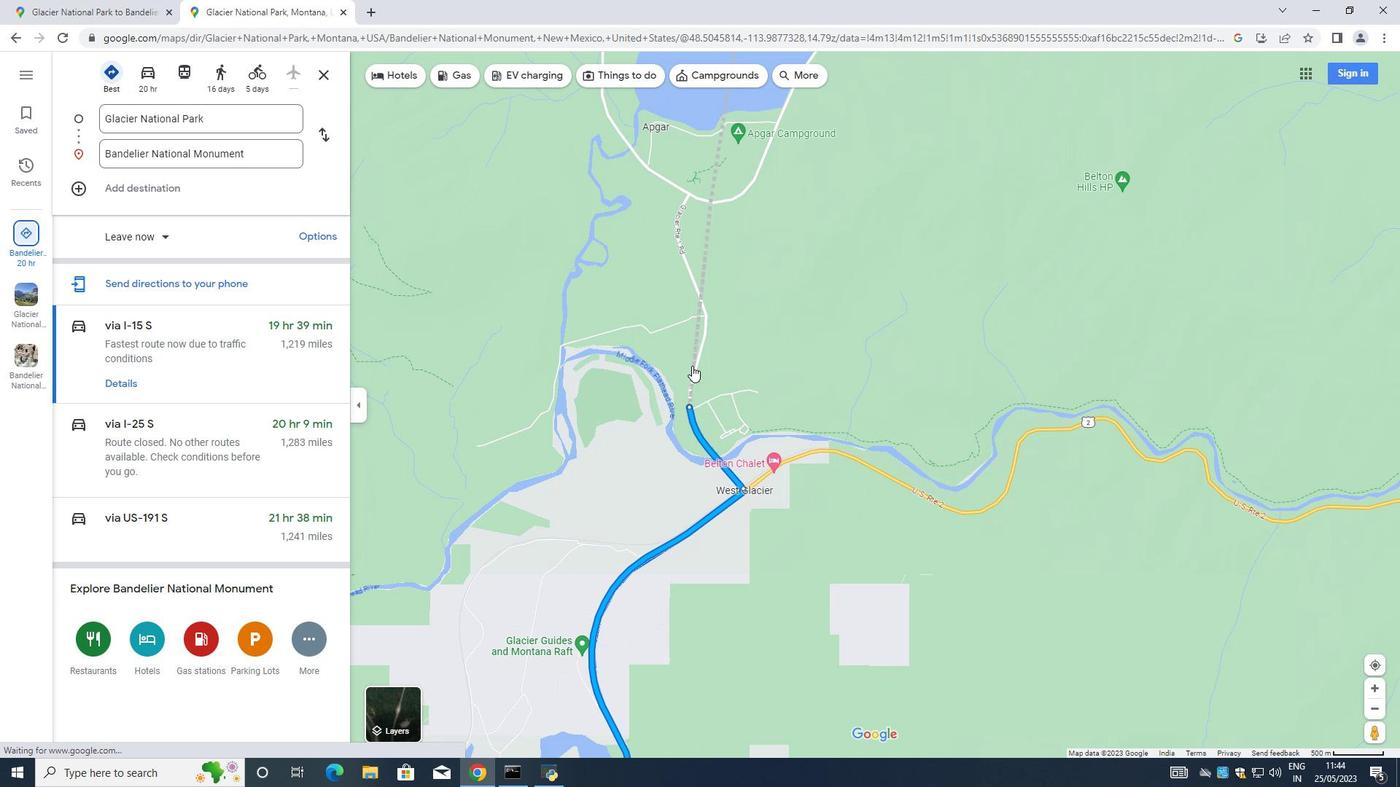 
Action: Mouse scrolled (692, 365) with delta (0, 0)
Screenshot: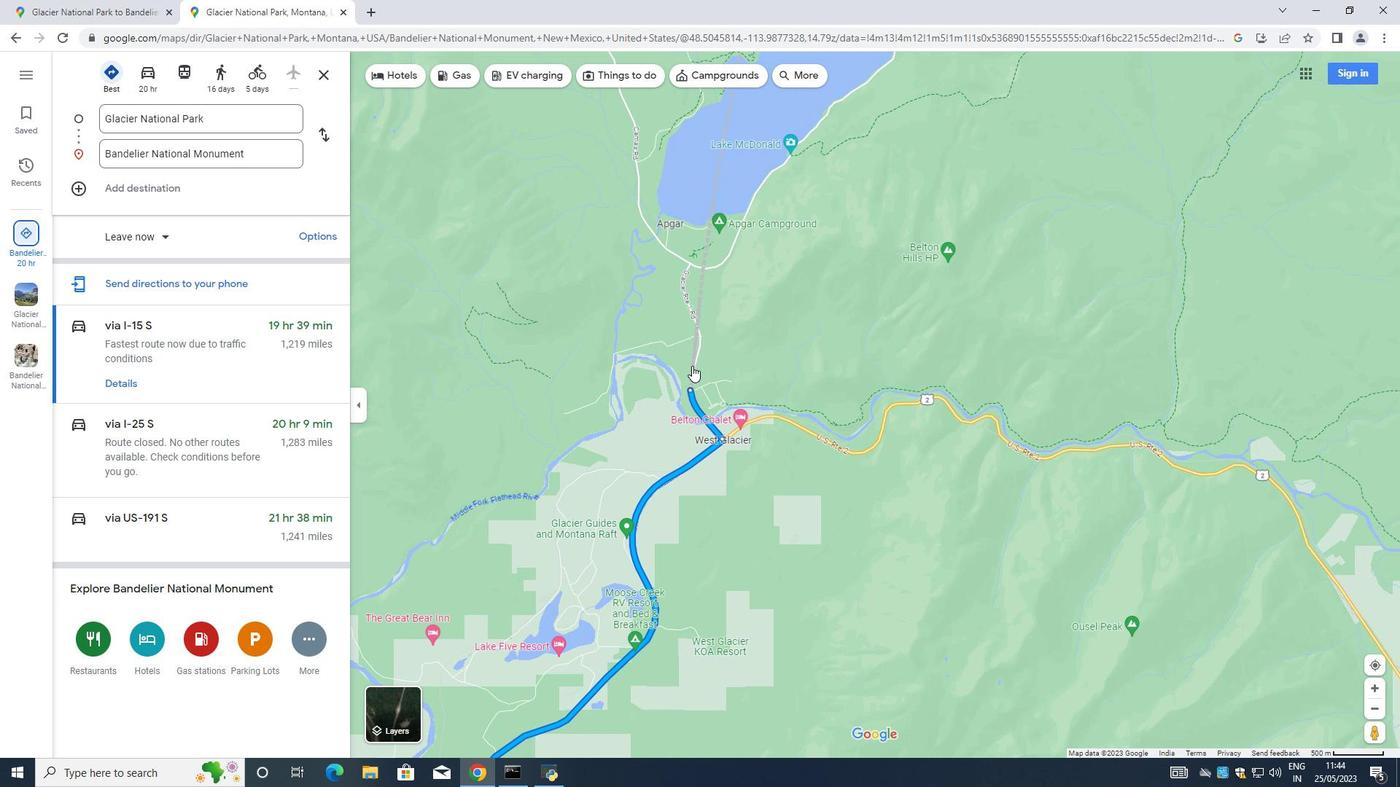 
Action: Mouse scrolled (692, 365) with delta (0, 0)
Screenshot: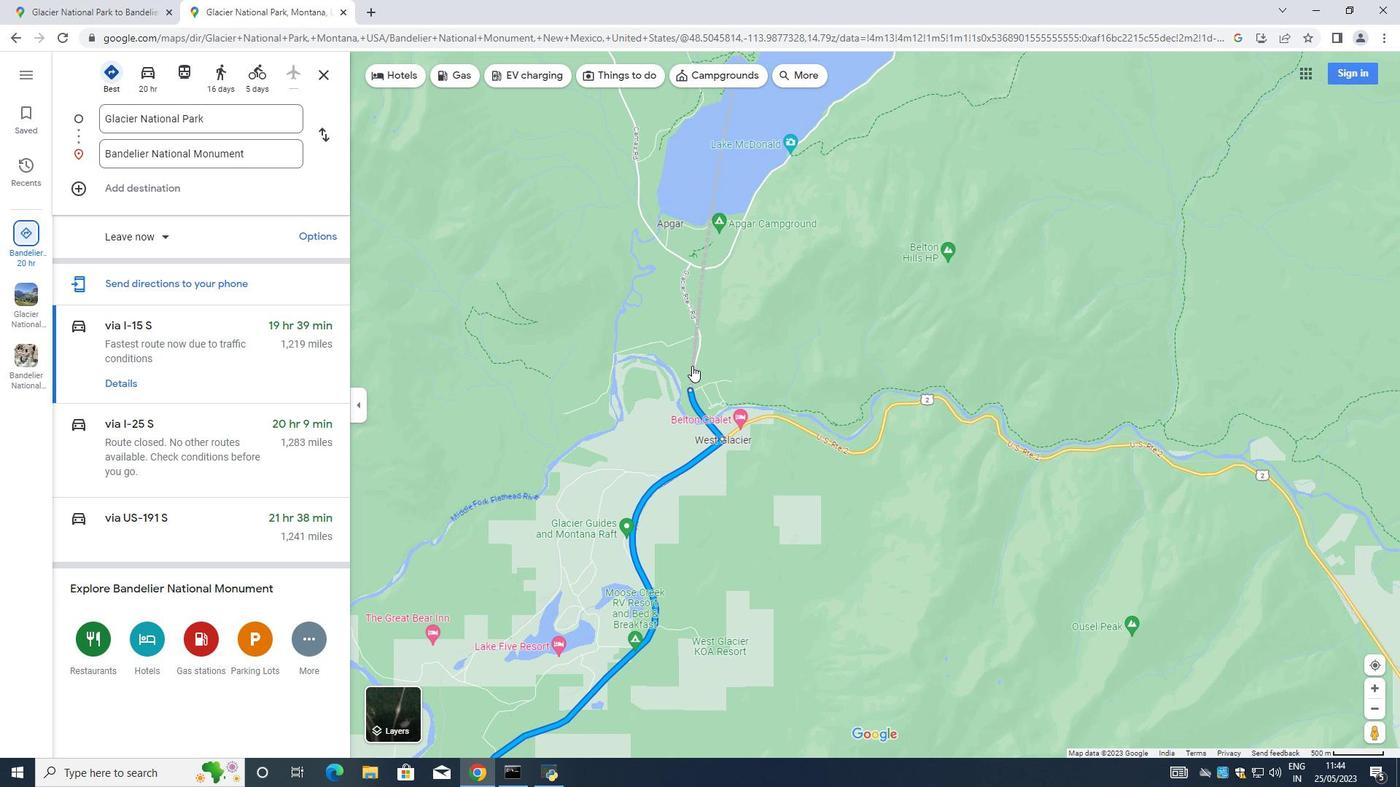 
Action: Mouse scrolled (692, 365) with delta (0, 0)
Screenshot: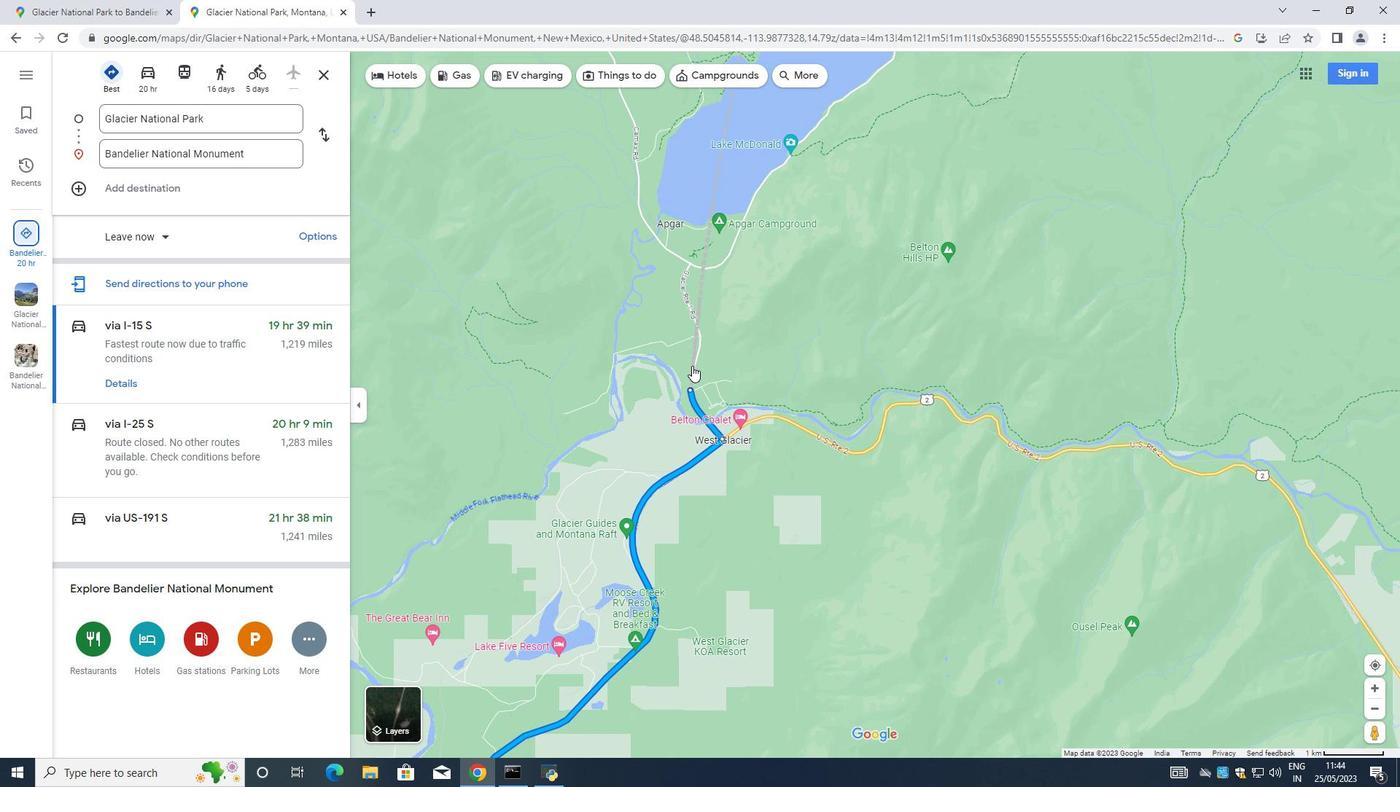 
Action: Mouse scrolled (692, 365) with delta (0, 0)
Screenshot: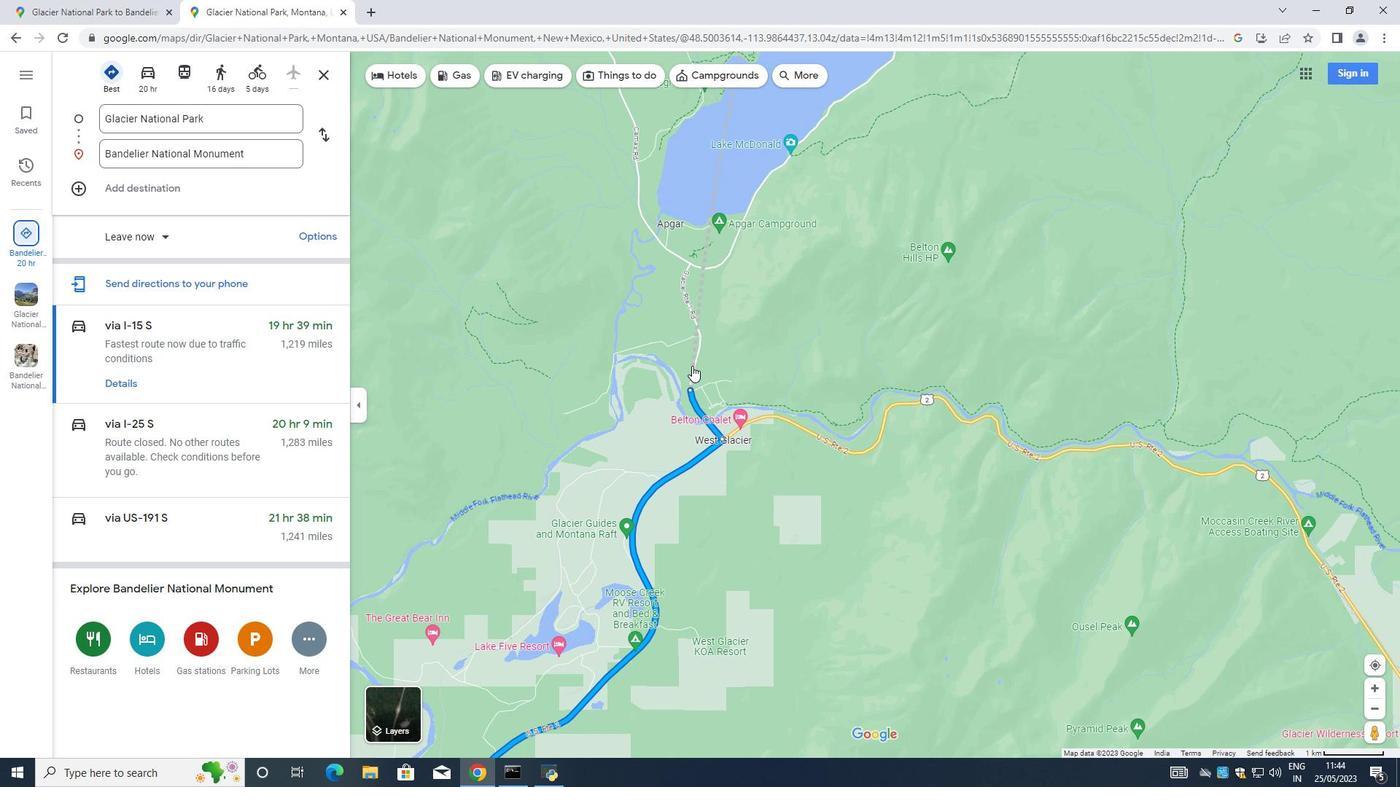 
Action: Mouse scrolled (692, 365) with delta (0, 0)
Screenshot: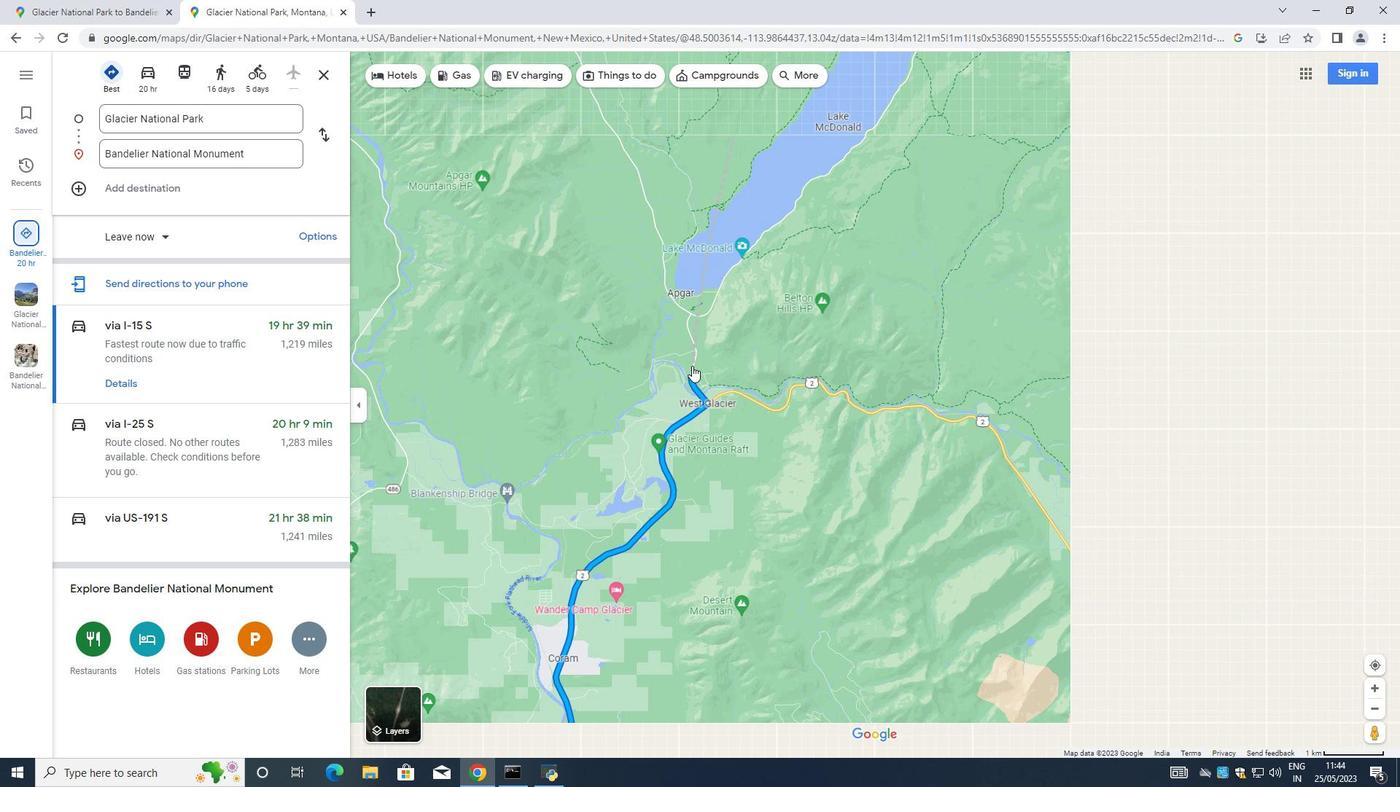 
Action: Mouse scrolled (692, 365) with delta (0, 0)
Screenshot: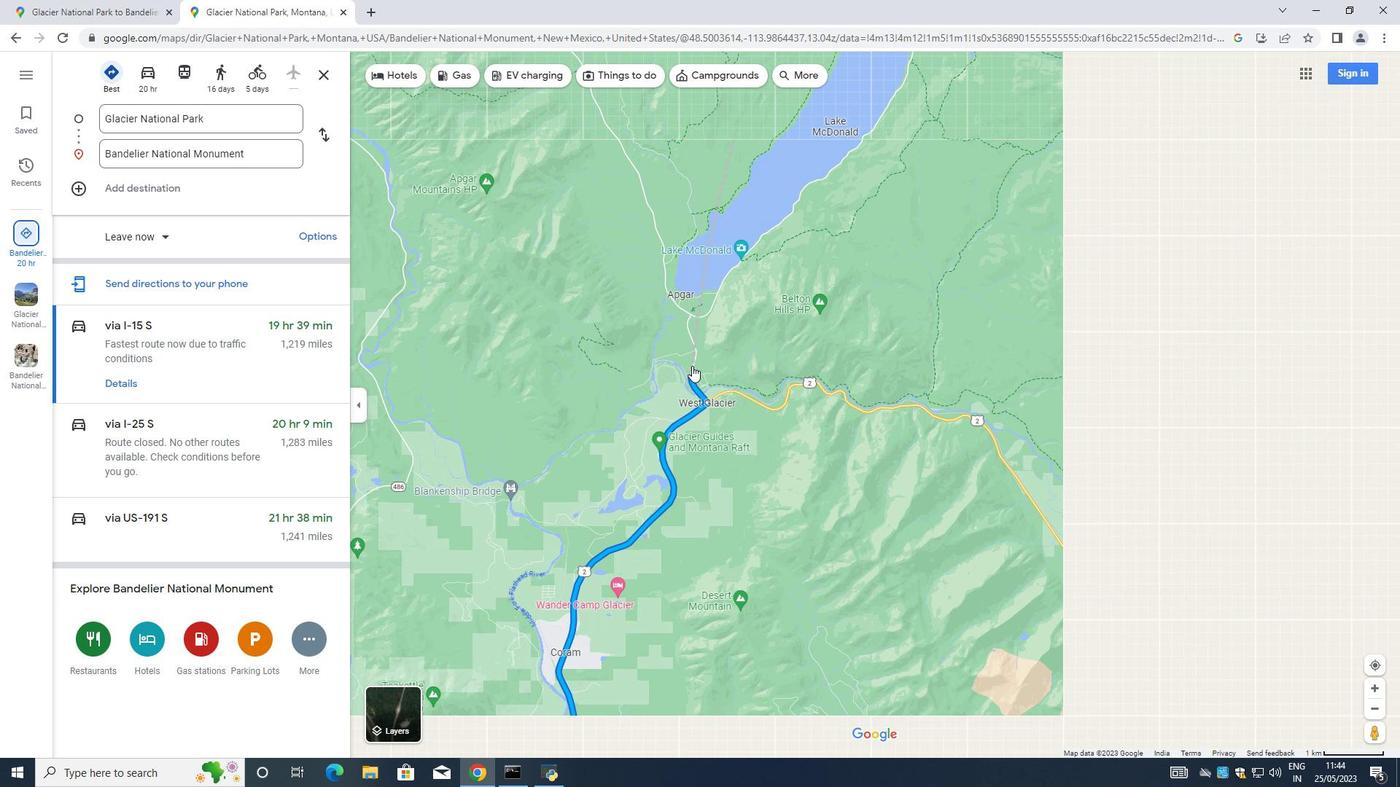 
Action: Mouse scrolled (692, 365) with delta (0, 0)
Screenshot: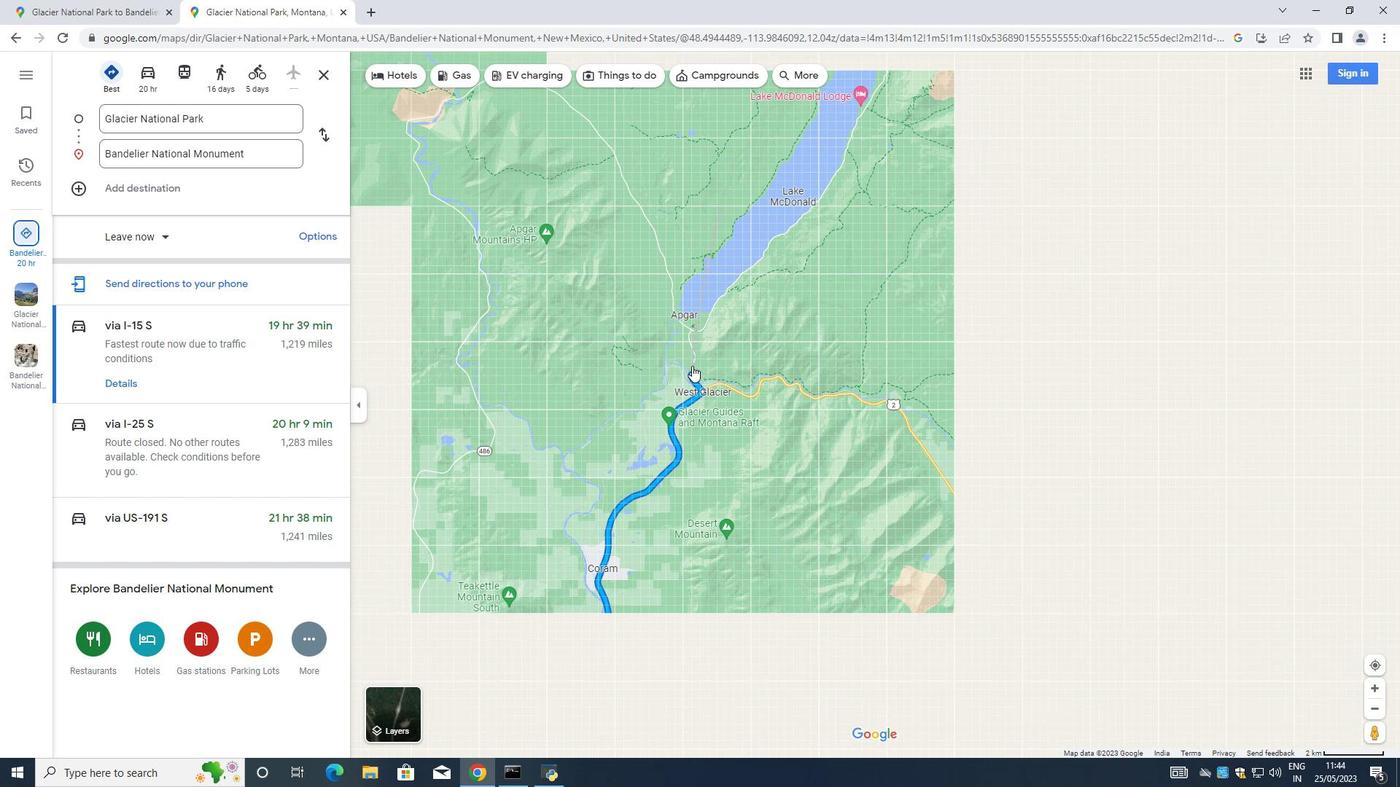 
Action: Mouse moved to (746, 172)
Screenshot: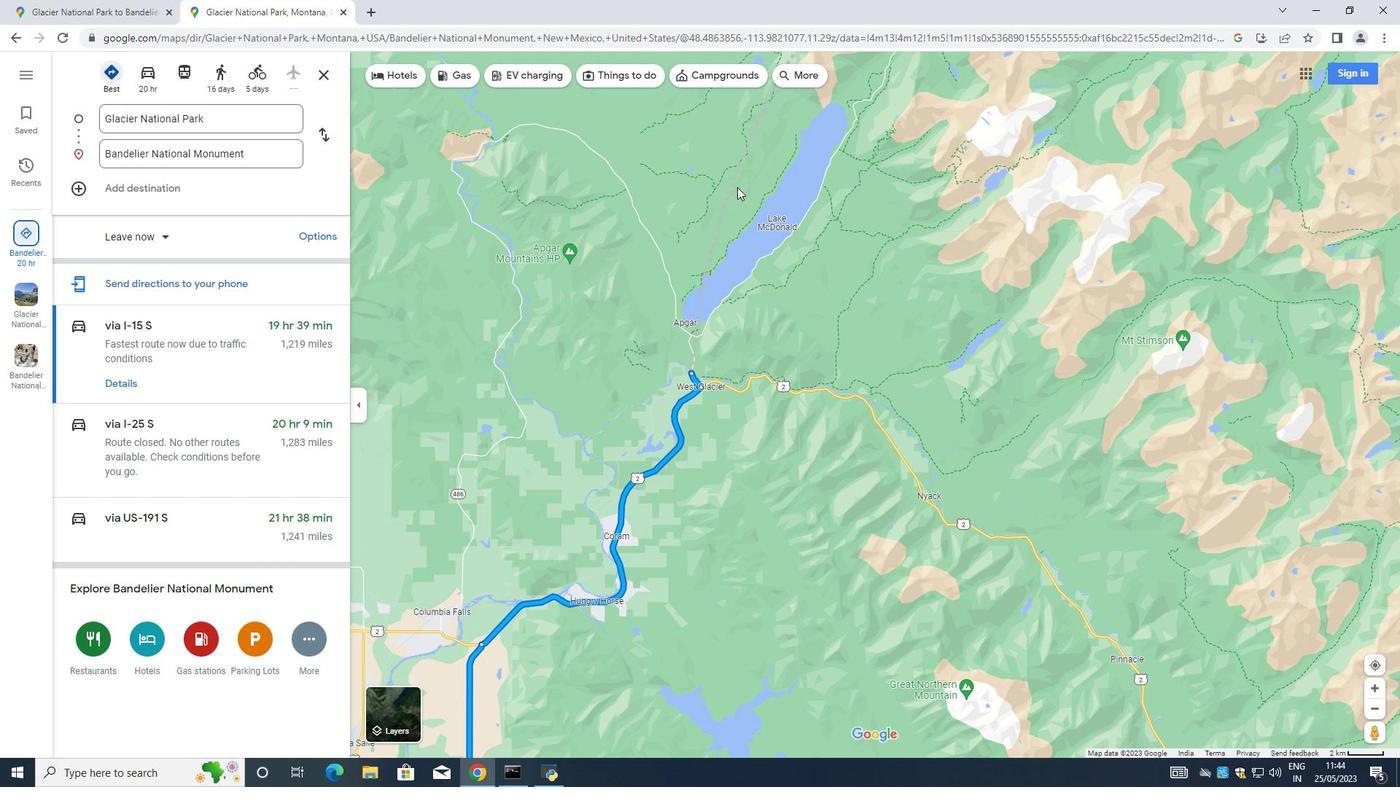 
Action: Mouse pressed left at (746, 172)
Screenshot: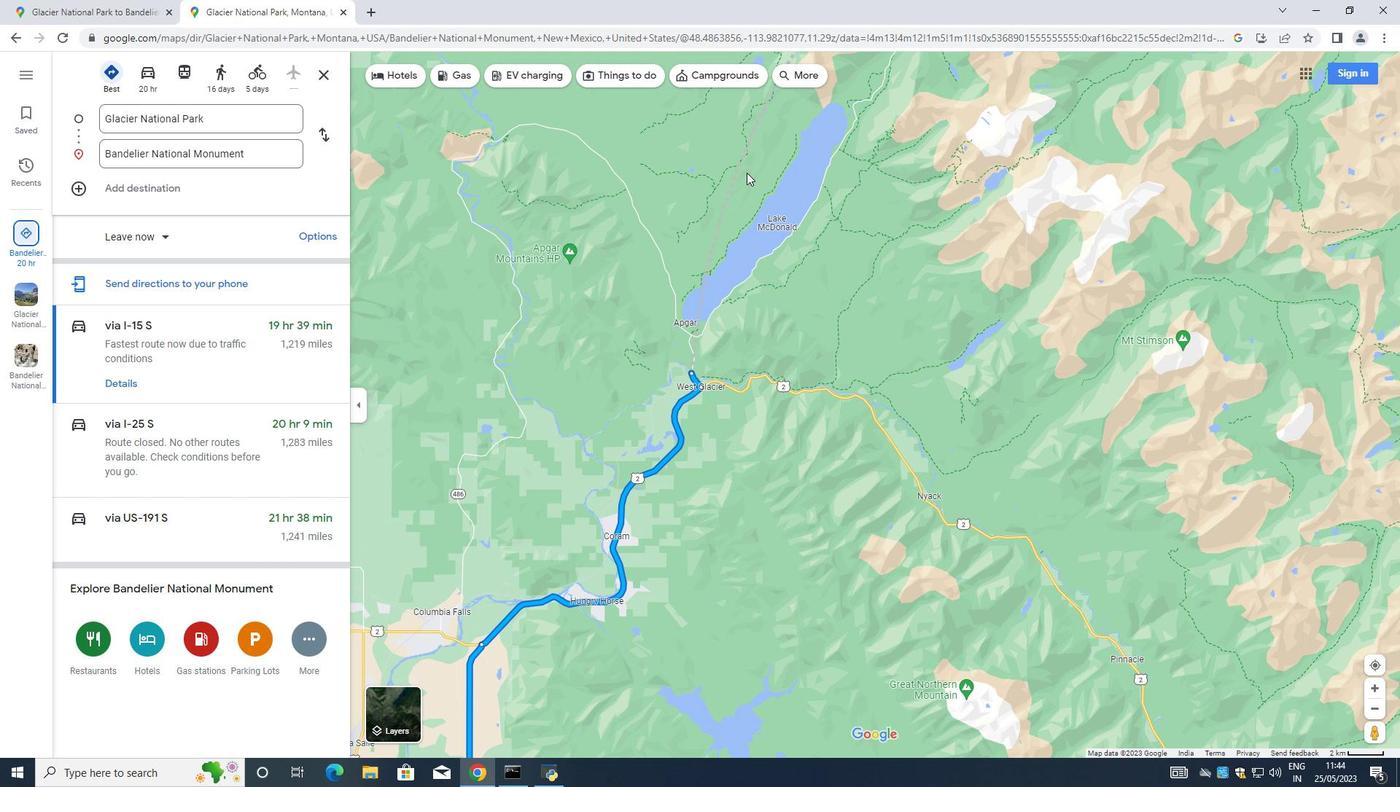 
Action: Mouse moved to (851, 161)
Screenshot: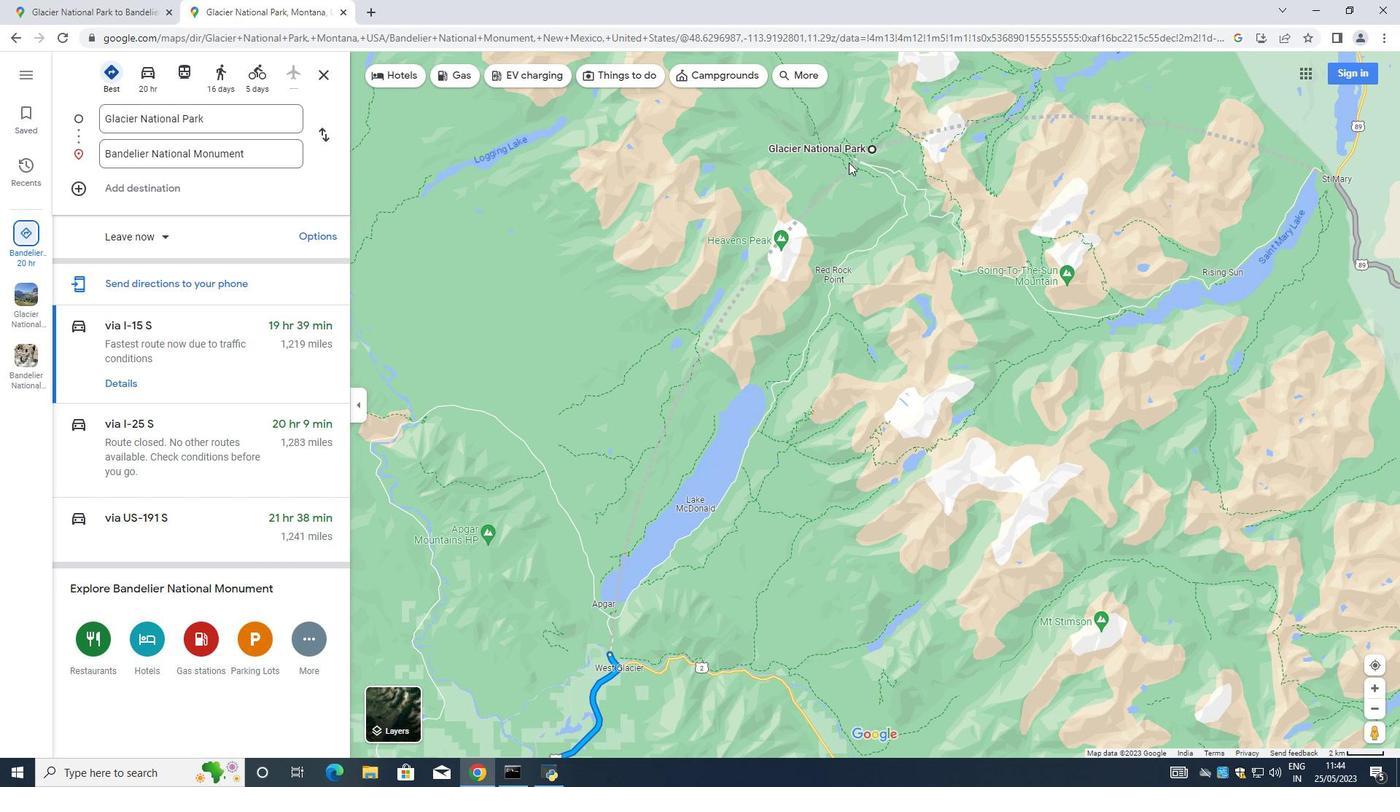 
Action: Mouse scrolled (850, 162) with delta (0, 0)
Screenshot: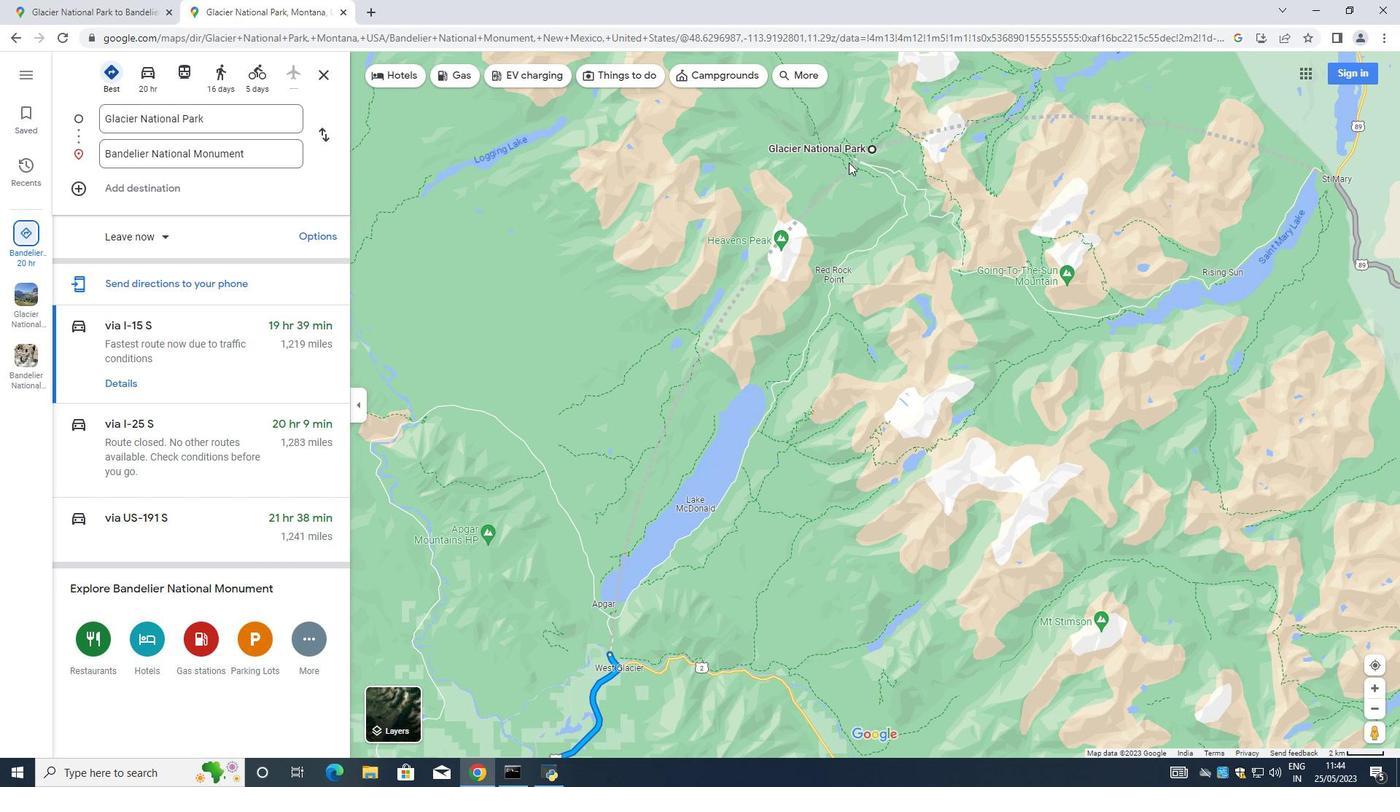 
Action: Mouse moved to (852, 161)
Screenshot: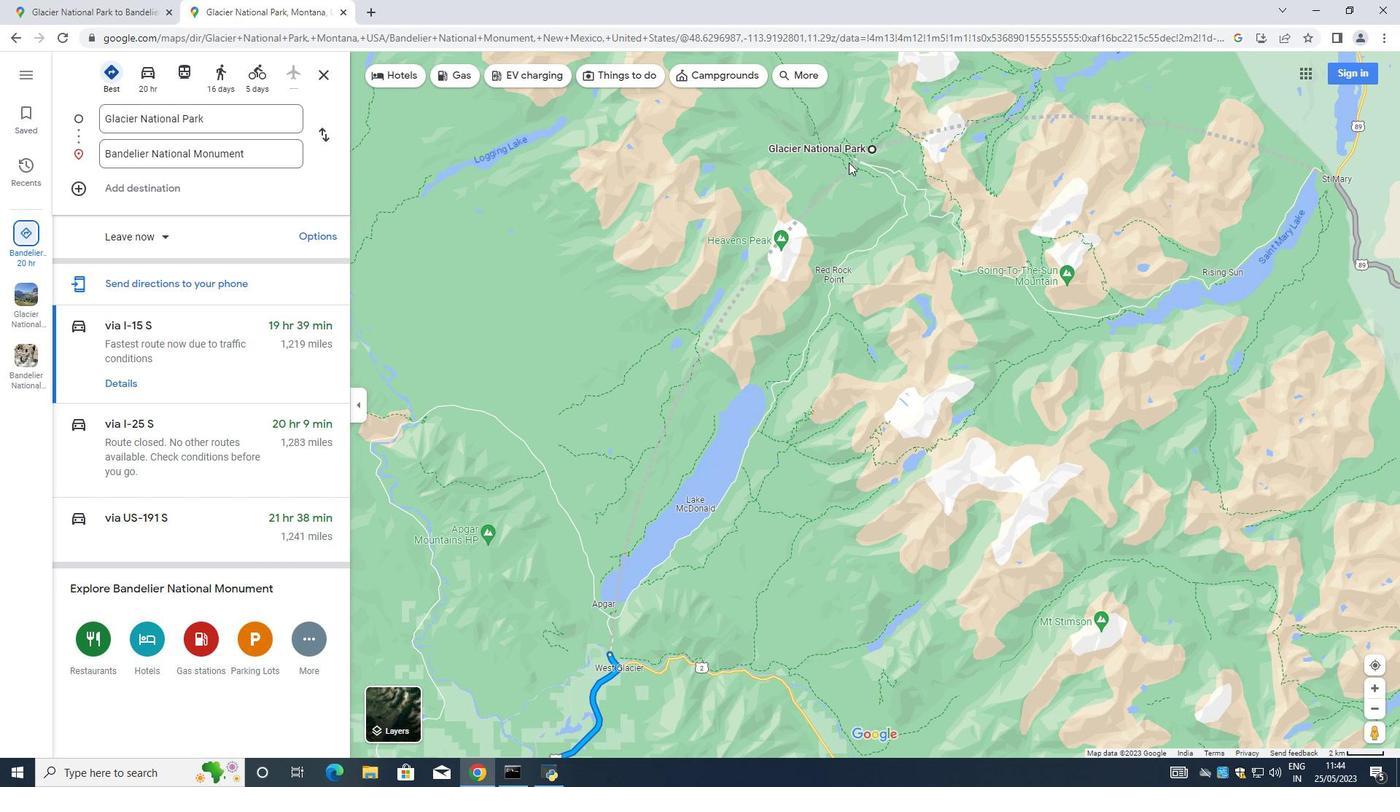 
Action: Mouse scrolled (851, 162) with delta (0, 0)
Screenshot: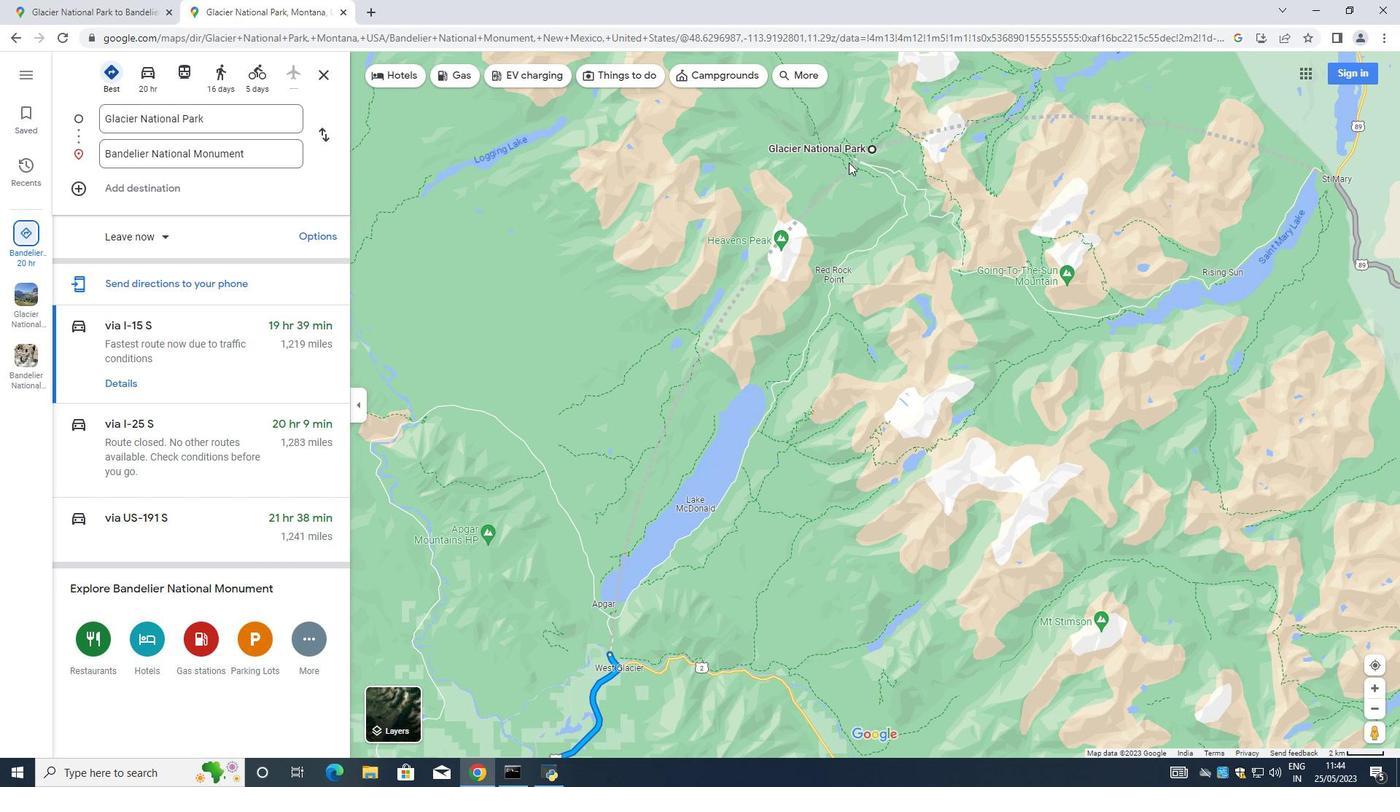 
Action: Mouse moved to (853, 161)
Screenshot: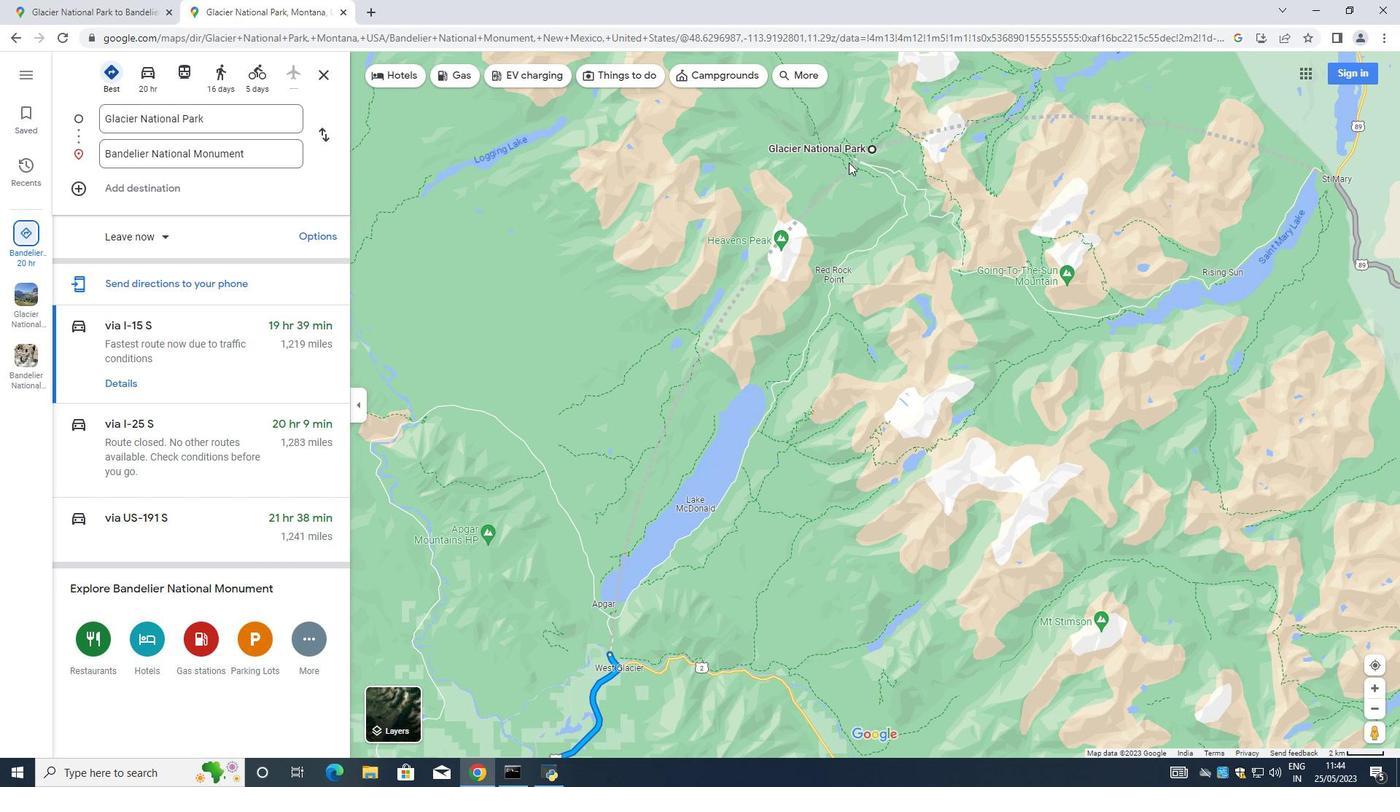 
Action: Mouse scrolled (853, 162) with delta (0, 0)
Screenshot: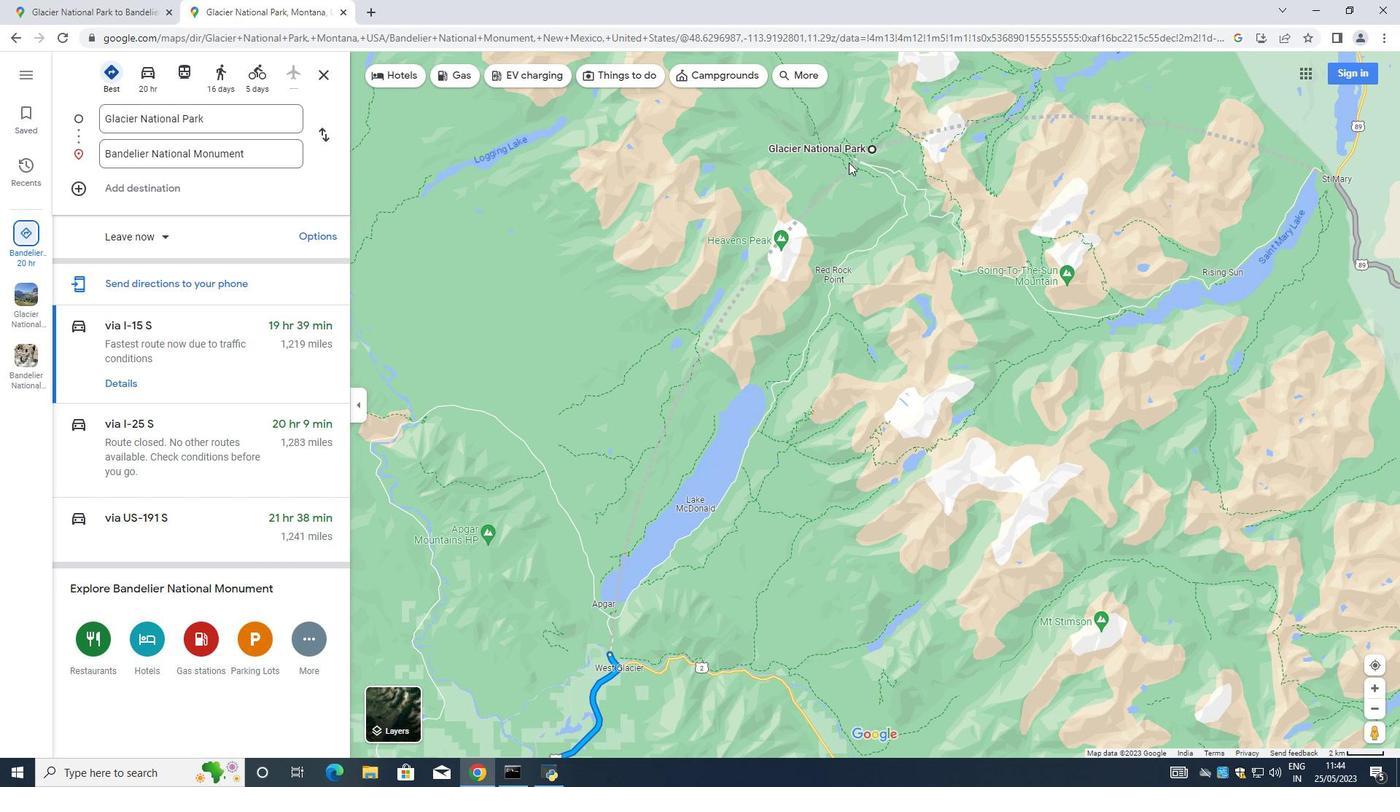 
Action: Mouse moved to (857, 164)
Screenshot: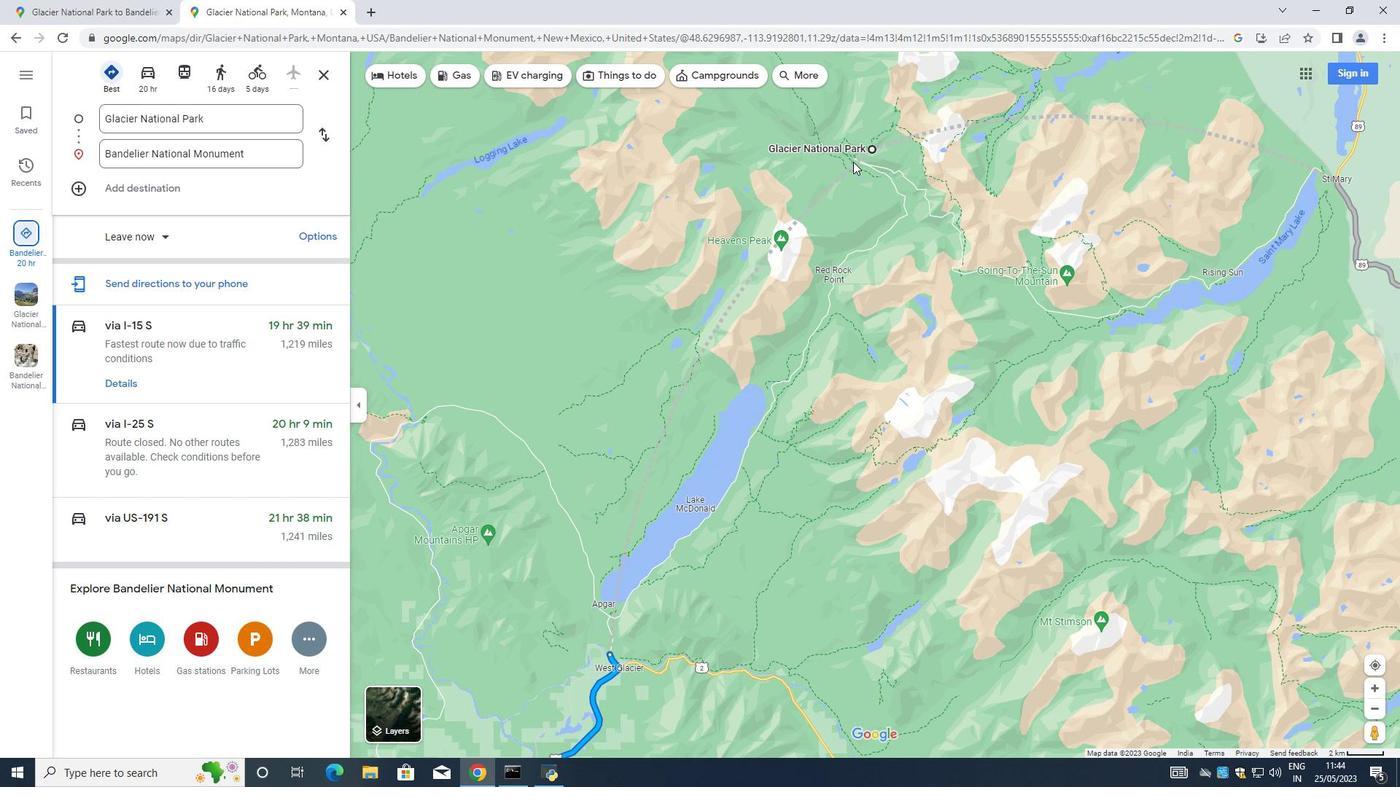 
Action: Mouse scrolled (857, 164) with delta (0, 0)
Screenshot: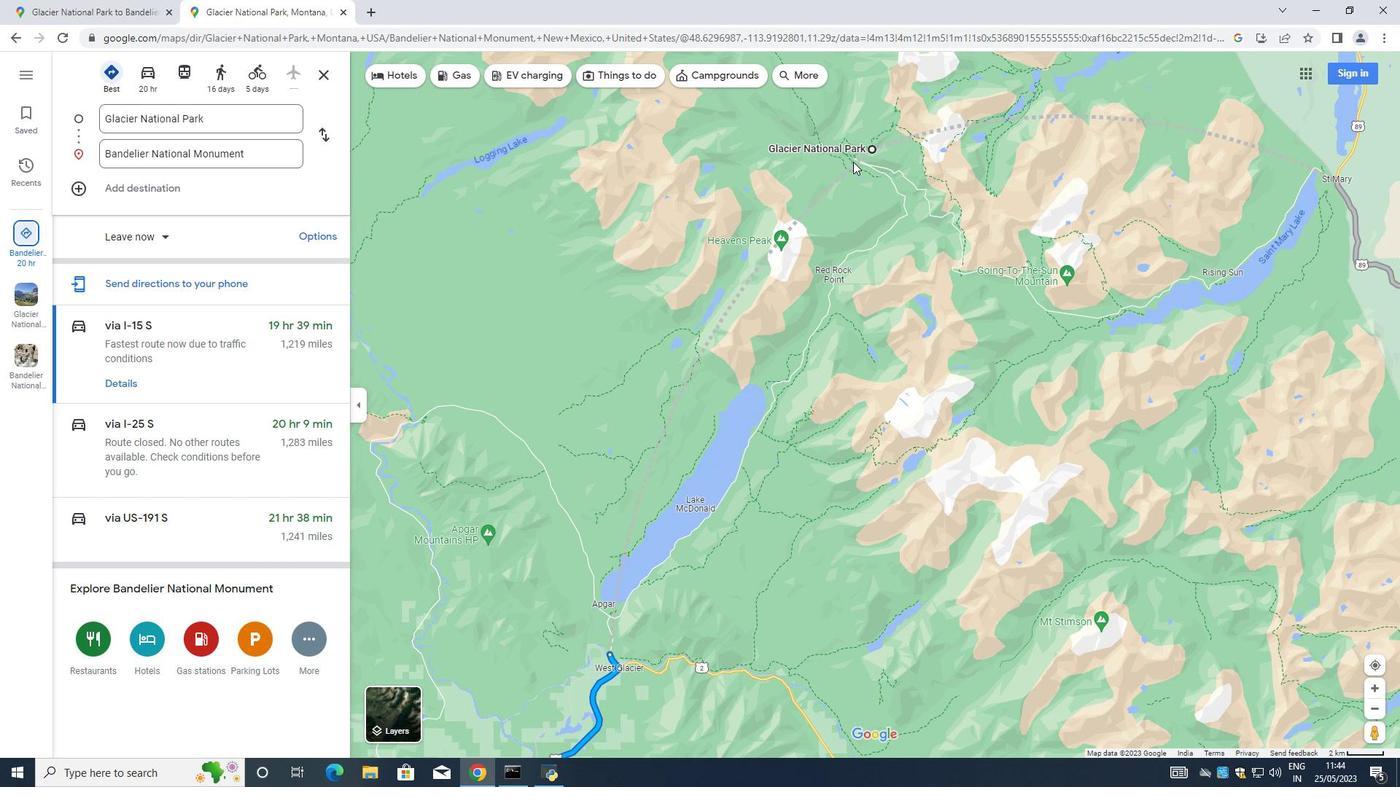 
Action: Mouse moved to (863, 164)
Screenshot: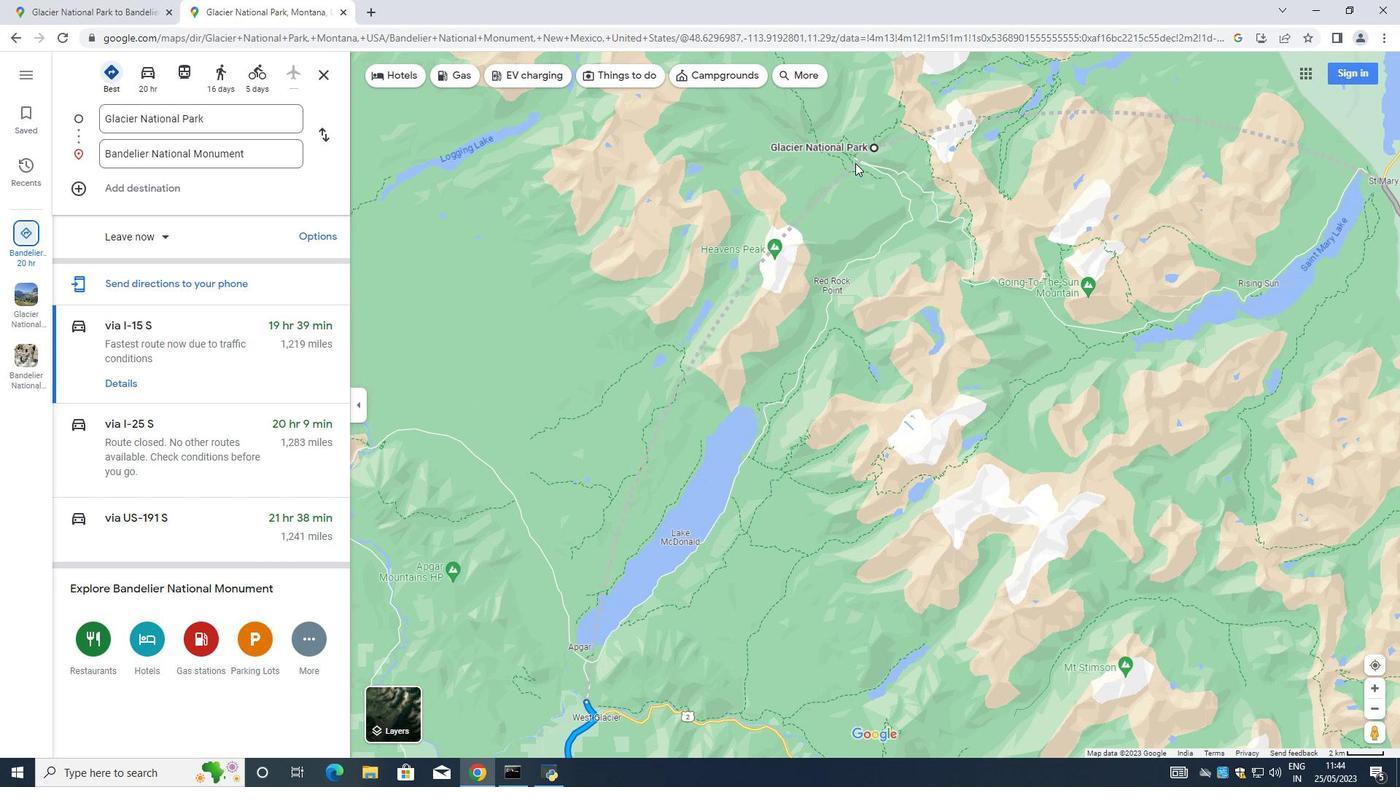 
Action: Mouse scrolled (863, 164) with delta (0, 0)
Screenshot: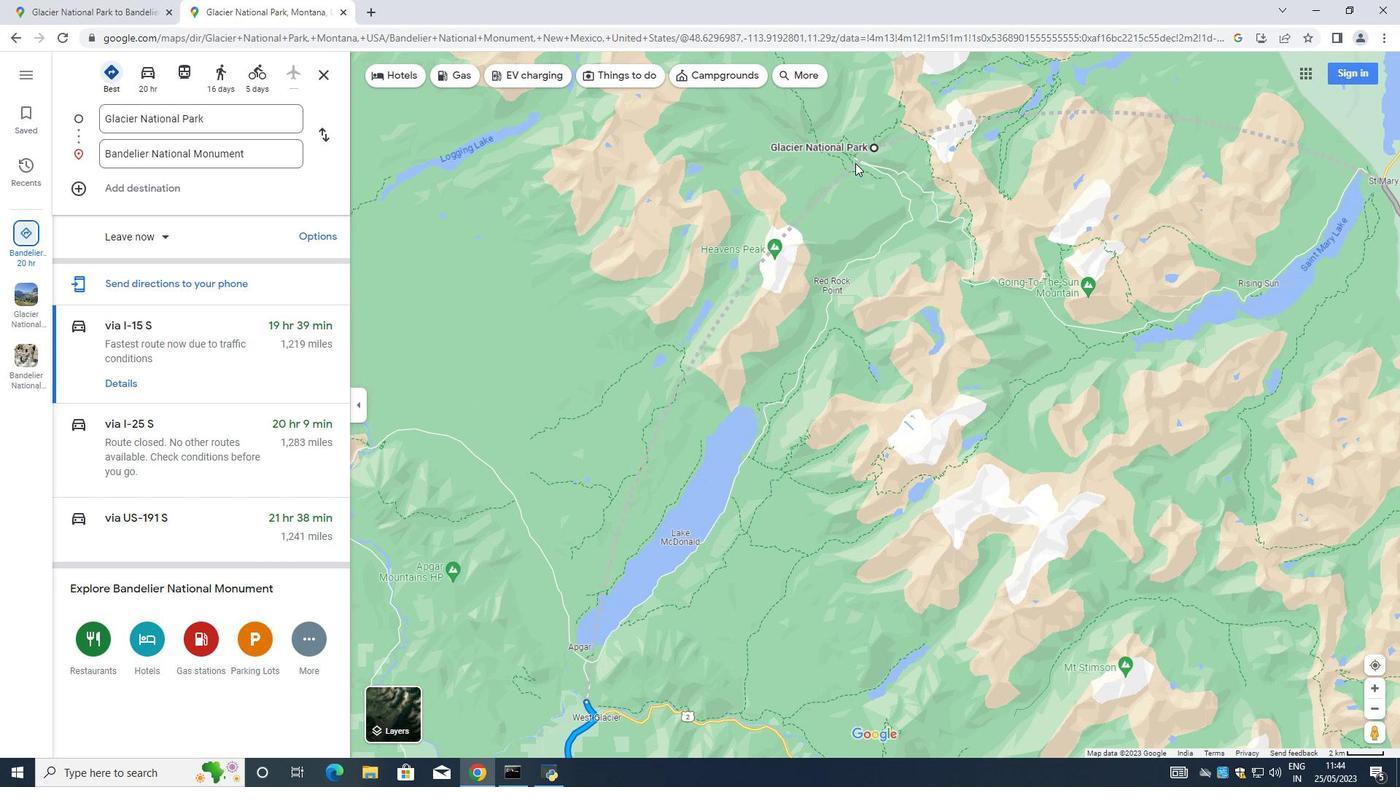 
Action: Mouse moved to (873, 167)
Screenshot: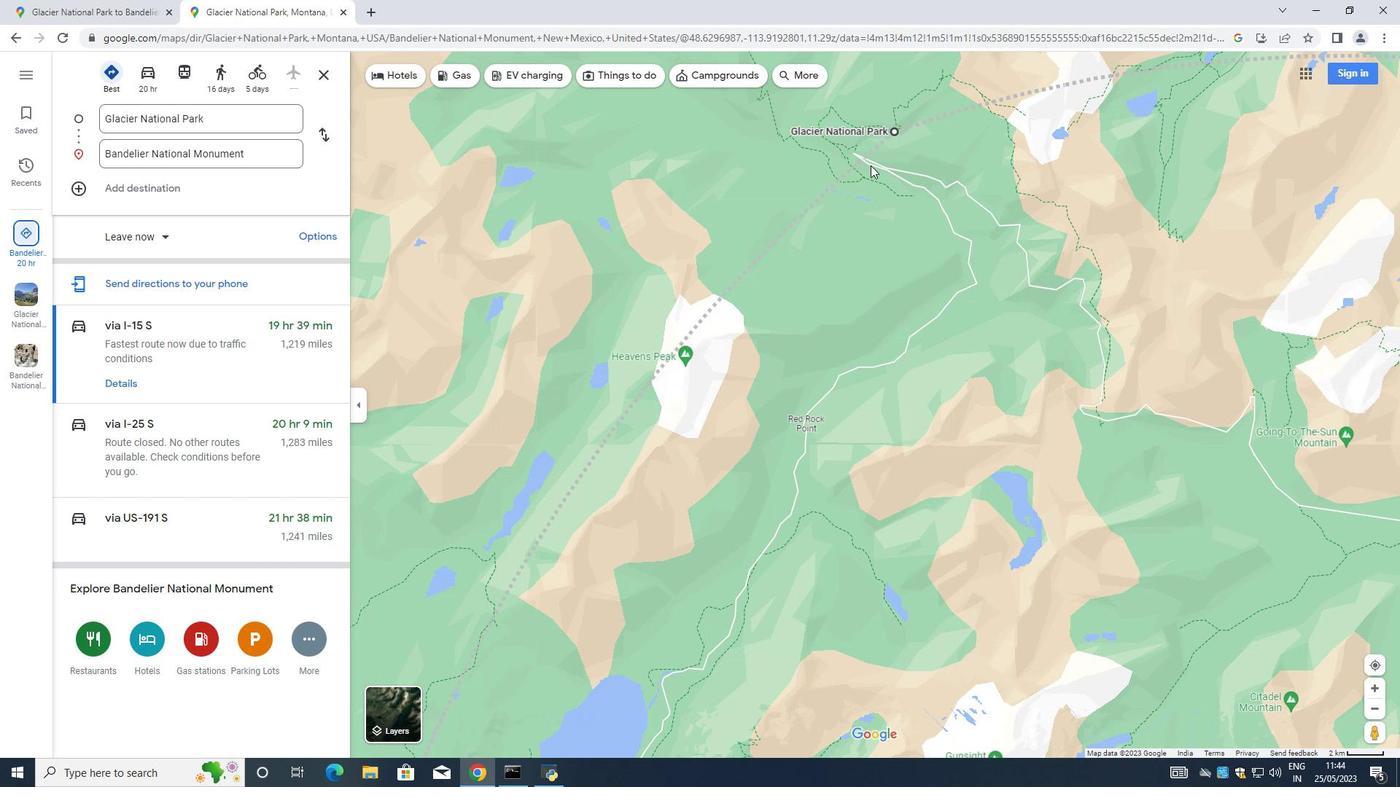 
Action: Mouse scrolled (873, 168) with delta (0, 0)
Screenshot: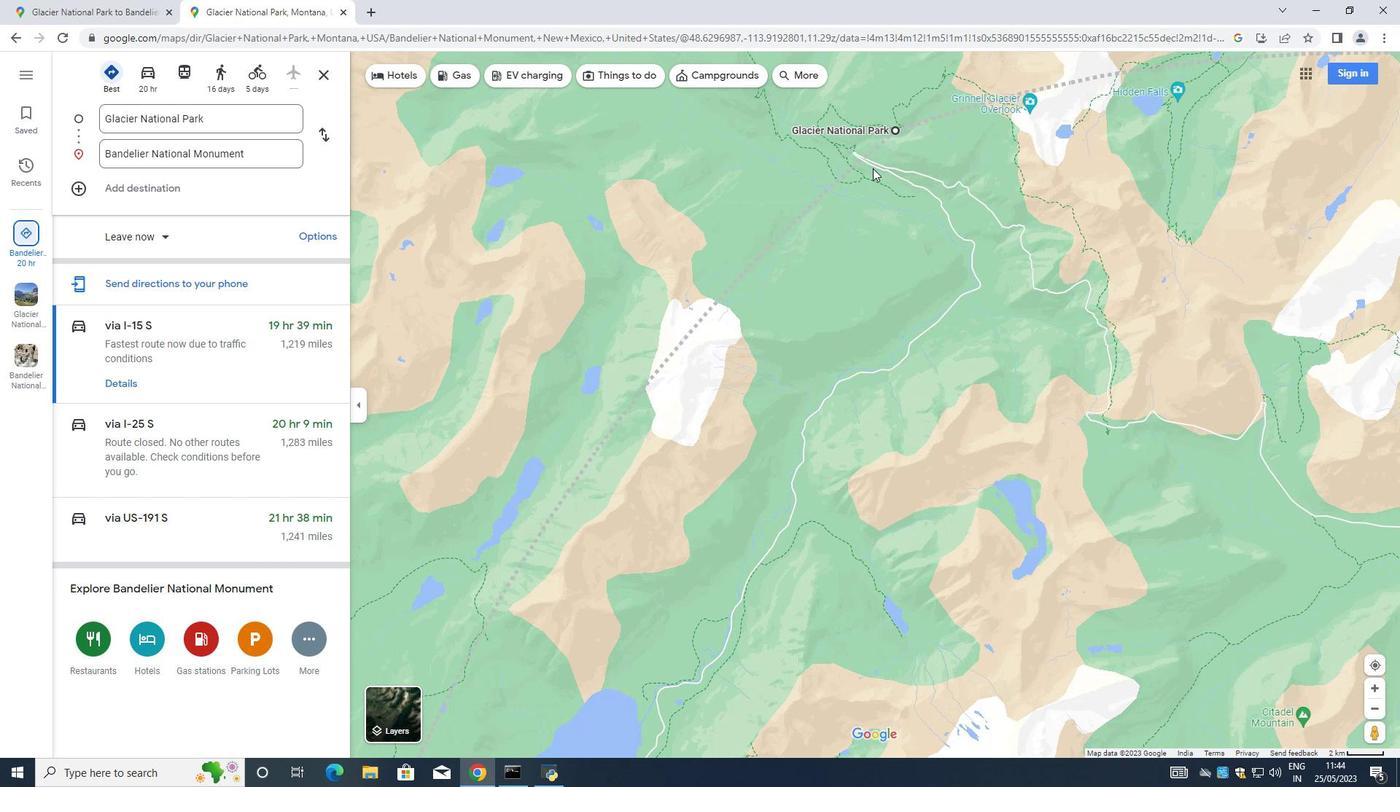 
Action: Mouse scrolled (873, 168) with delta (0, 0)
Screenshot: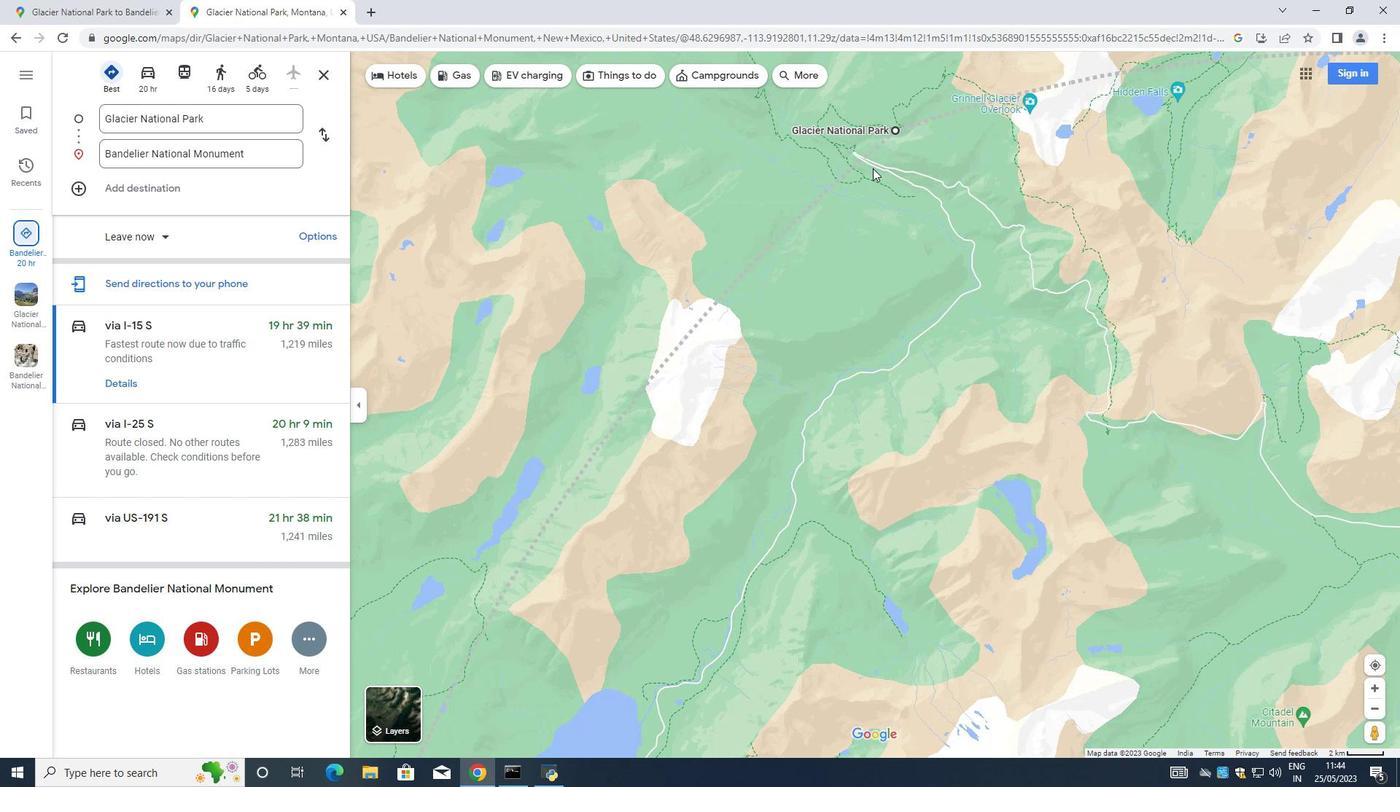 
Action: Mouse scrolled (873, 168) with delta (0, 0)
Screenshot: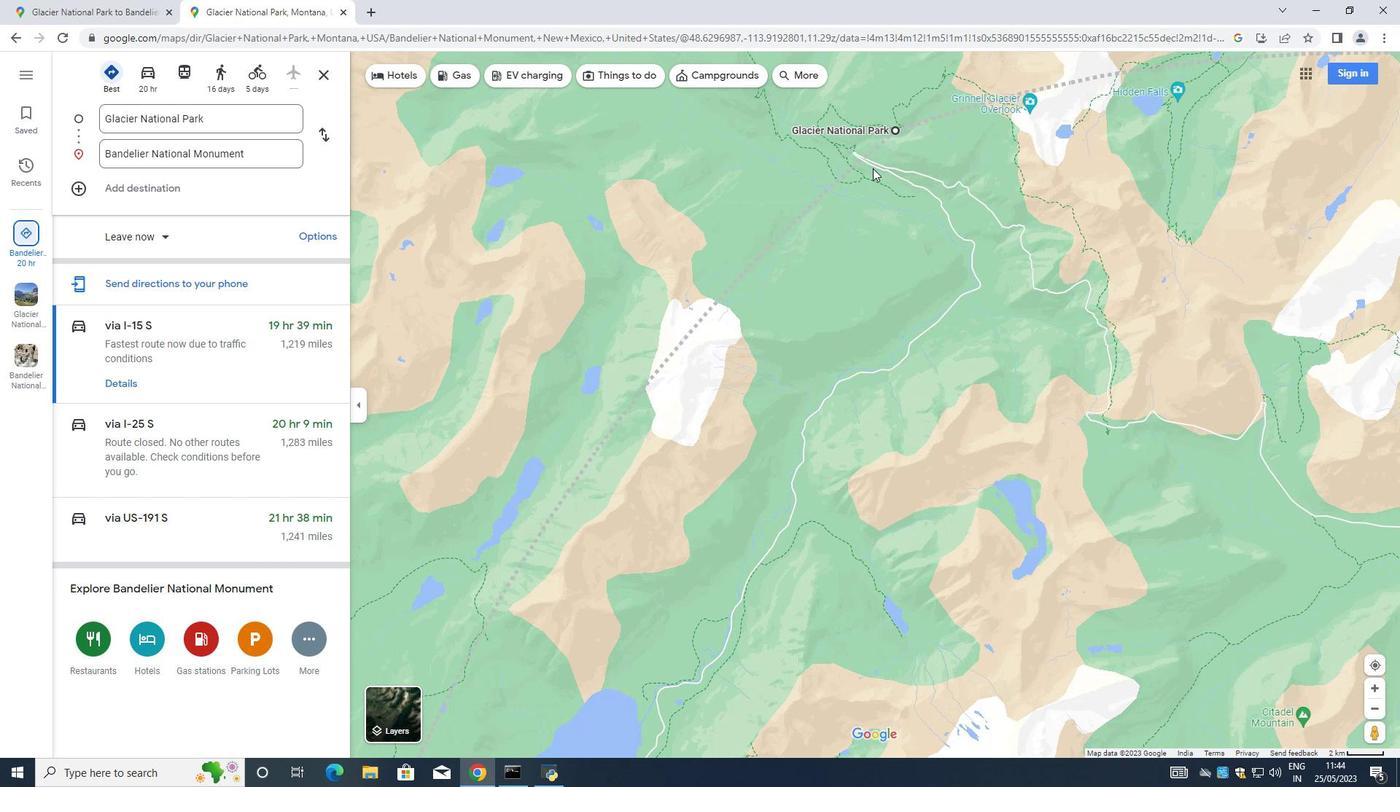 
Action: Mouse moved to (873, 167)
Screenshot: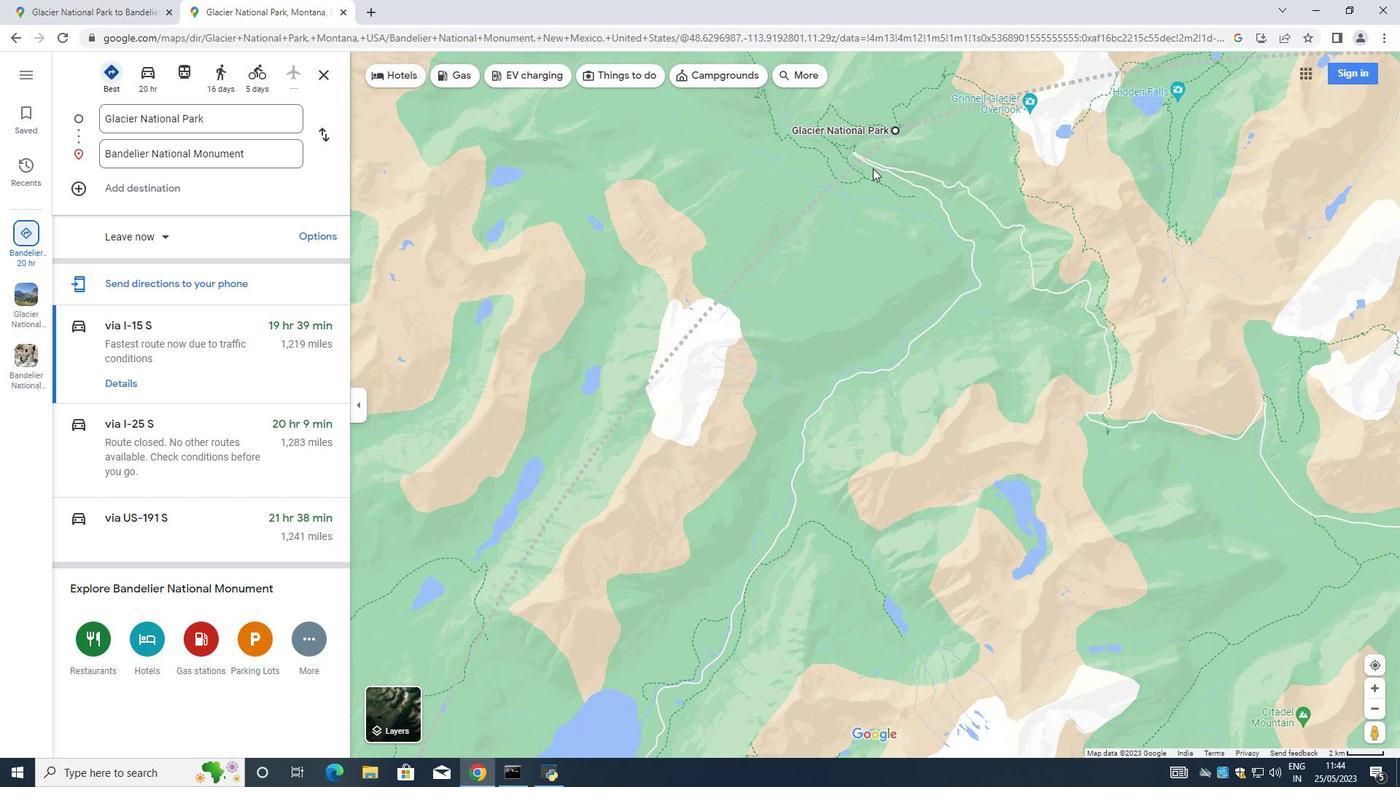 
Action: Mouse scrolled (873, 168) with delta (0, 0)
Screenshot: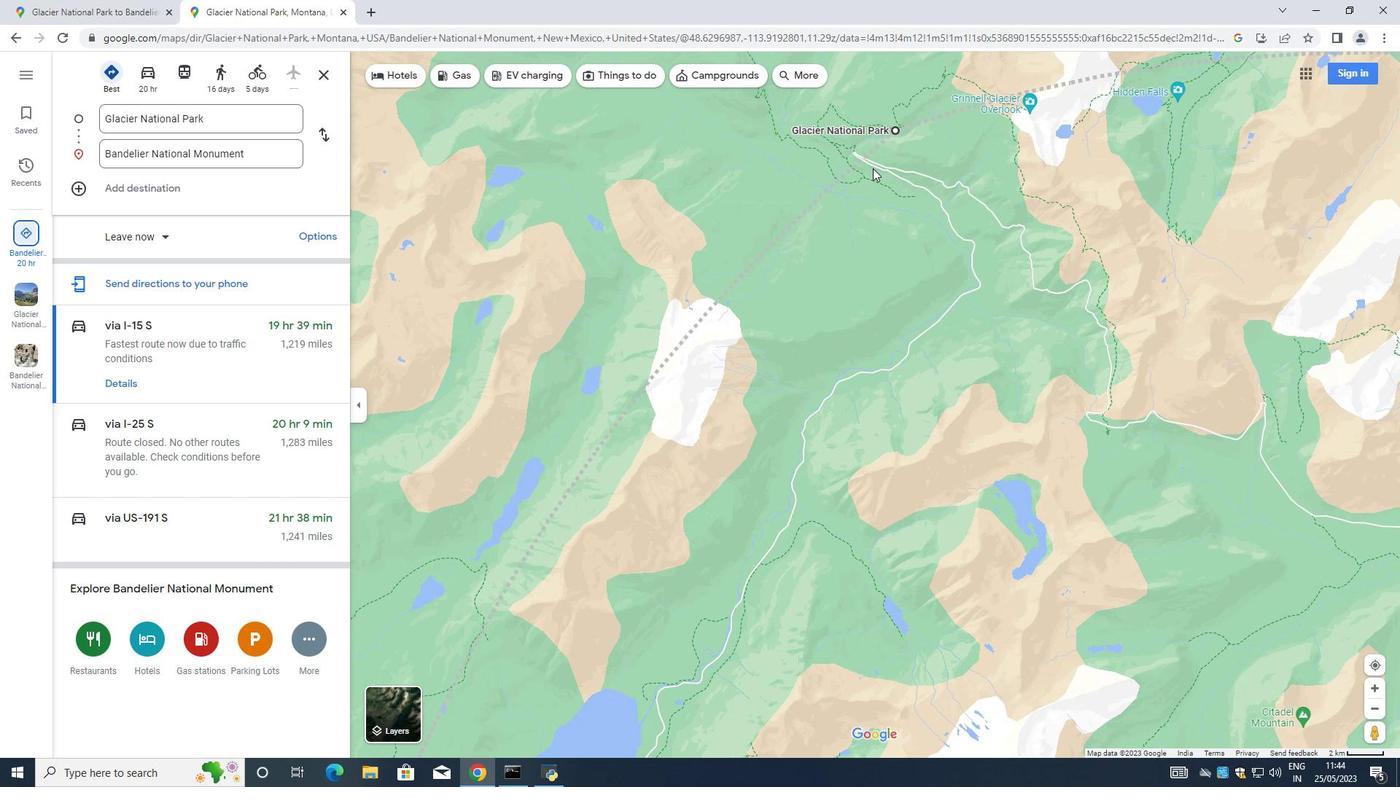 
Action: Mouse moved to (875, 164)
Screenshot: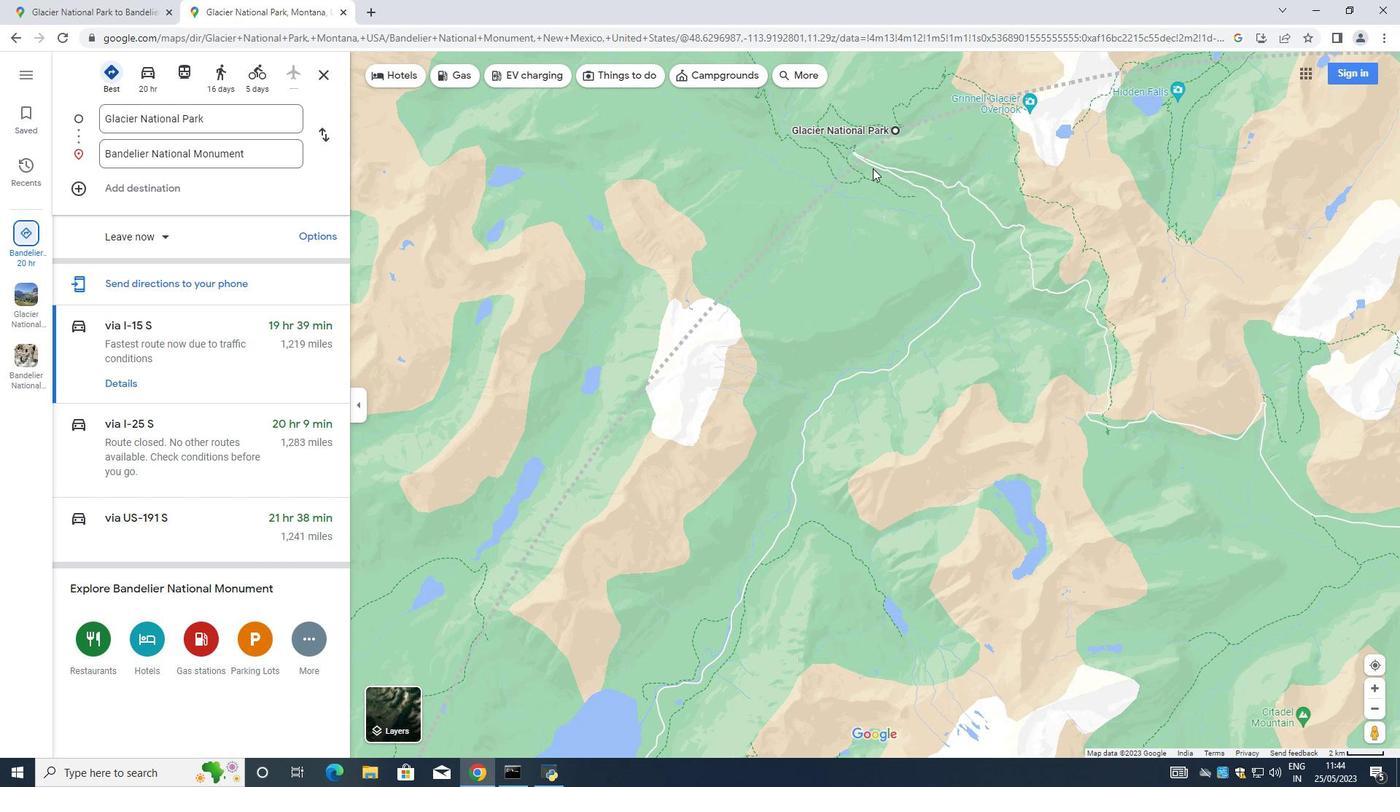 
Action: Mouse scrolled (875, 165) with delta (0, 0)
Screenshot: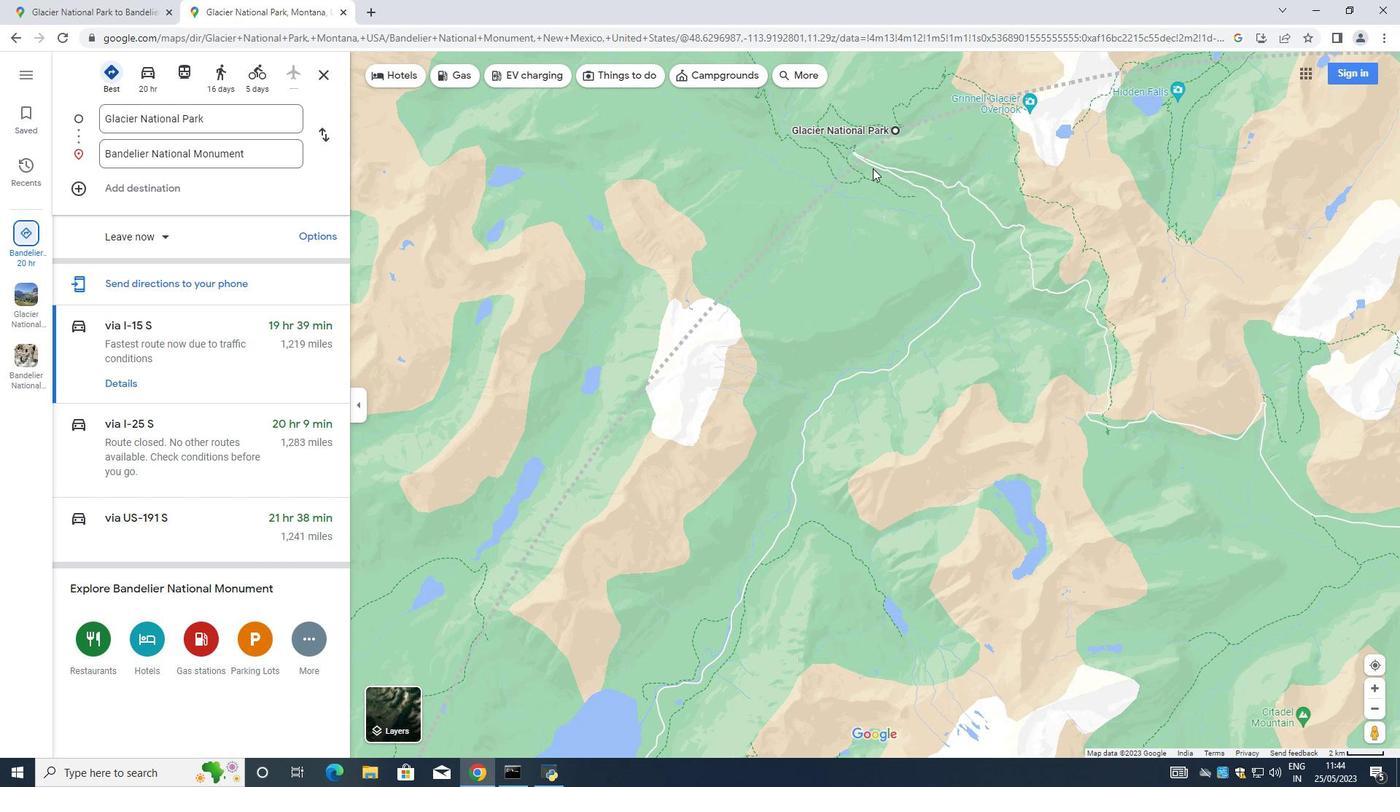 
Action: Mouse moved to (911, 116)
Screenshot: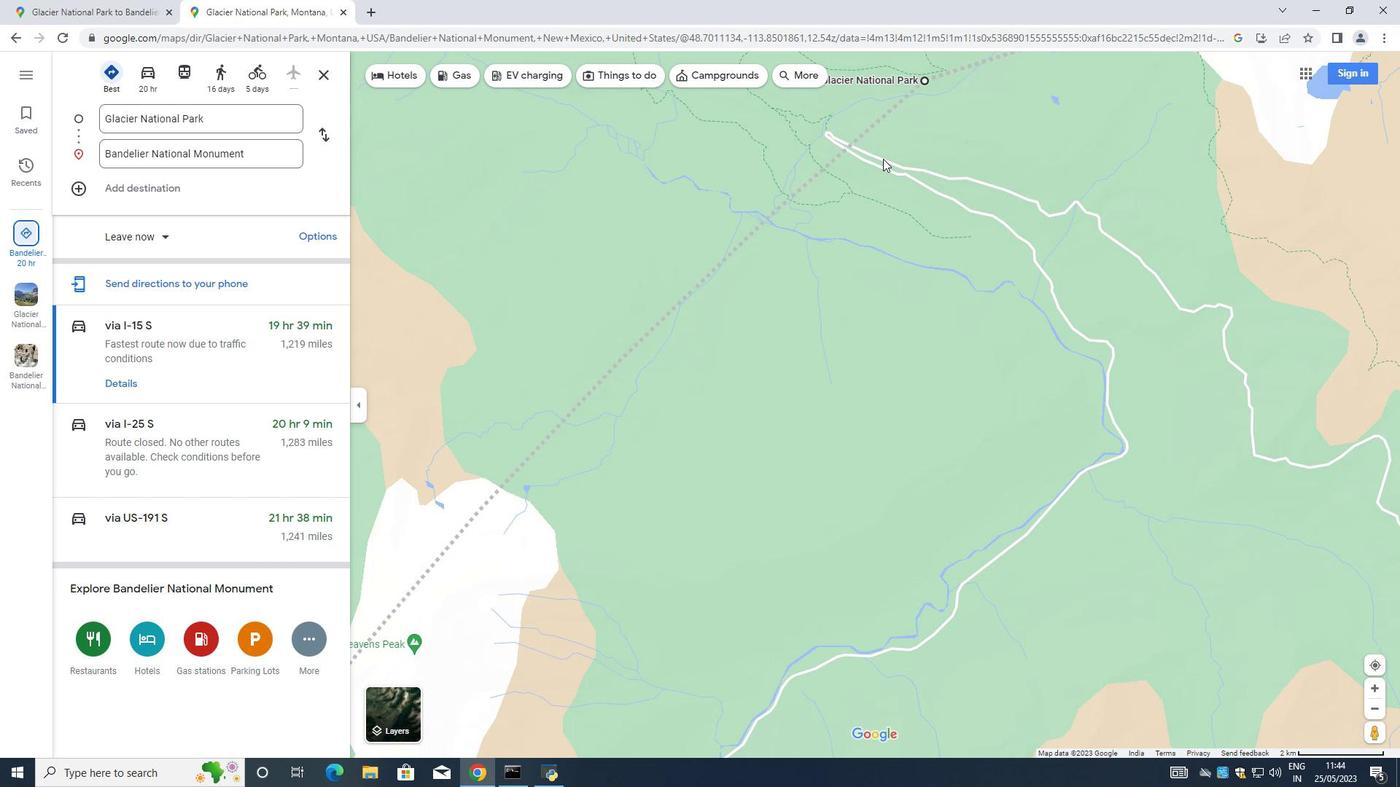 
Action: Mouse pressed left at (911, 116)
Screenshot: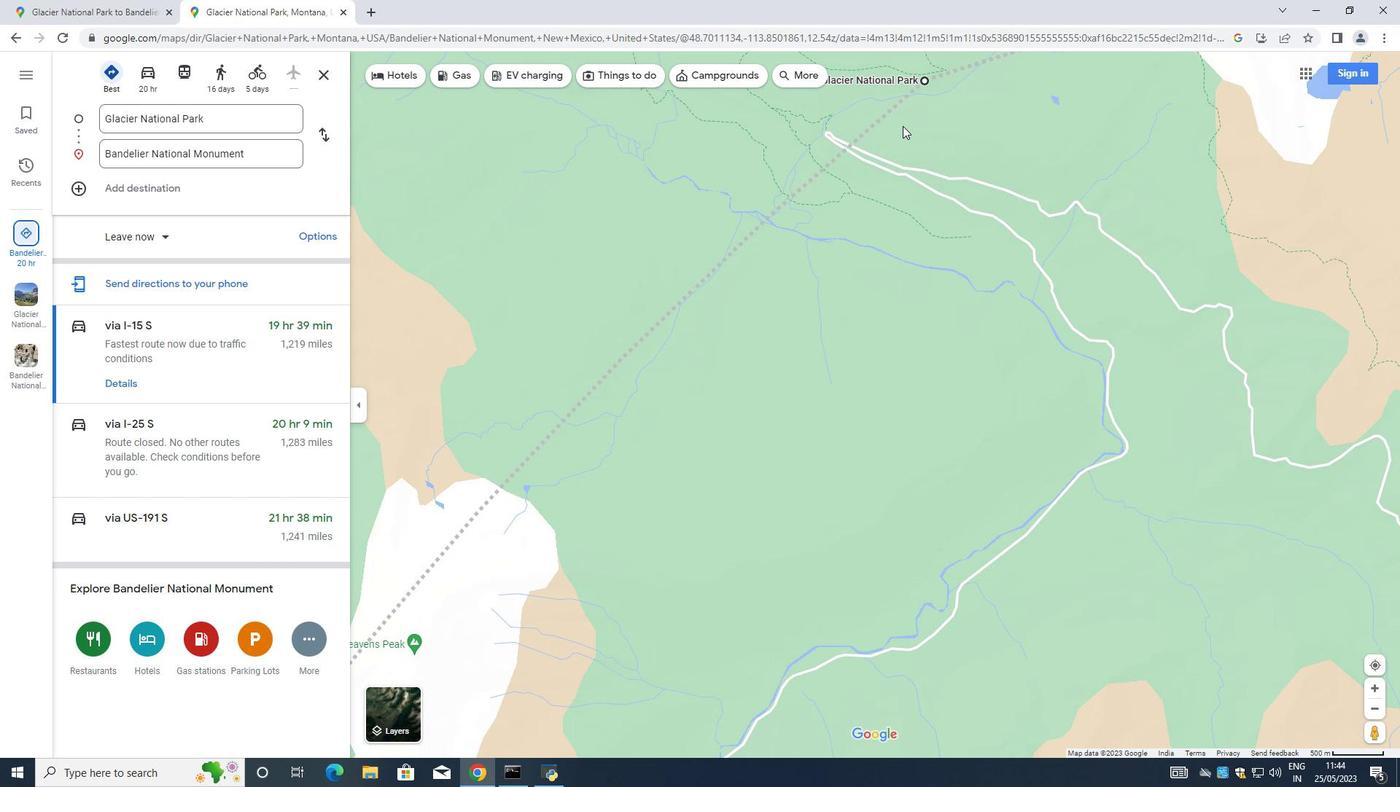 
Action: Mouse moved to (902, 202)
Screenshot: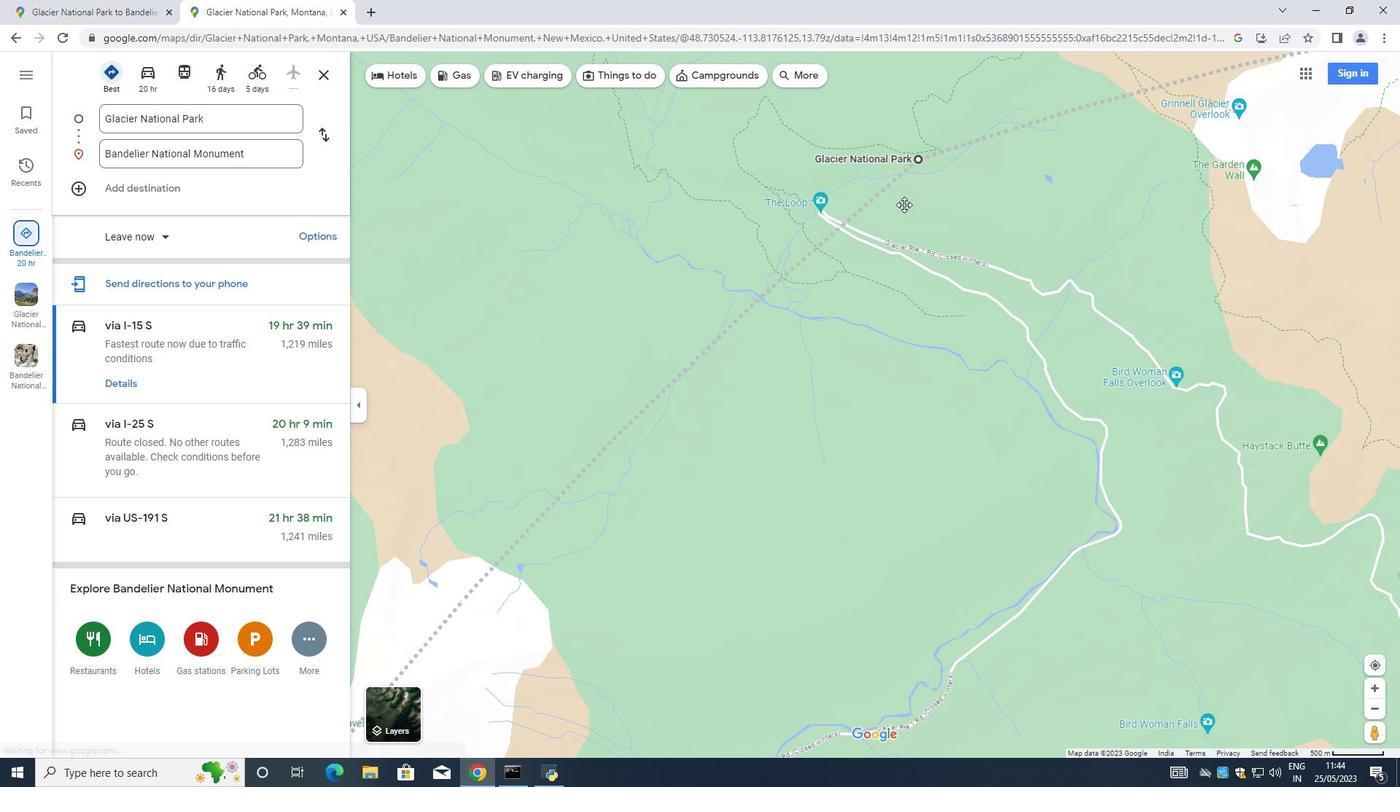 
Action: Mouse scrolled (902, 202) with delta (0, 0)
Screenshot: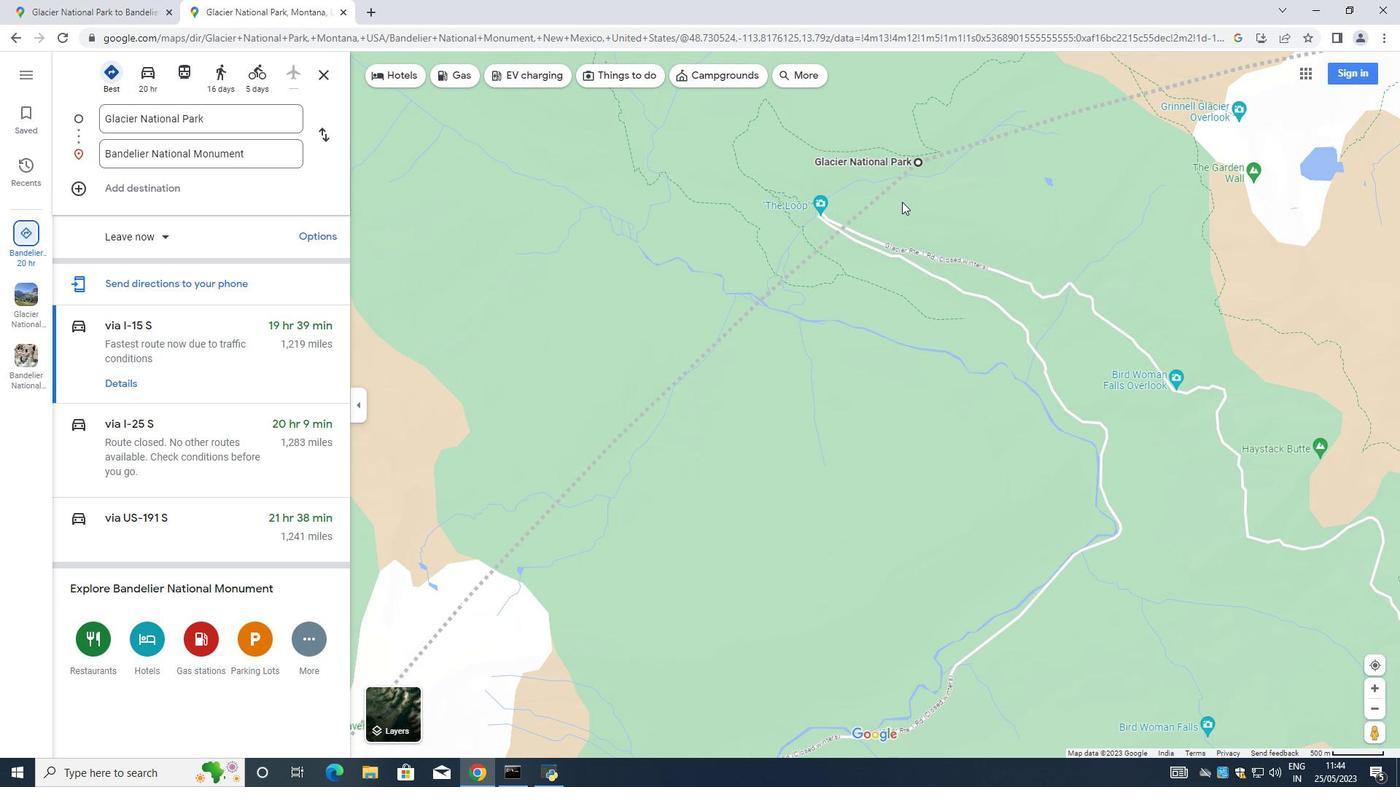 
Action: Mouse scrolled (902, 202) with delta (0, 0)
Screenshot: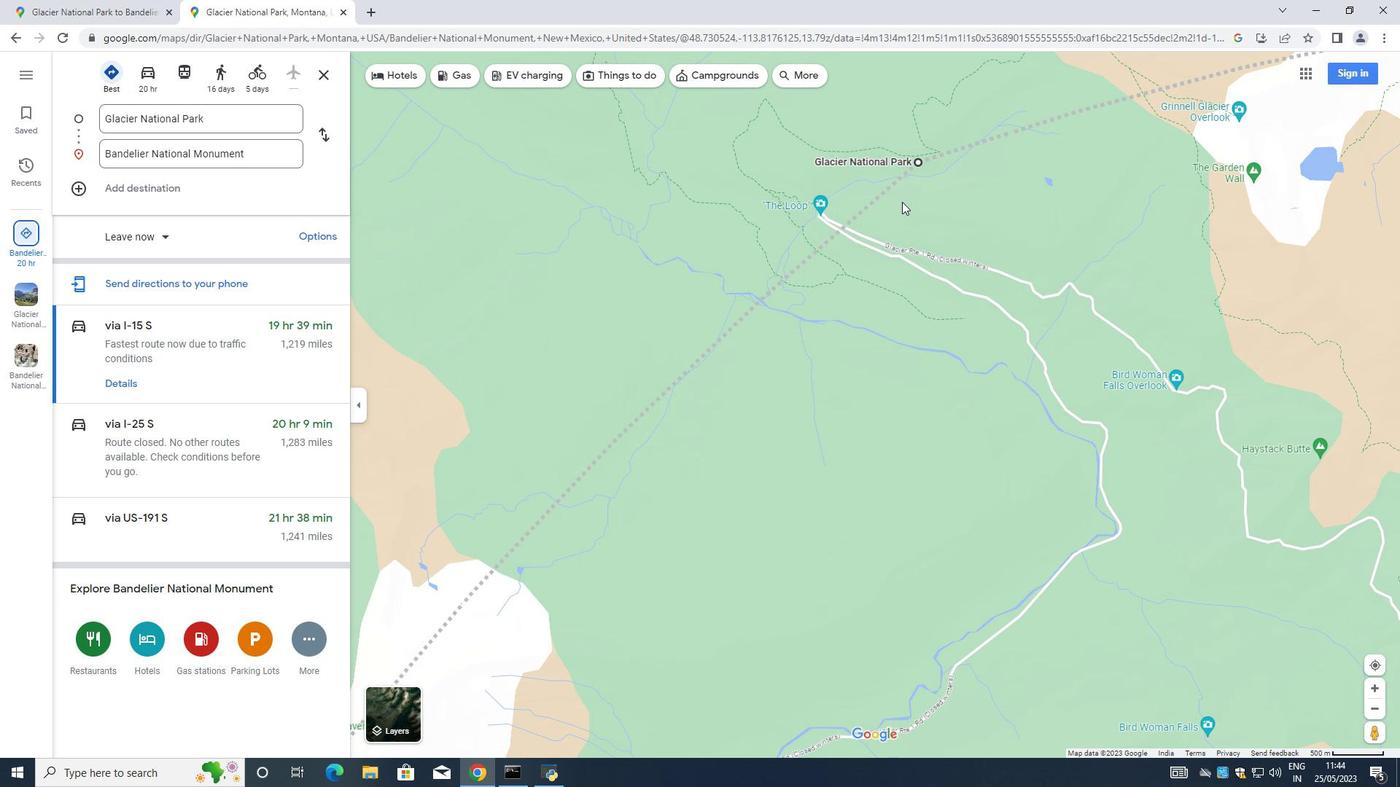 
Action: Mouse scrolled (902, 202) with delta (0, 0)
Screenshot: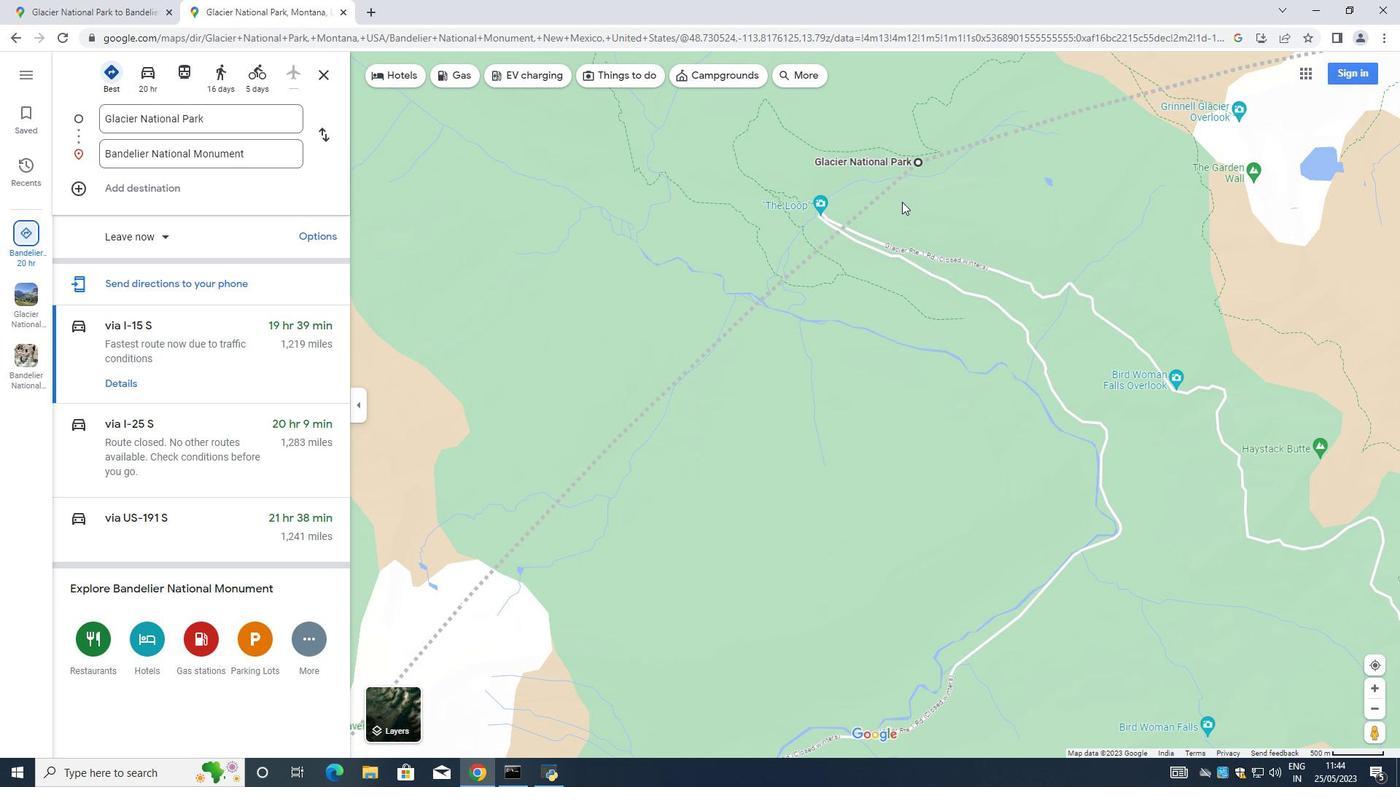 
Action: Mouse scrolled (902, 202) with delta (0, 0)
Screenshot: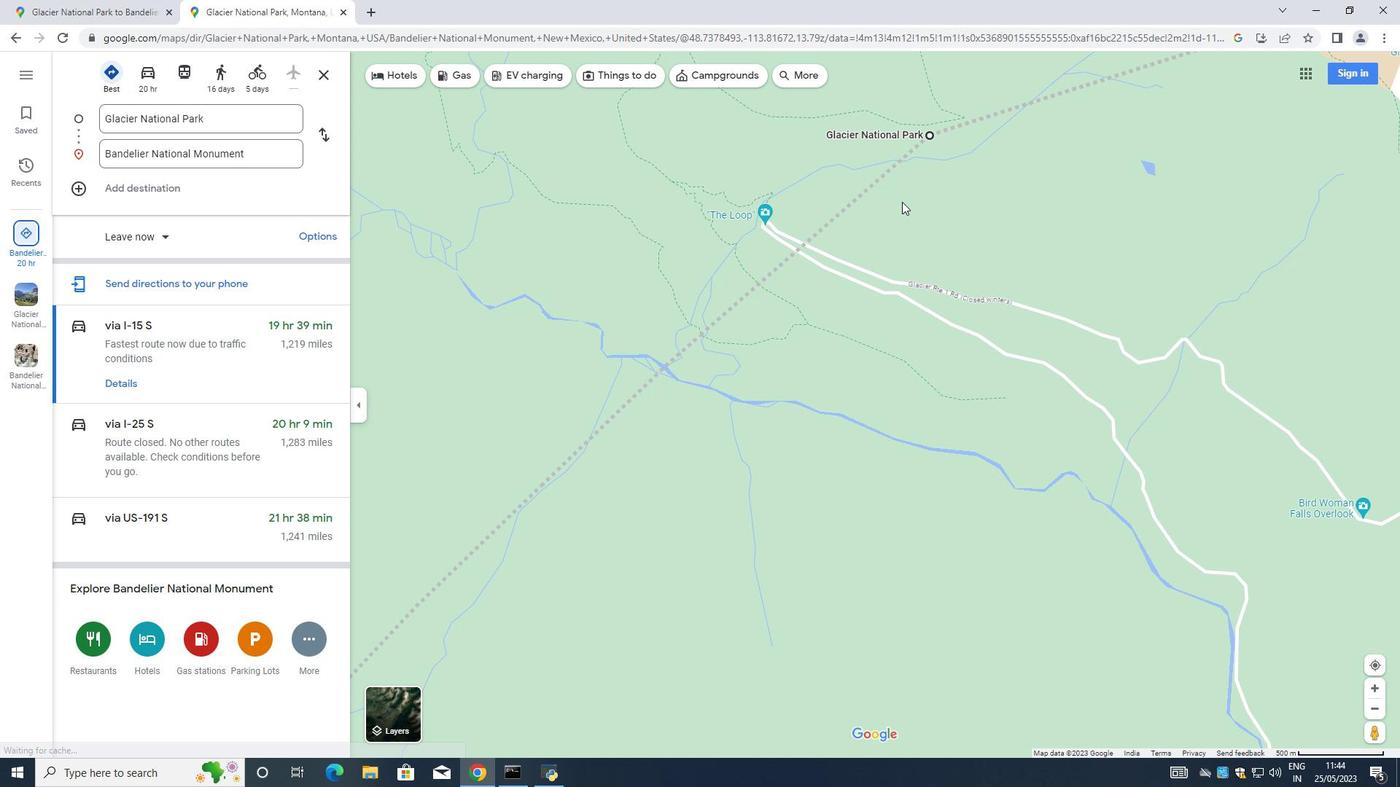 
Action: Mouse scrolled (902, 202) with delta (0, 0)
Screenshot: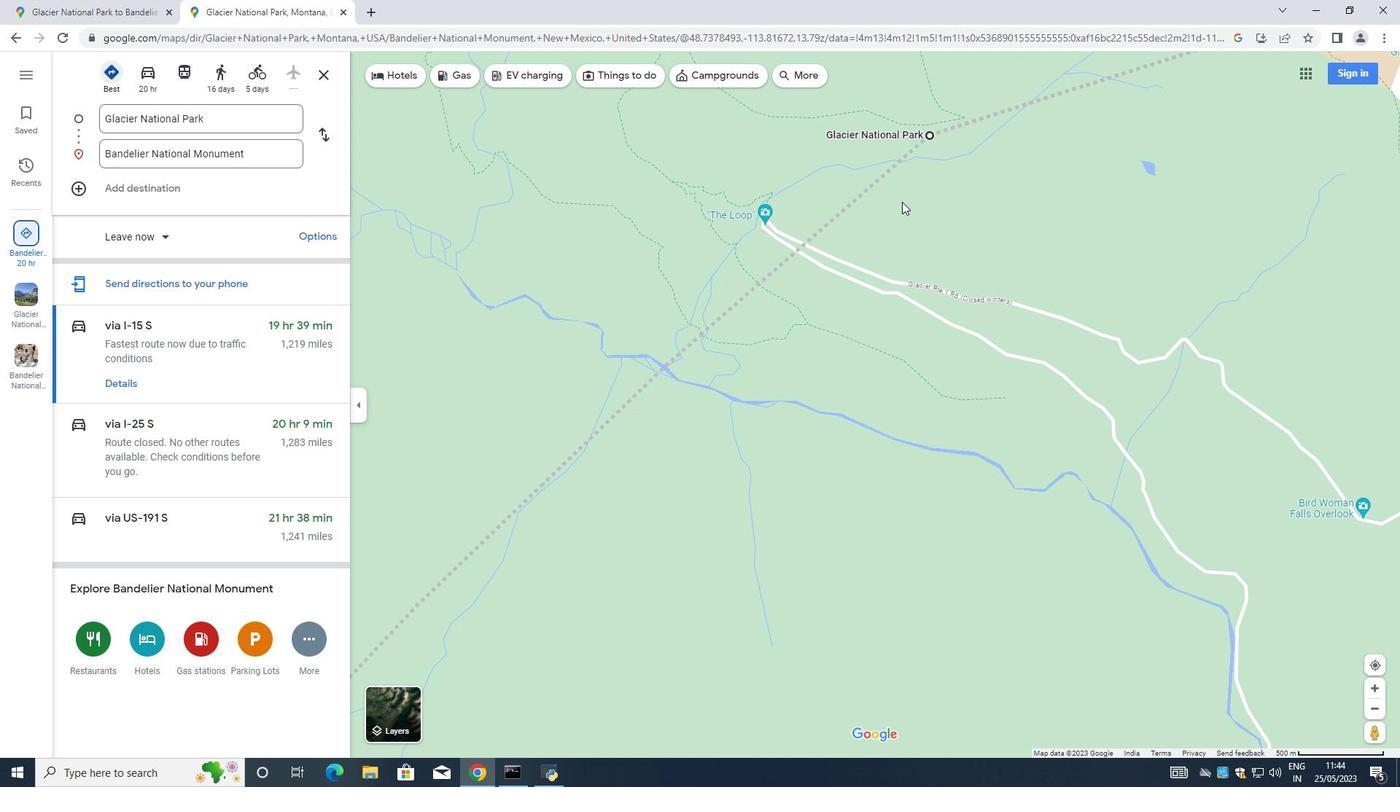 
Action: Mouse scrolled (902, 202) with delta (0, 0)
Screenshot: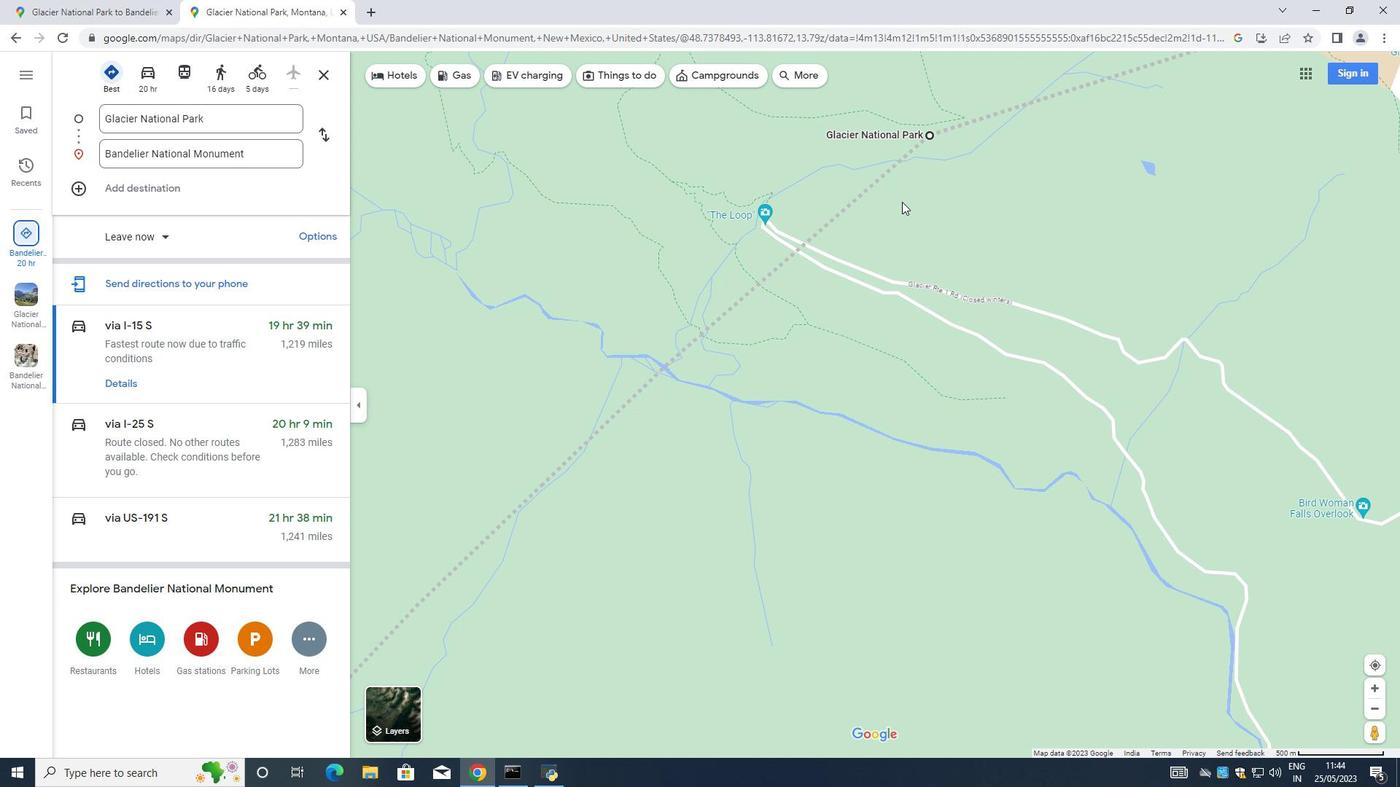 
Action: Mouse scrolled (902, 202) with delta (0, 0)
Screenshot: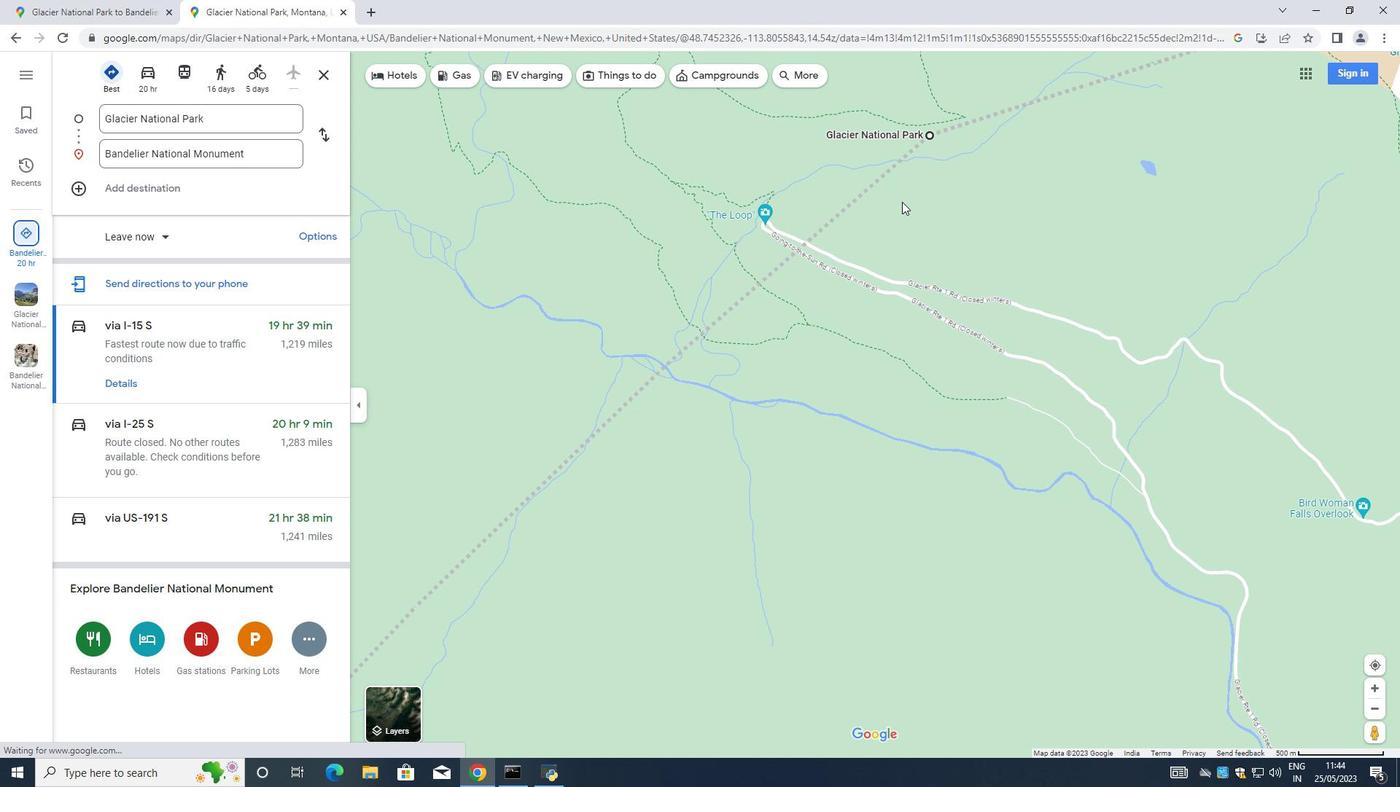 
Action: Mouse moved to (967, 153)
Screenshot: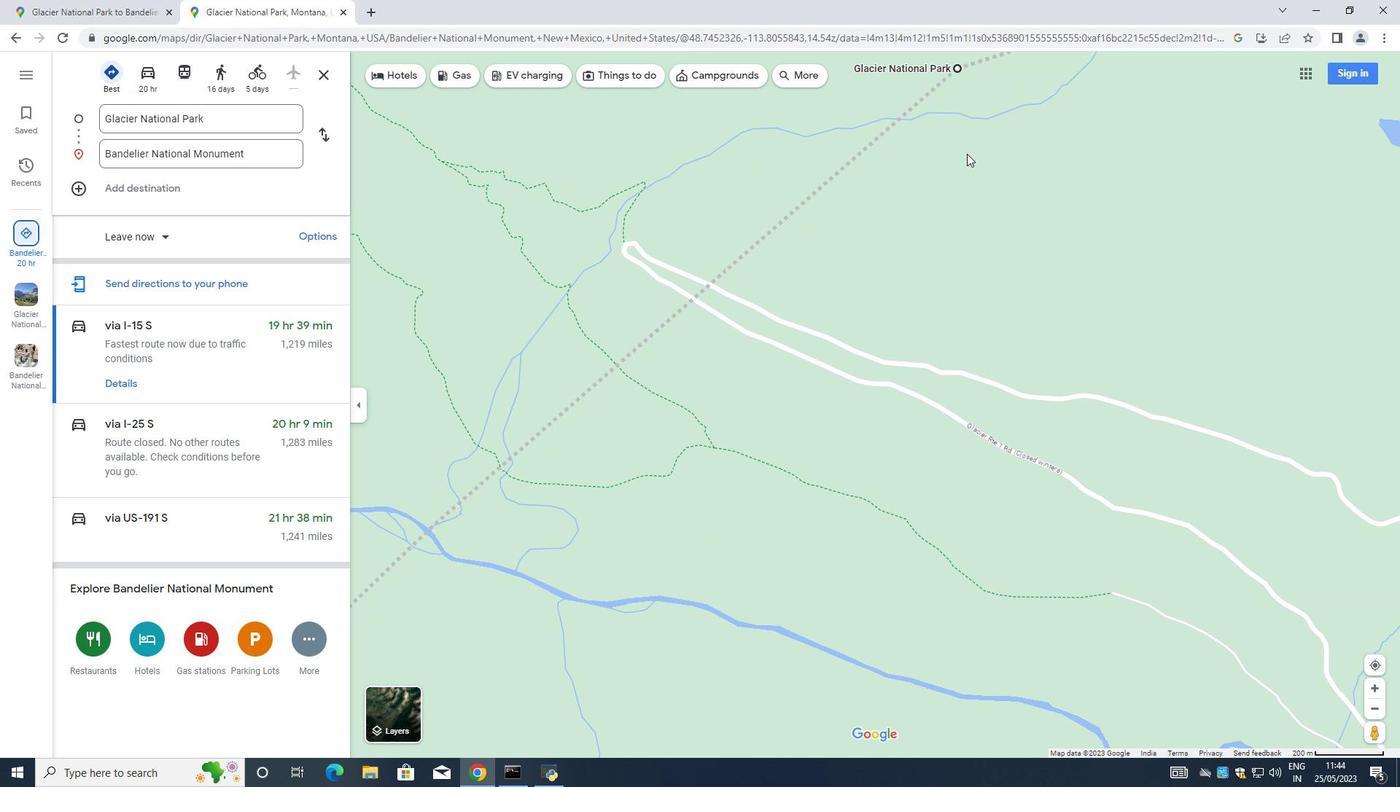 
Action: Mouse pressed left at (967, 153)
Screenshot: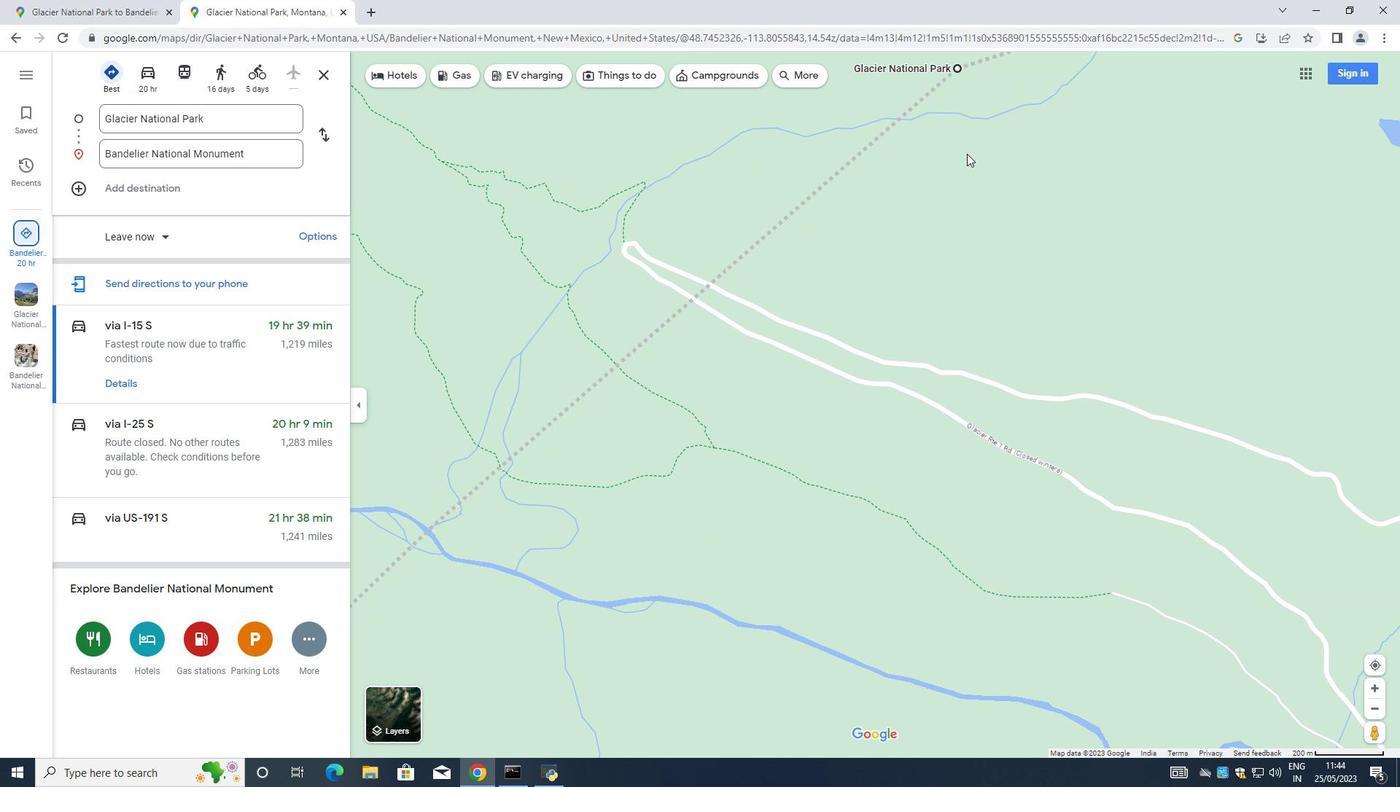
Action: Mouse moved to (931, 244)
Screenshot: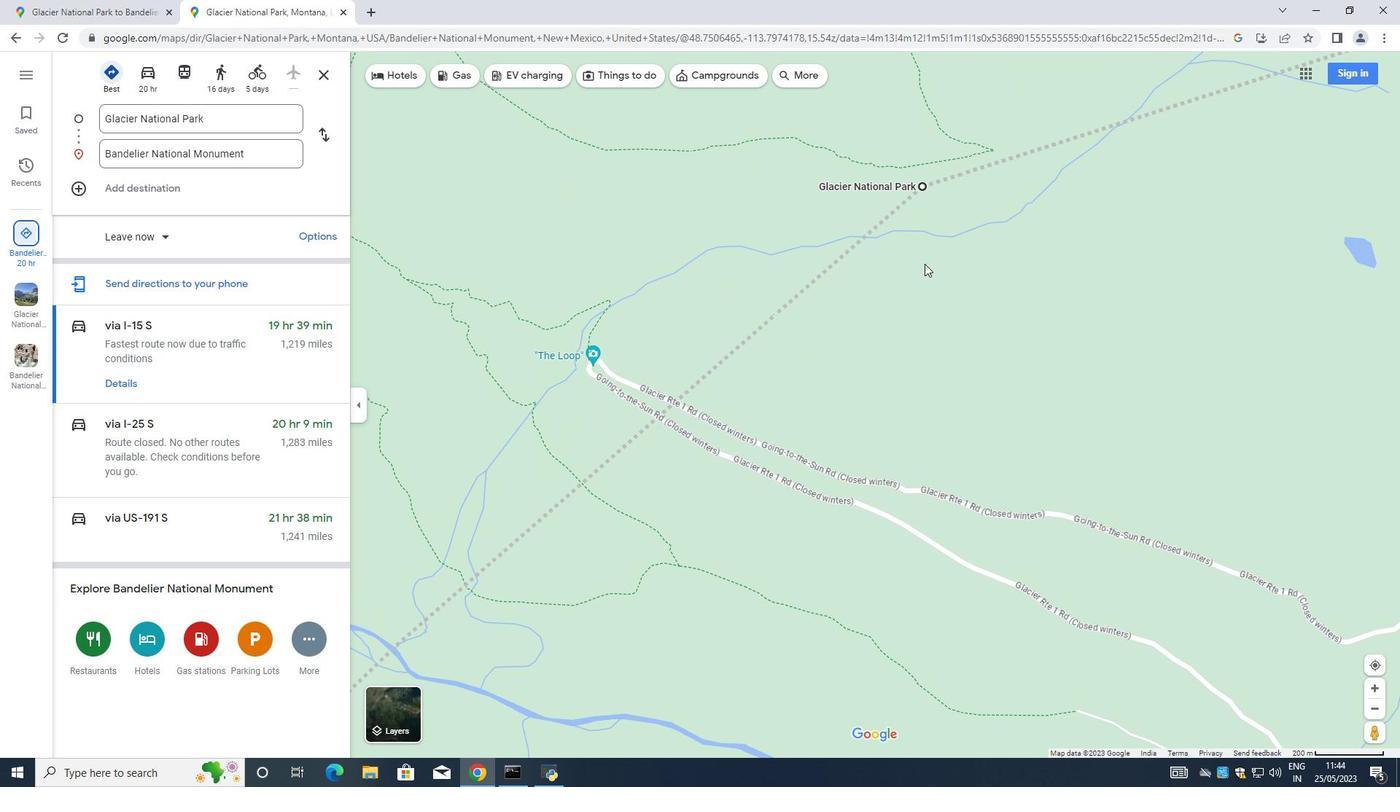 
Action: Mouse scrolled (931, 245) with delta (0, 0)
Screenshot: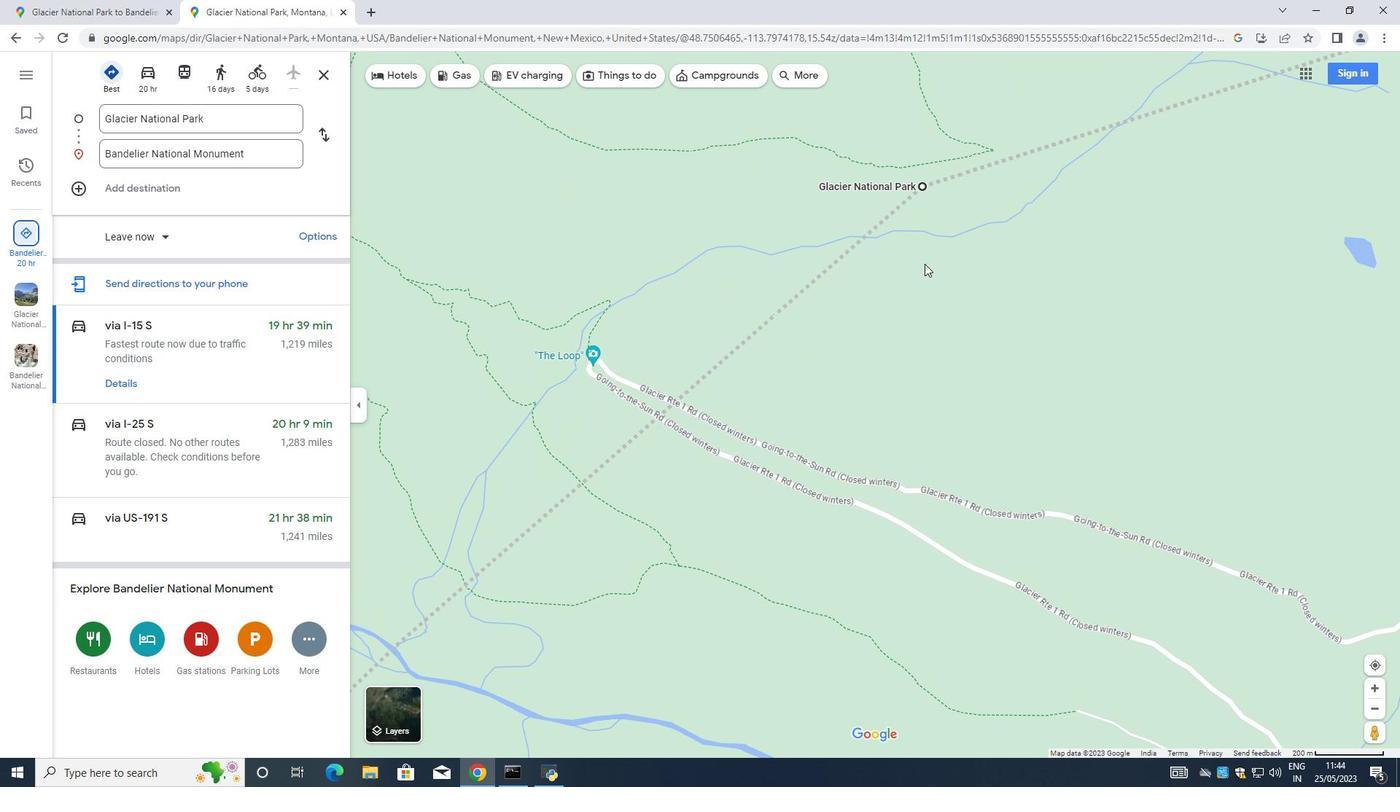 
Action: Mouse scrolled (931, 245) with delta (0, 0)
Screenshot: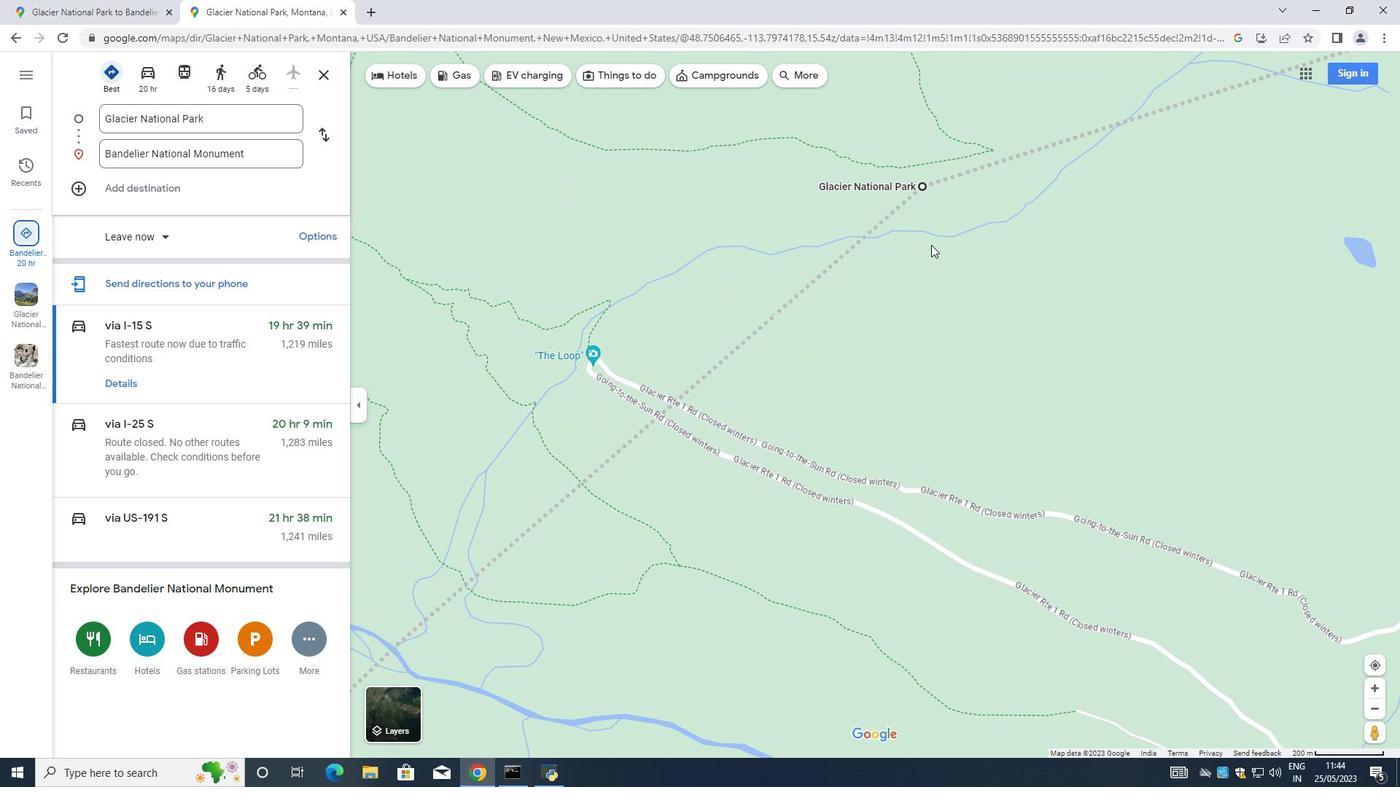 
Action: Mouse moved to (933, 242)
Screenshot: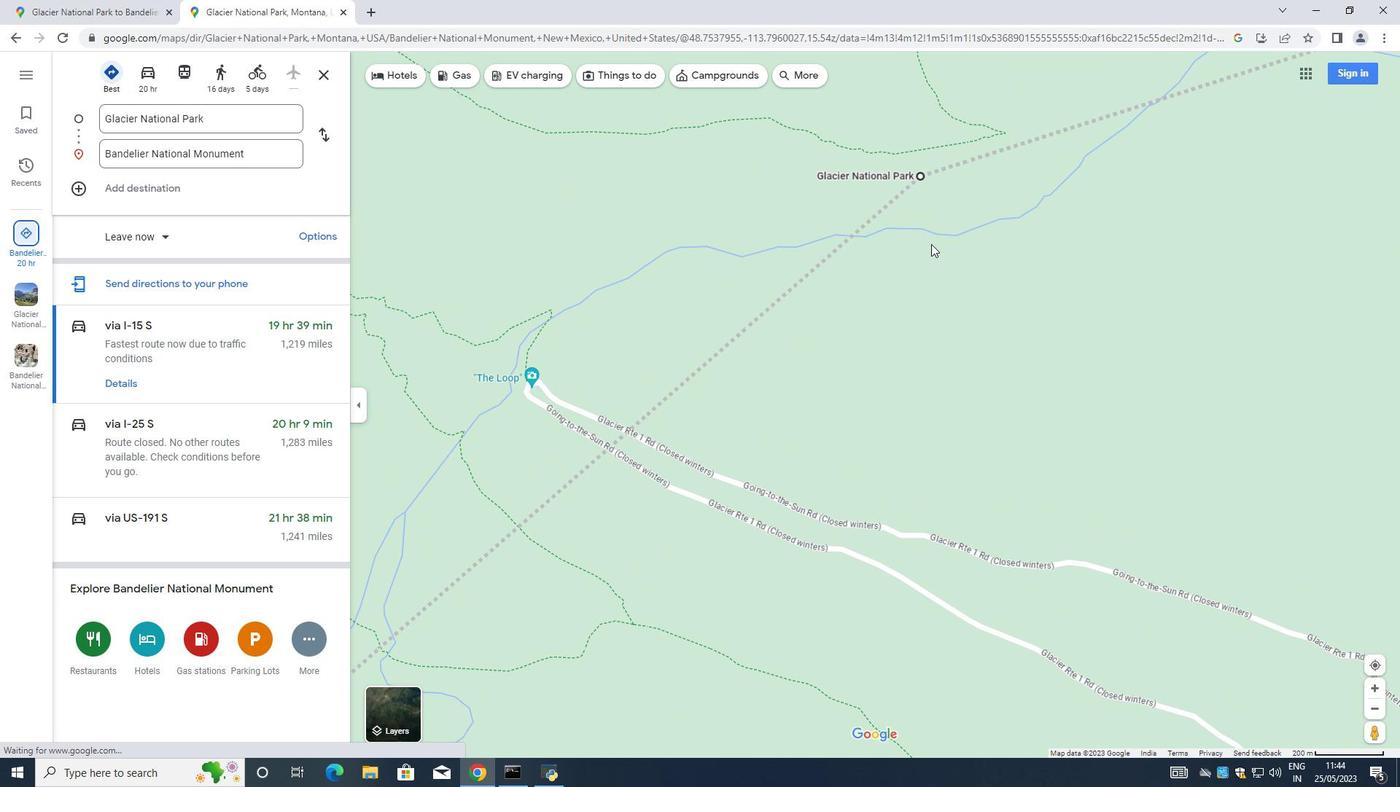 
Action: Mouse scrolled (933, 243) with delta (0, 0)
Screenshot: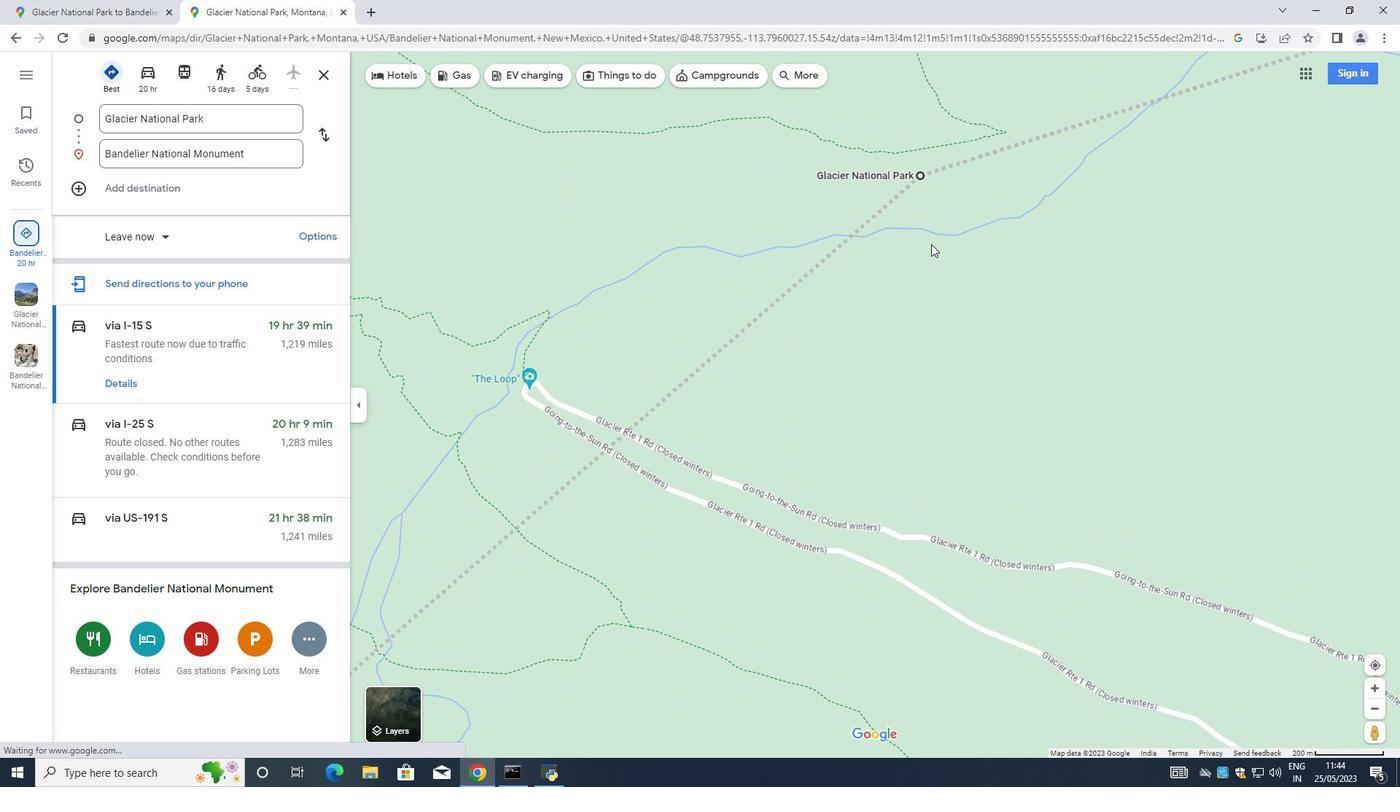 
Action: Mouse moved to (934, 240)
Screenshot: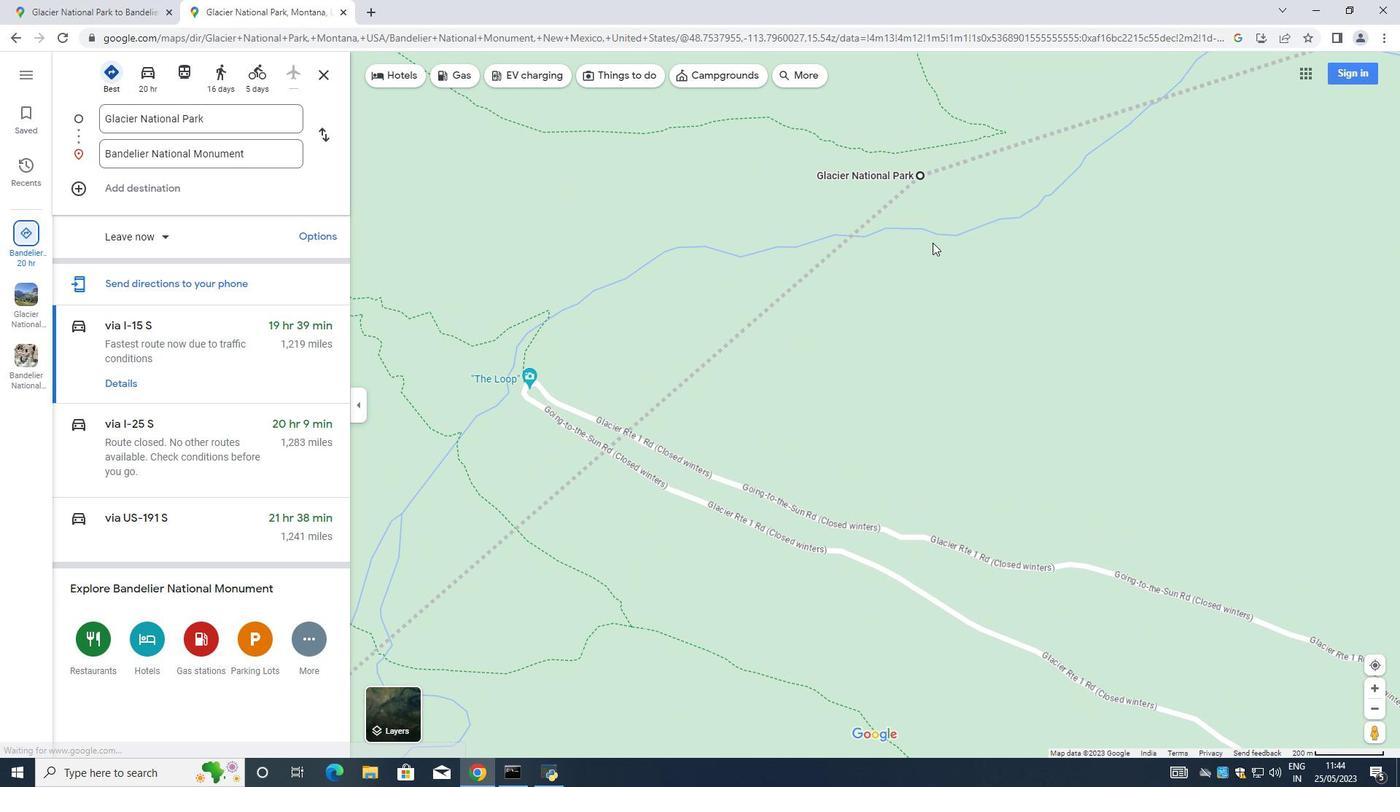 
Action: Mouse scrolled (934, 239) with delta (0, 0)
Screenshot: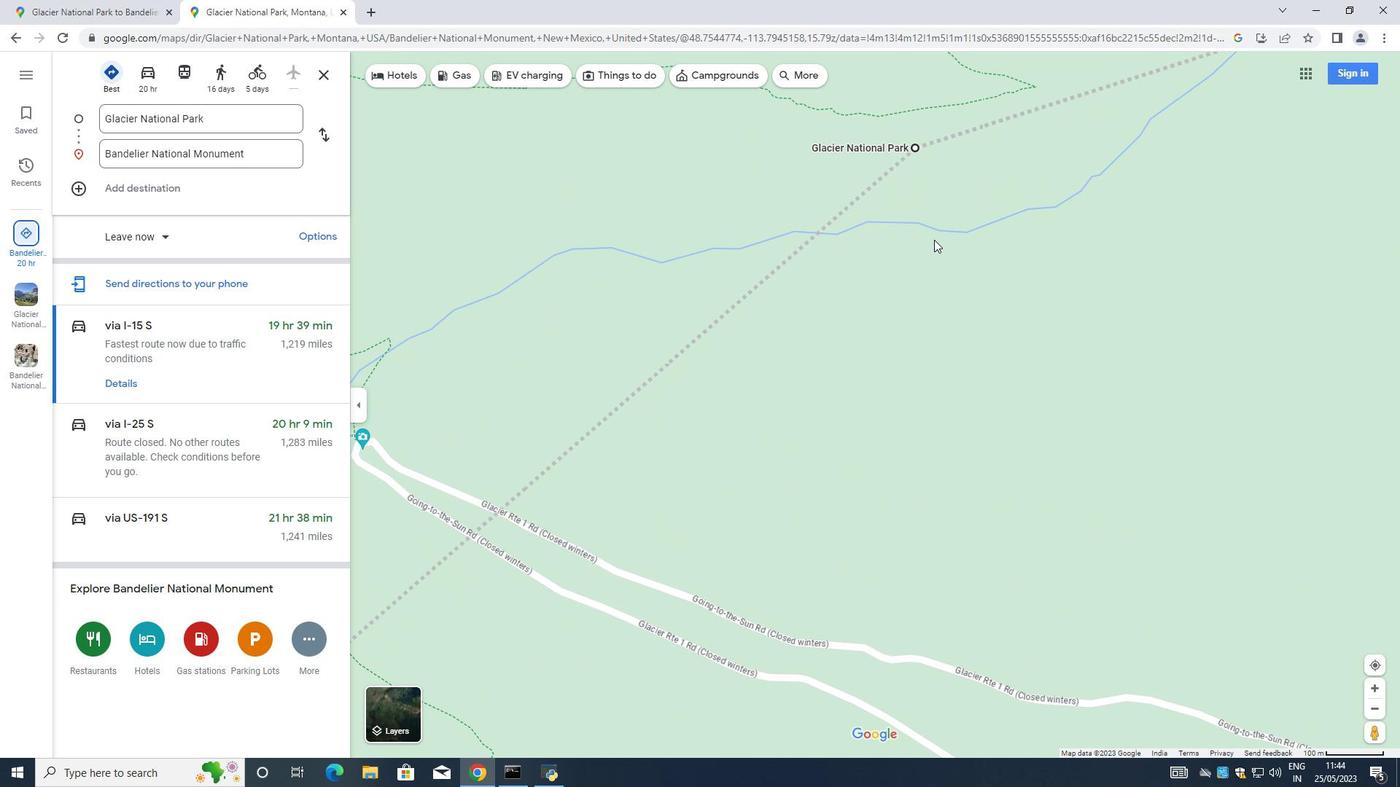 
Action: Mouse scrolled (934, 239) with delta (0, 0)
Screenshot: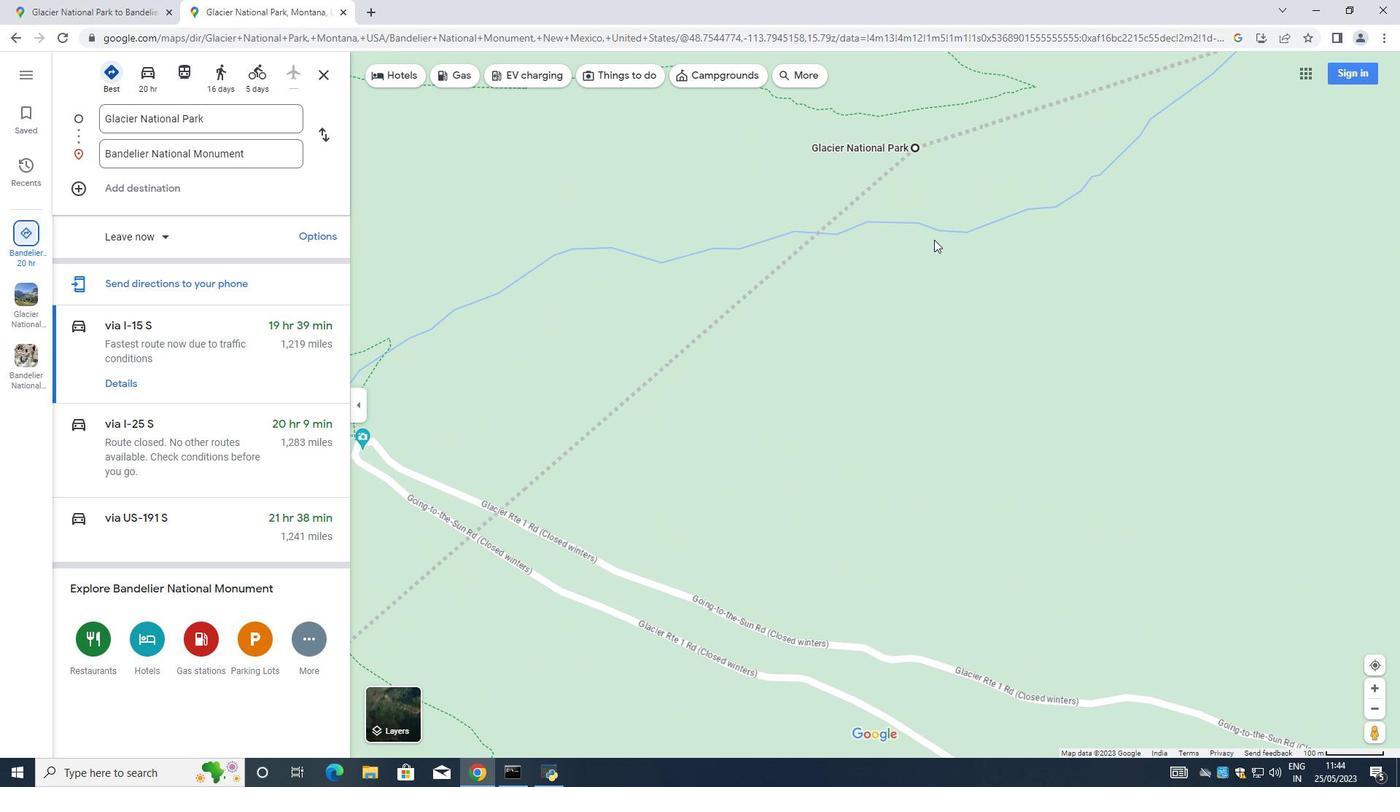 
Action: Mouse scrolled (934, 239) with delta (0, 0)
Screenshot: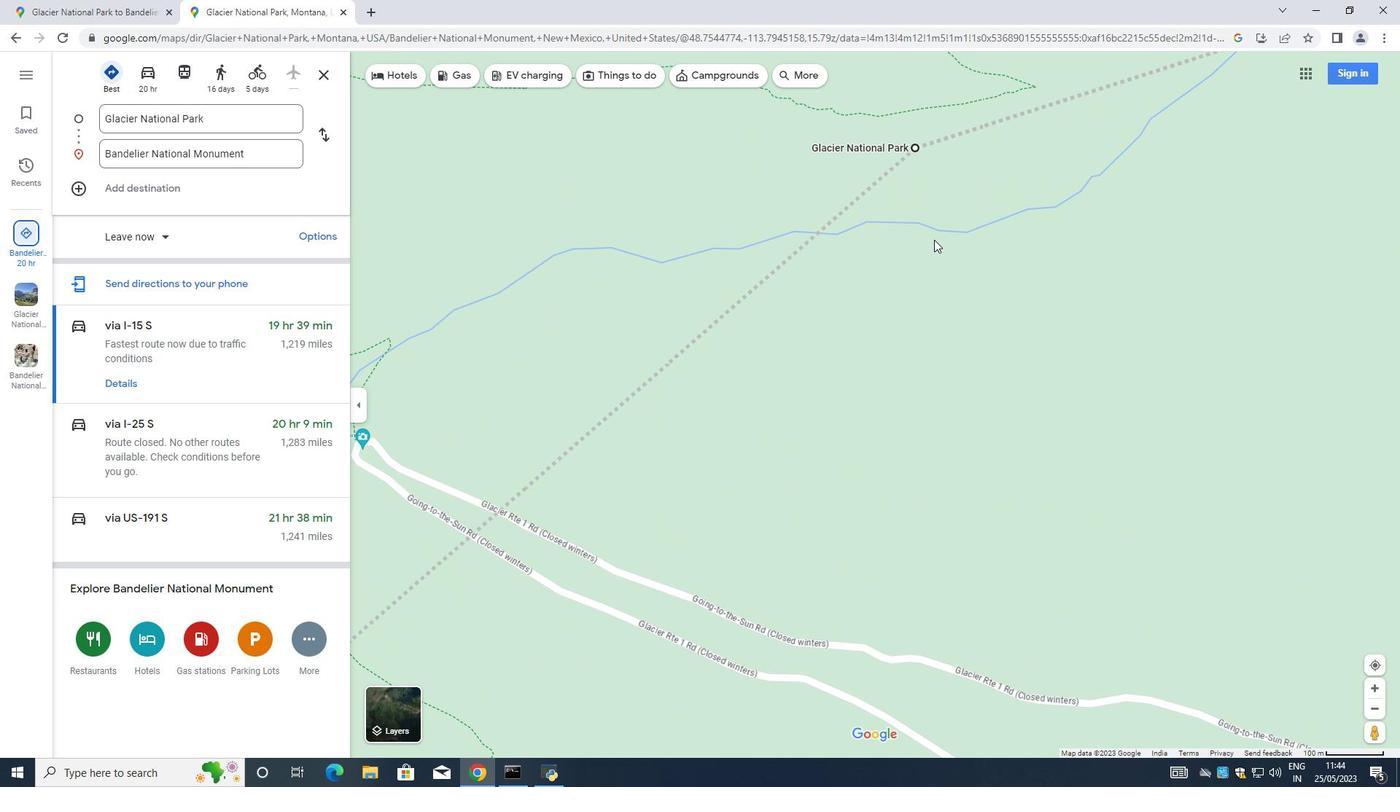 
Action: Mouse scrolled (934, 239) with delta (0, 0)
Screenshot: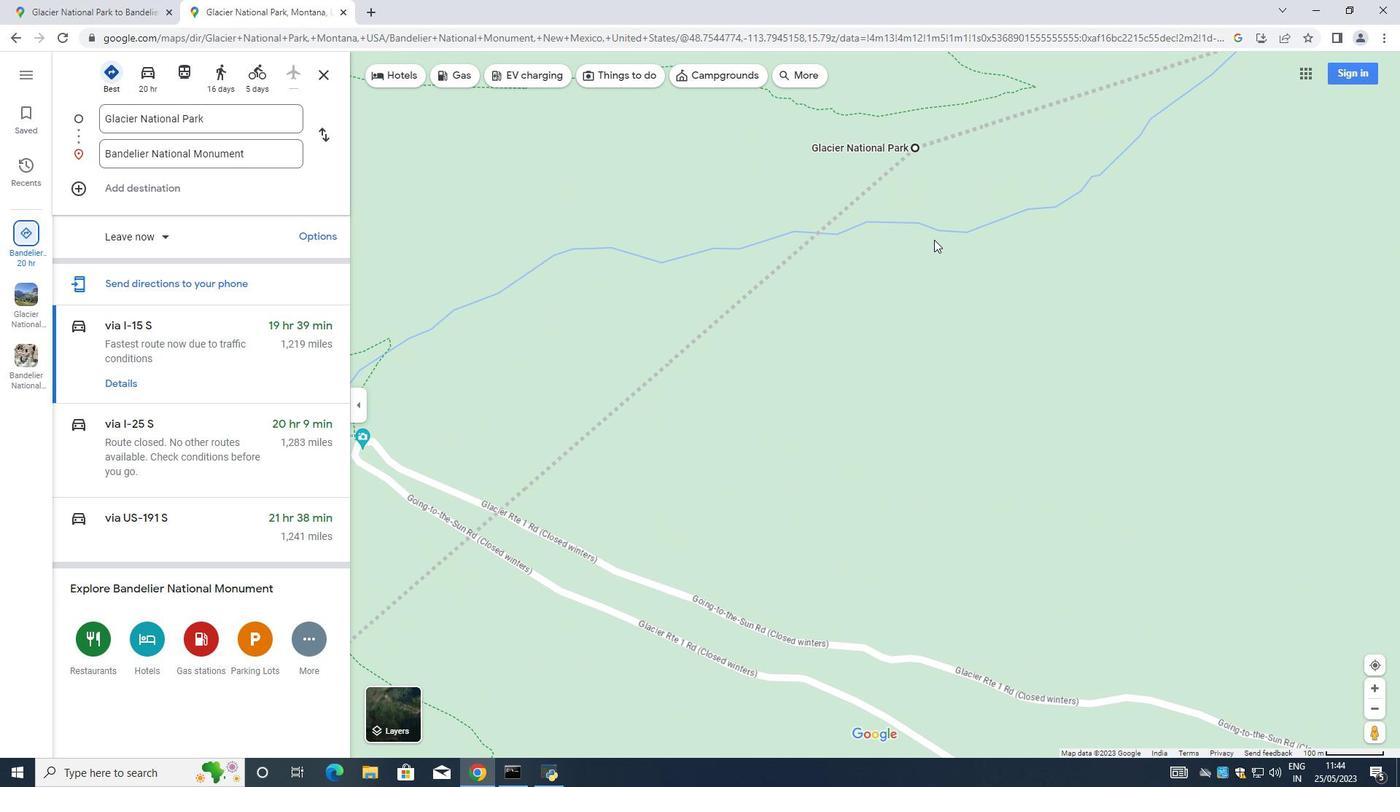 
Action: Mouse scrolled (934, 239) with delta (0, 0)
Screenshot: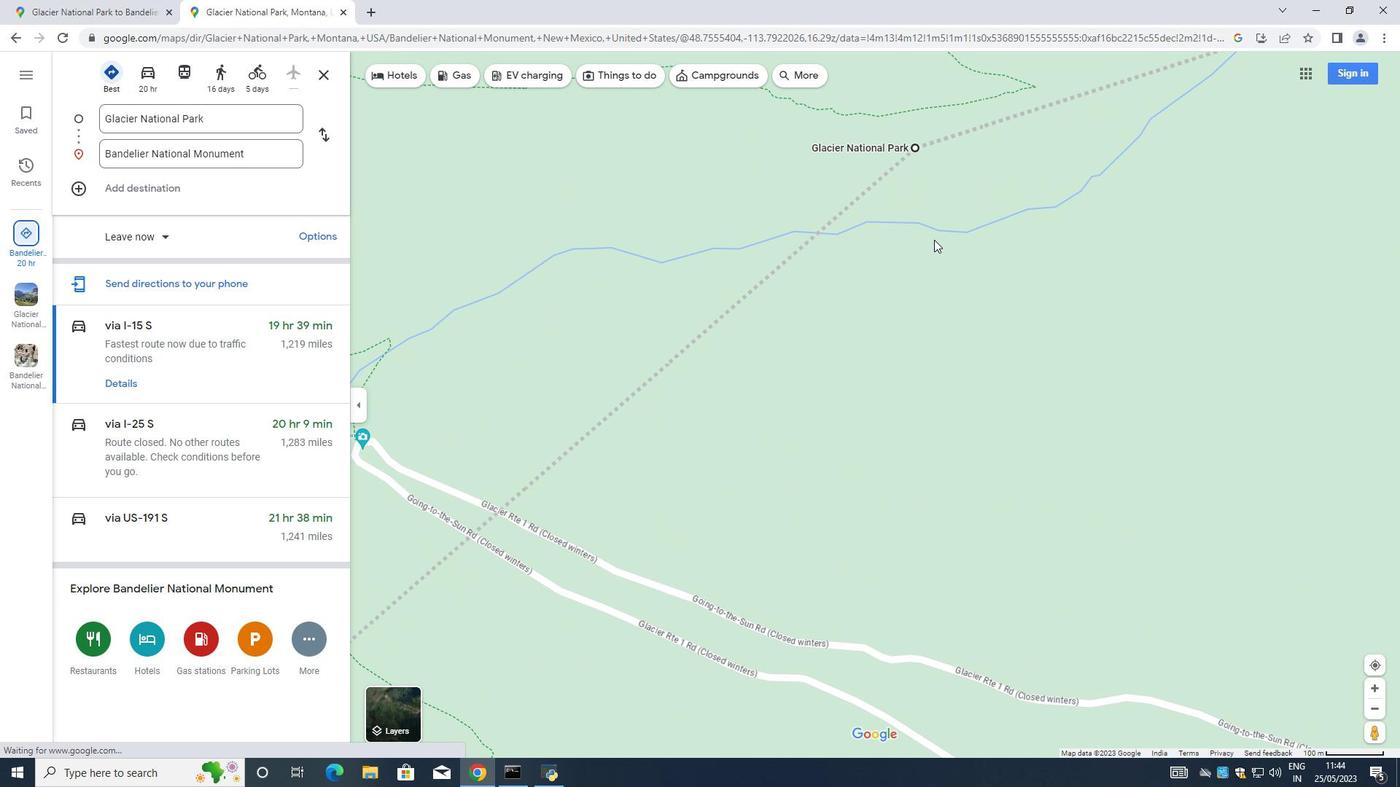 
Action: Mouse scrolled (934, 239) with delta (0, 0)
Screenshot: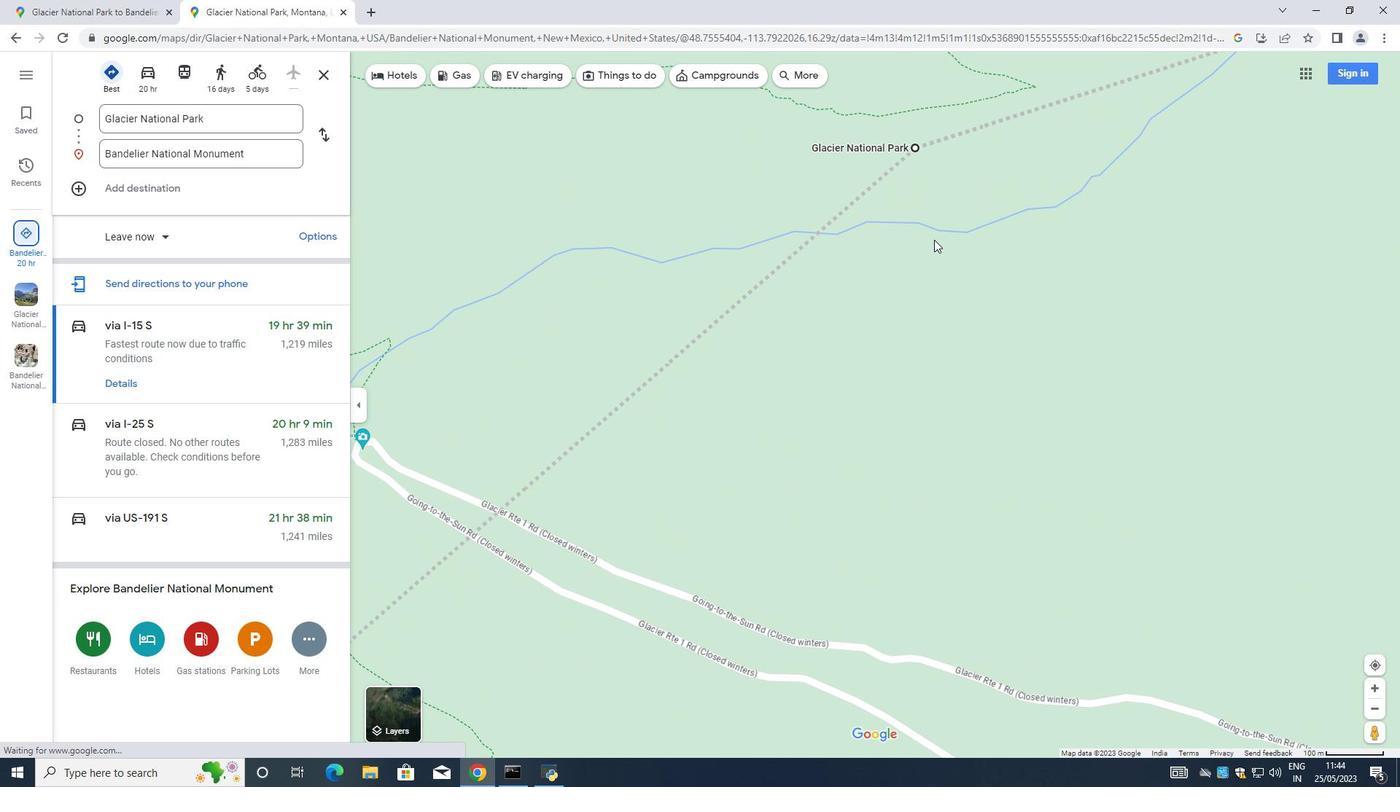 
Action: Mouse scrolled (934, 239) with delta (0, 0)
Screenshot: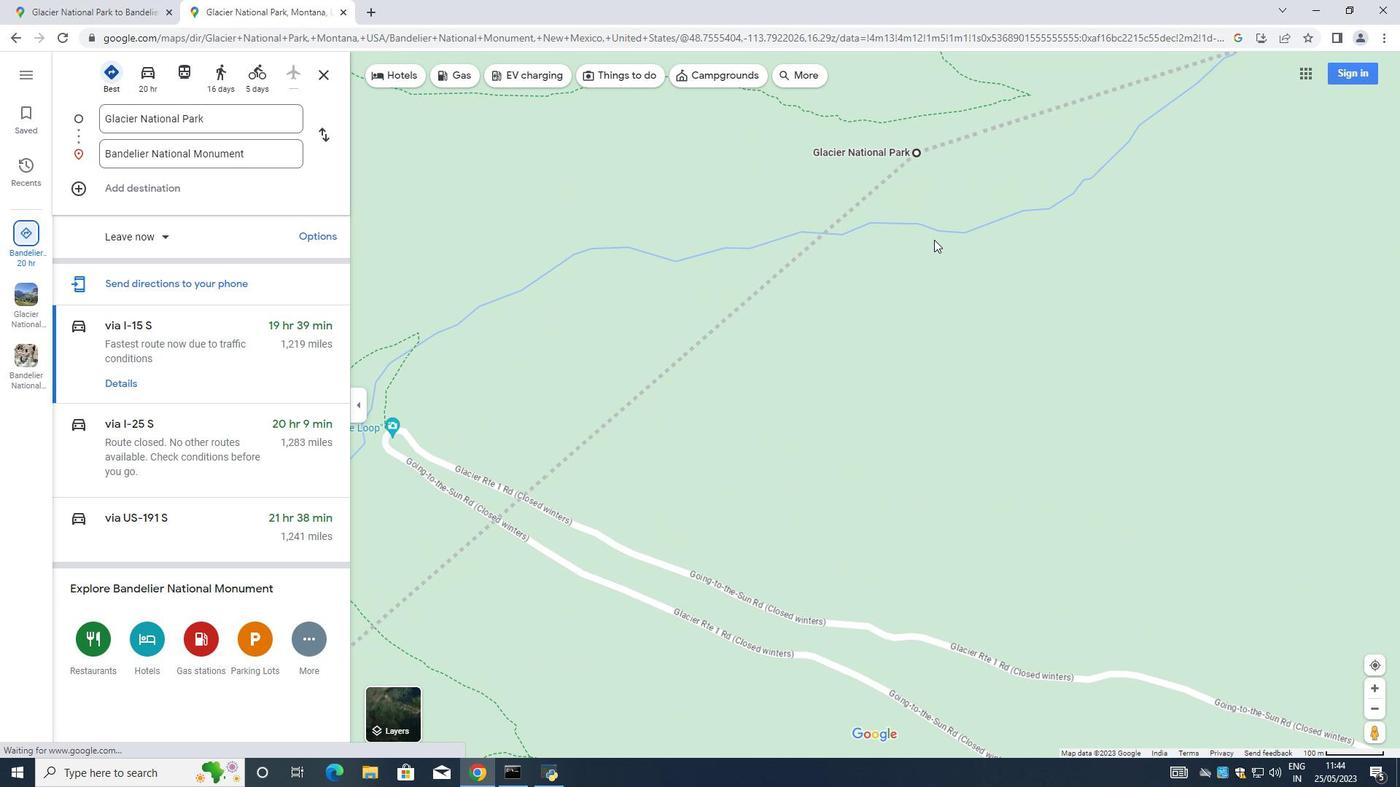 
Action: Mouse moved to (933, 240)
Screenshot: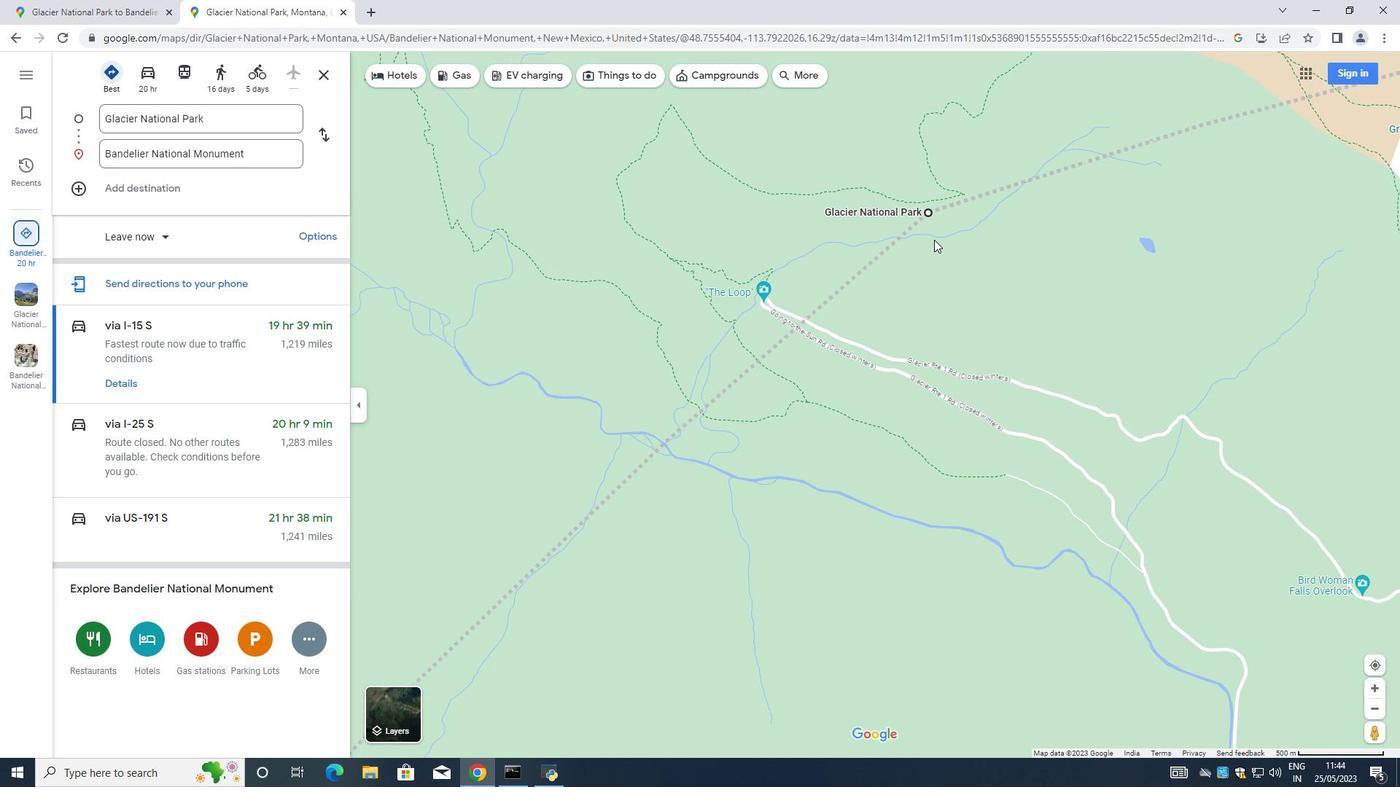 
Action: Mouse scrolled (934, 239) with delta (0, 0)
Screenshot: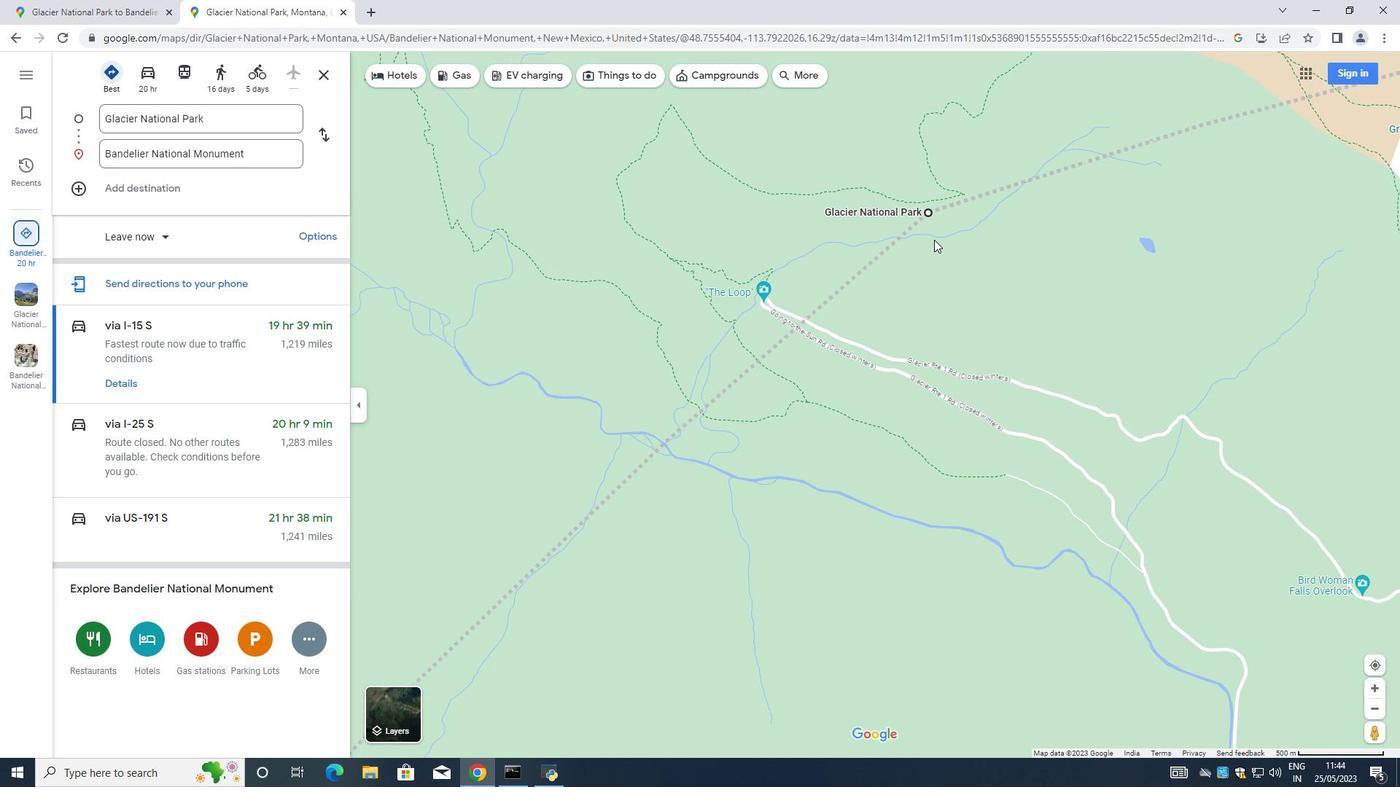 
Action: Mouse scrolled (933, 239) with delta (0, 0)
Screenshot: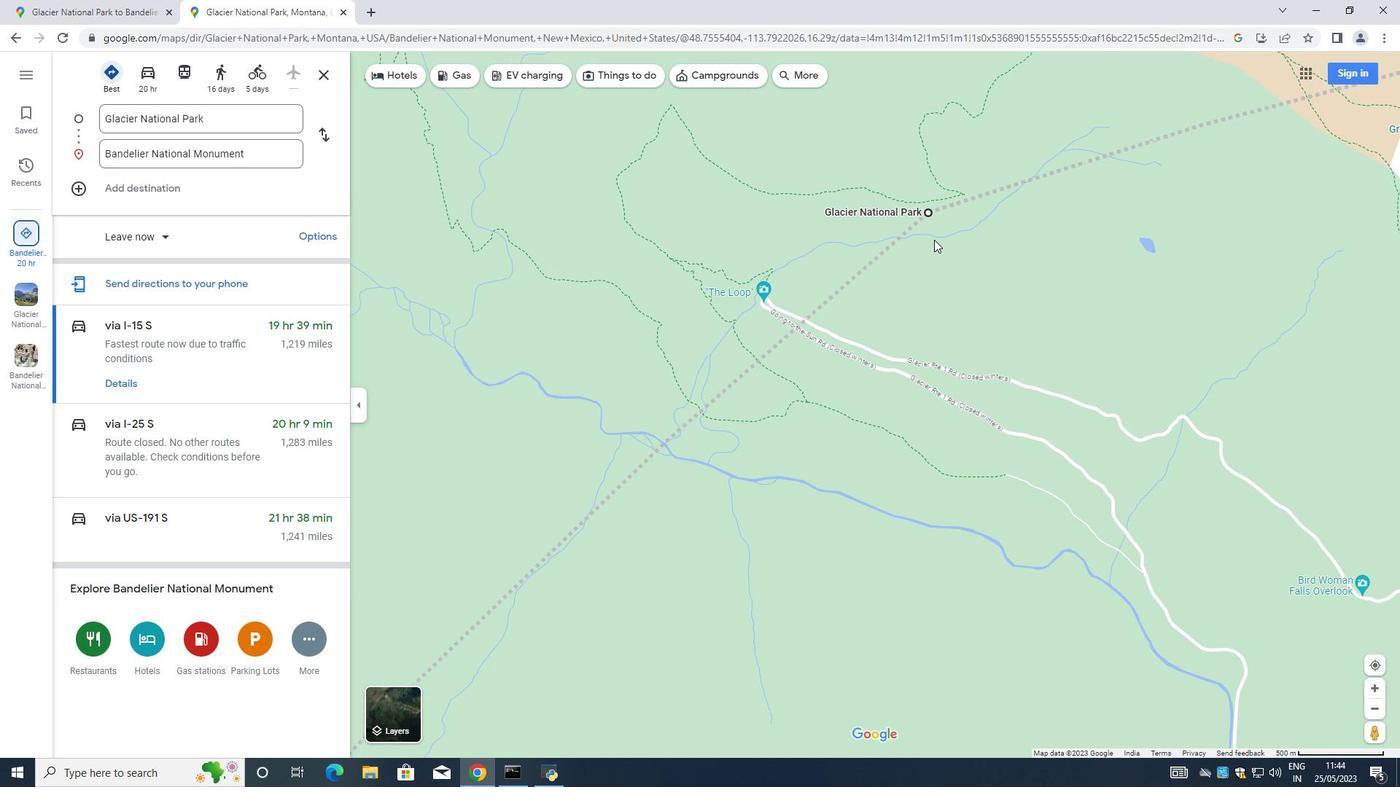 
Action: Mouse scrolled (933, 239) with delta (0, 0)
Screenshot: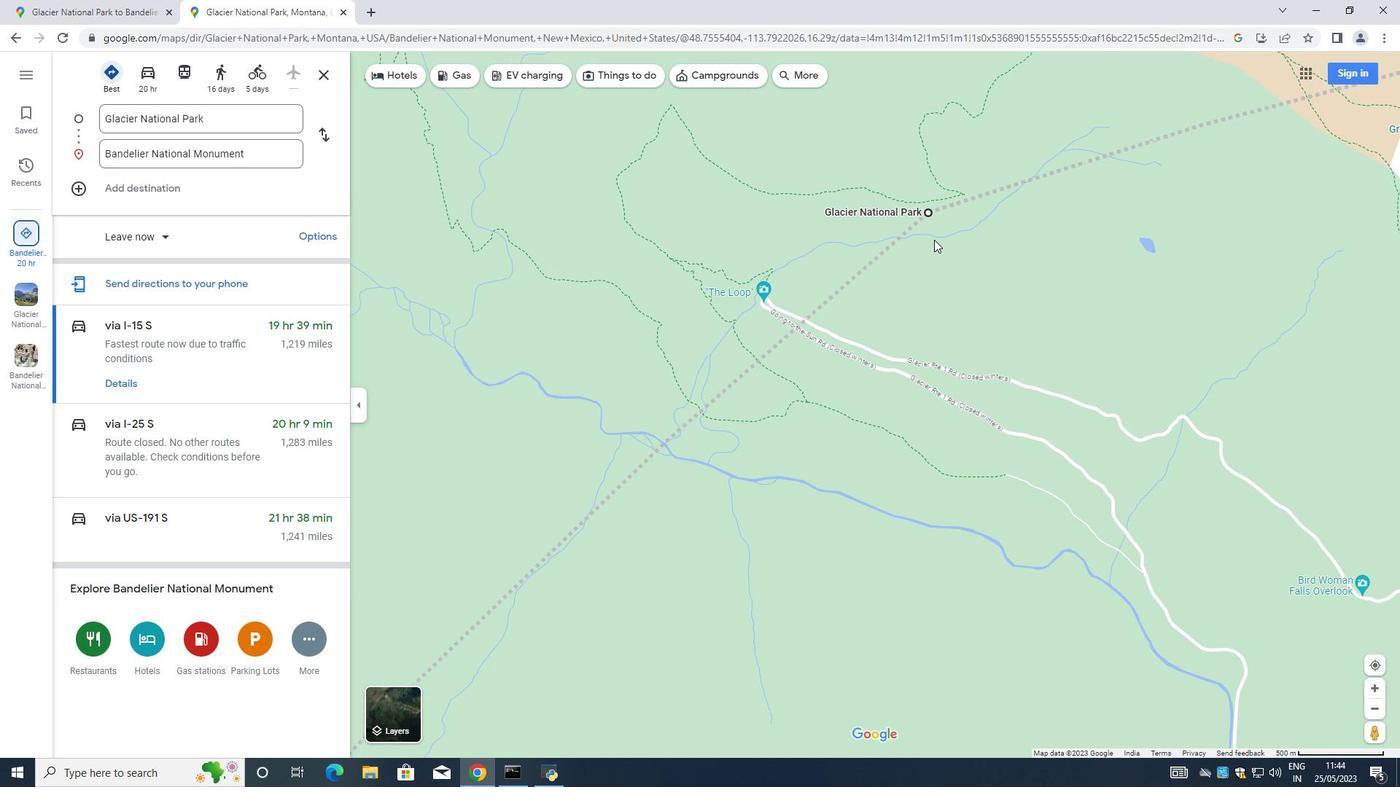 
Action: Mouse scrolled (933, 239) with delta (0, 0)
Screenshot: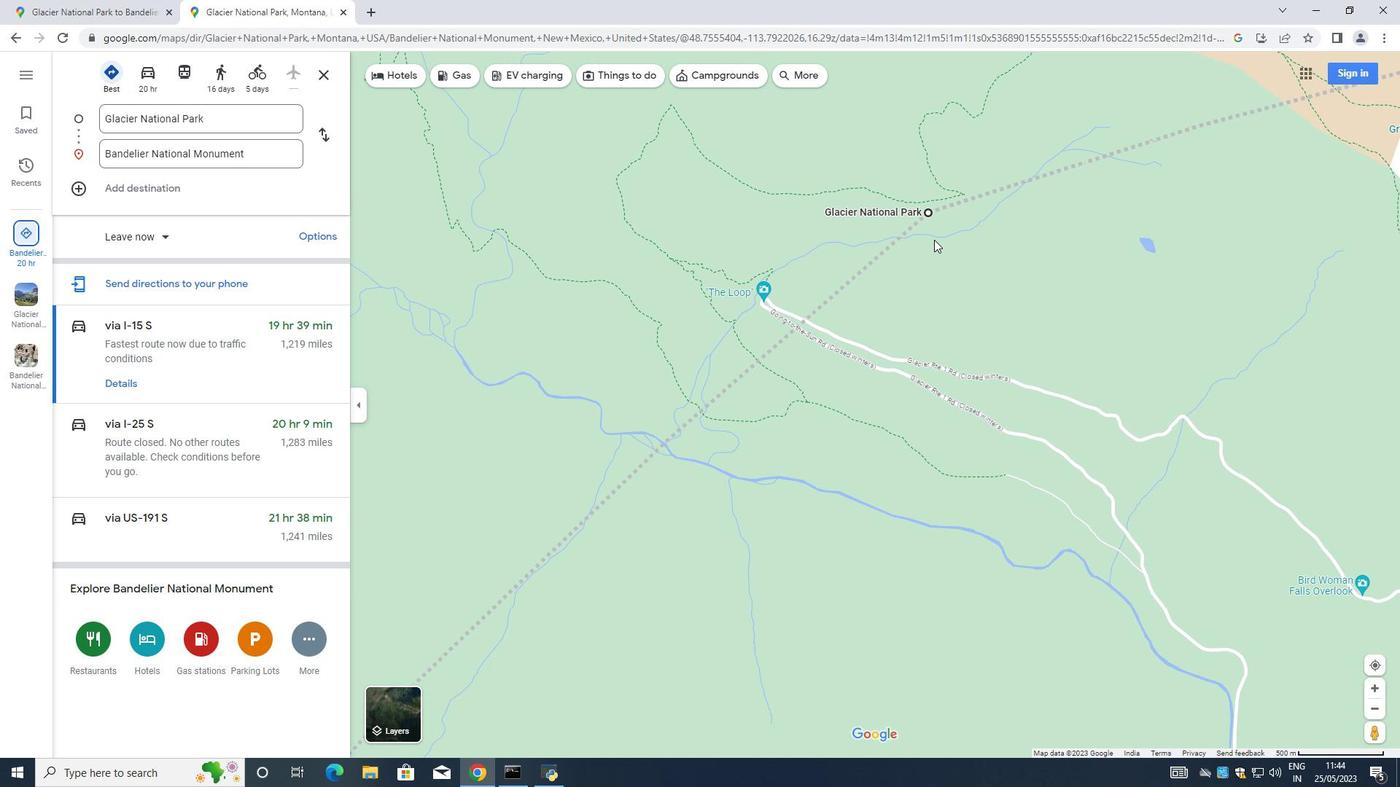 
Action: Mouse scrolled (933, 239) with delta (0, 0)
Screenshot: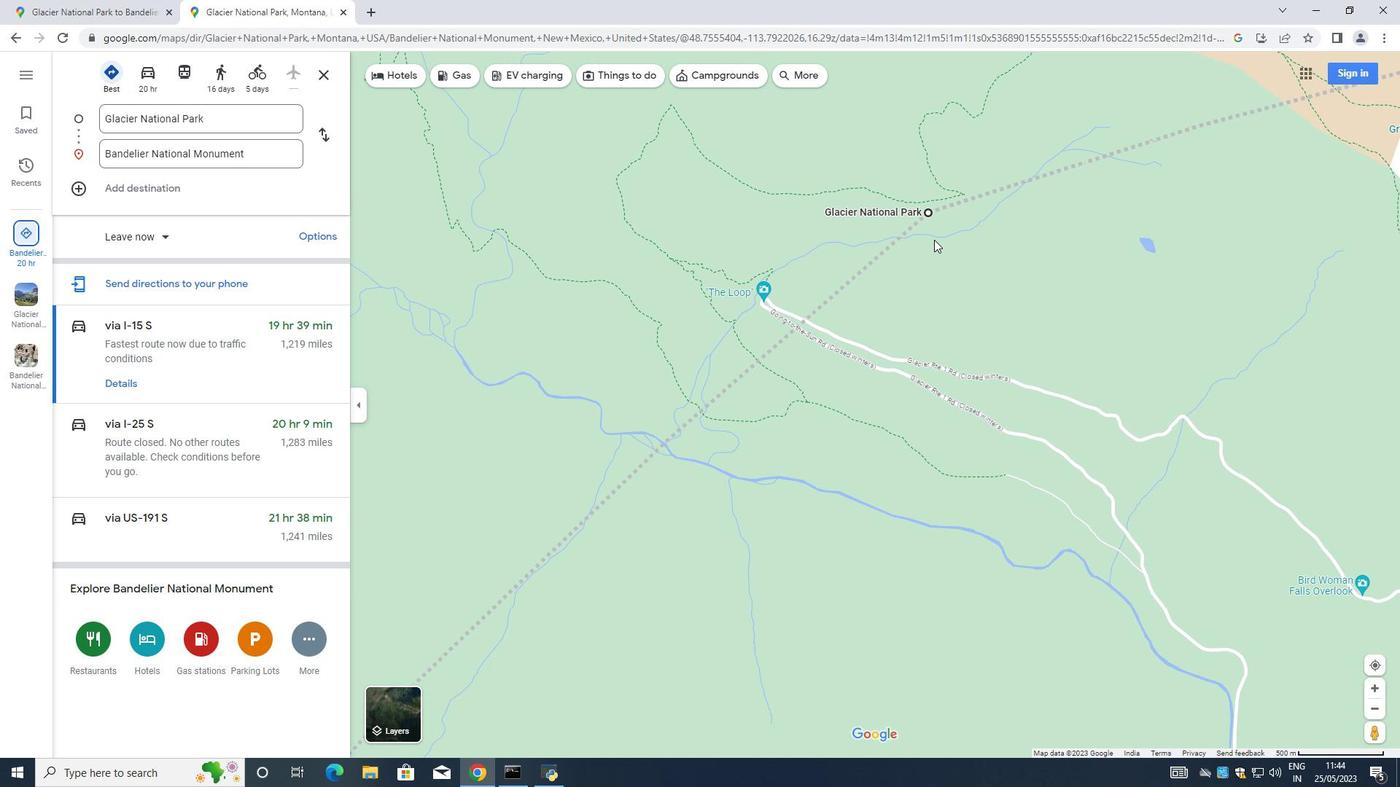 
Action: Mouse scrolled (933, 239) with delta (0, 0)
Screenshot: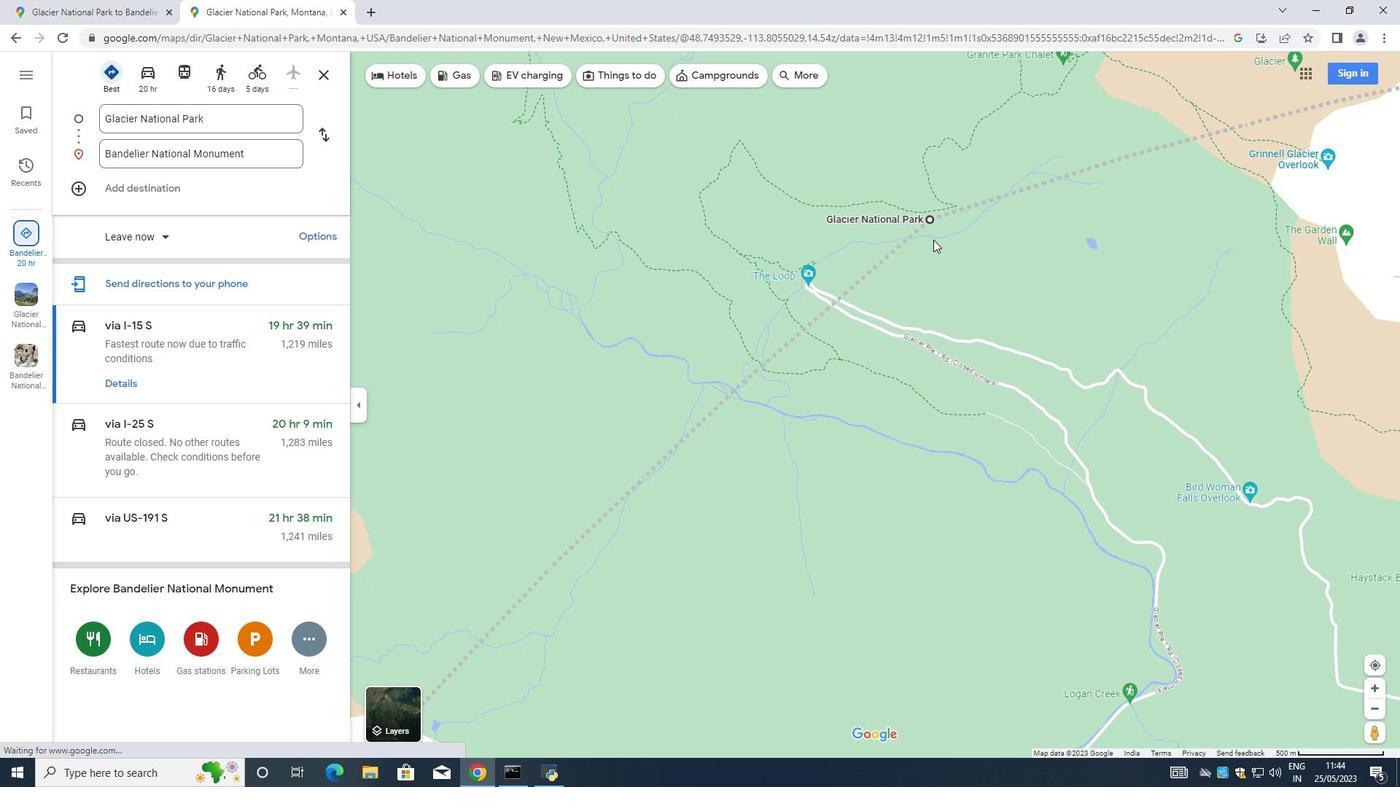 
Action: Mouse moved to (933, 240)
Screenshot: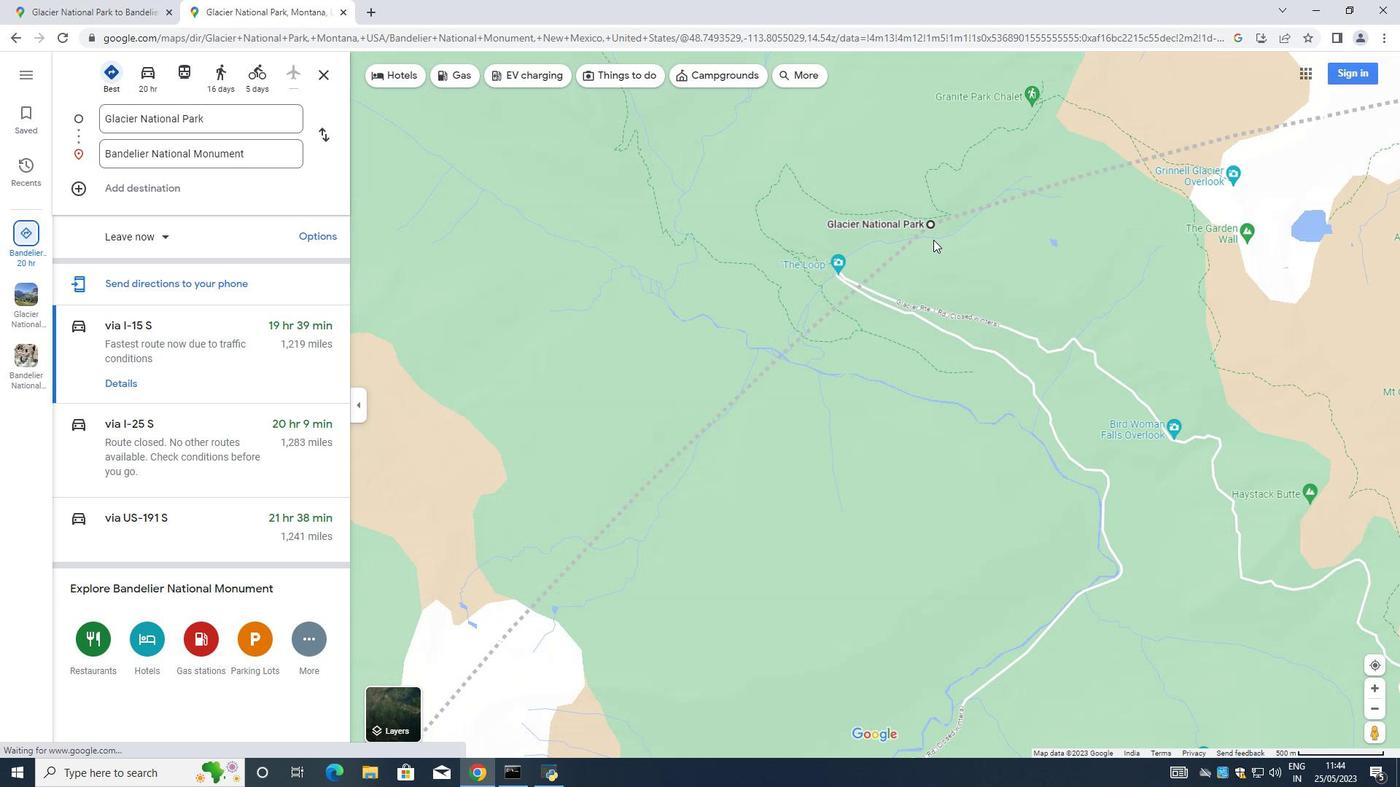 
Action: Mouse scrolled (933, 239) with delta (0, 0)
Screenshot: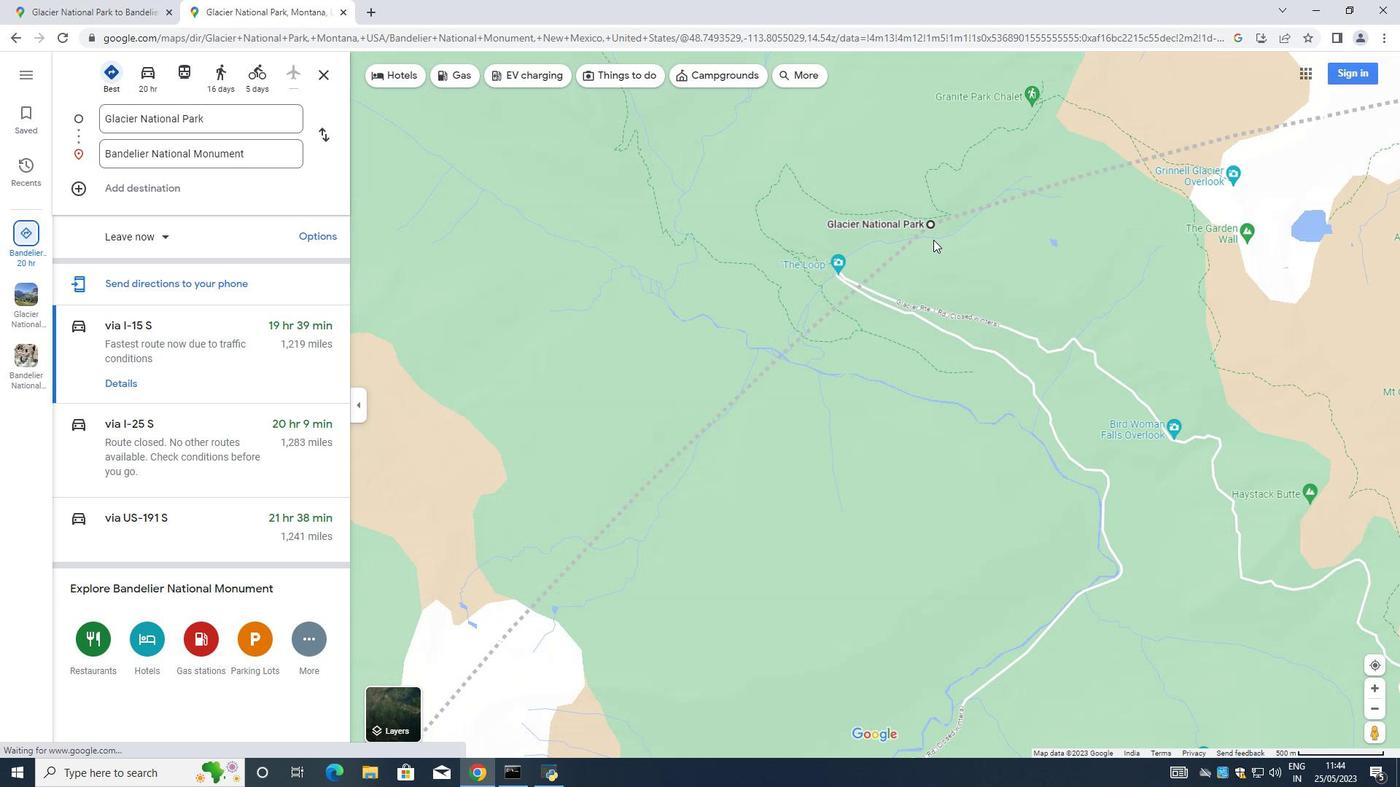 
Action: Mouse moved to (931, 240)
Screenshot: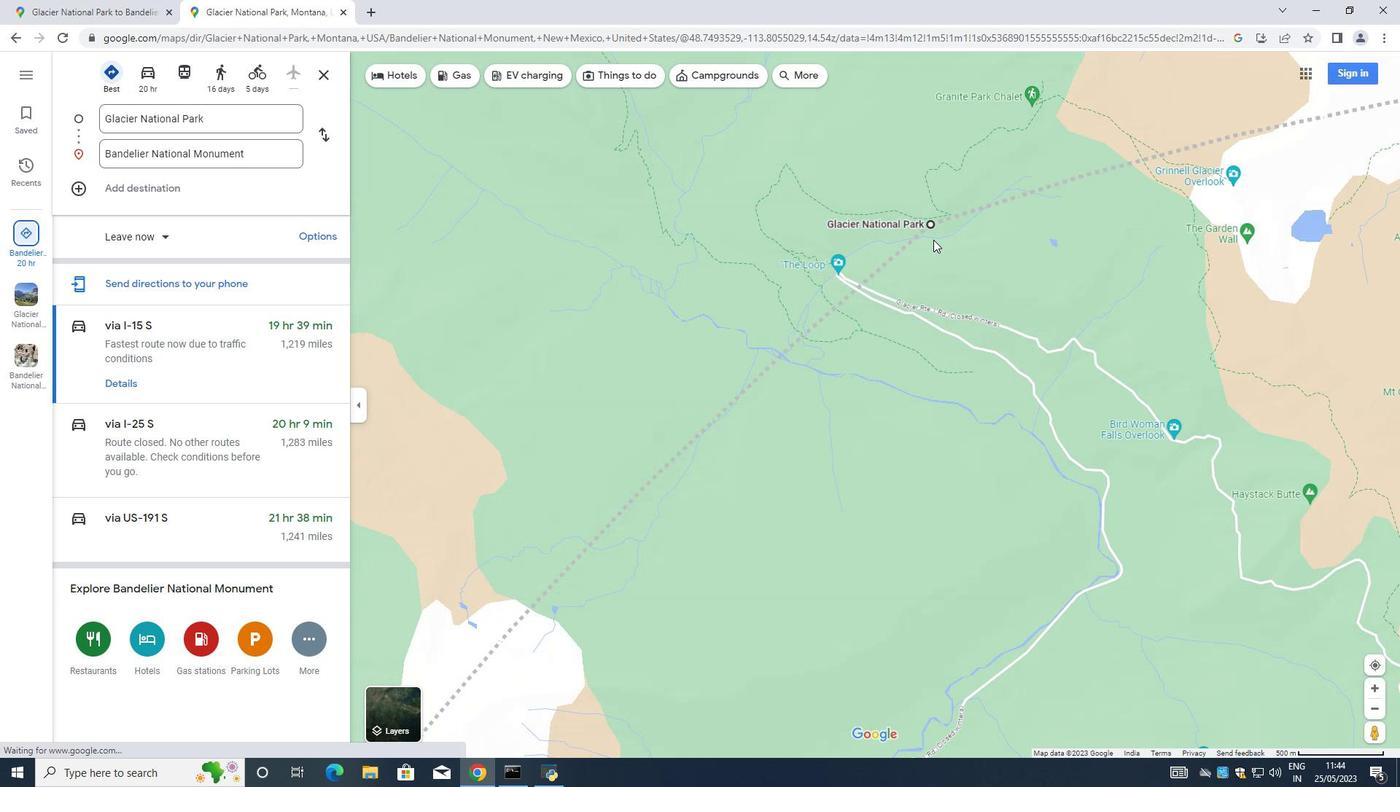 
Action: Mouse scrolled (931, 239) with delta (0, 0)
Screenshot: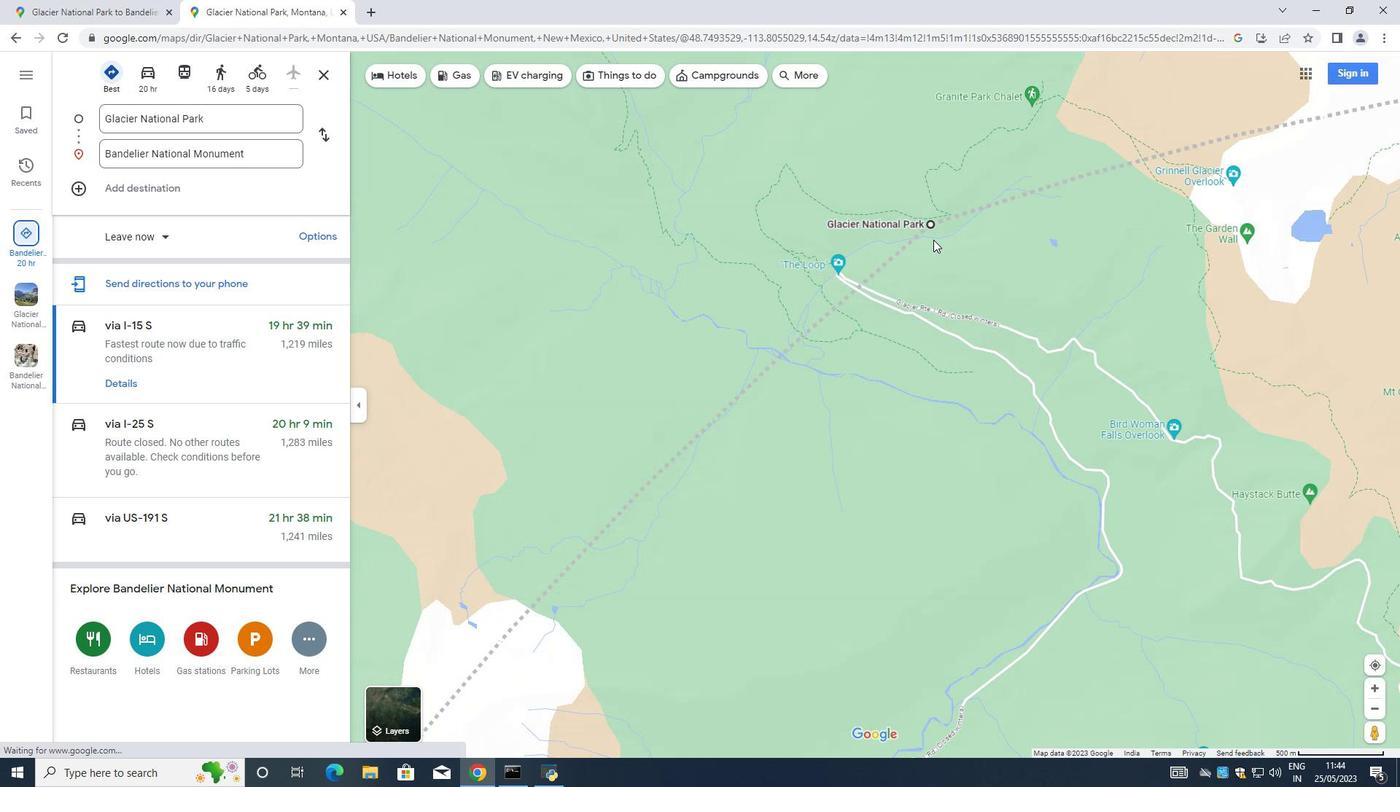 
Action: Mouse scrolled (931, 239) with delta (0, 0)
Screenshot: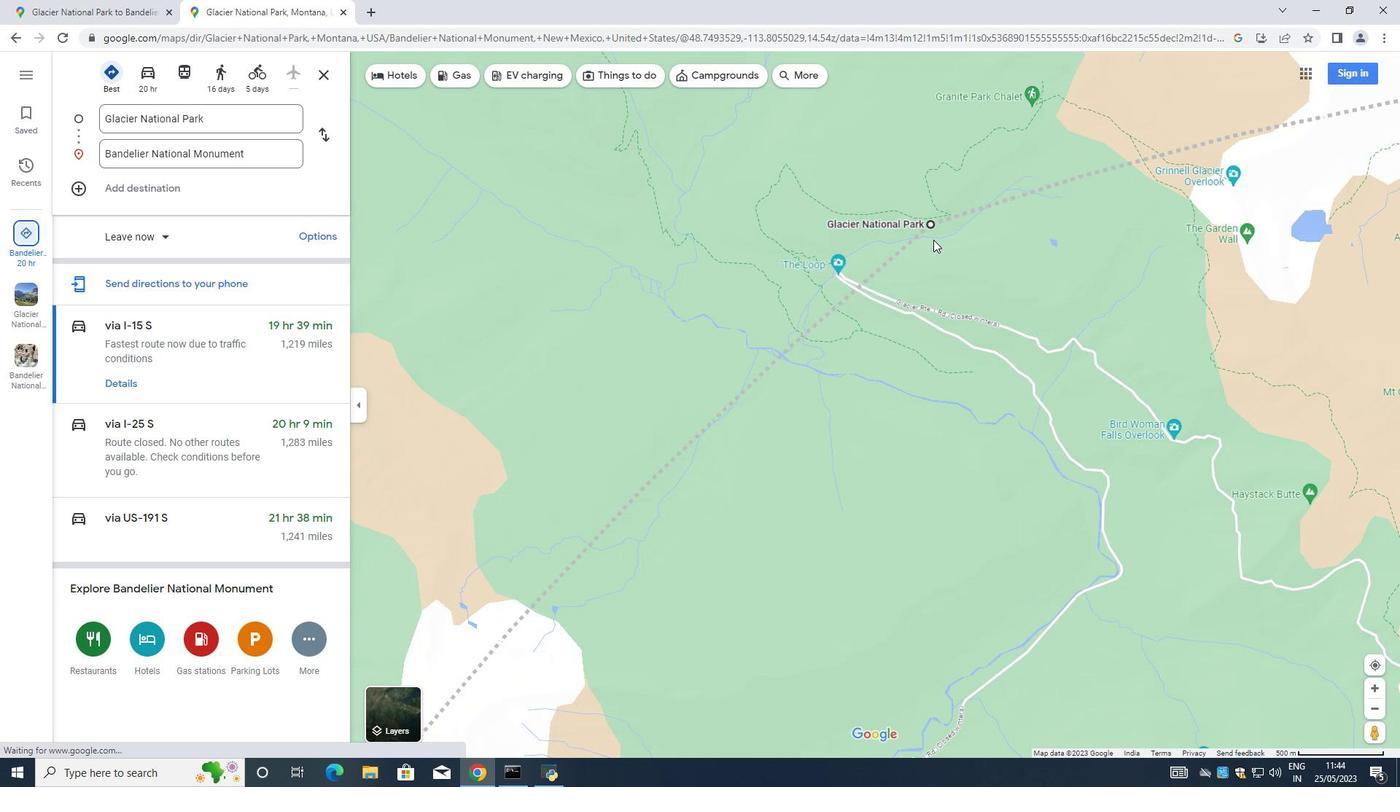 
Action: Mouse moved to (931, 240)
Screenshot: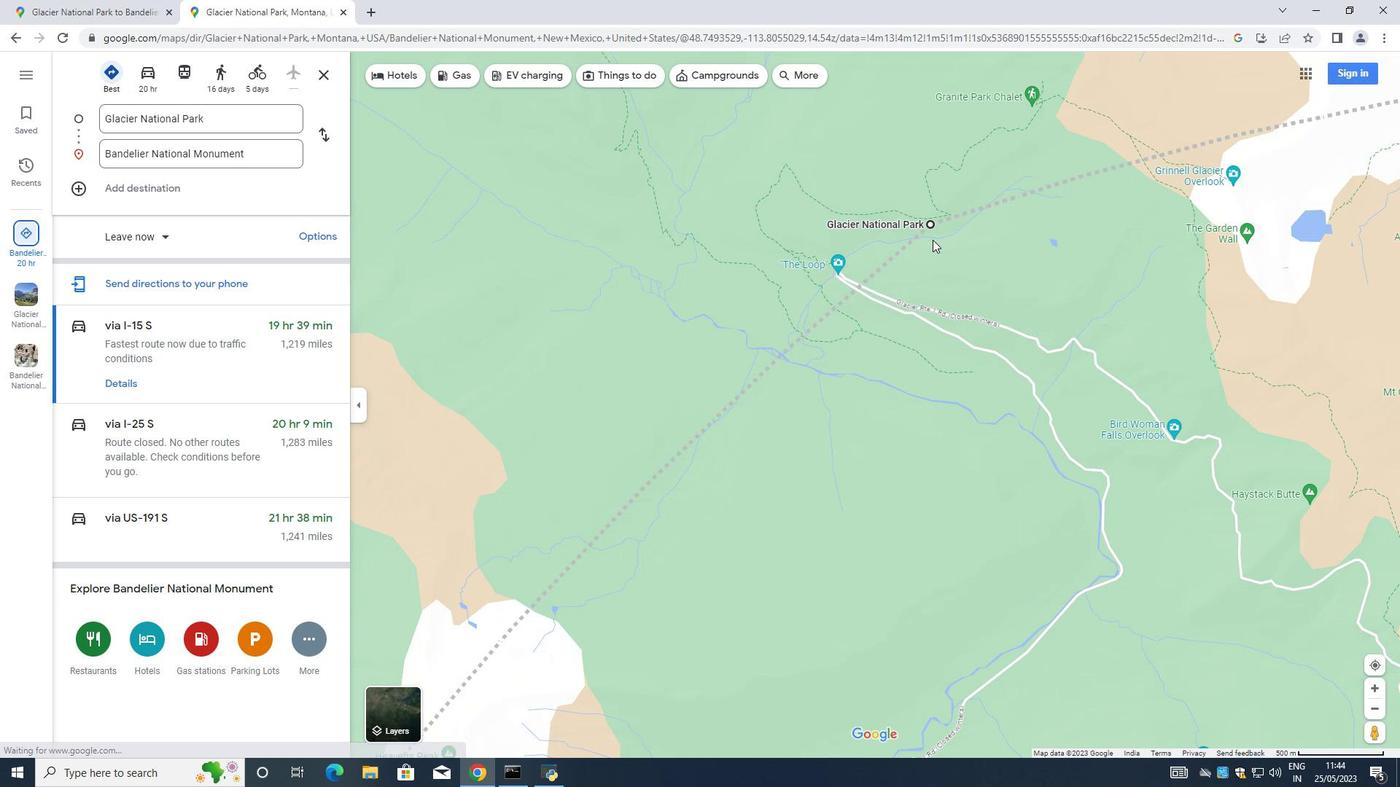 
Action: Mouse scrolled (931, 240) with delta (0, 0)
Screenshot: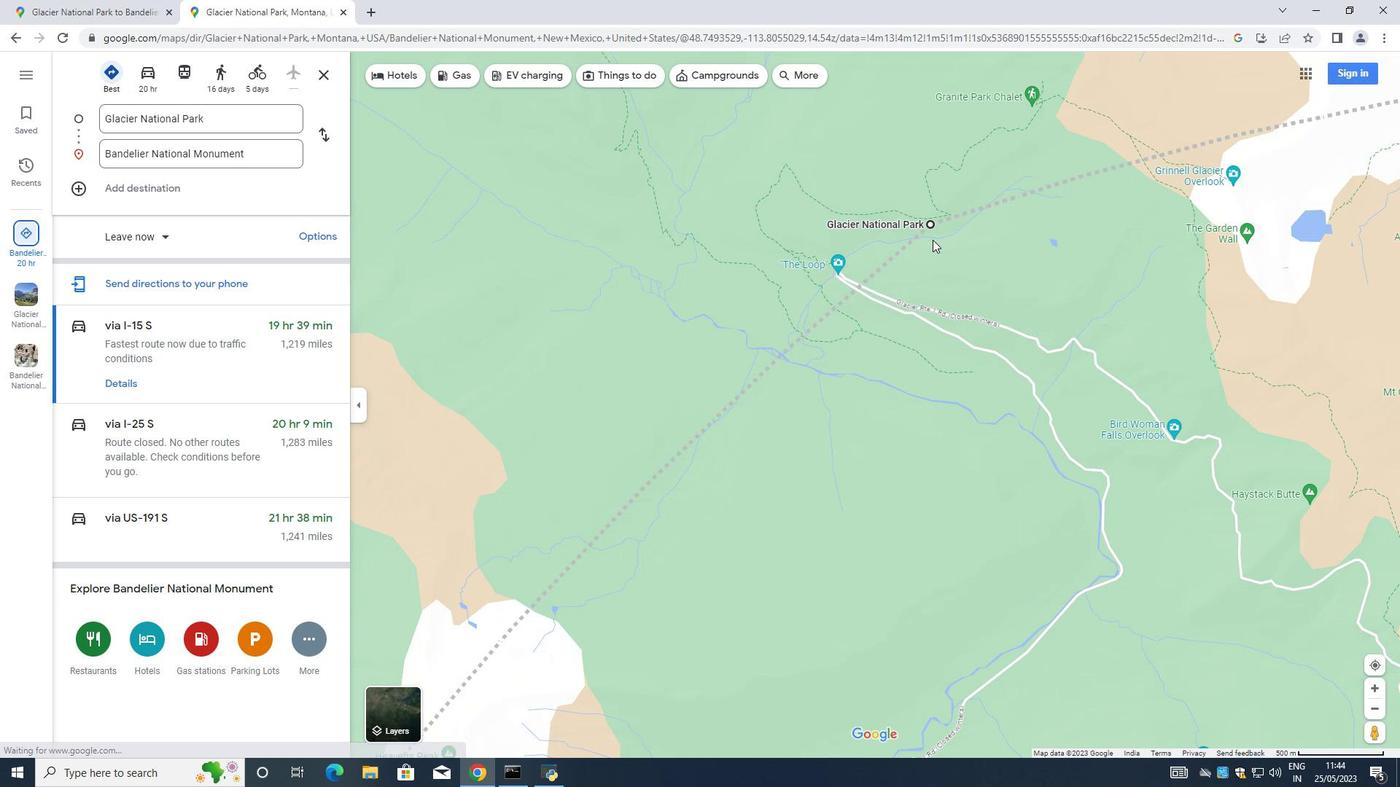 
Action: Mouse moved to (930, 240)
Screenshot: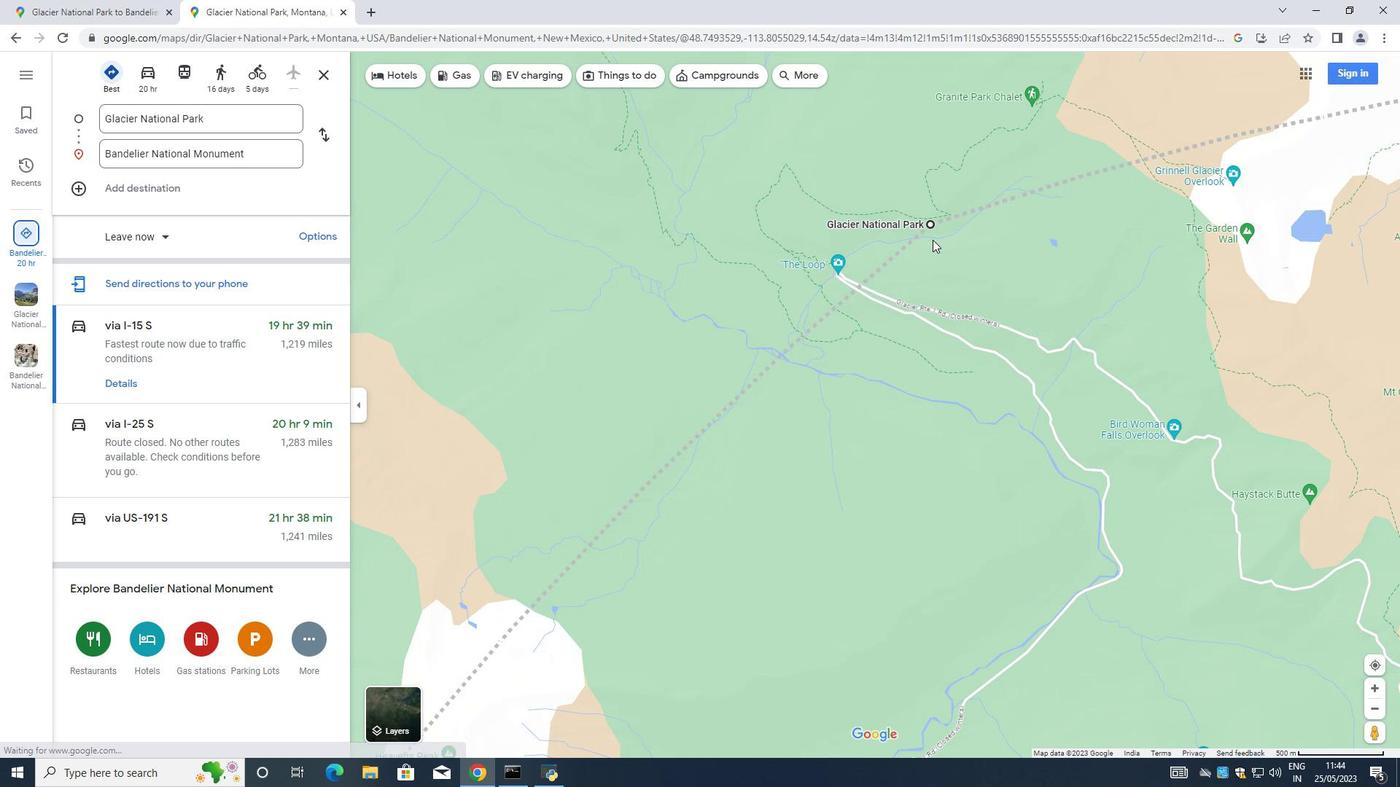 
Action: Mouse scrolled (930, 240) with delta (0, 0)
Screenshot: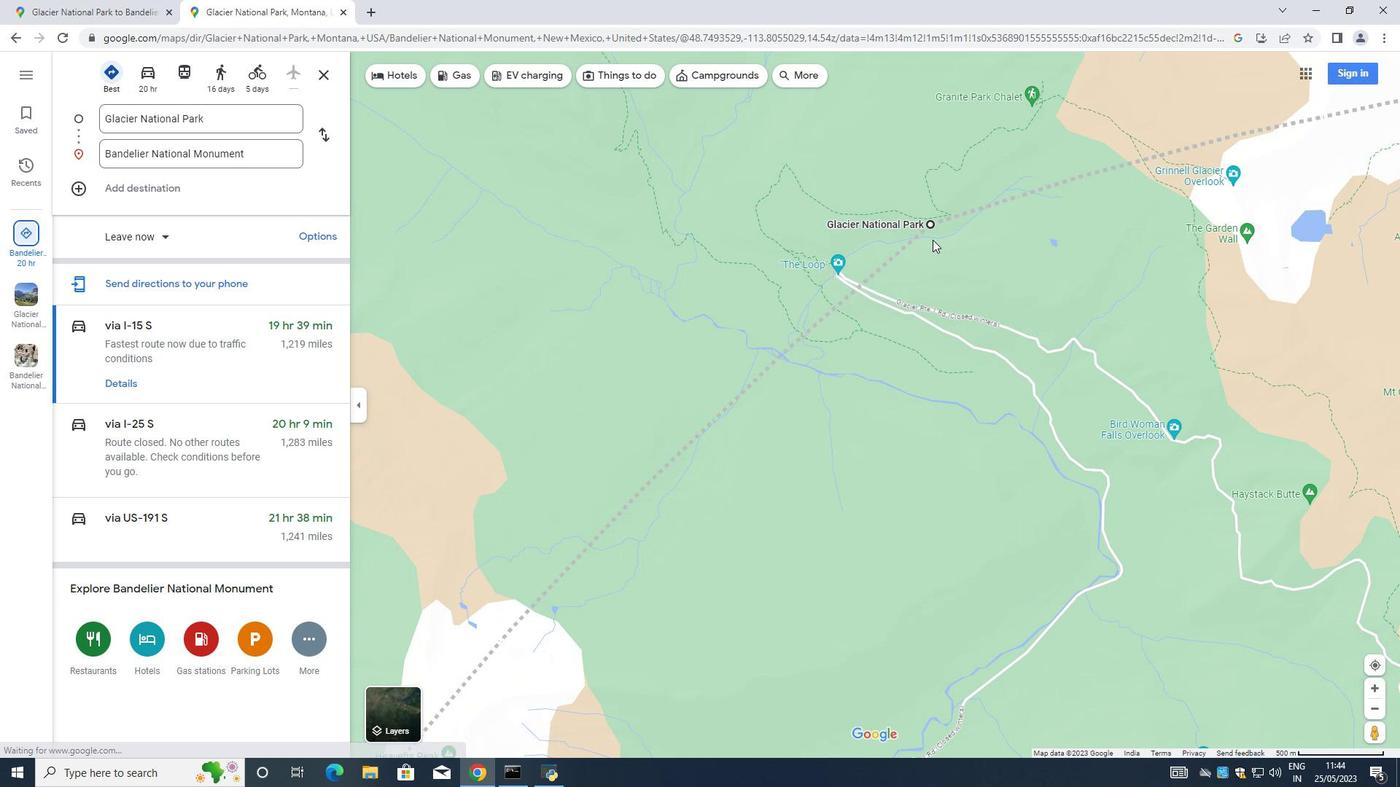 
Action: Mouse scrolled (930, 240) with delta (0, 0)
Screenshot: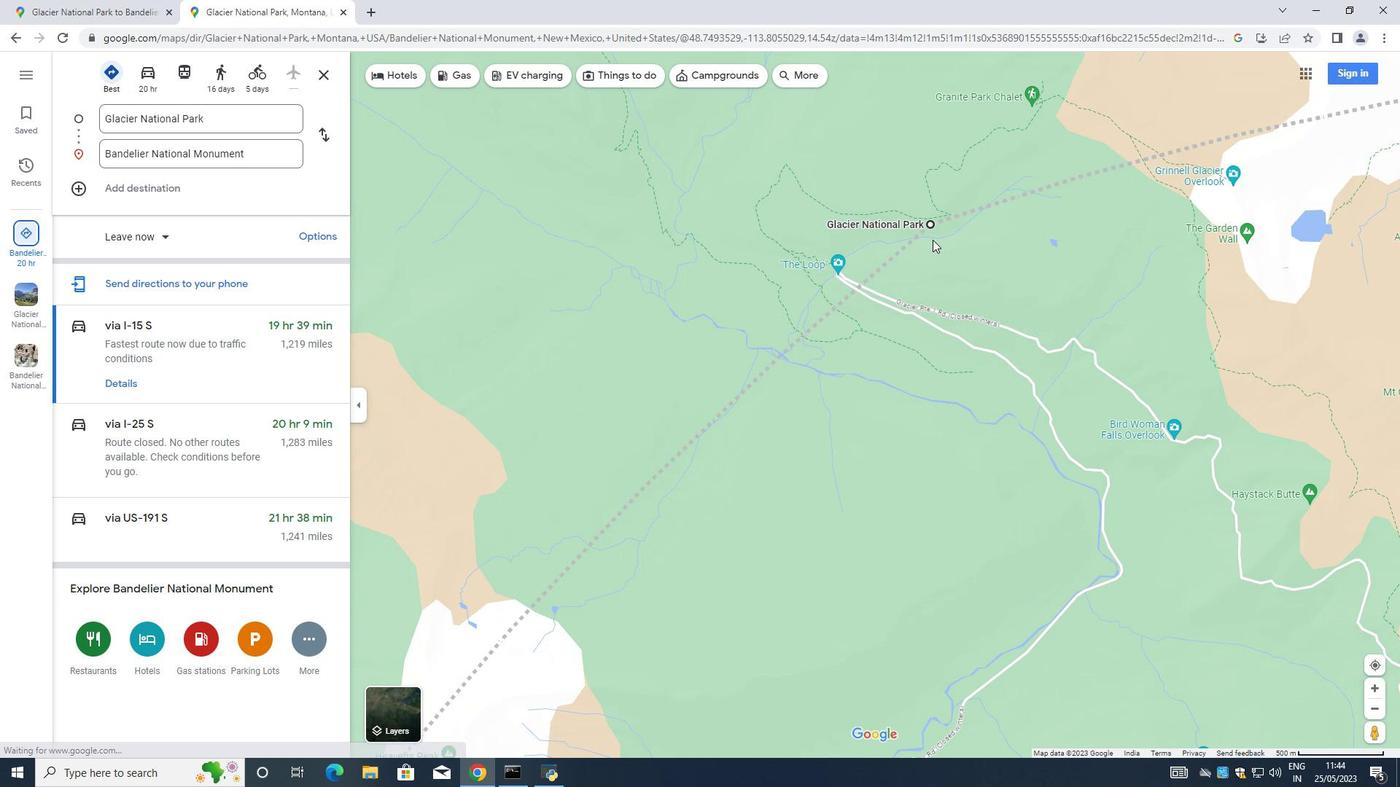 
Action: Mouse moved to (930, 241)
Screenshot: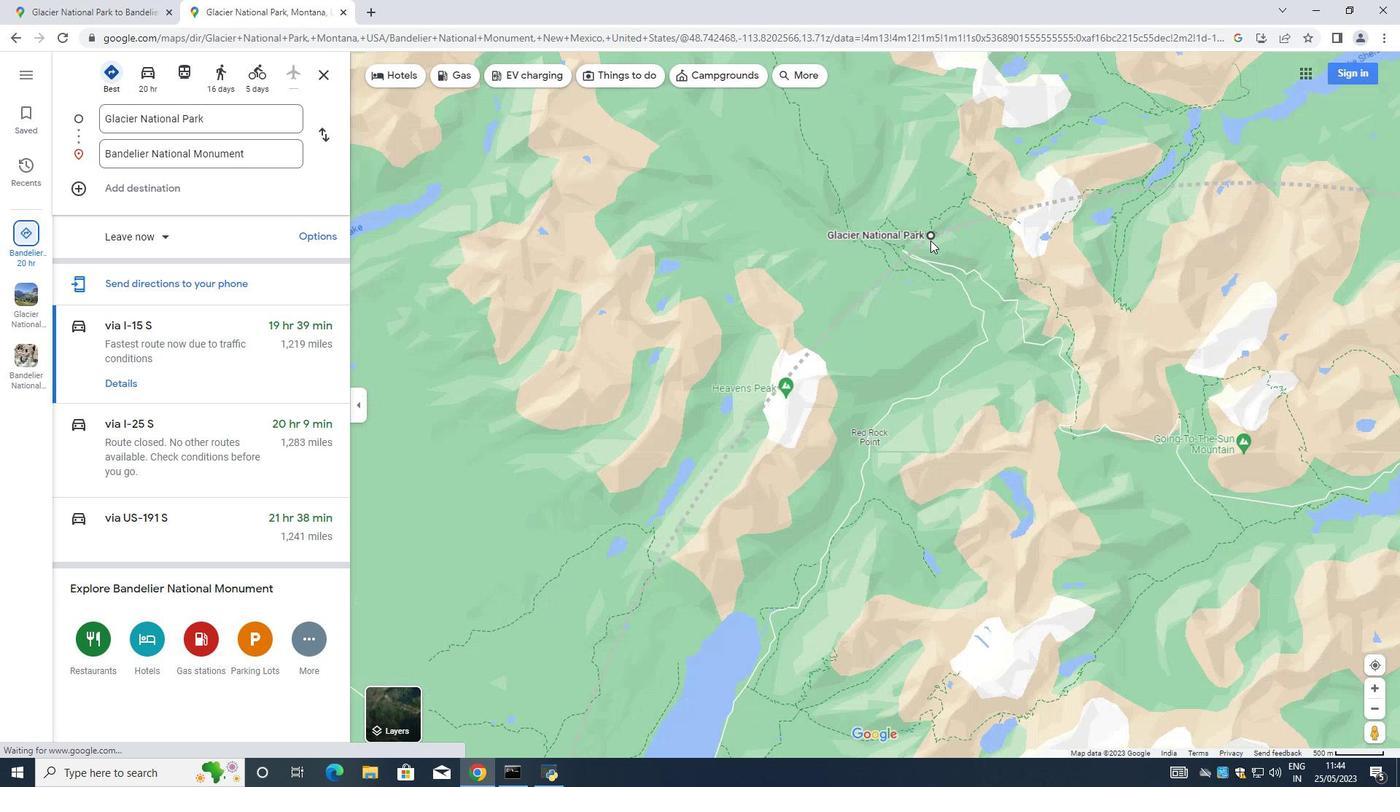 
Action: Mouse scrolled (930, 240) with delta (0, 0)
Screenshot: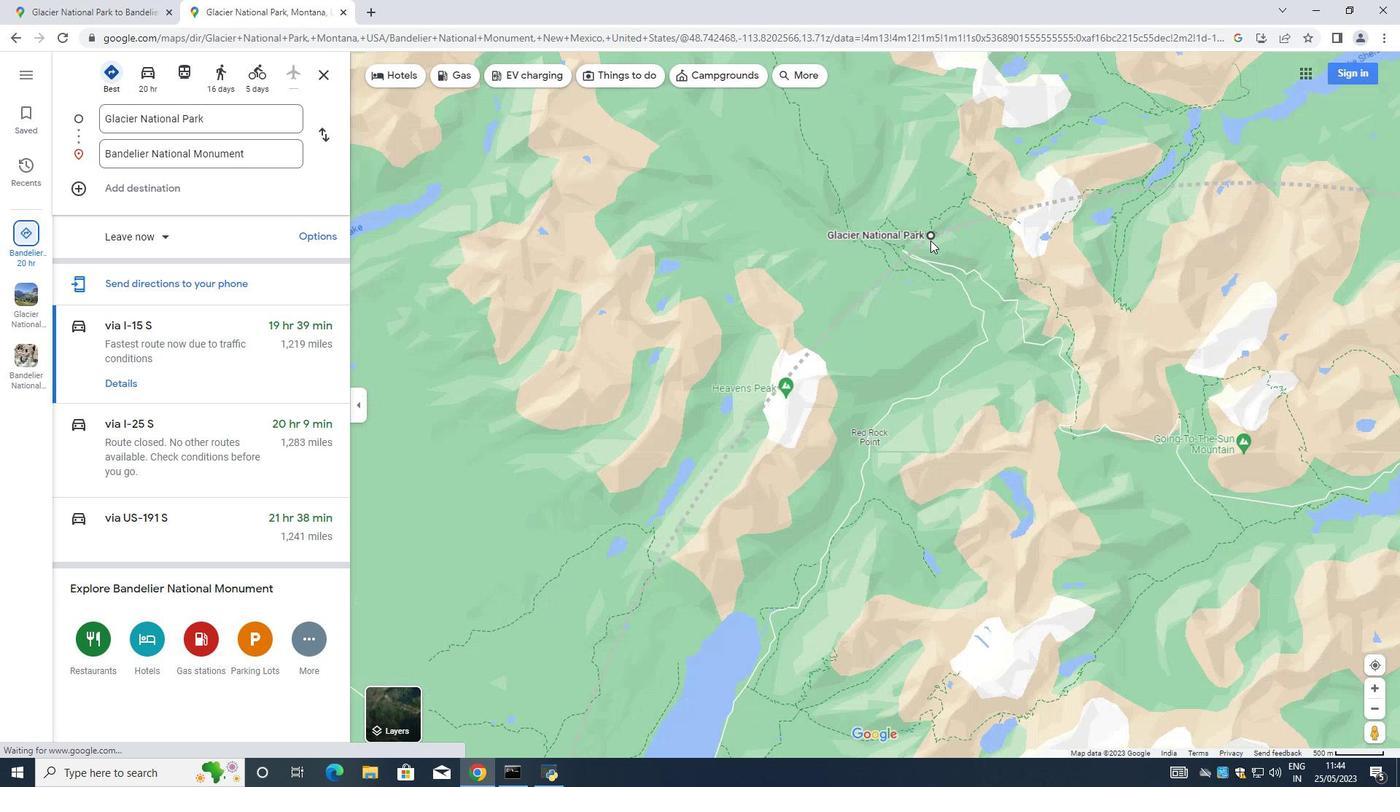 
Action: Mouse scrolled (930, 240) with delta (0, 0)
Screenshot: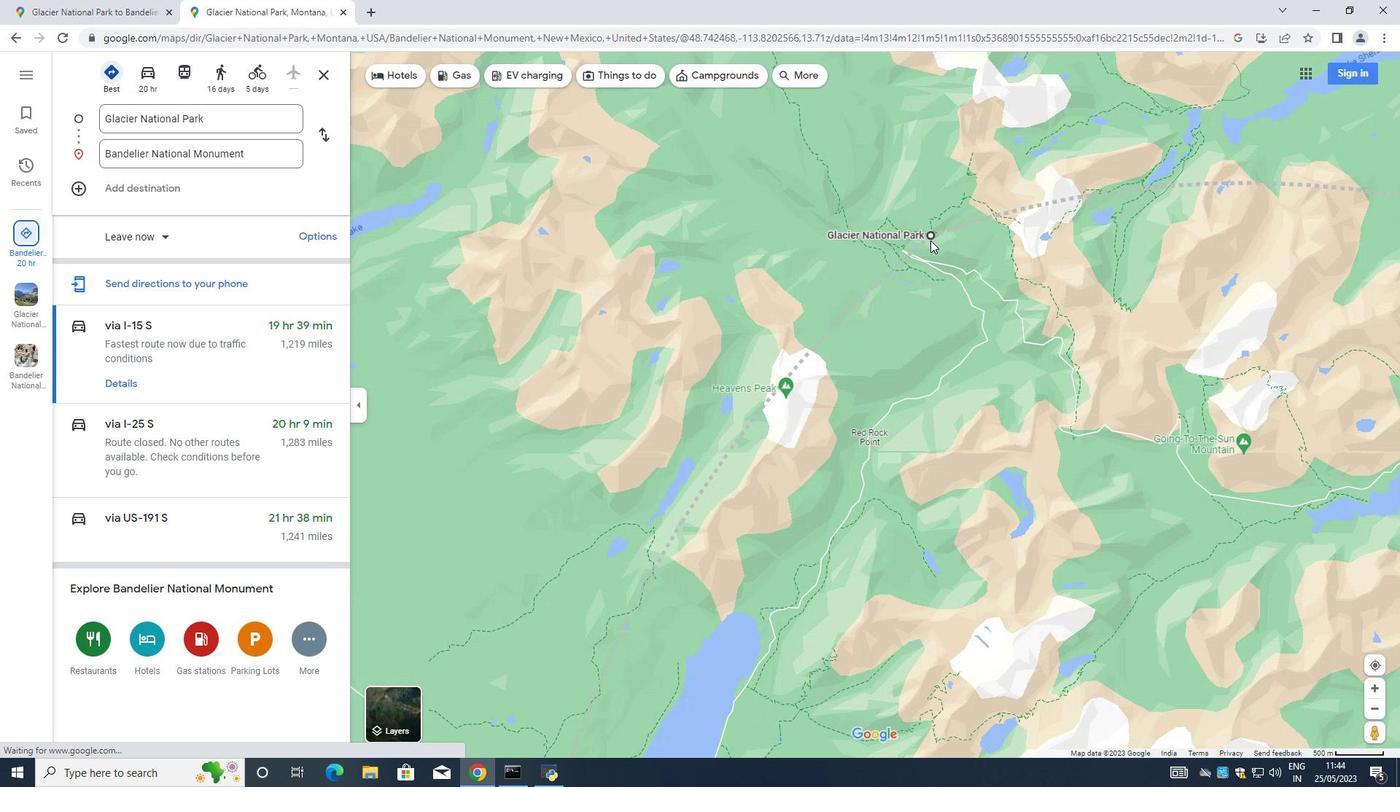 
Action: Mouse scrolled (930, 240) with delta (0, 0)
Screenshot: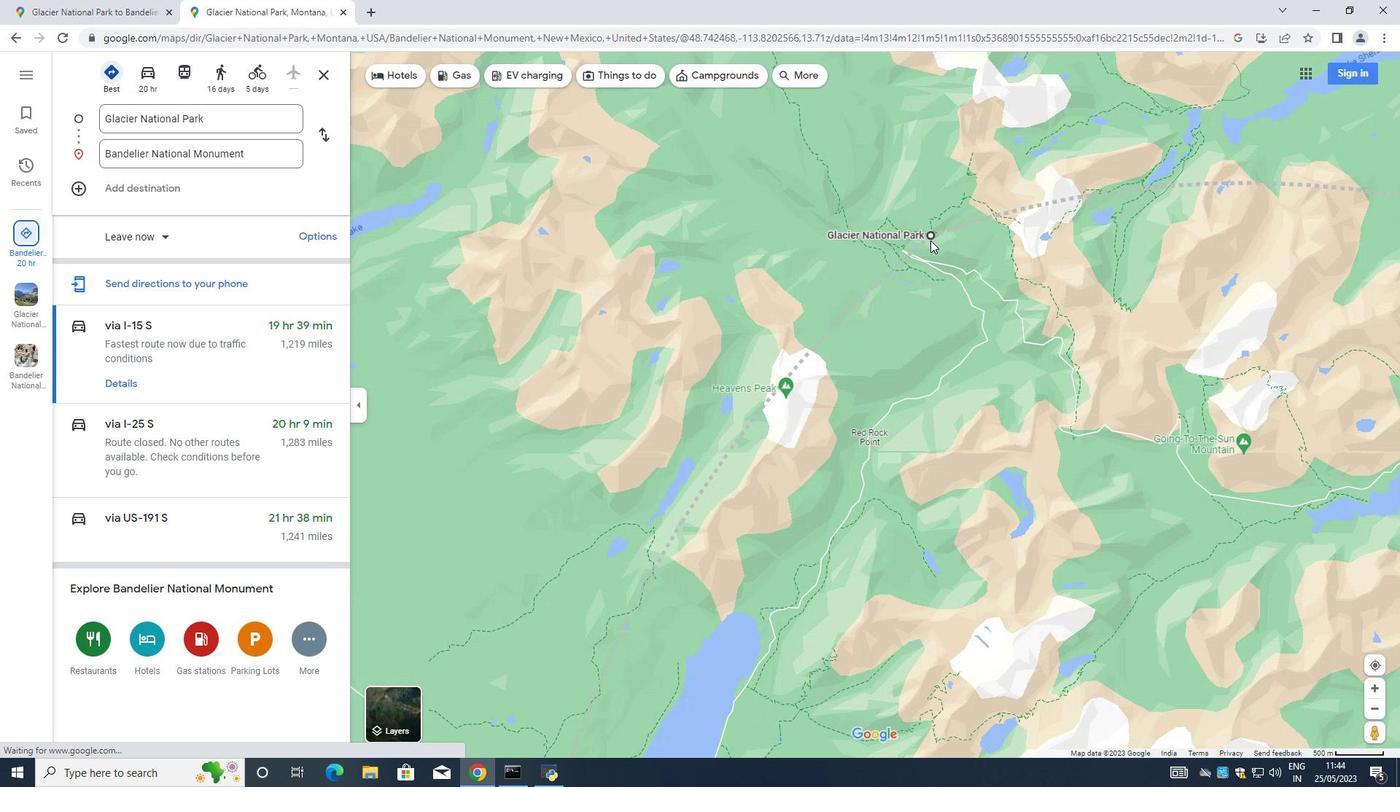
Action: Mouse scrolled (930, 240) with delta (0, 0)
Screenshot: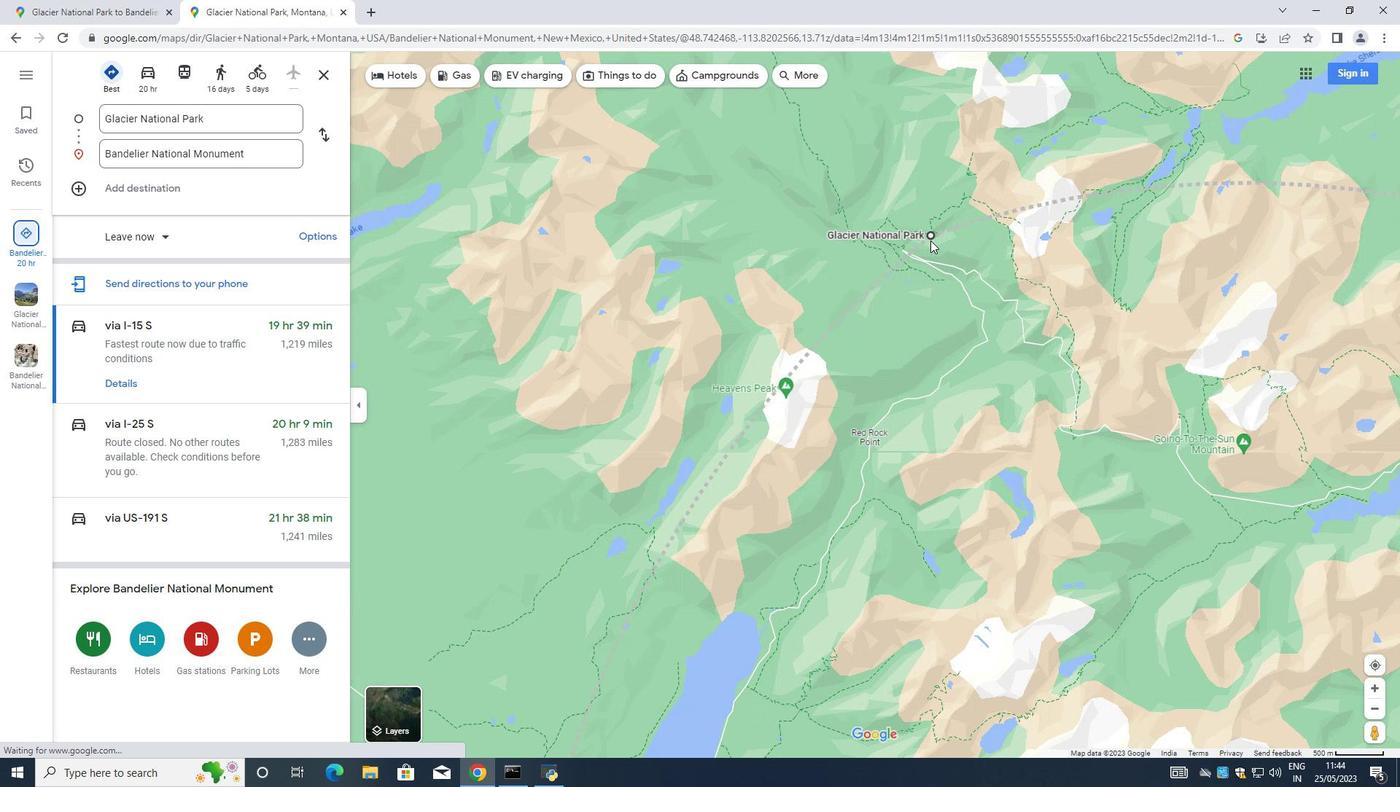 
Action: Mouse scrolled (930, 240) with delta (0, 0)
Screenshot: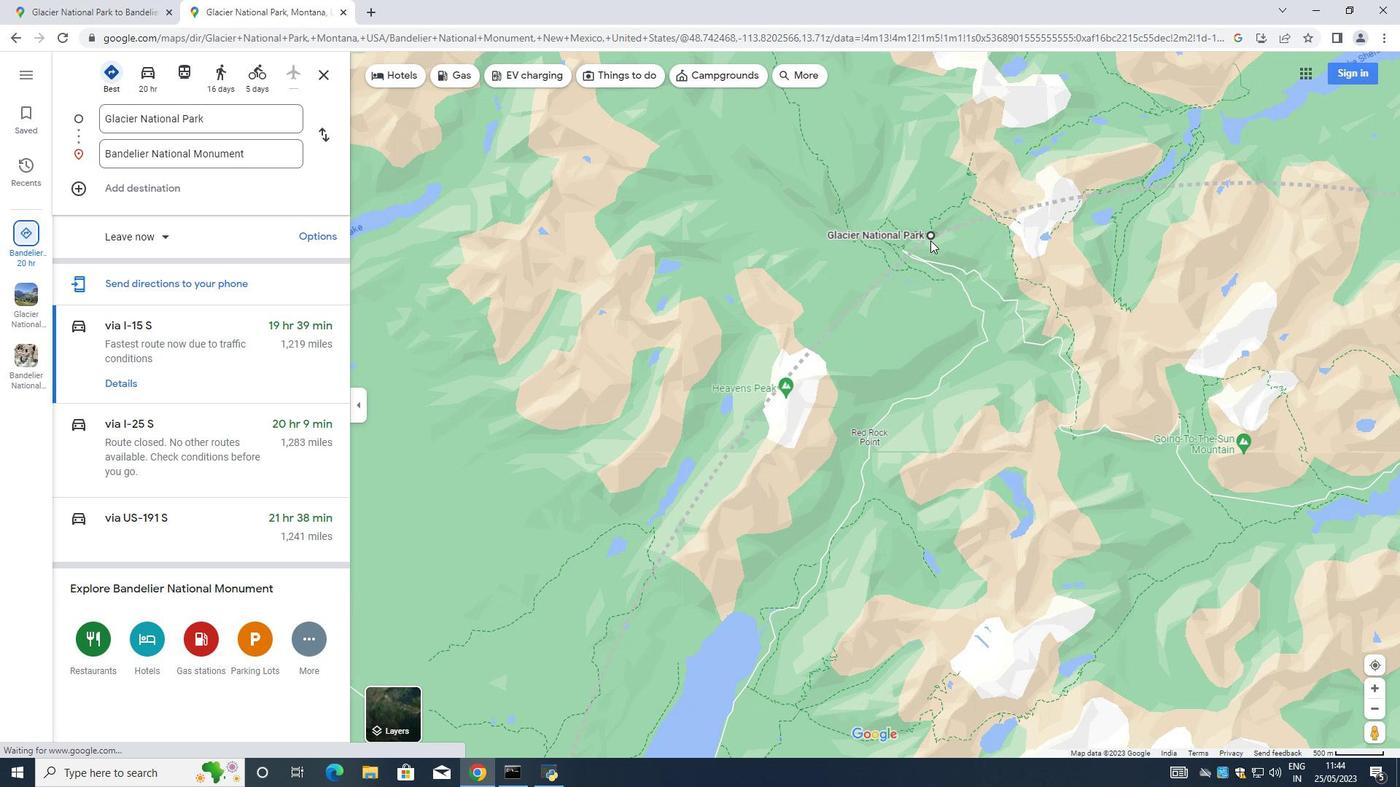 
Action: Mouse moved to (746, 504)
Screenshot: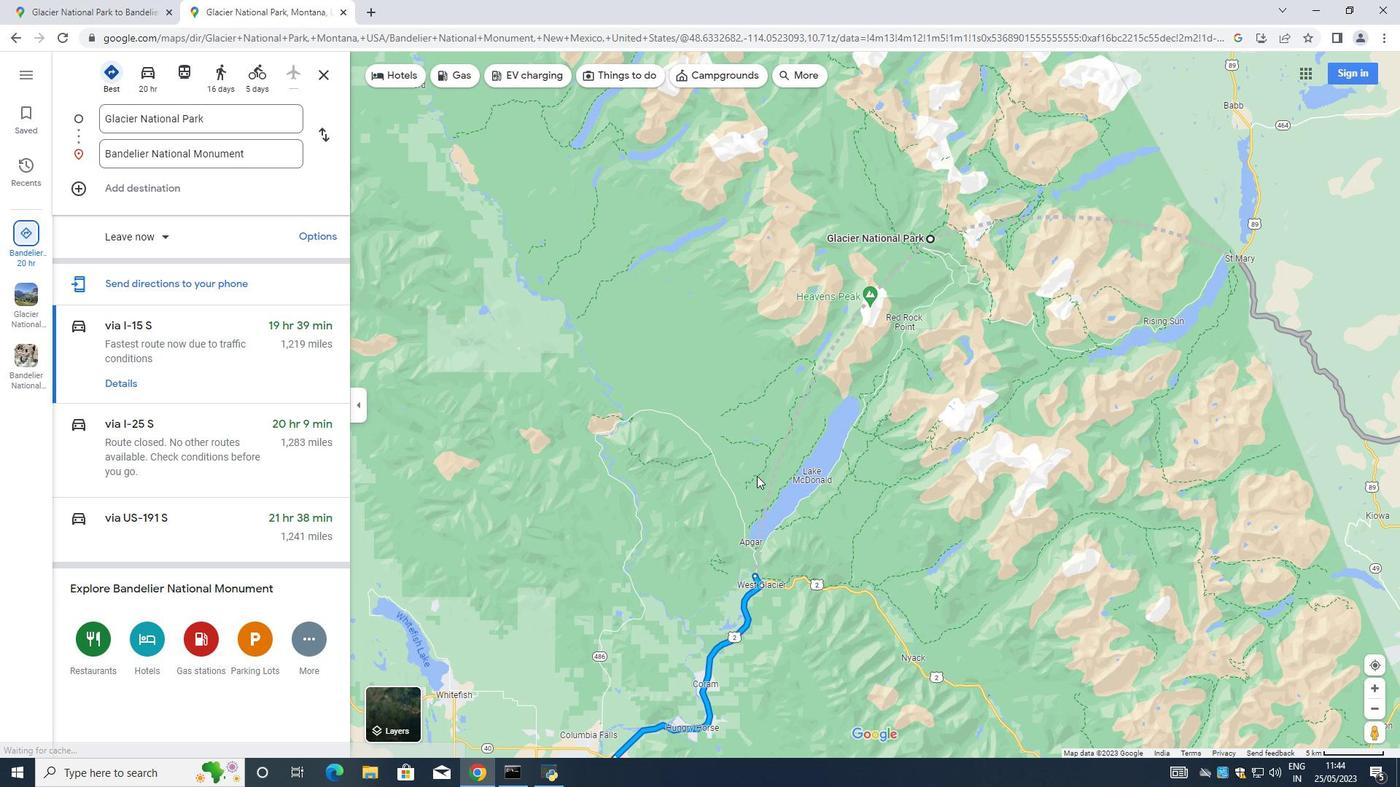 
Action: Mouse pressed left at (746, 504)
Screenshot: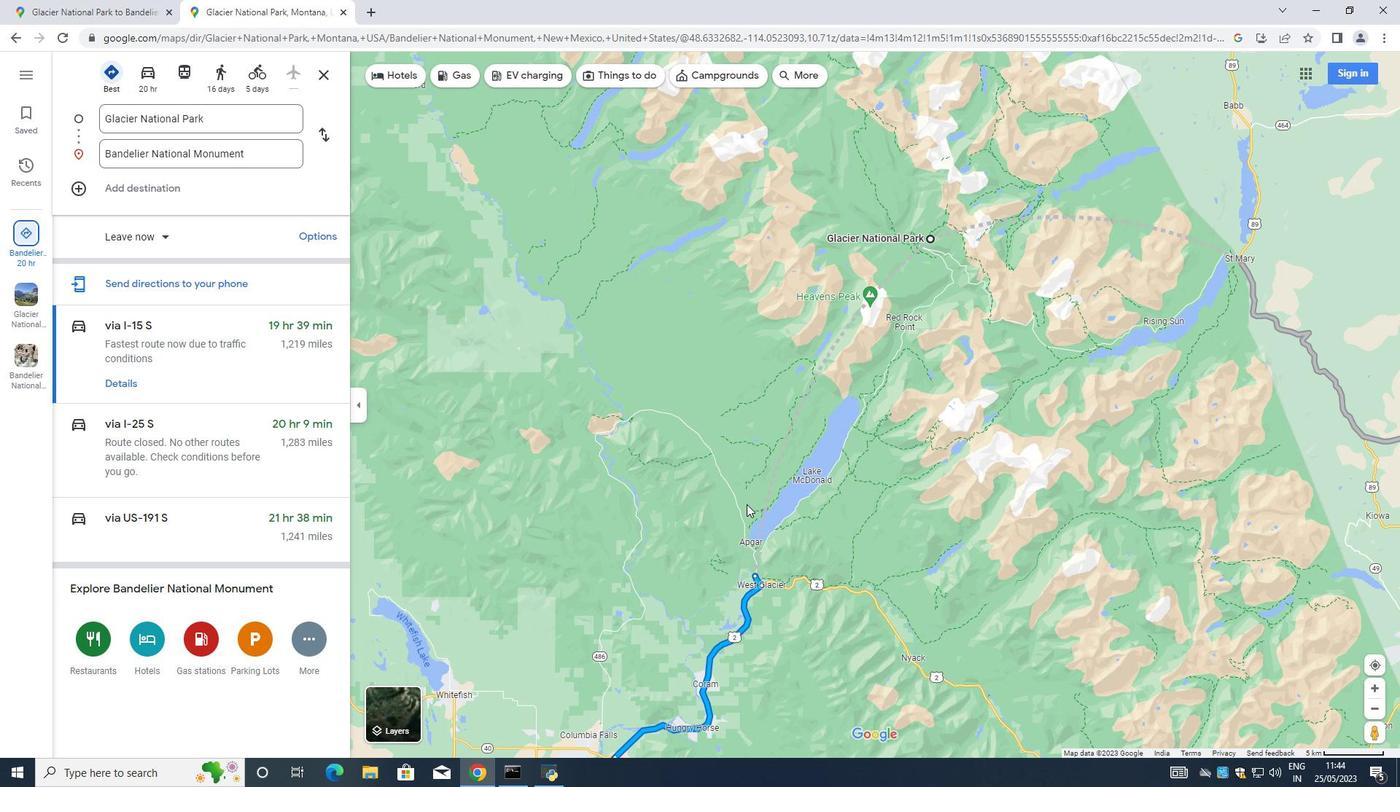
Action: Mouse moved to (733, 398)
Screenshot: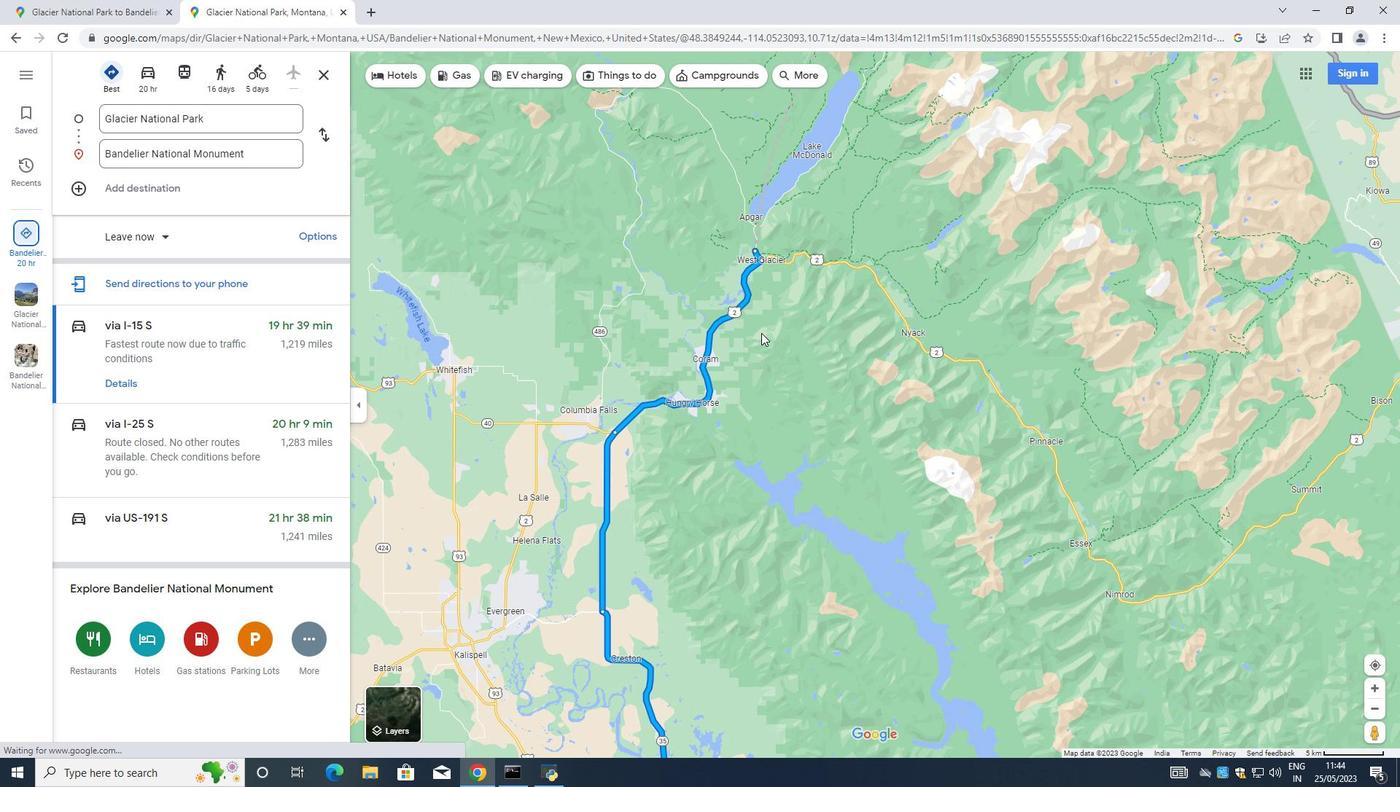 
Action: Mouse pressed left at (733, 398)
Screenshot: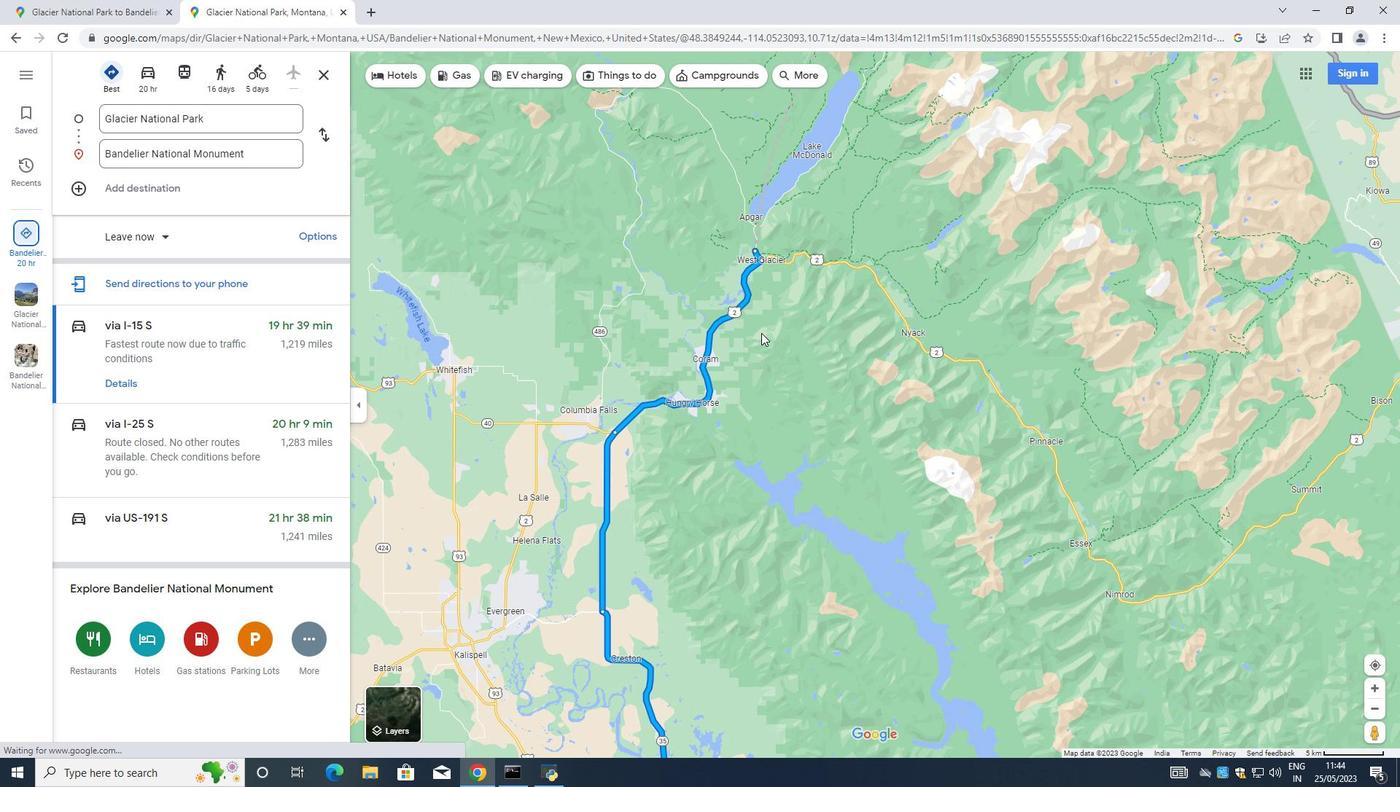 
Action: Mouse moved to (750, 292)
Screenshot: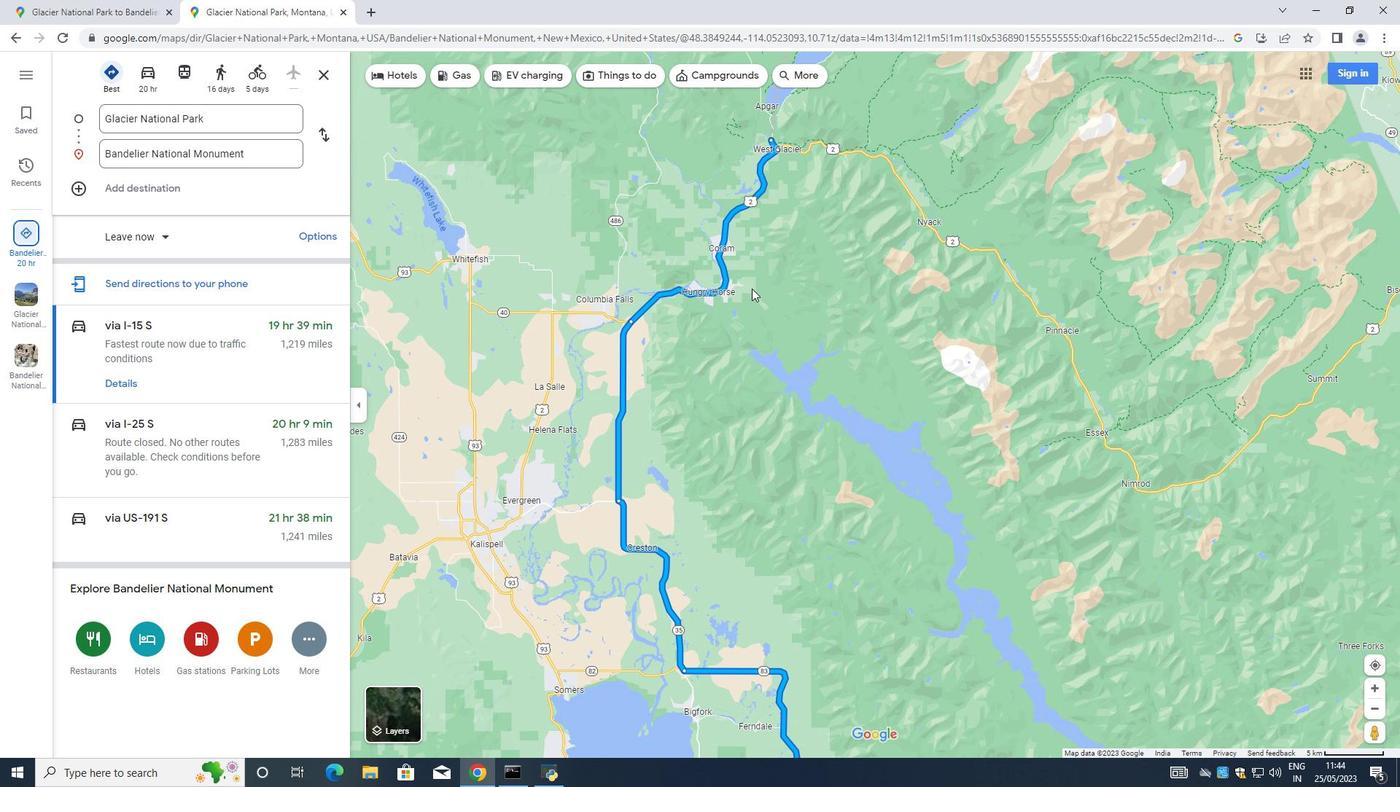 
Action: Mouse scrolled (752, 289) with delta (0, 0)
Screenshot: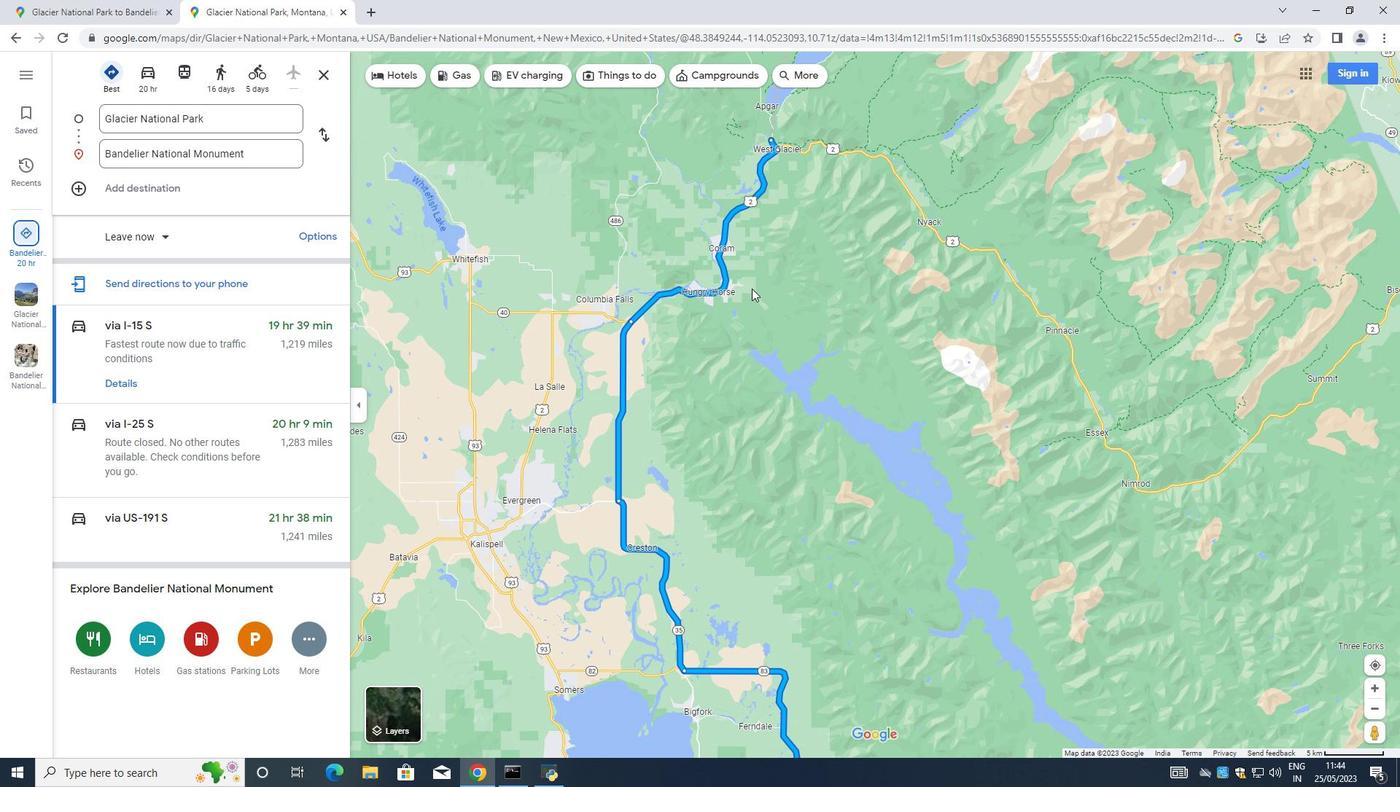 
Action: Mouse scrolled (750, 291) with delta (0, 0)
Screenshot: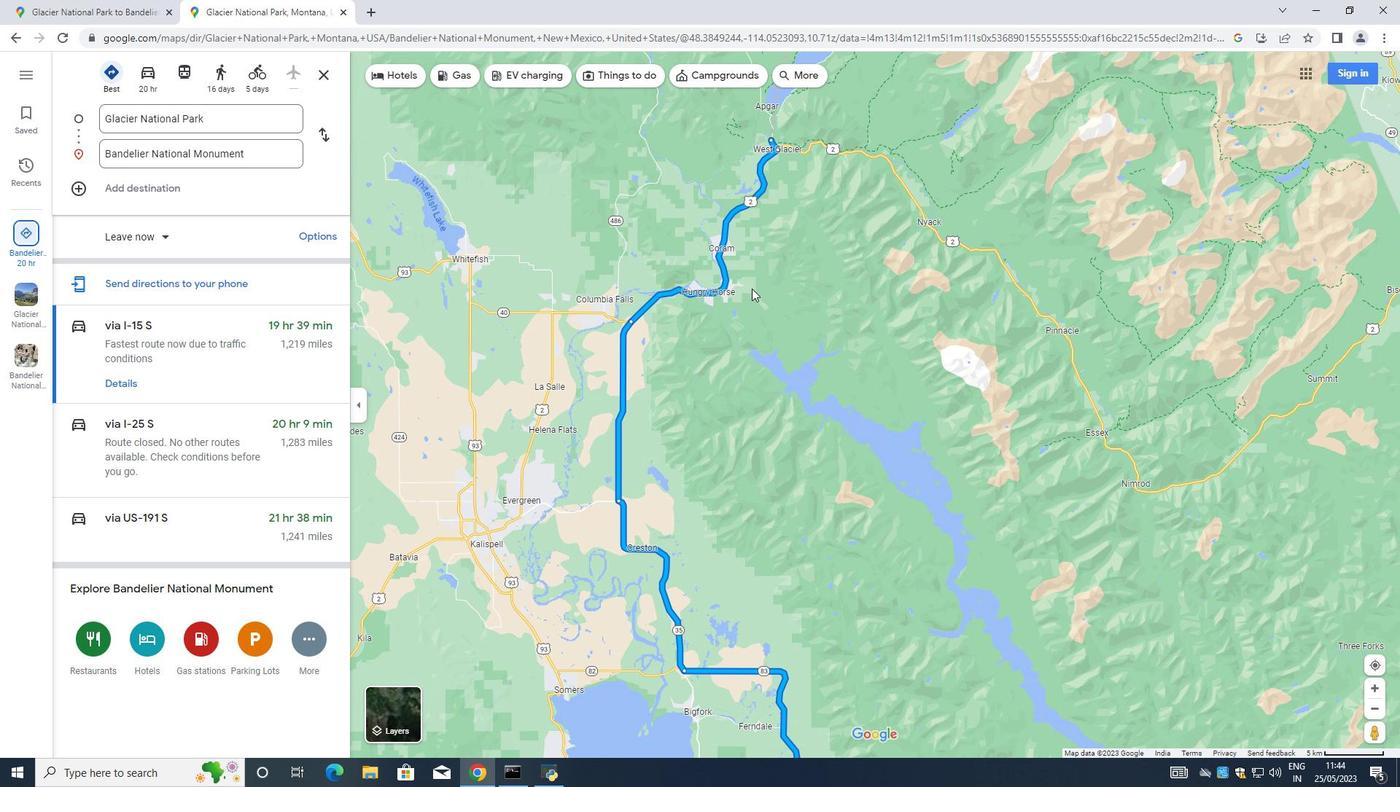
Action: Mouse scrolled (750, 291) with delta (0, 0)
Screenshot: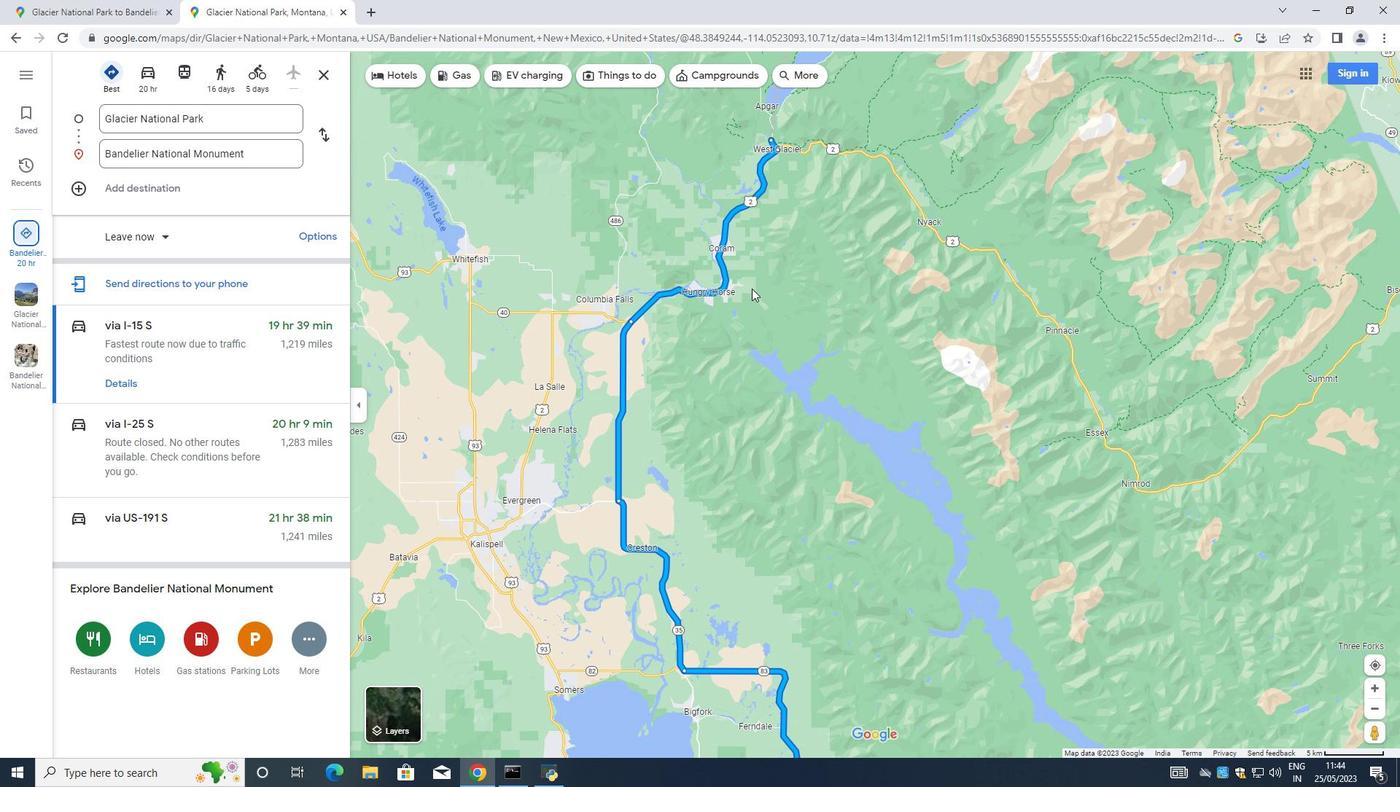 
Action: Mouse moved to (749, 293)
Screenshot: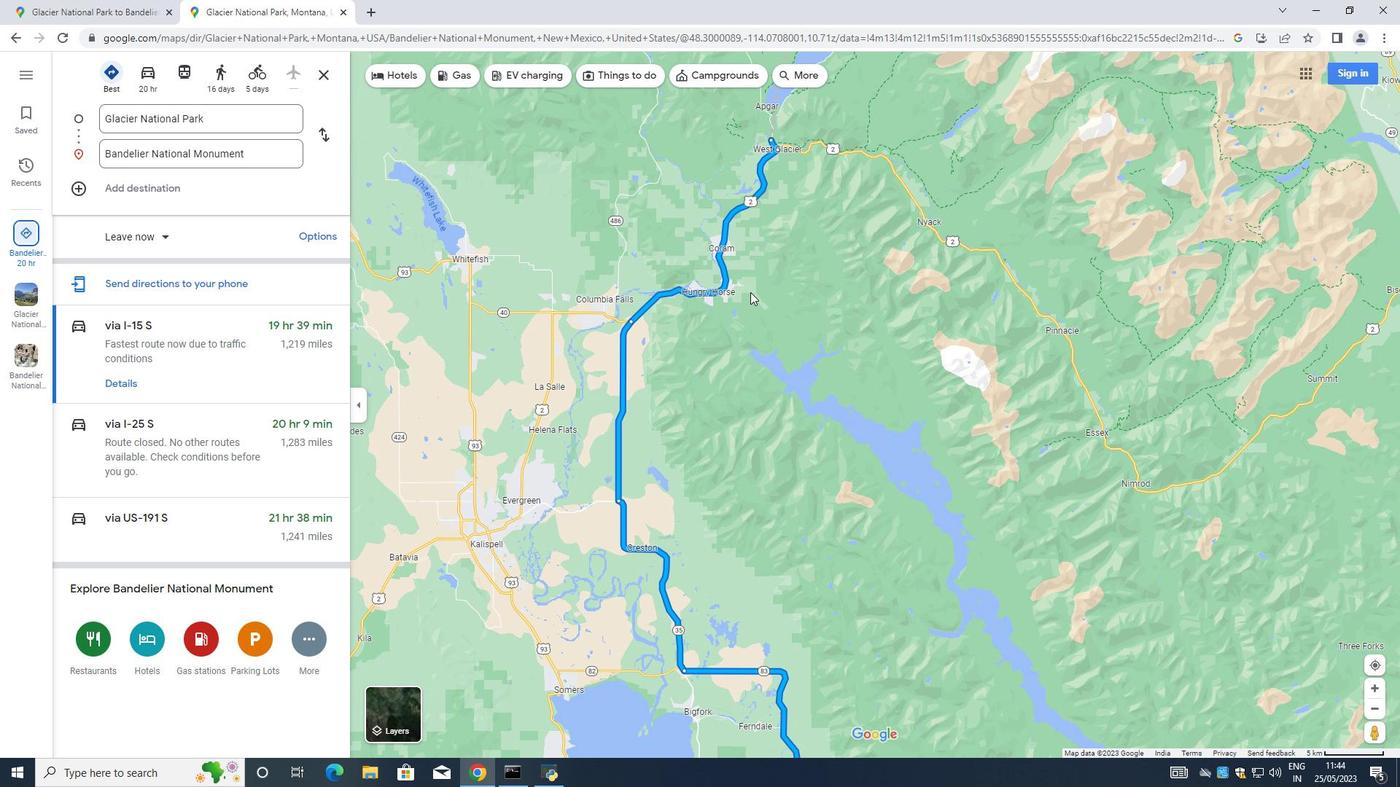 
Action: Mouse scrolled (749, 292) with delta (0, 0)
Screenshot: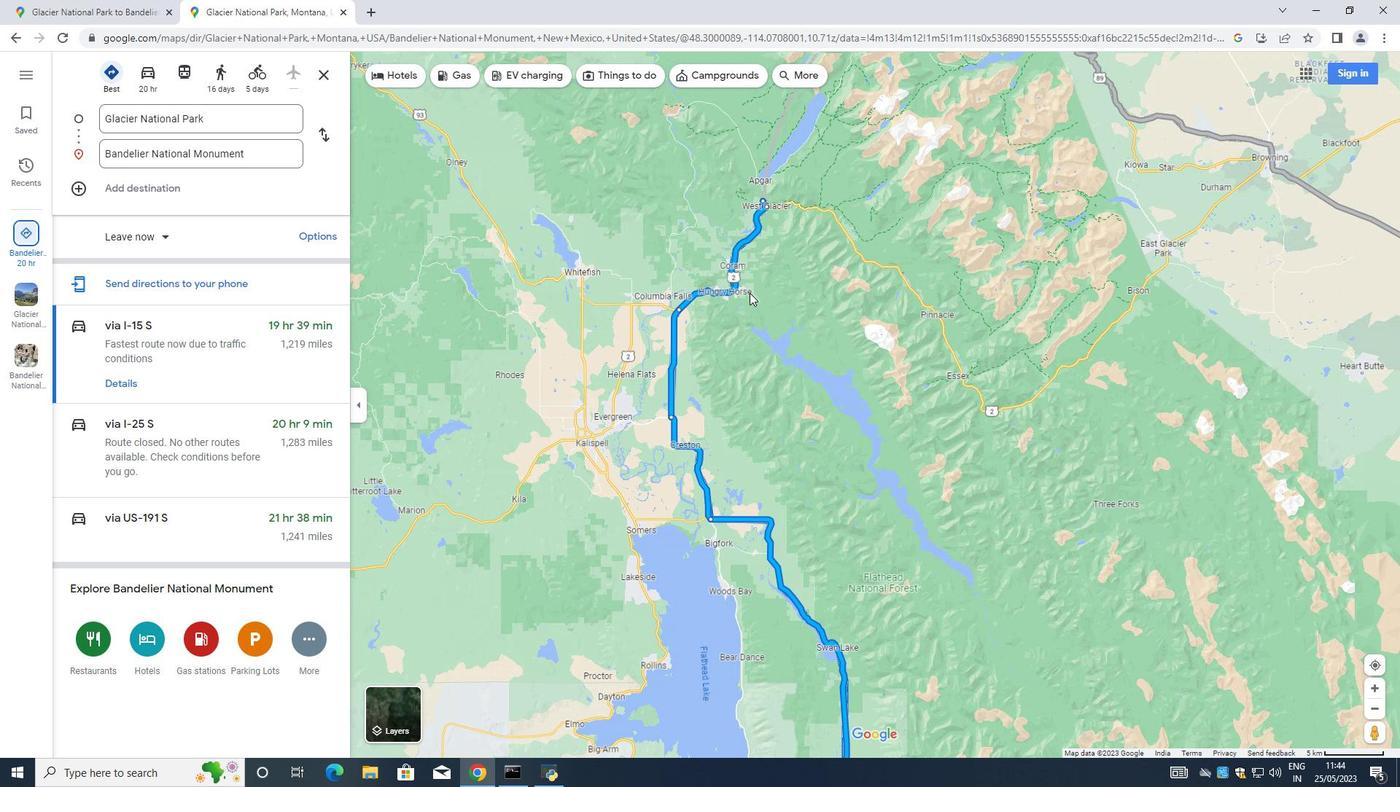 
Action: Mouse moved to (749, 293)
Screenshot: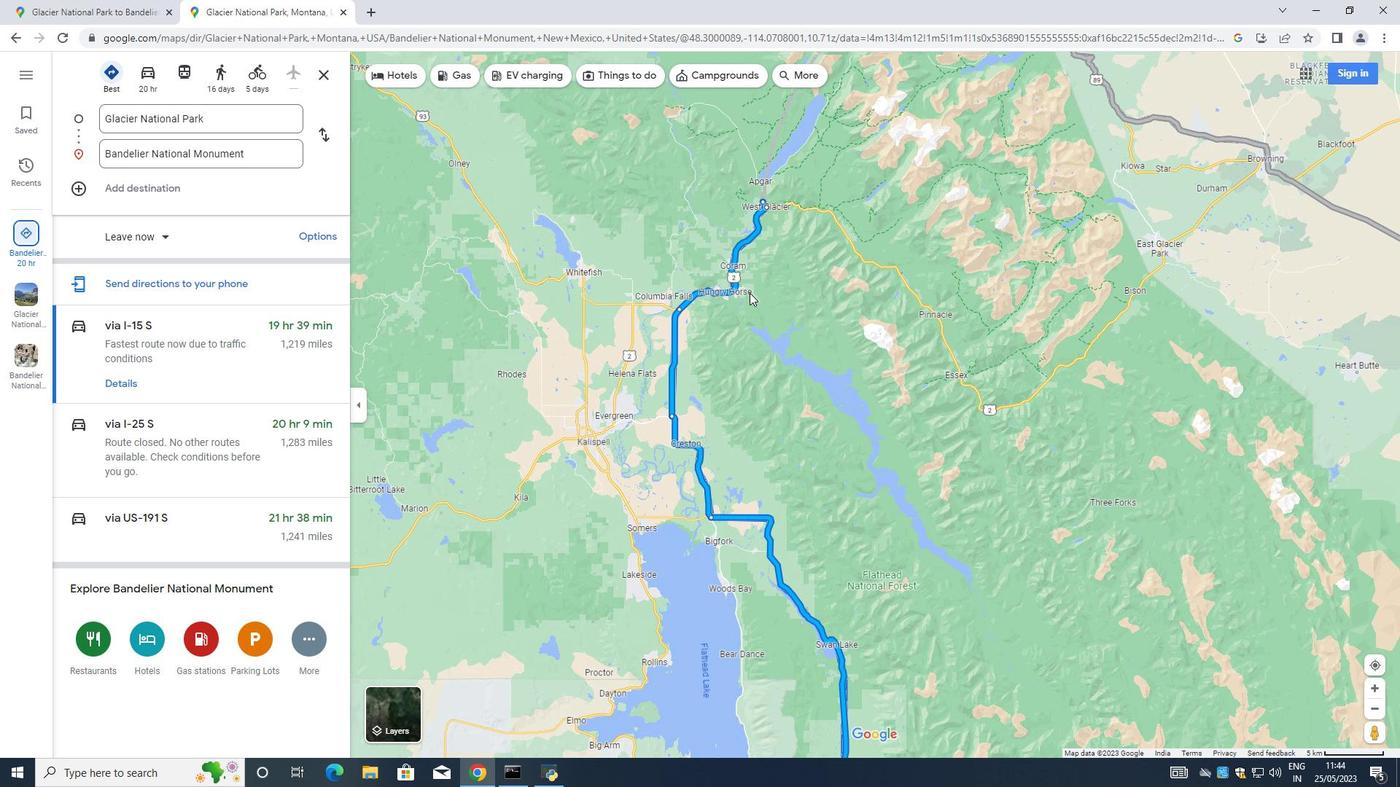 
Action: Mouse scrolled (749, 292) with delta (0, 0)
Screenshot: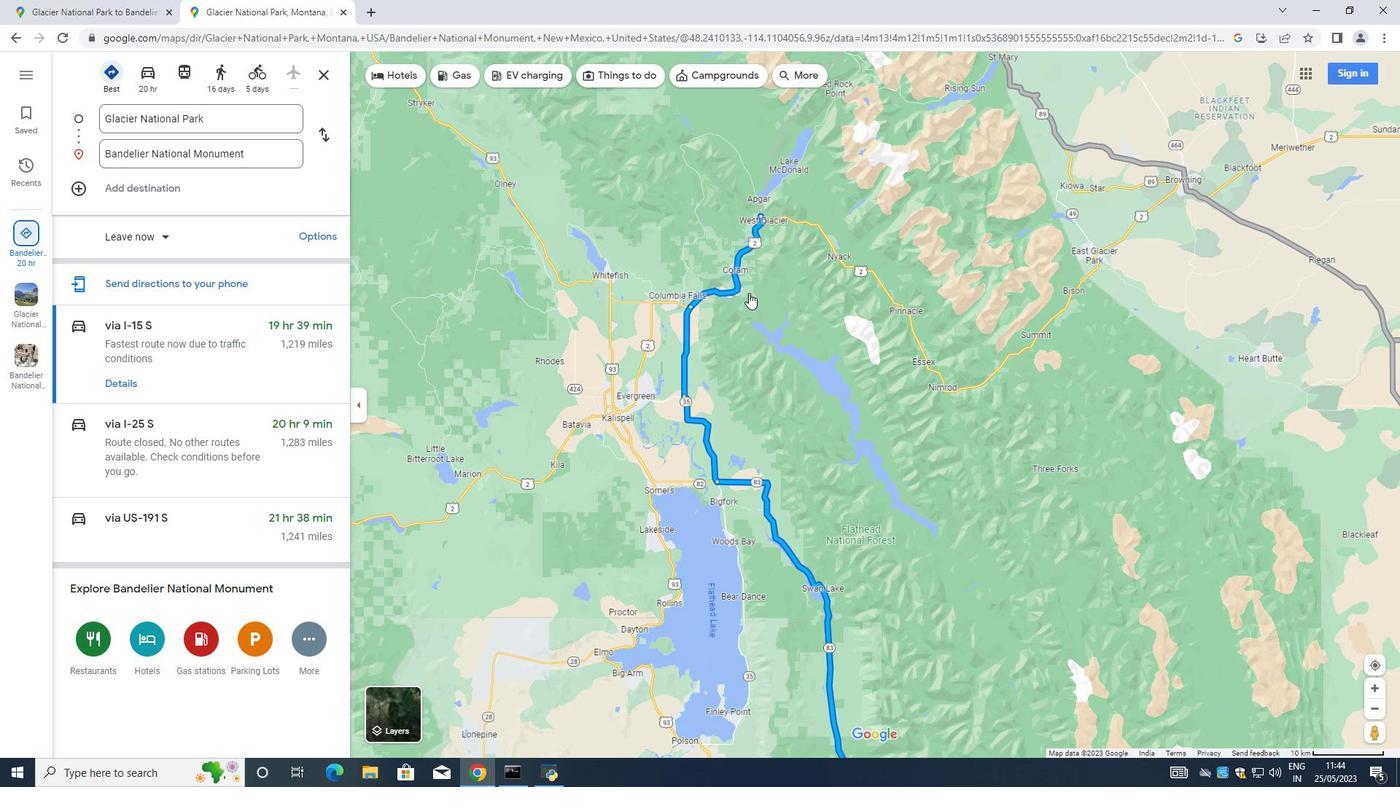 
Action: Mouse moved to (114, 79)
Screenshot: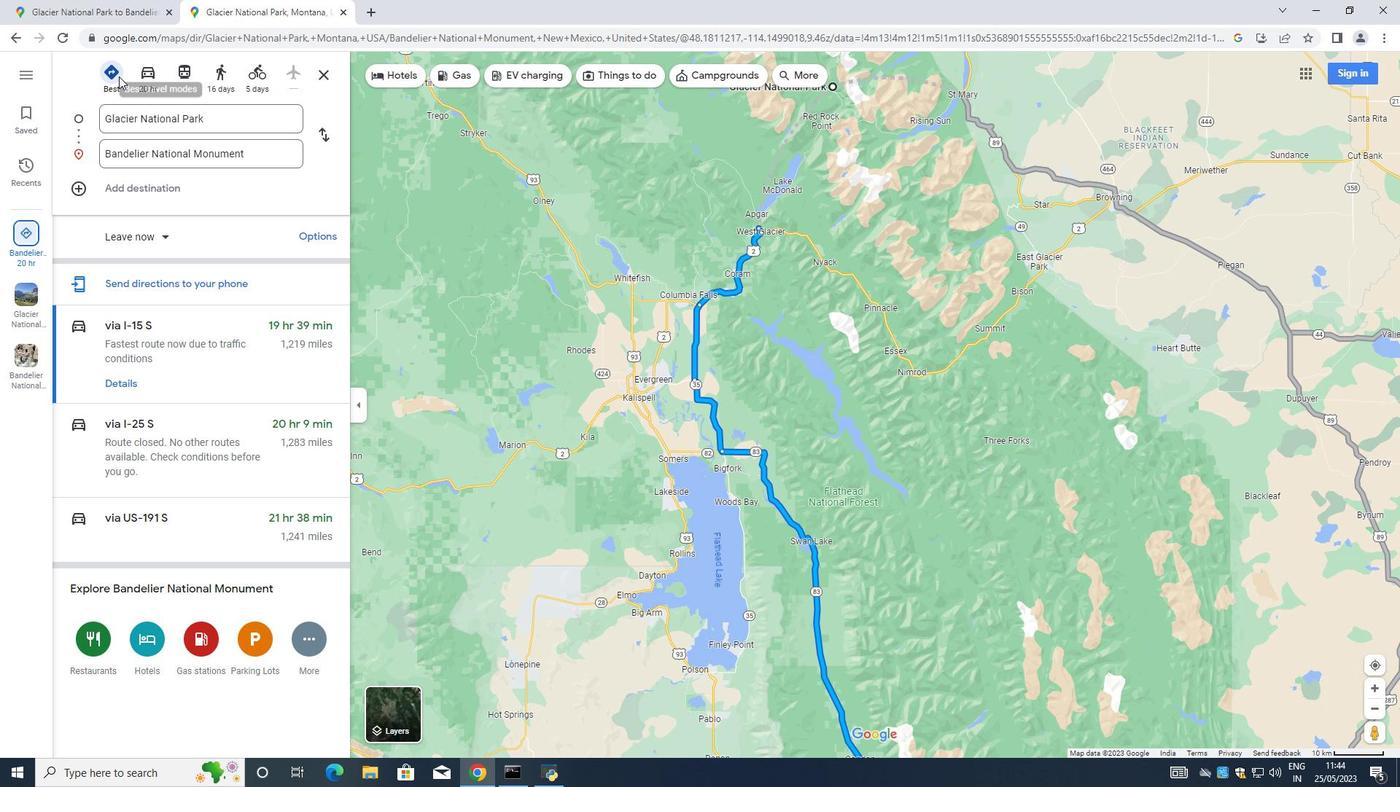 
Action: Mouse pressed left at (114, 79)
Screenshot: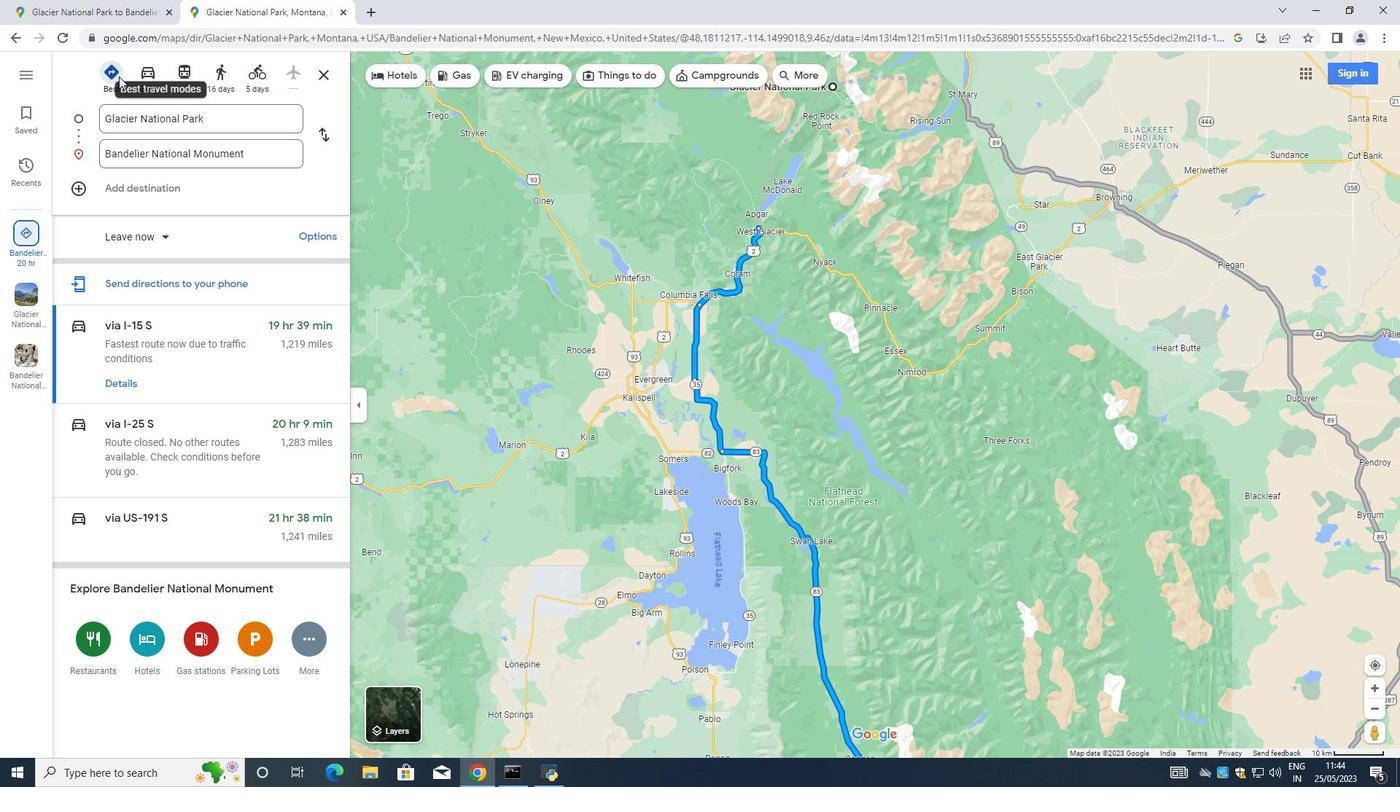
Action: Mouse moved to (149, 75)
Screenshot: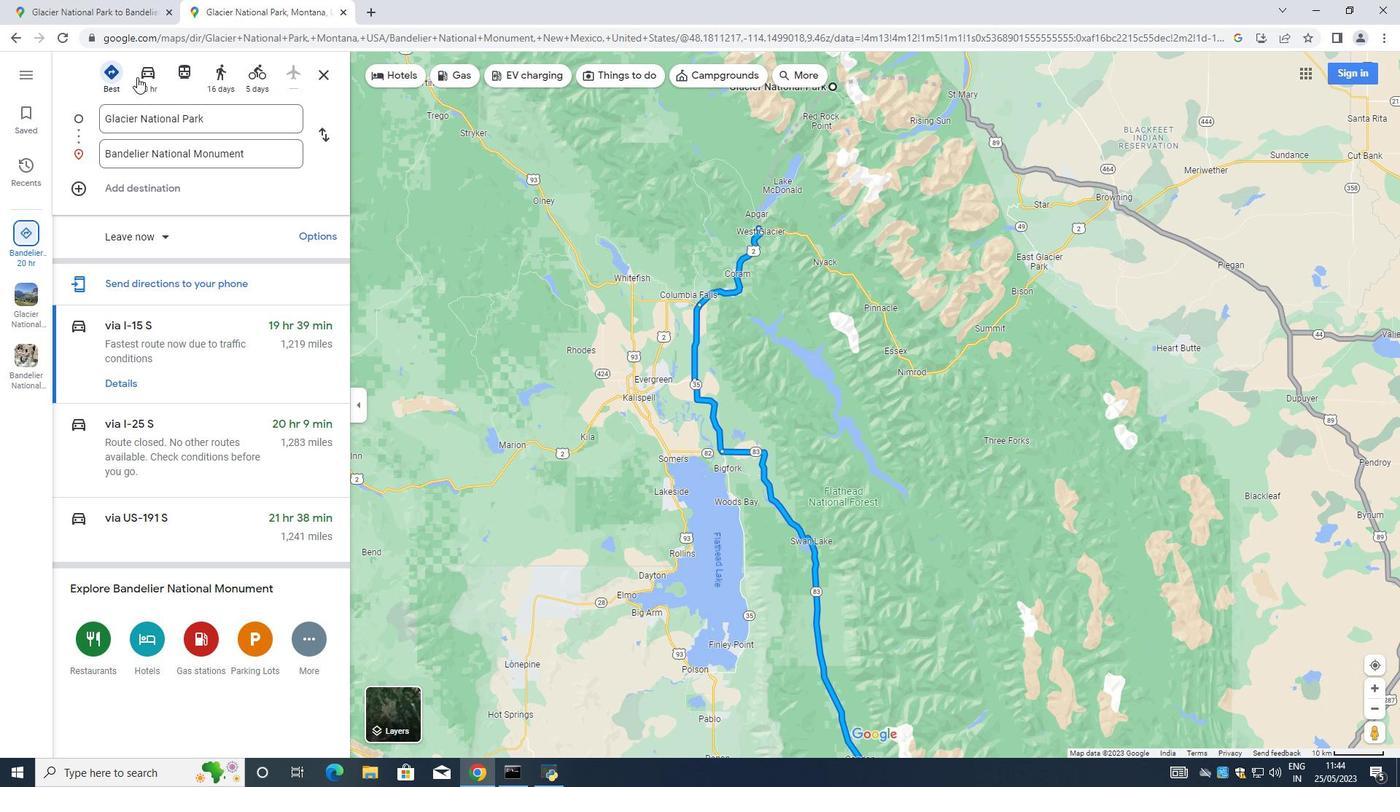 
Action: Mouse pressed left at (149, 75)
Screenshot: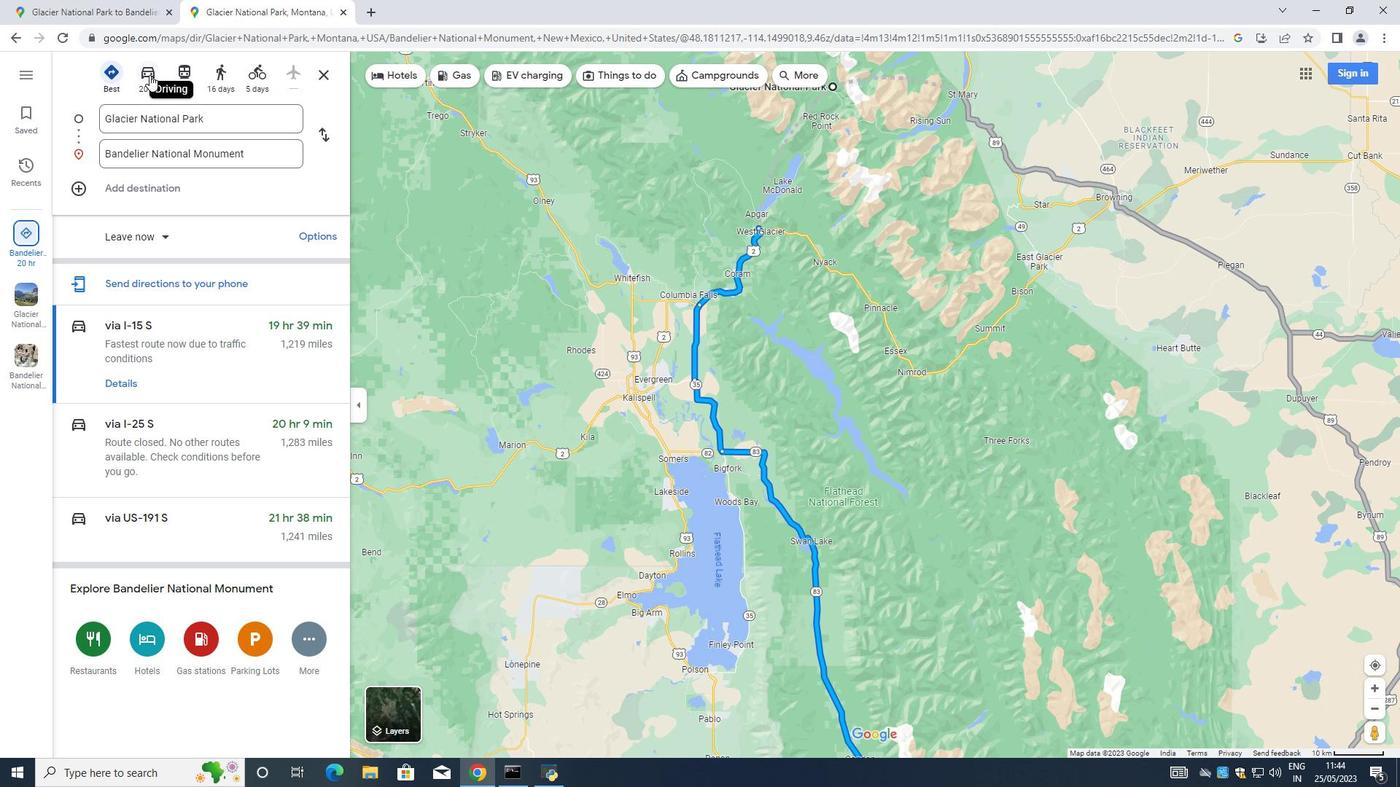 
Action: Mouse moved to (657, 223)
Screenshot: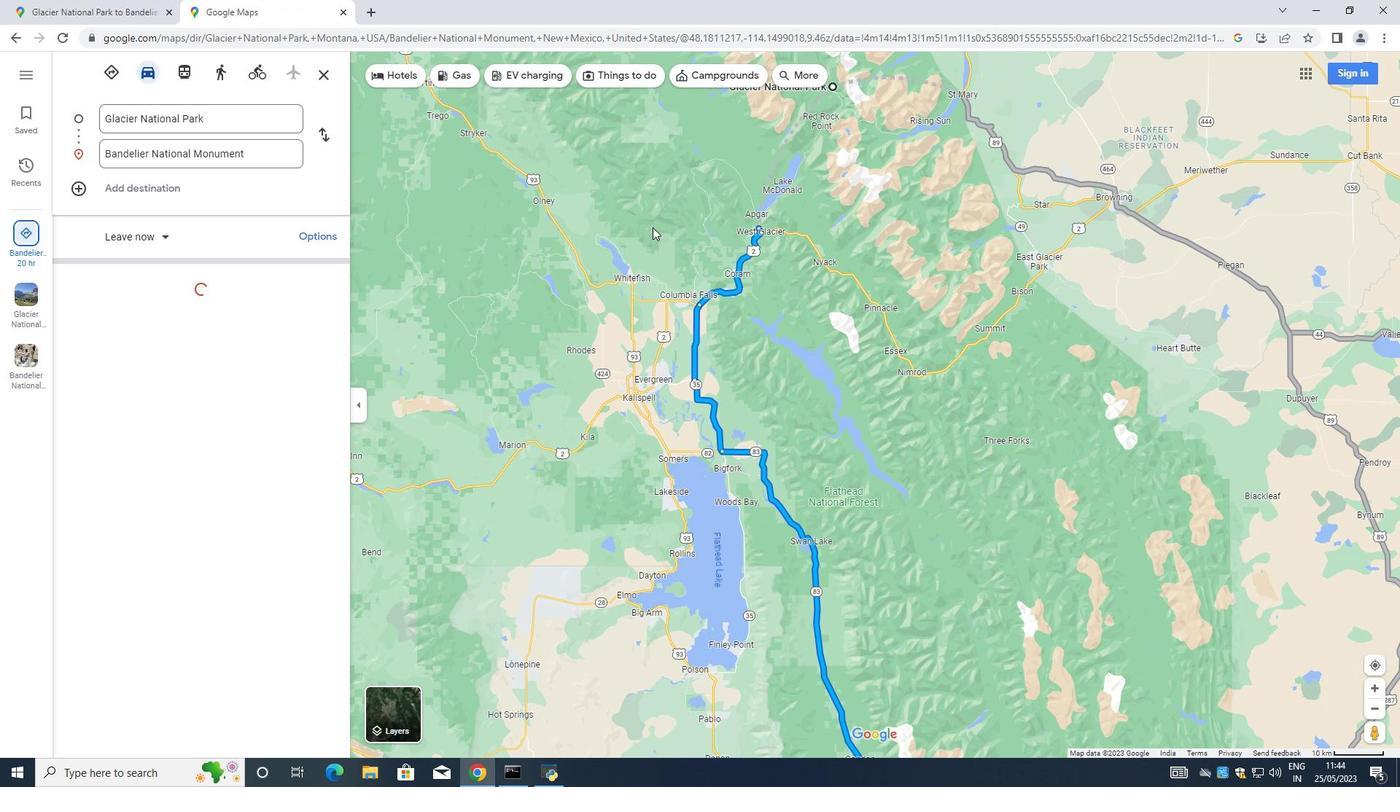 
Action: Mouse scrolled (657, 222) with delta (0, 0)
Screenshot: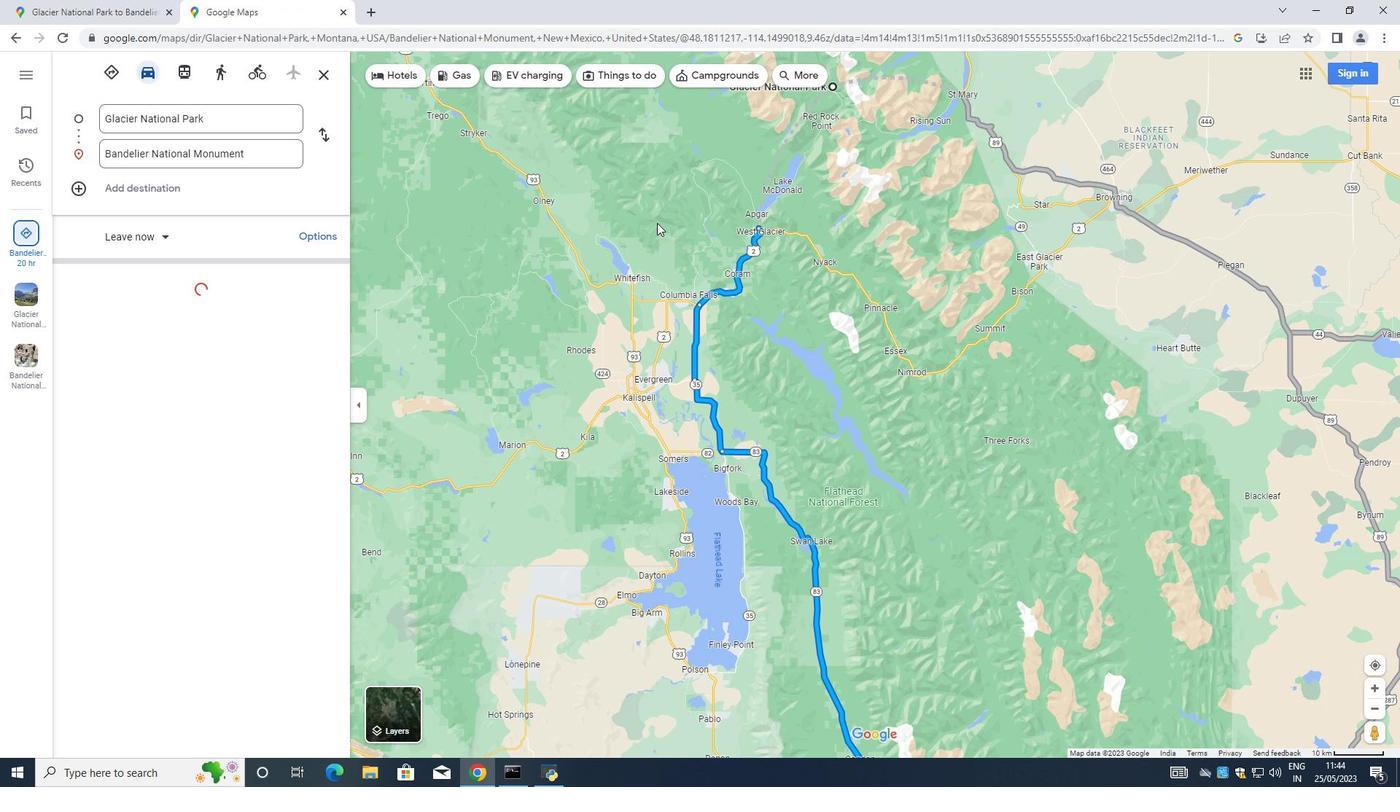 
Action: Mouse scrolled (657, 222) with delta (0, 0)
Screenshot: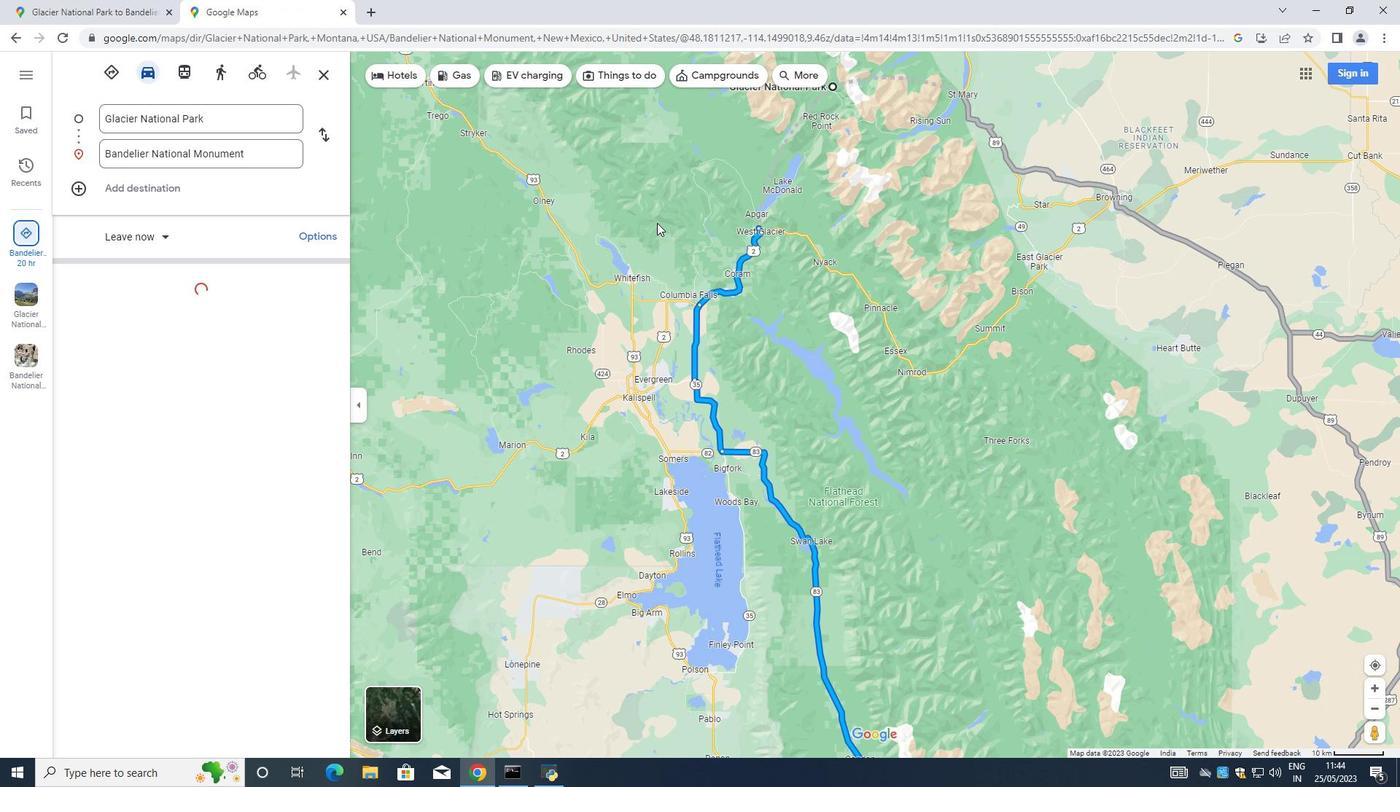 
Action: Mouse moved to (791, 224)
Screenshot: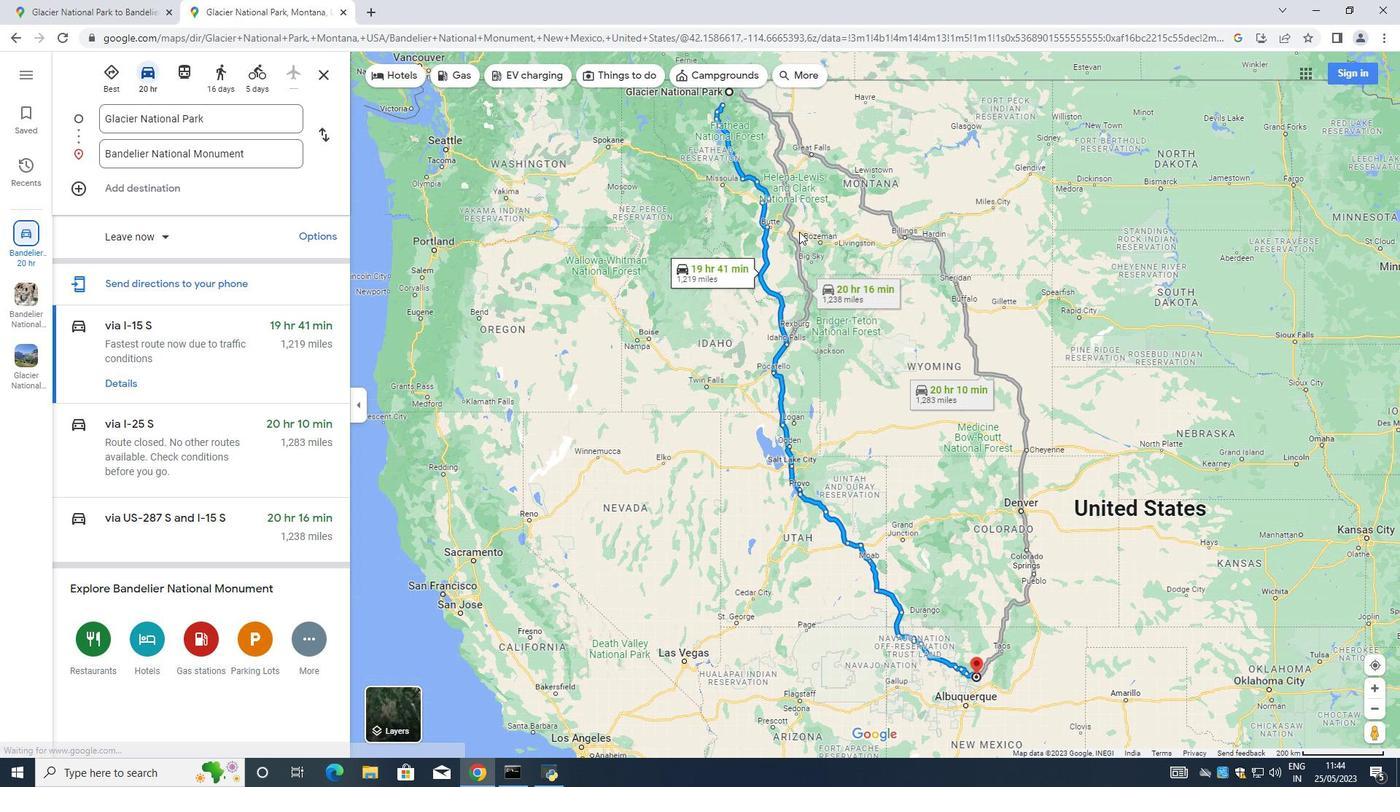 
Action: Mouse scrolled (791, 225) with delta (0, 0)
Screenshot: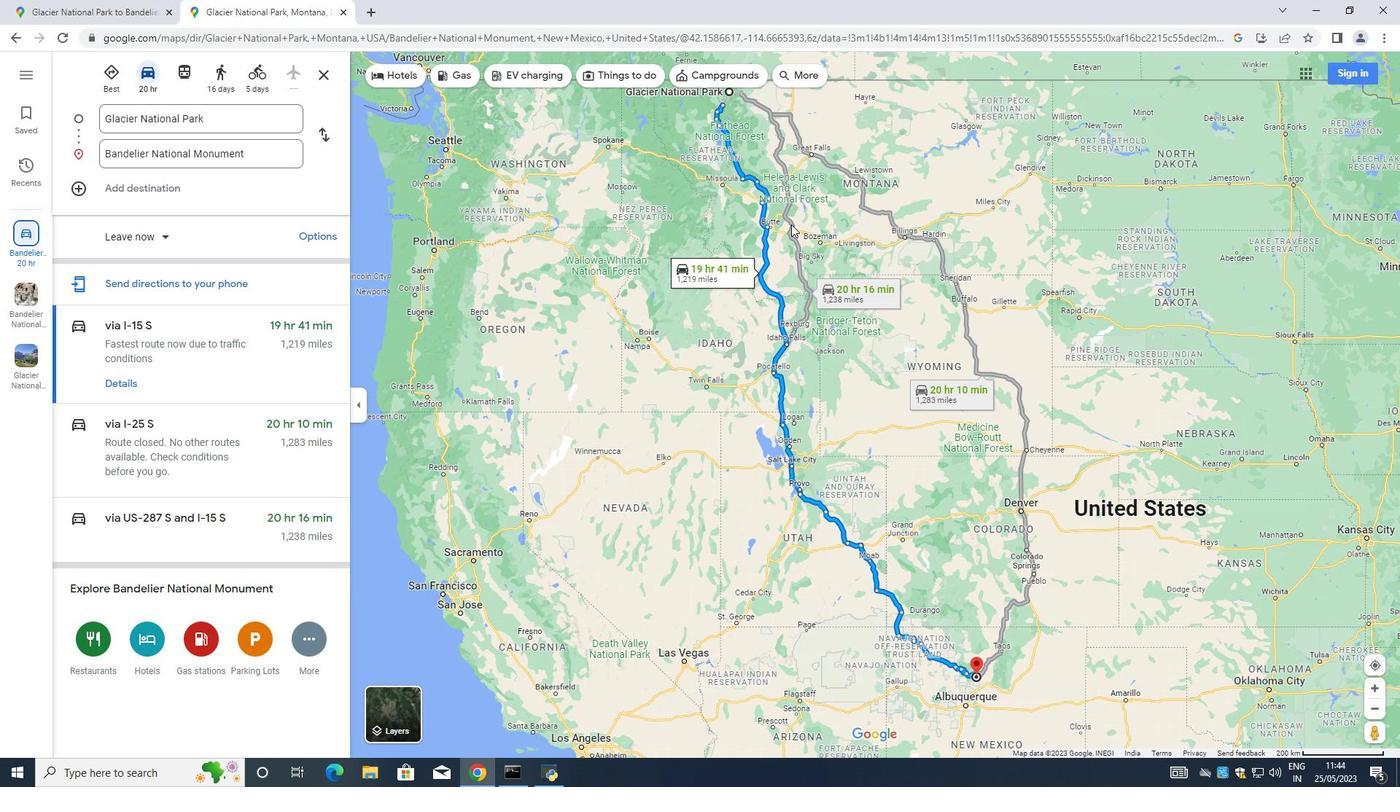 
Action: Mouse scrolled (791, 225) with delta (0, 0)
Screenshot: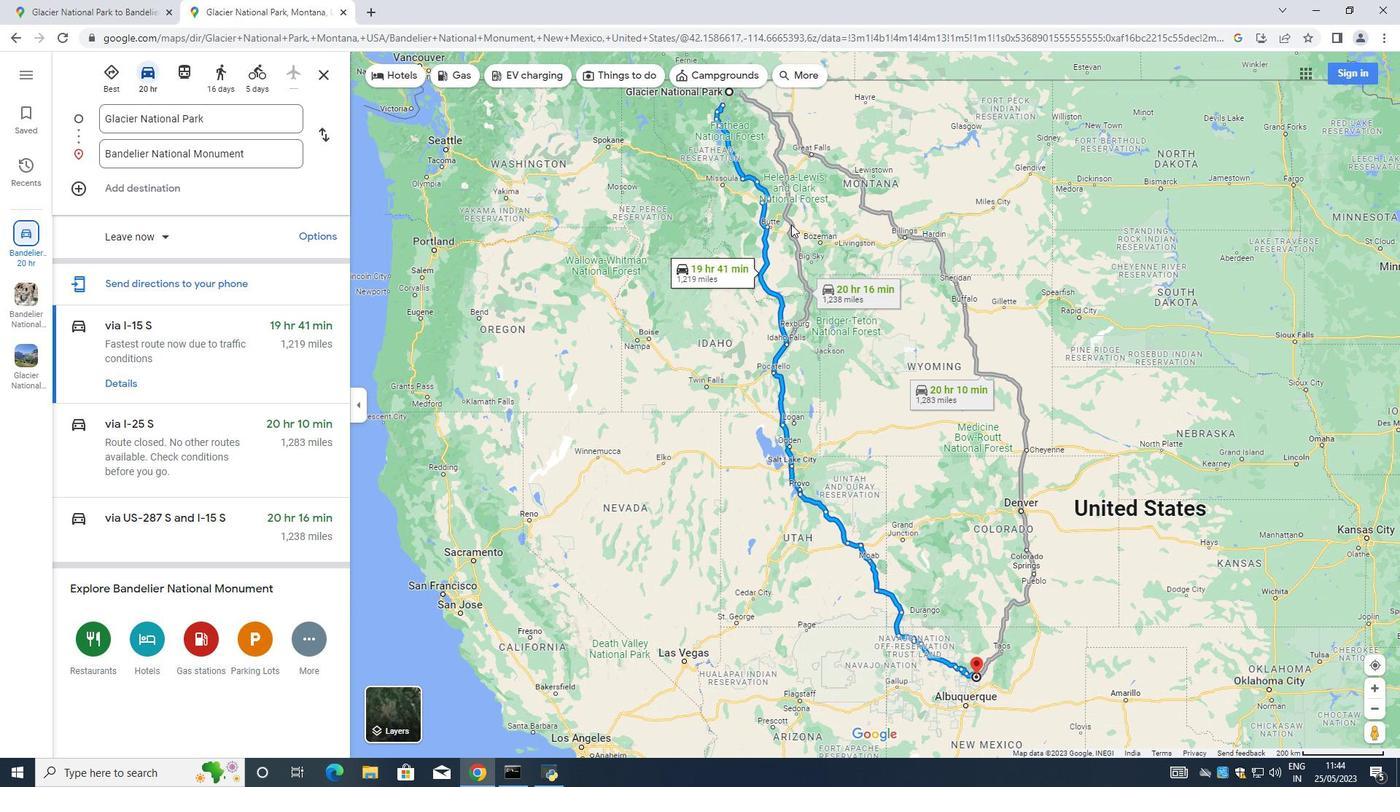 
Action: Mouse scrolled (791, 225) with delta (0, 0)
Screenshot: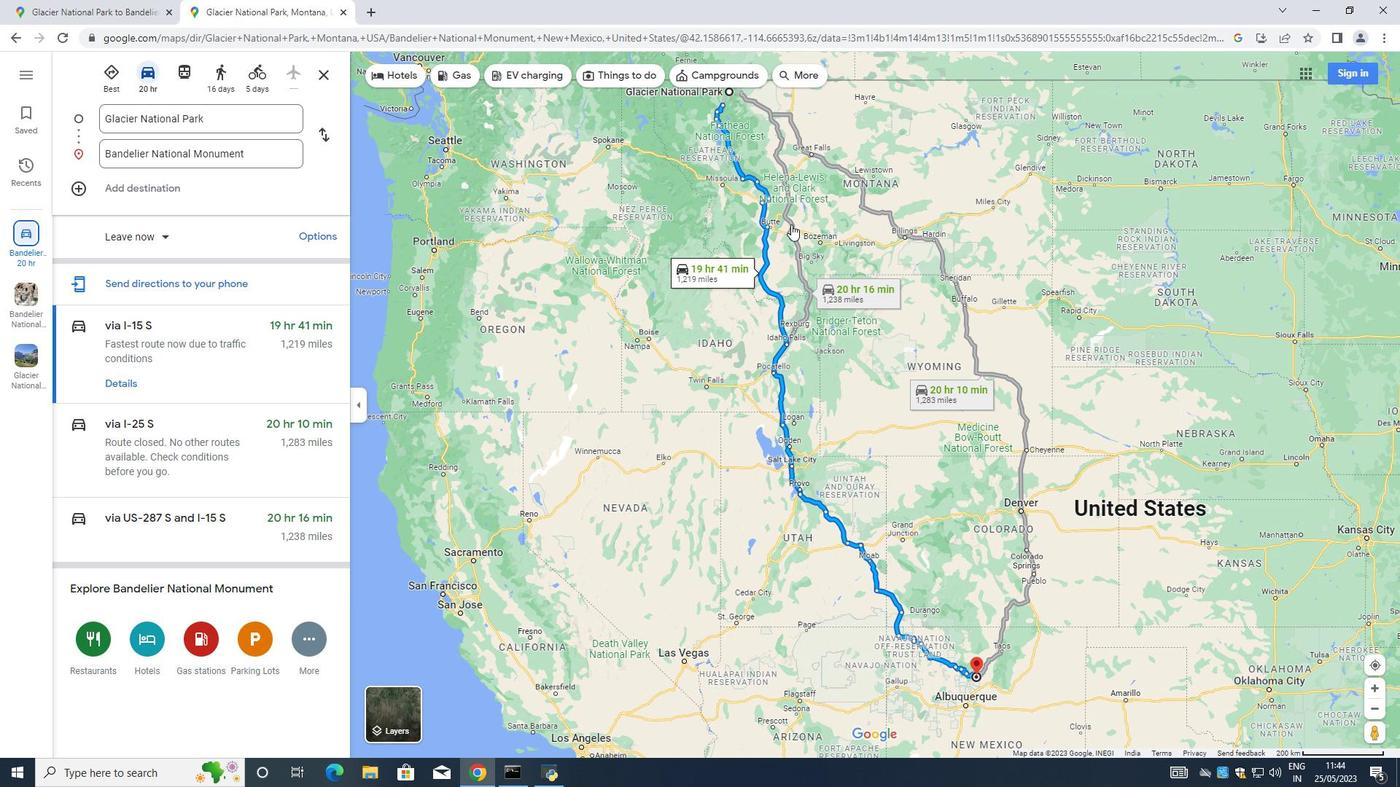 
Action: Mouse scrolled (791, 225) with delta (0, 0)
Screenshot: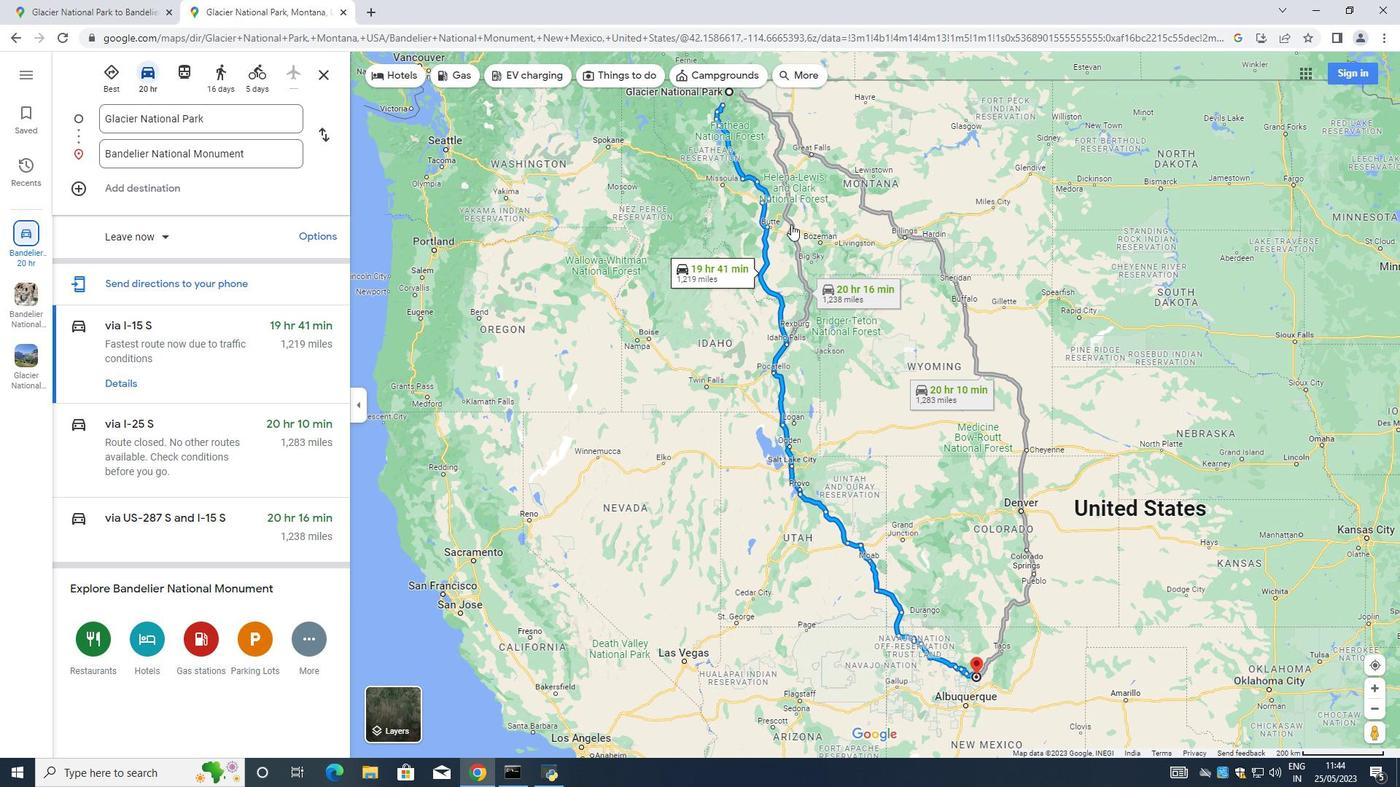 
Action: Mouse scrolled (791, 225) with delta (0, 0)
Screenshot: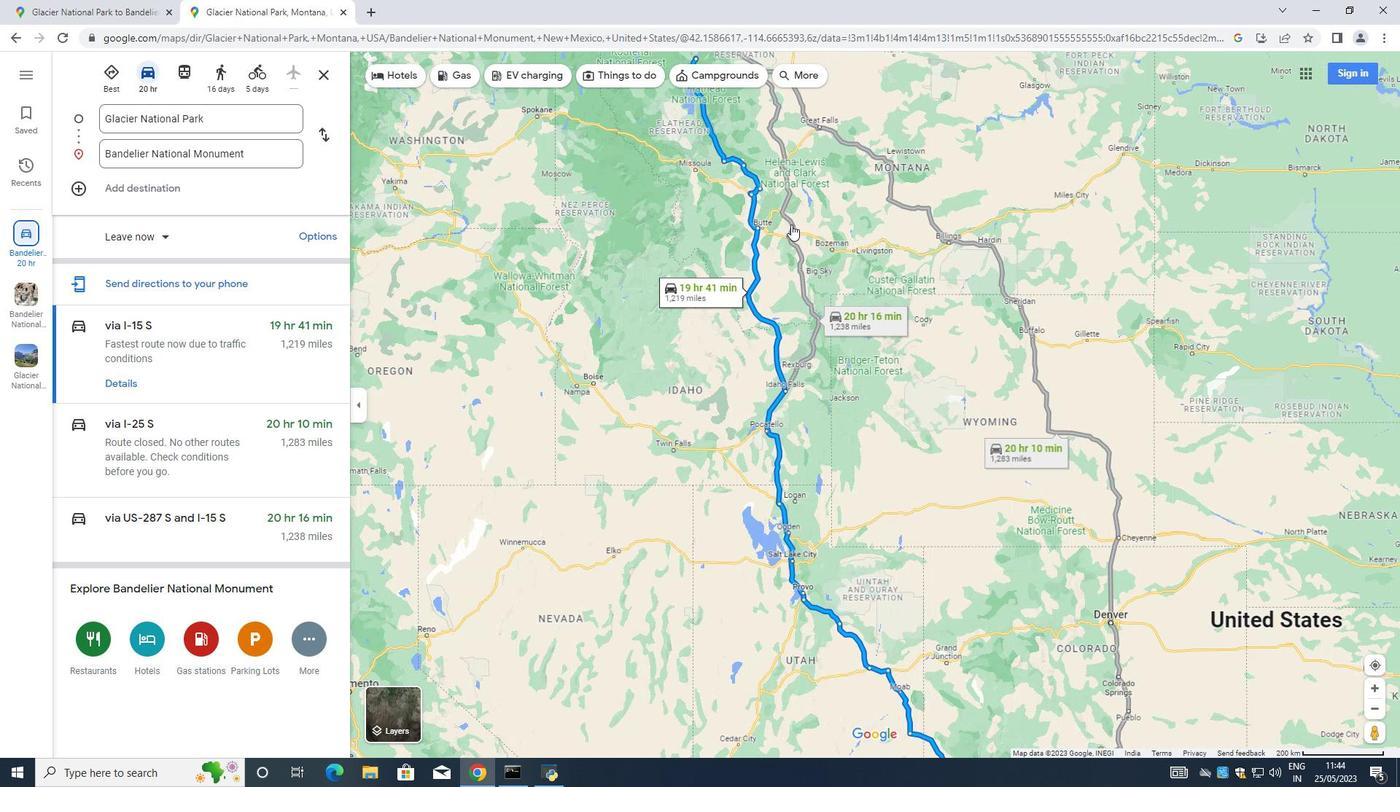 
Action: Mouse scrolled (791, 225) with delta (0, 0)
Screenshot: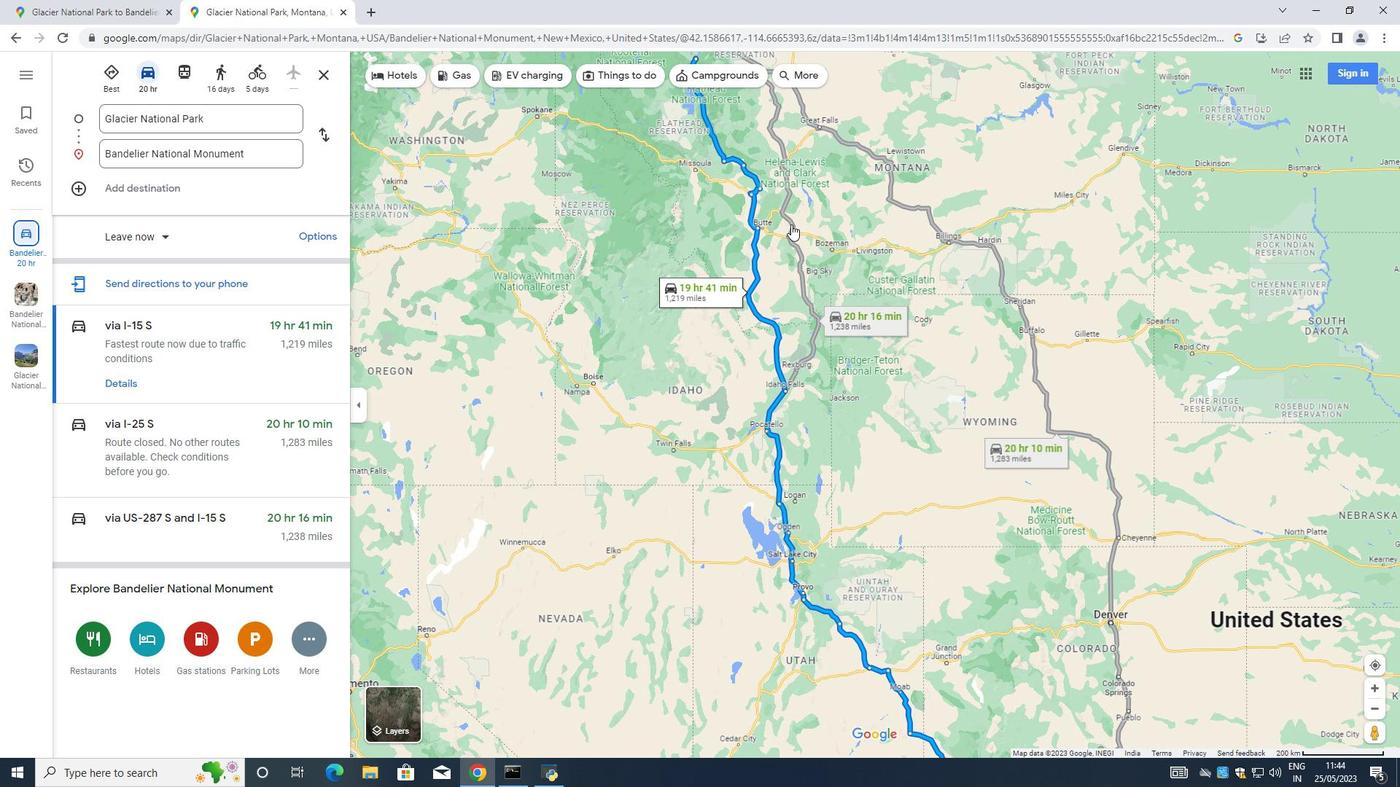 
Action: Mouse moved to (745, 213)
Screenshot: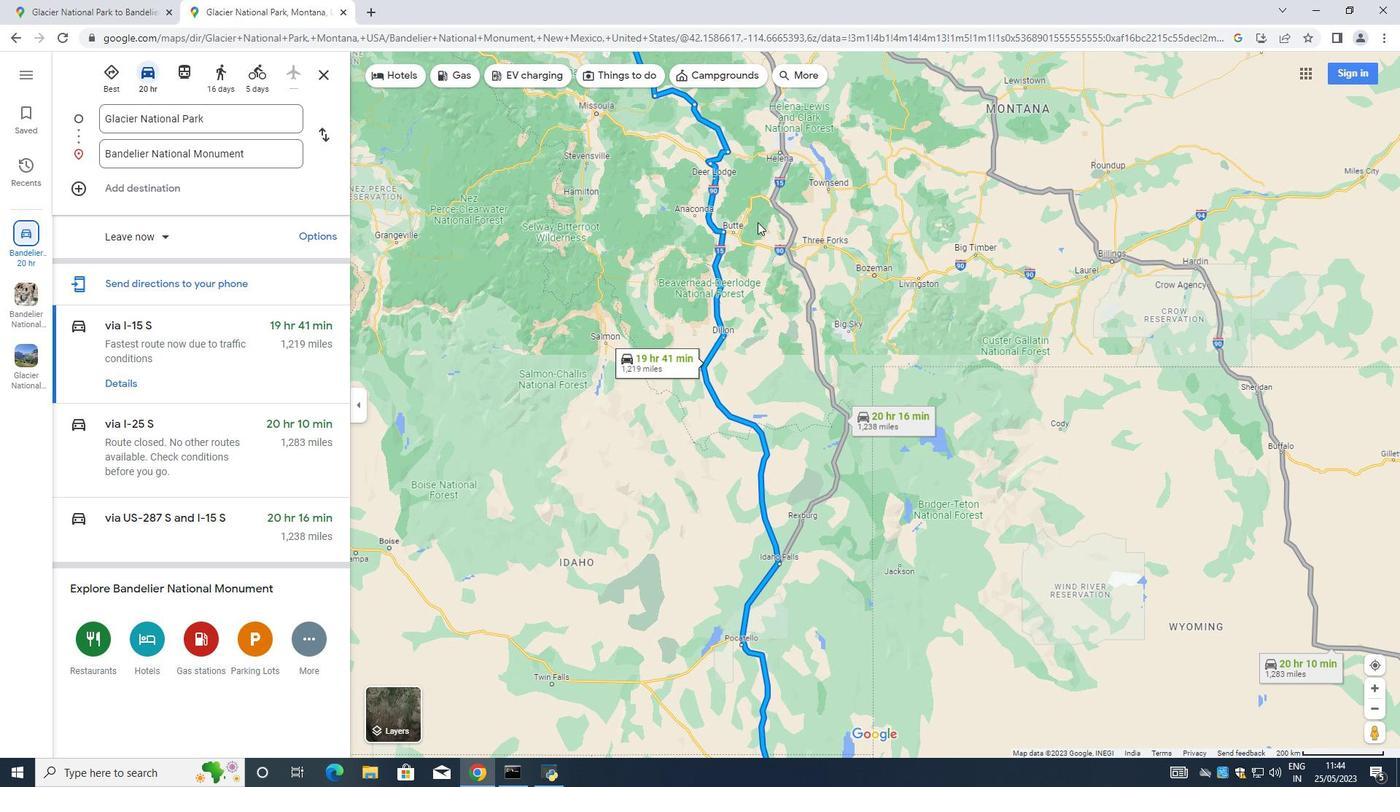 
Action: Mouse pressed left at (745, 213)
Screenshot: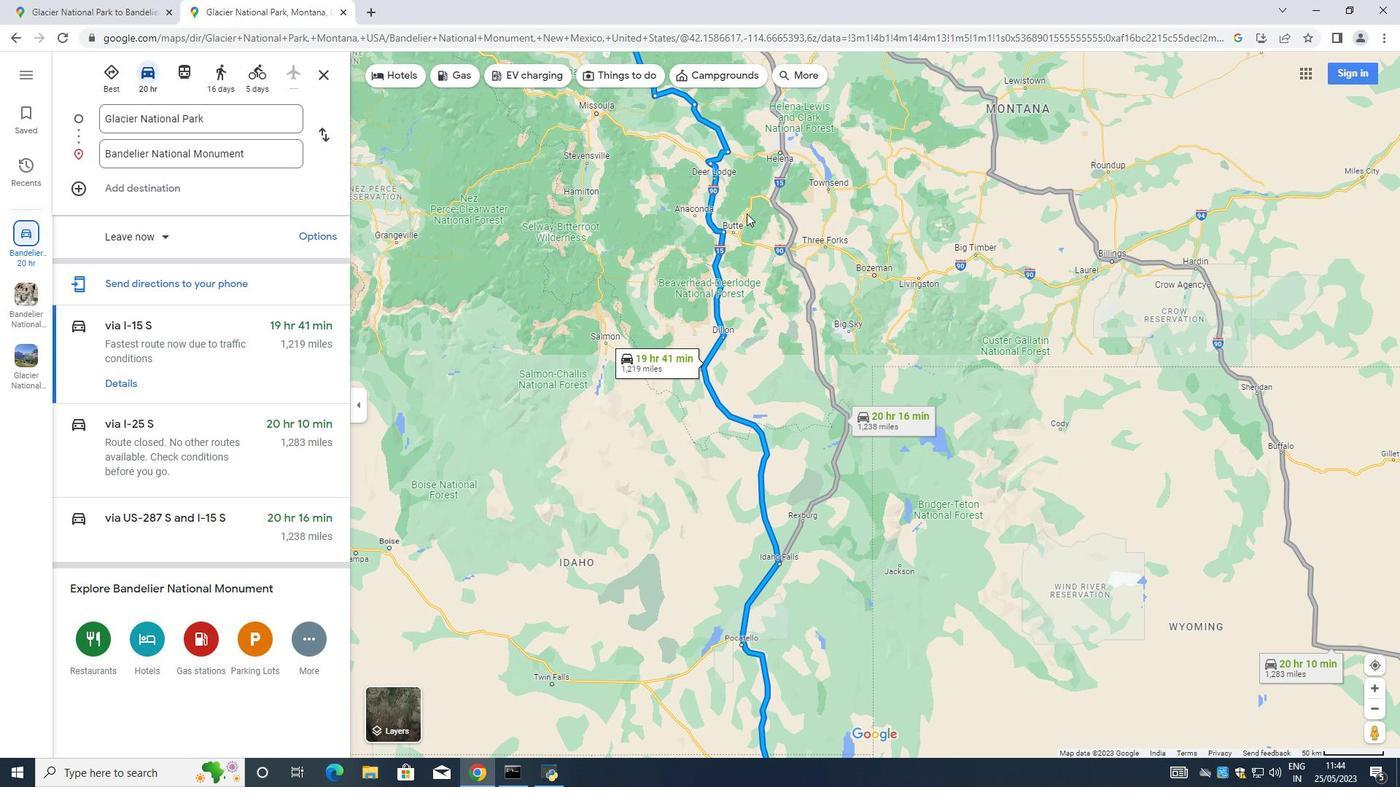 
Action: Mouse moved to (571, 190)
Screenshot: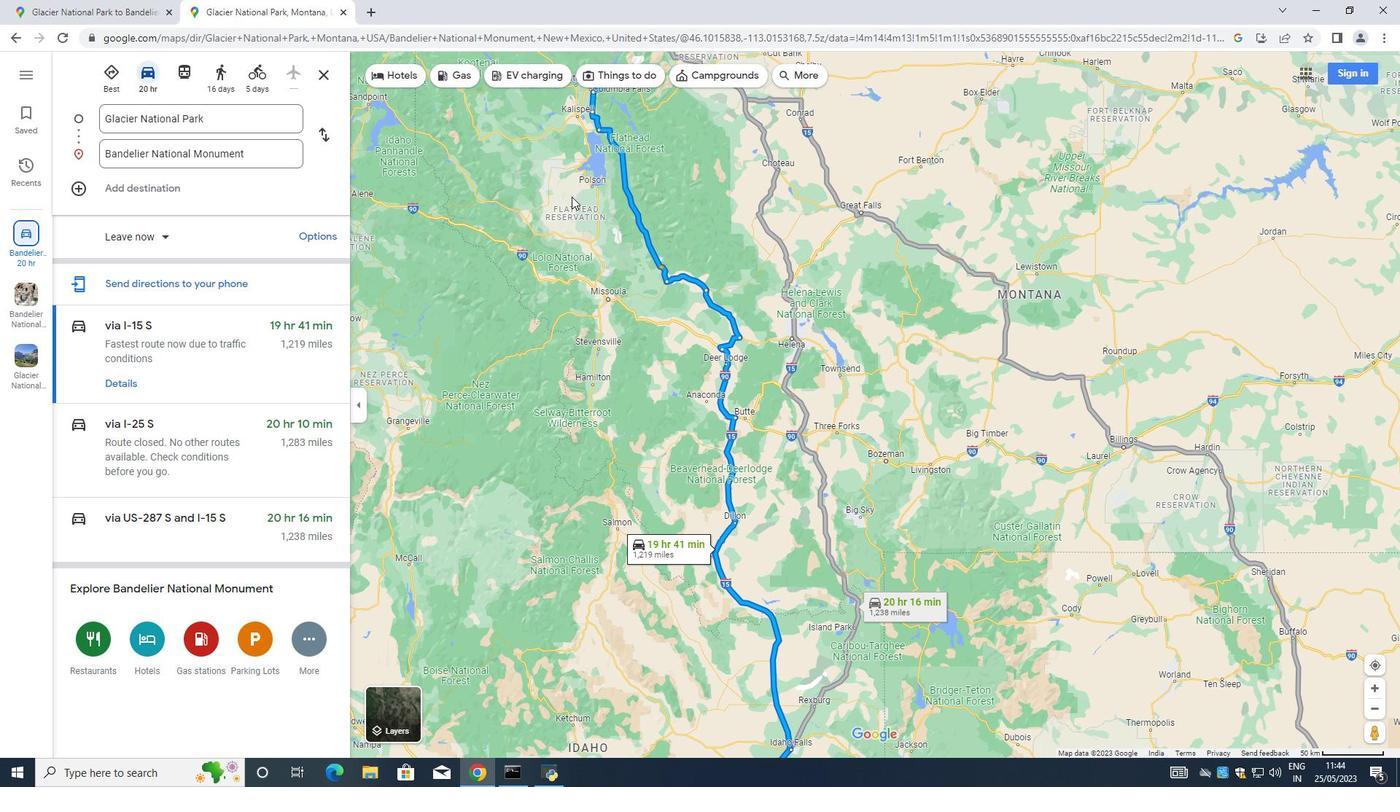 
Action: Mouse scrolled (571, 189) with delta (0, 0)
Screenshot: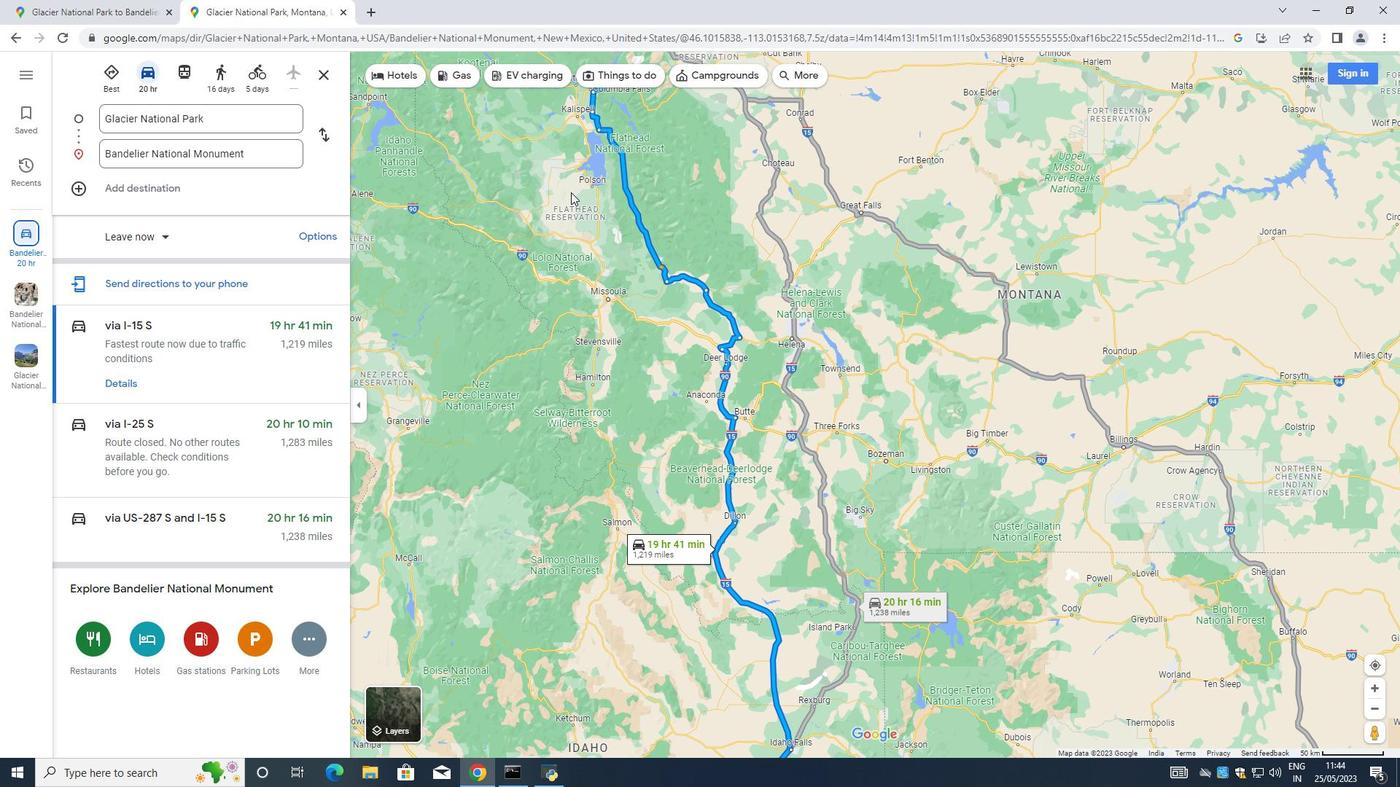 
Action: Mouse scrolled (571, 191) with delta (0, 0)
Screenshot: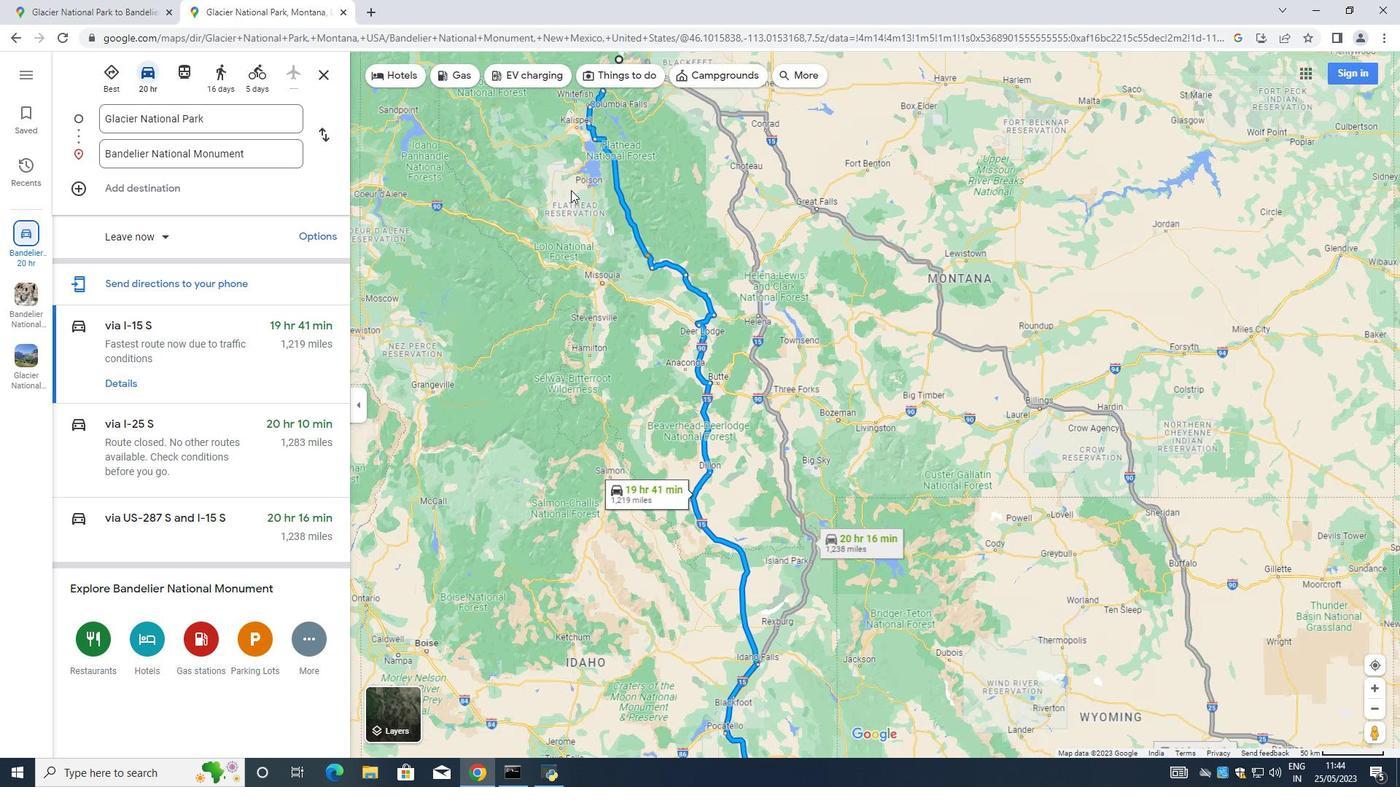
Action: Mouse scrolled (571, 191) with delta (0, 0)
Screenshot: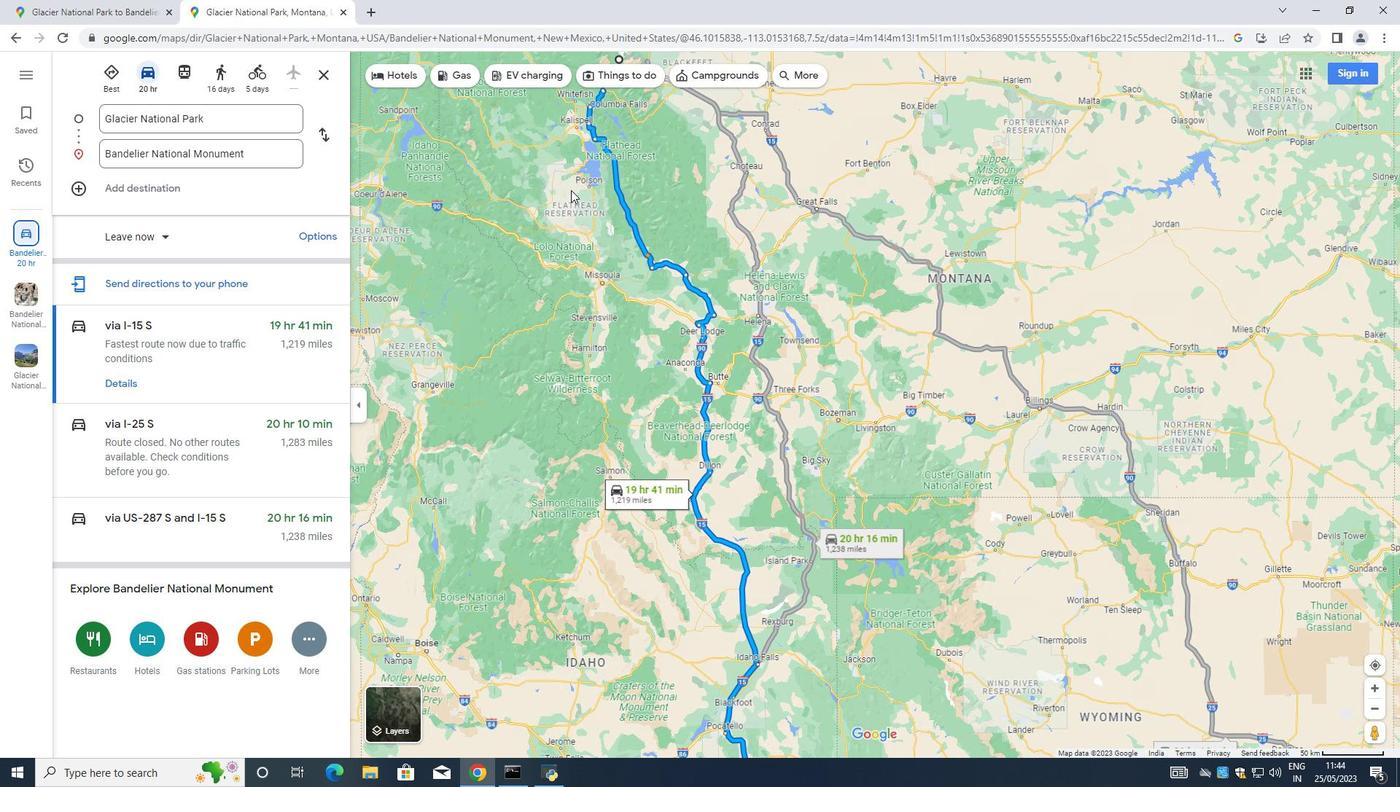 
Action: Mouse moved to (571, 190)
Screenshot: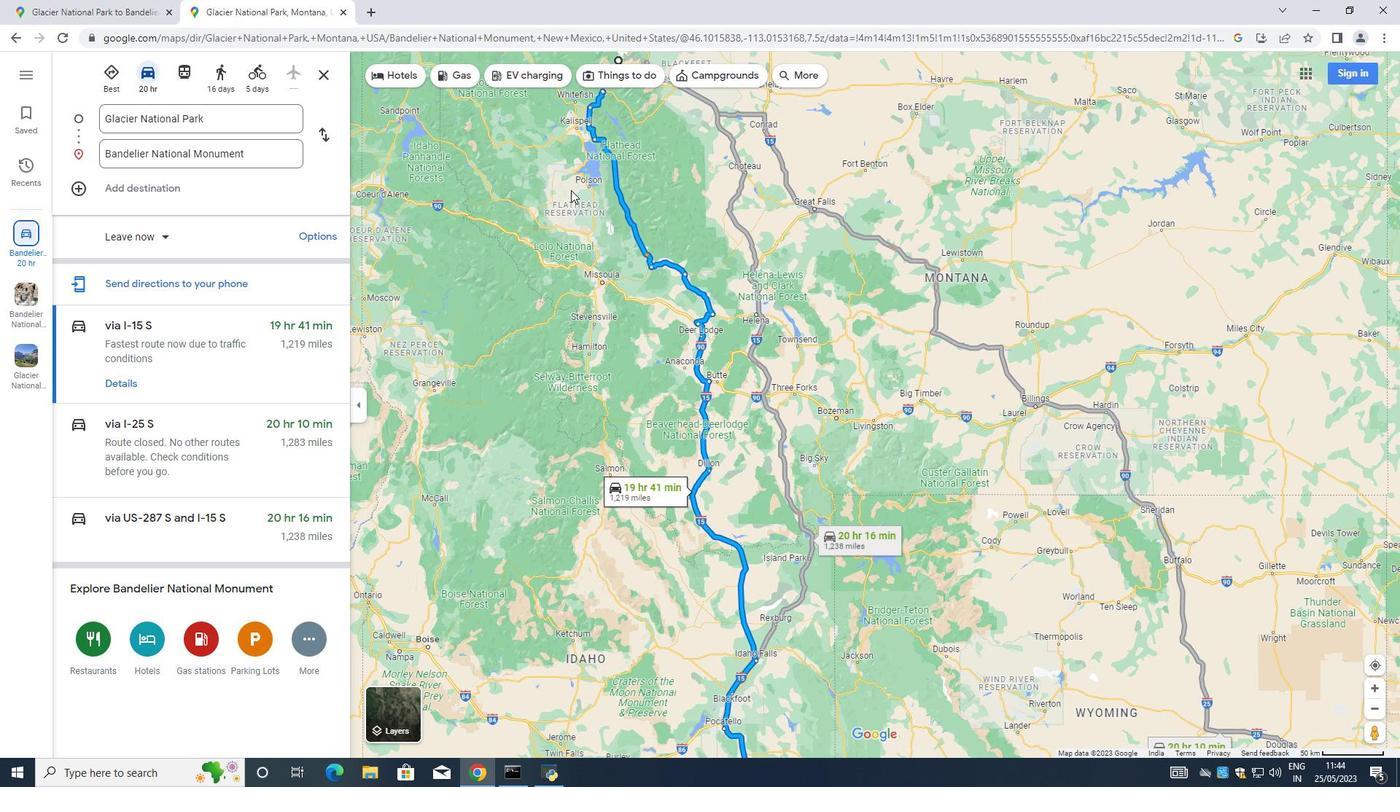 
Action: Mouse scrolled (571, 191) with delta (0, 0)
Screenshot: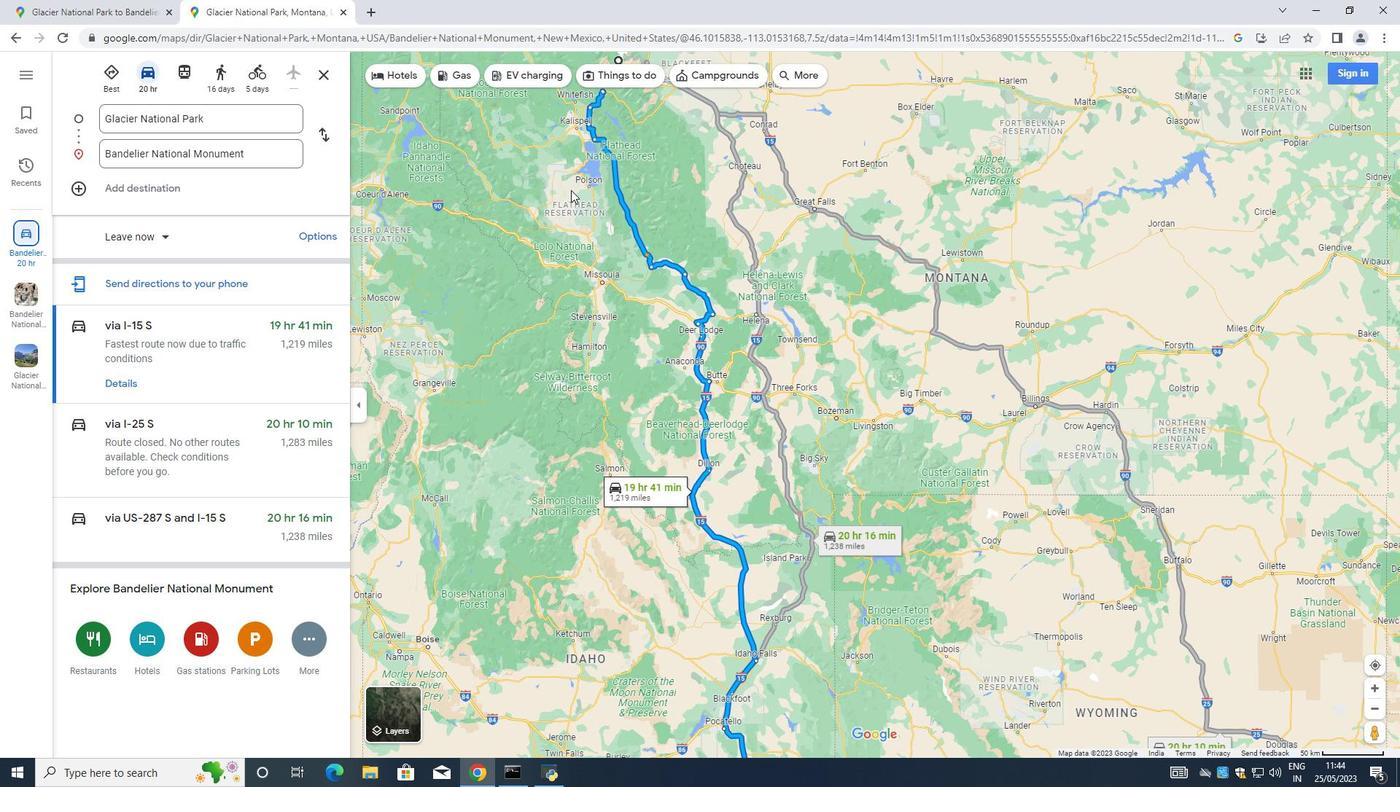 
Action: Mouse moved to (574, 187)
Screenshot: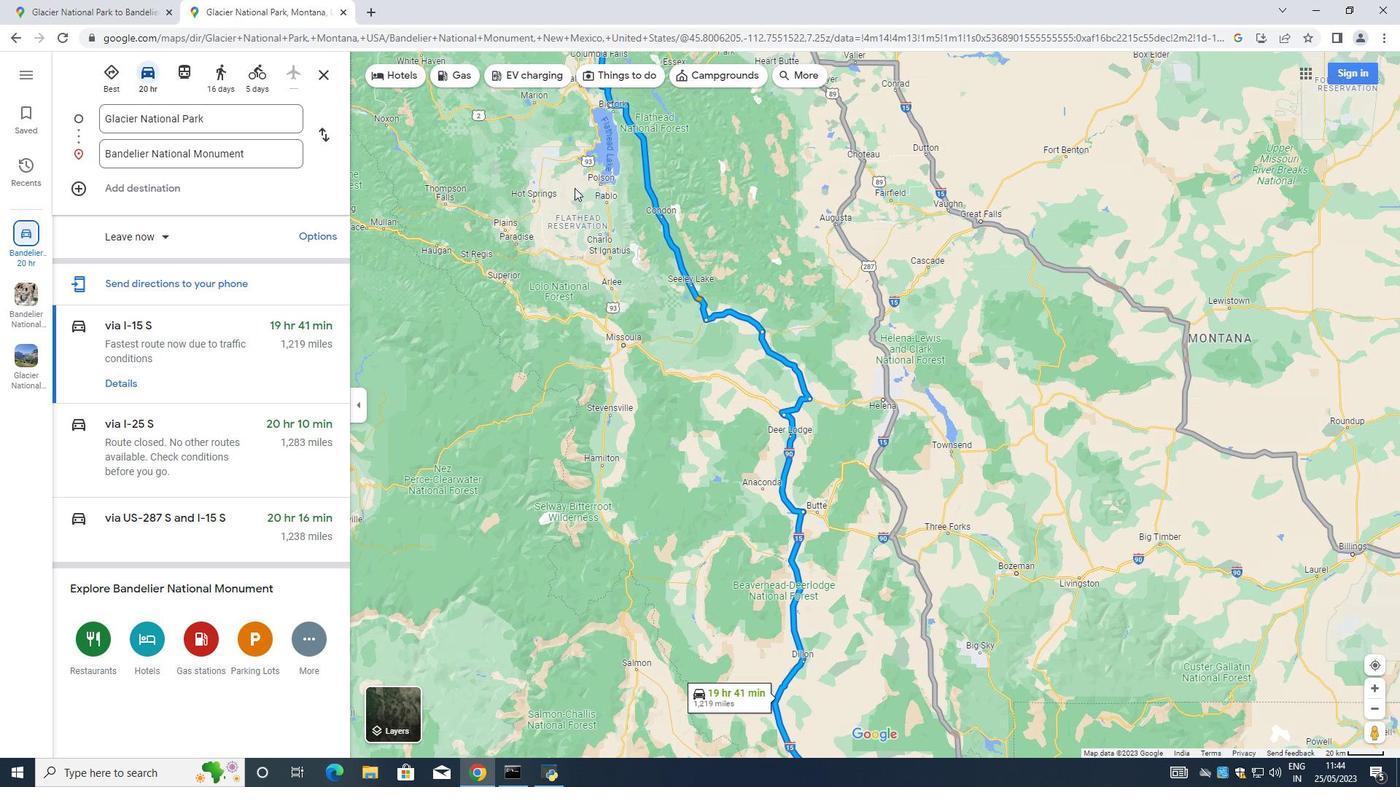 
Action: Mouse pressed left at (574, 187)
Screenshot: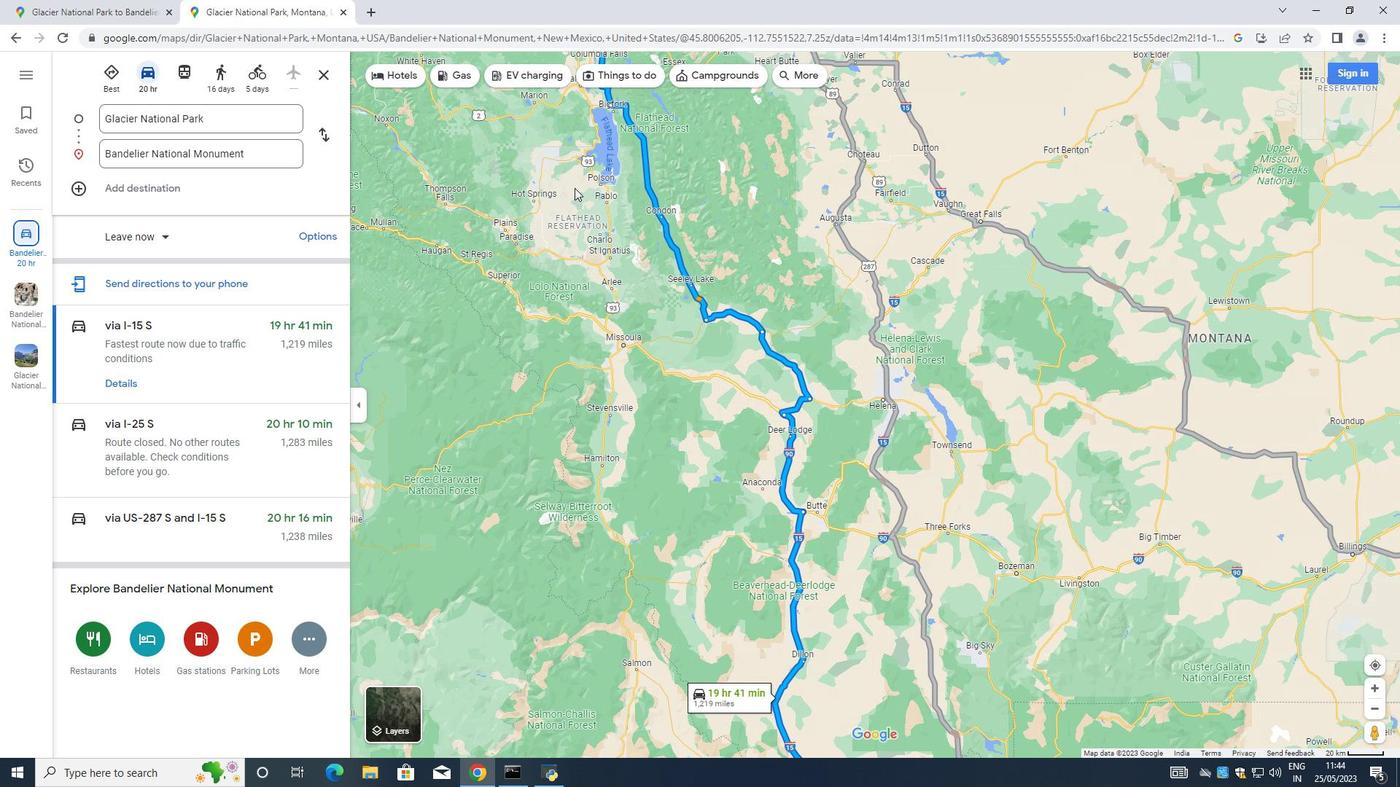 
Action: Mouse moved to (671, 279)
Screenshot: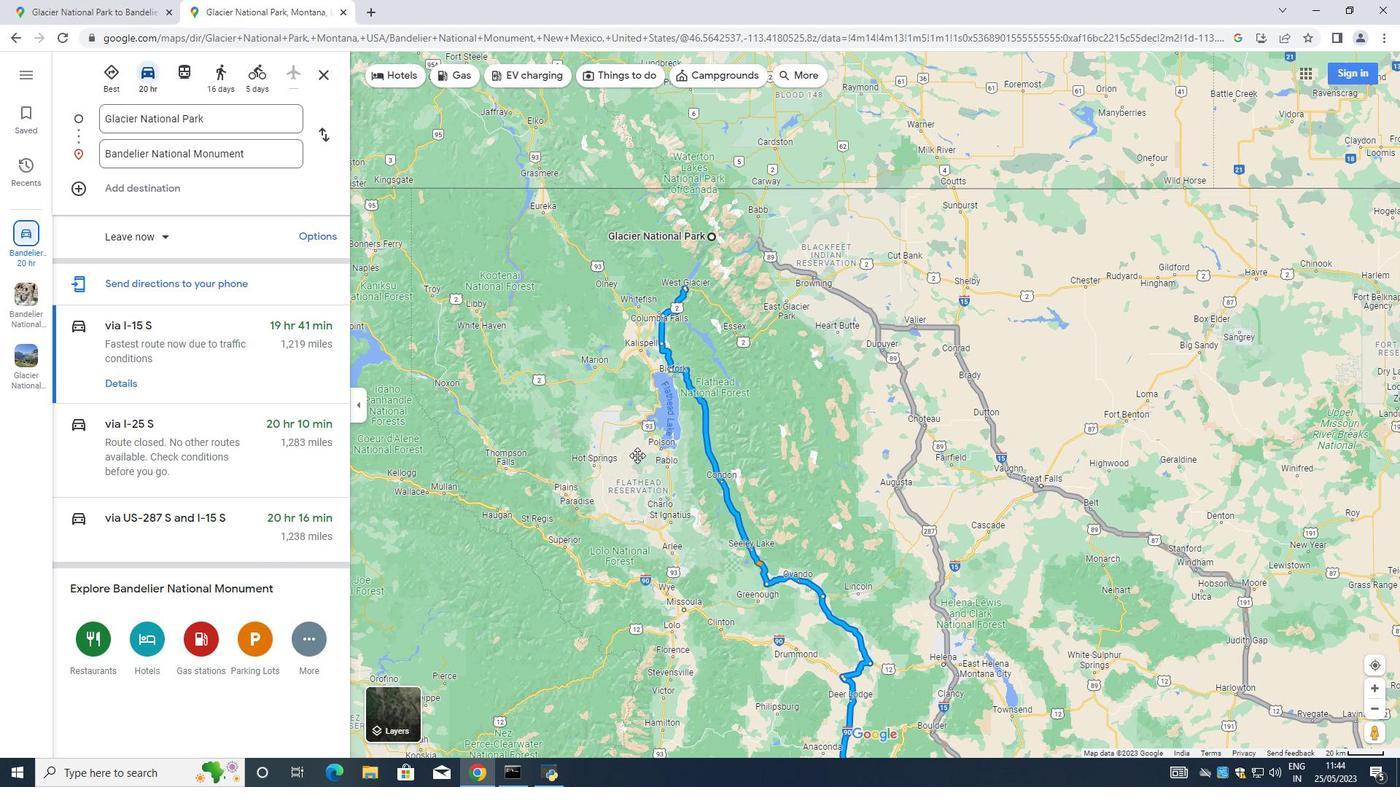 
Action: Mouse scrolled (671, 278) with delta (0, 0)
Screenshot: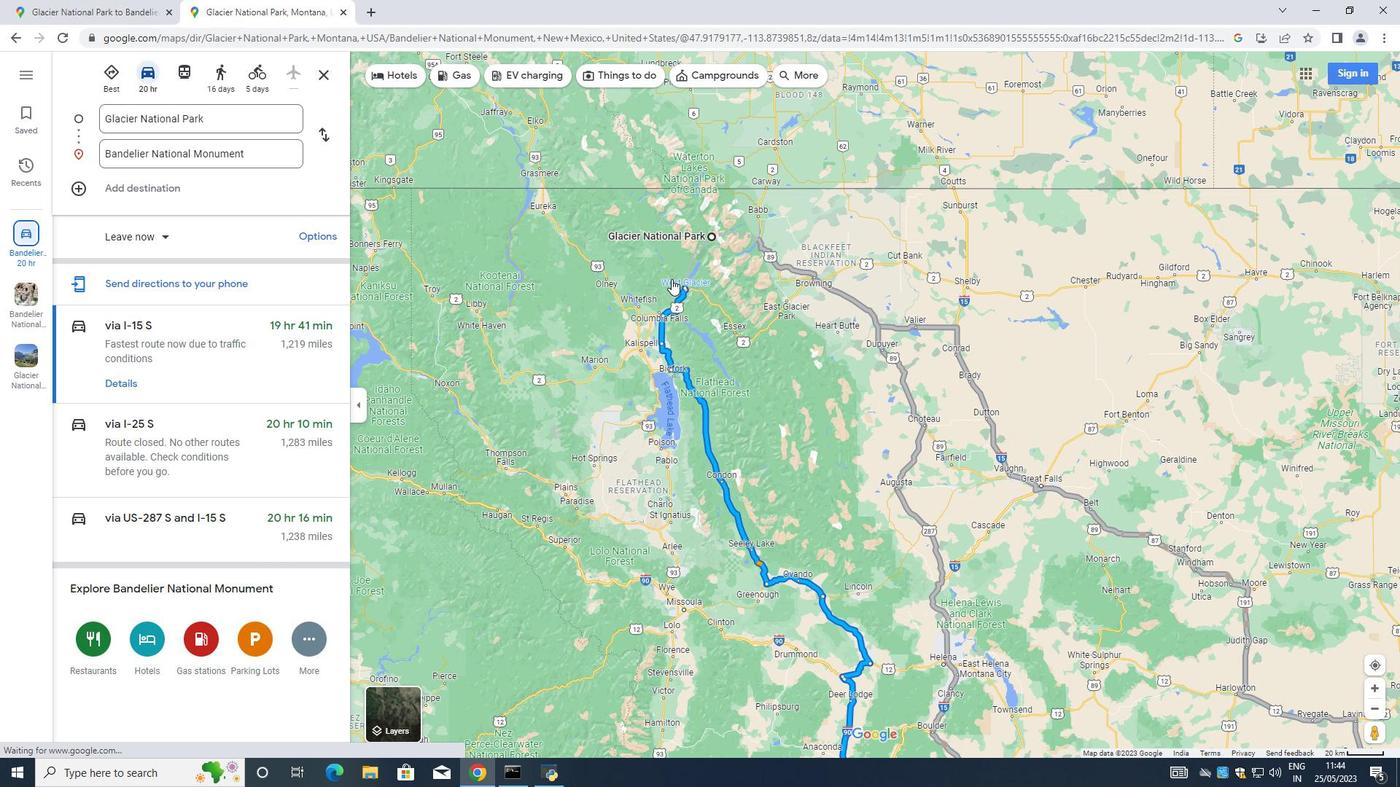 
Action: Mouse scrolled (671, 280) with delta (0, 0)
Screenshot: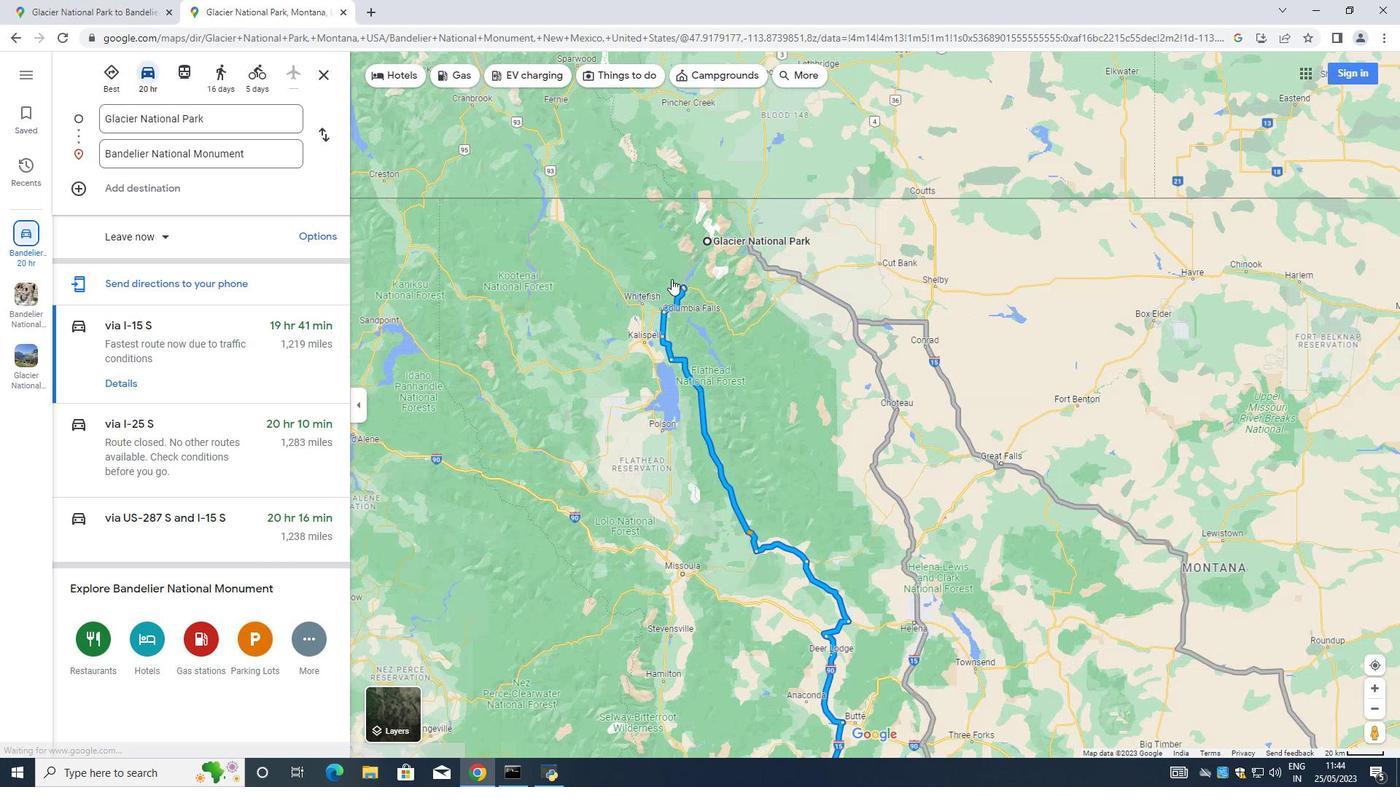 
Action: Mouse scrolled (671, 280) with delta (0, 0)
Screenshot: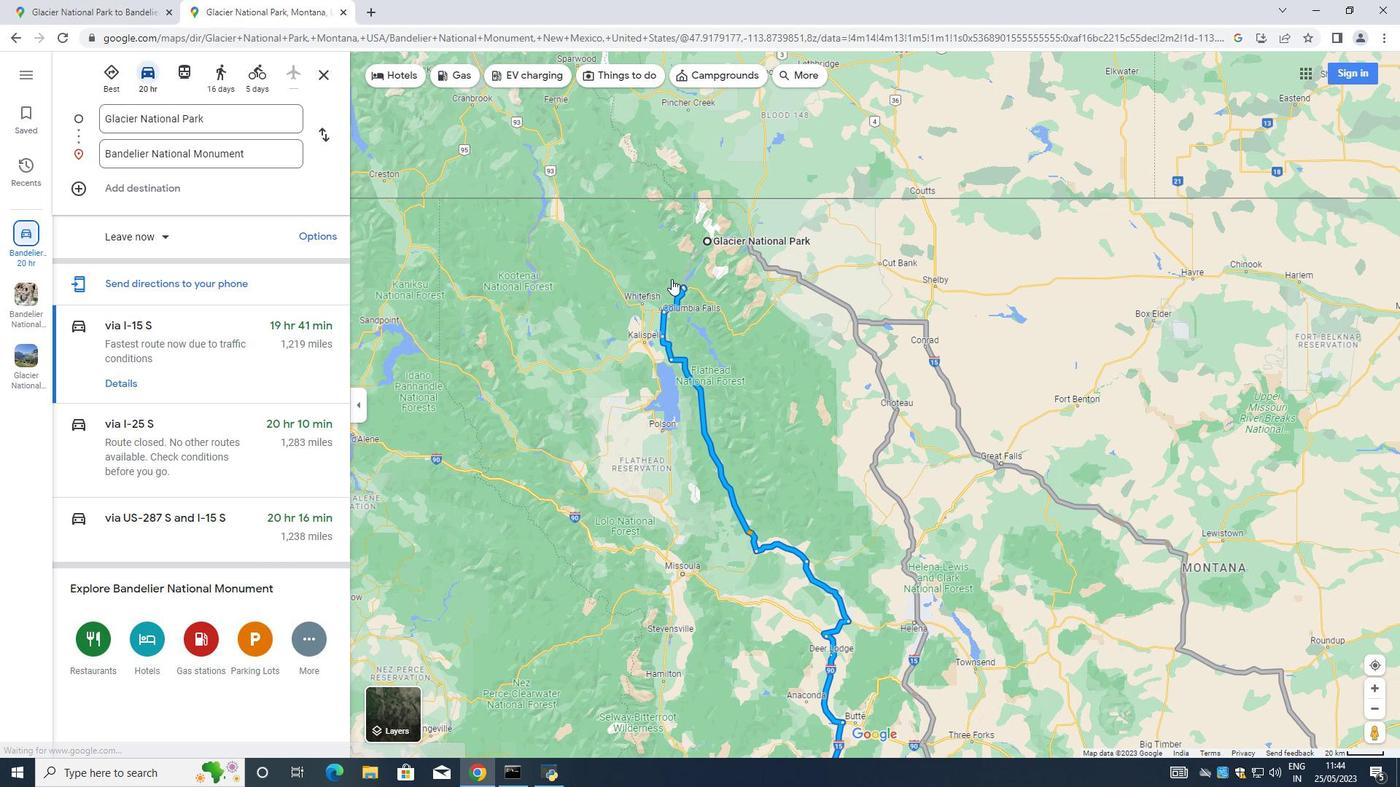 
Action: Mouse scrolled (671, 280) with delta (0, 0)
Screenshot: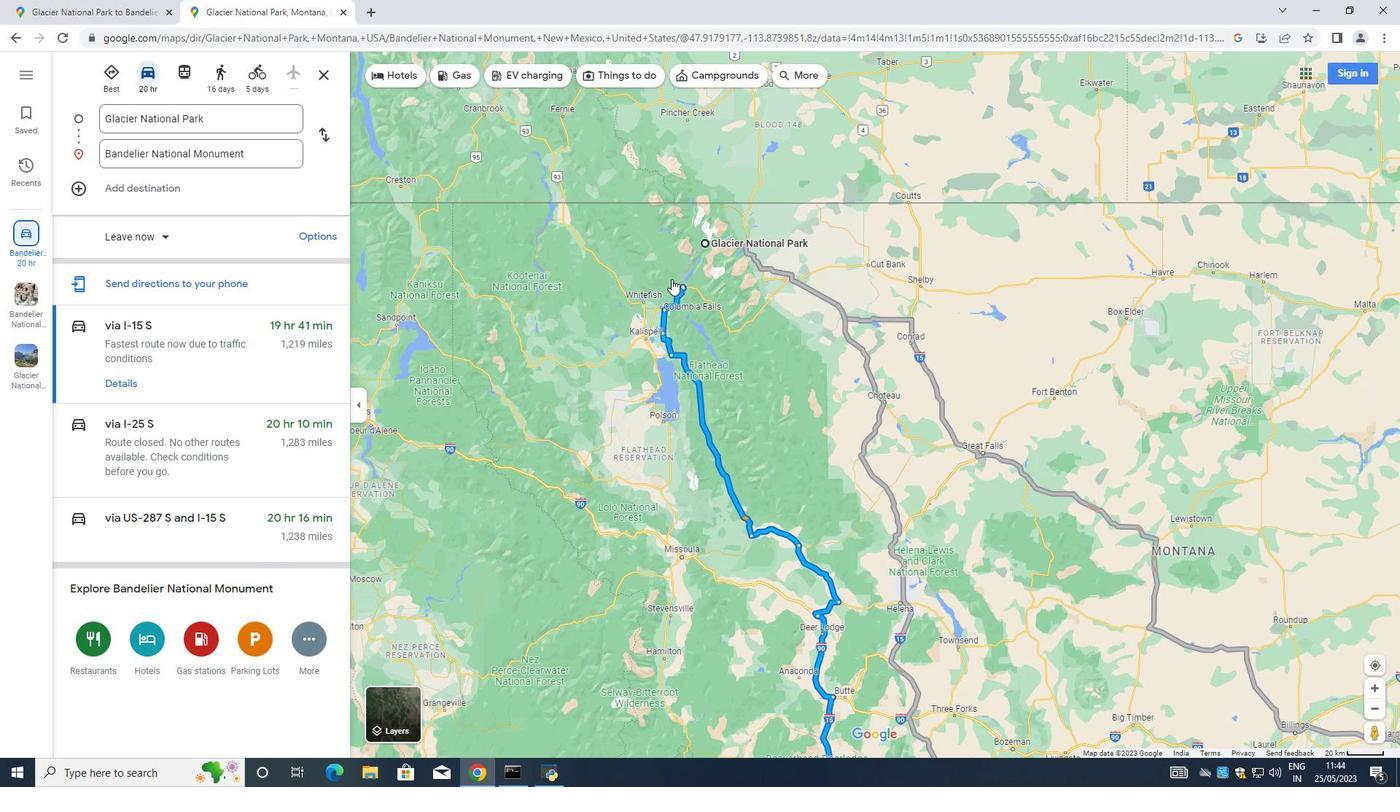 
Action: Mouse moved to (113, 76)
Screenshot: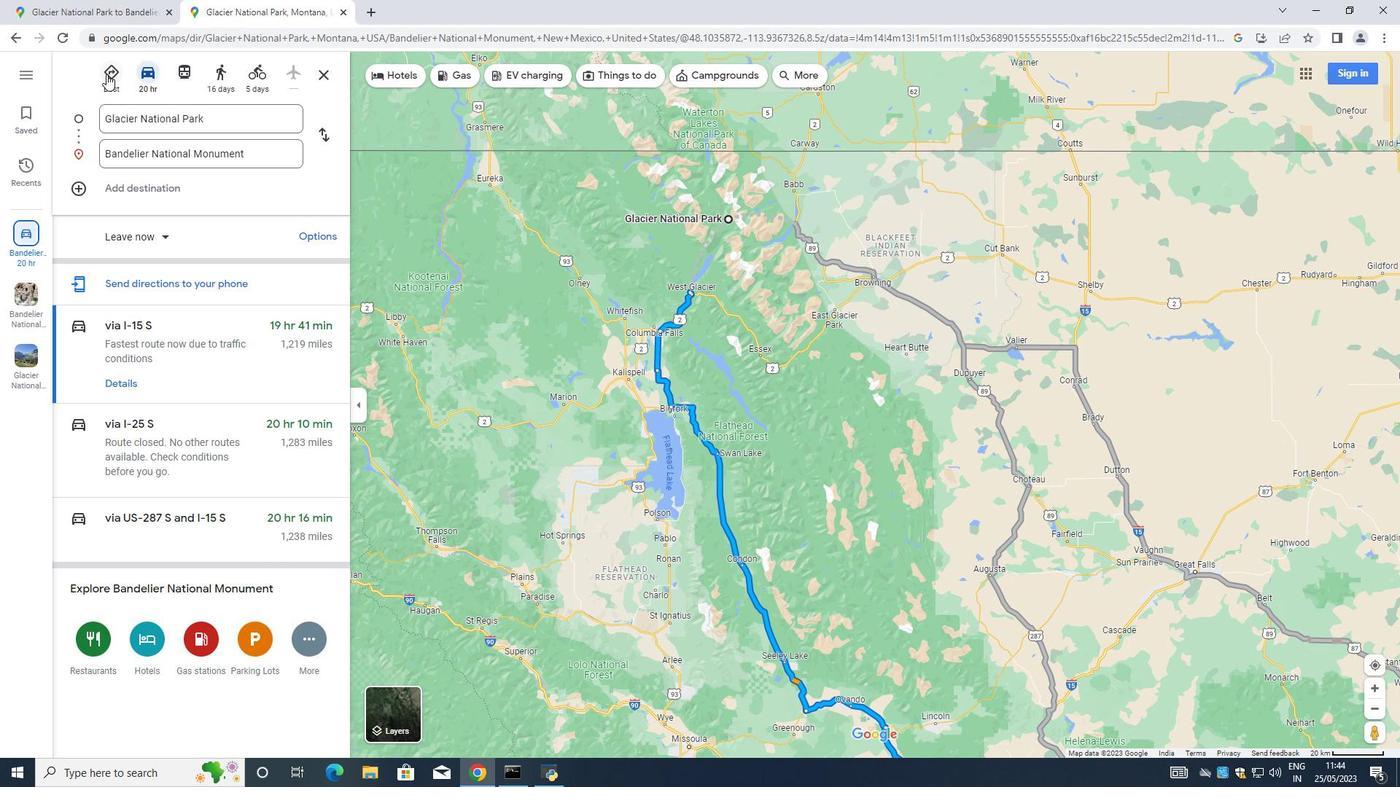 
Action: Mouse pressed left at (113, 76)
Screenshot: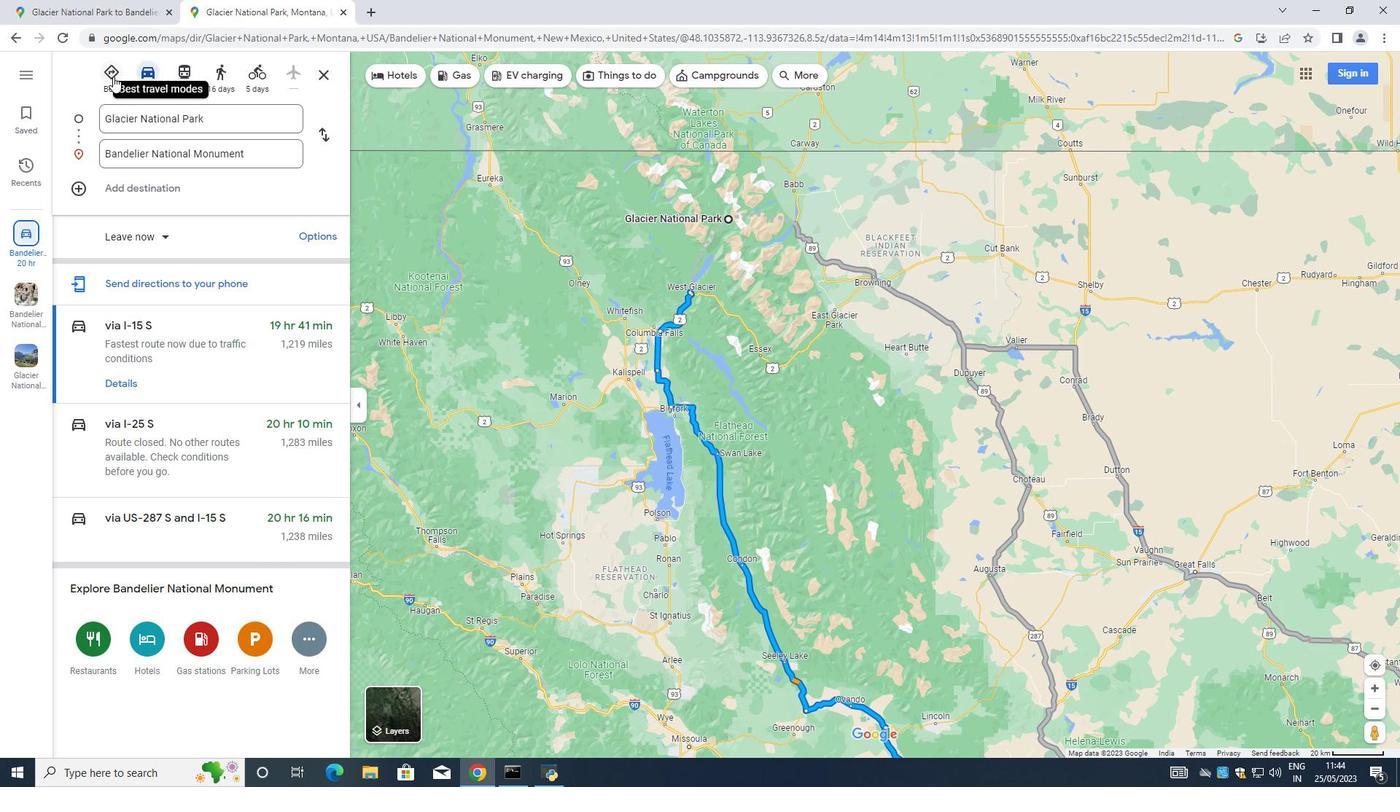 
Action: Mouse moved to (735, 427)
Screenshot: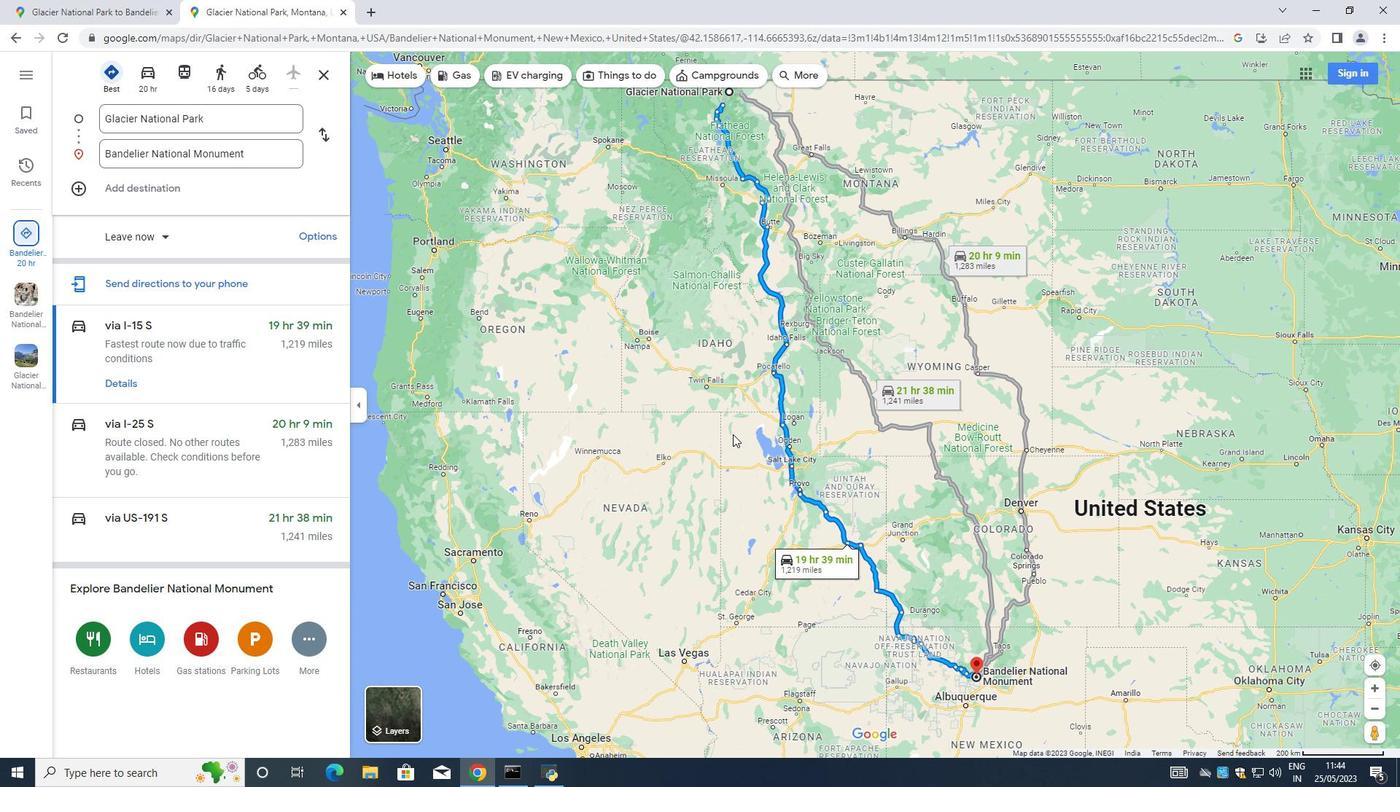 
Action: Mouse scrolled (735, 428) with delta (0, 0)
